 Task: Use the "Places" feature to view and organize photos by historical landmarks or monuments.
Action: Mouse moved to (697, 526)
Screenshot: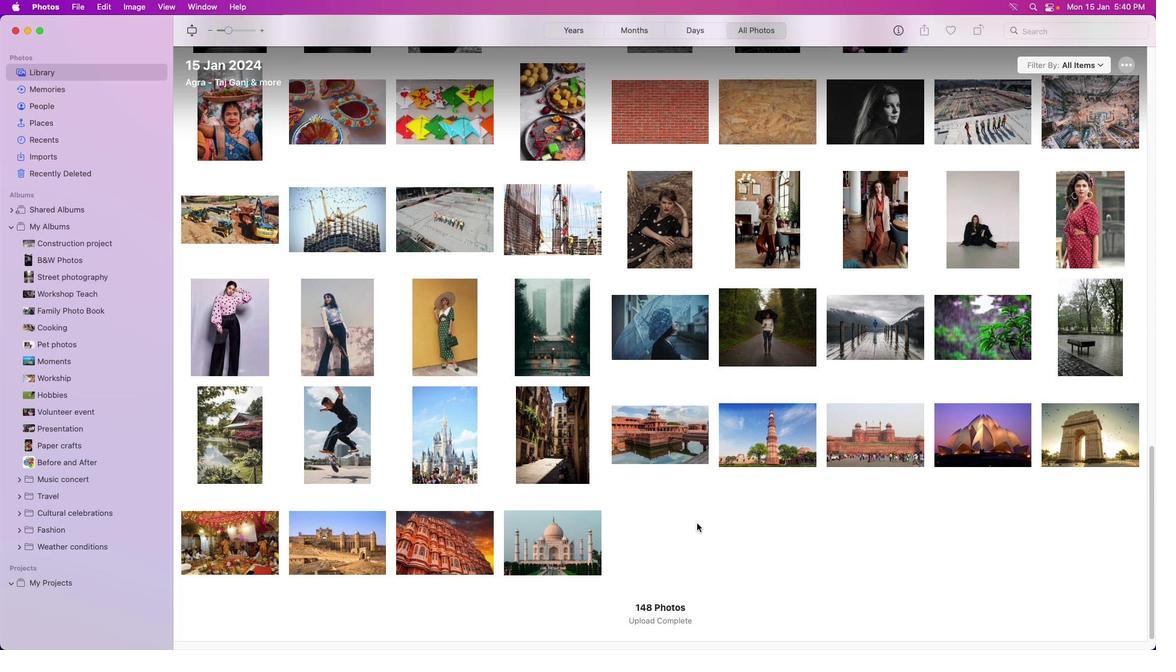 
Action: Mouse pressed left at (697, 526)
Screenshot: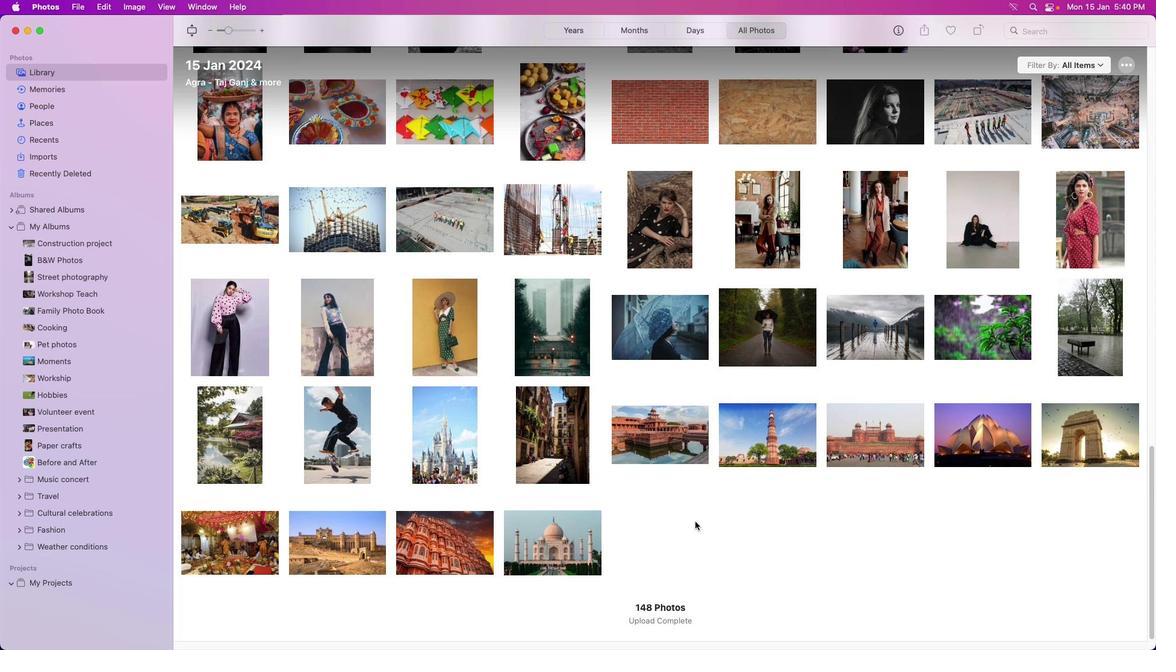 
Action: Mouse moved to (678, 442)
Screenshot: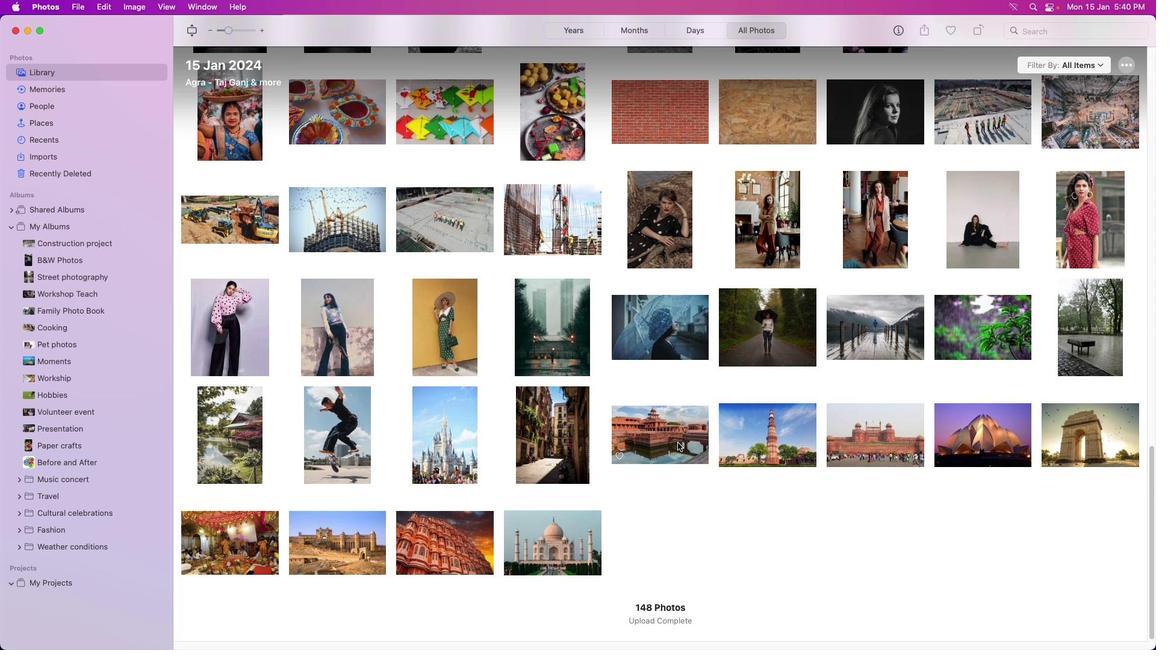 
Action: Mouse pressed left at (678, 442)
Screenshot: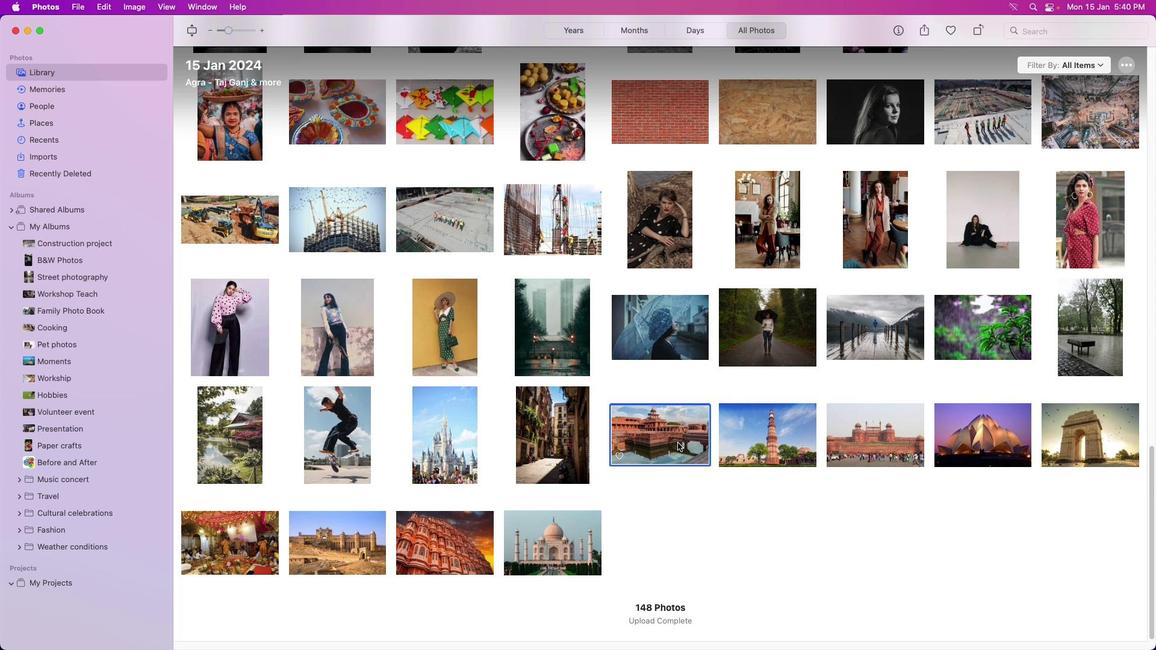 
Action: Mouse pressed left at (678, 442)
Screenshot: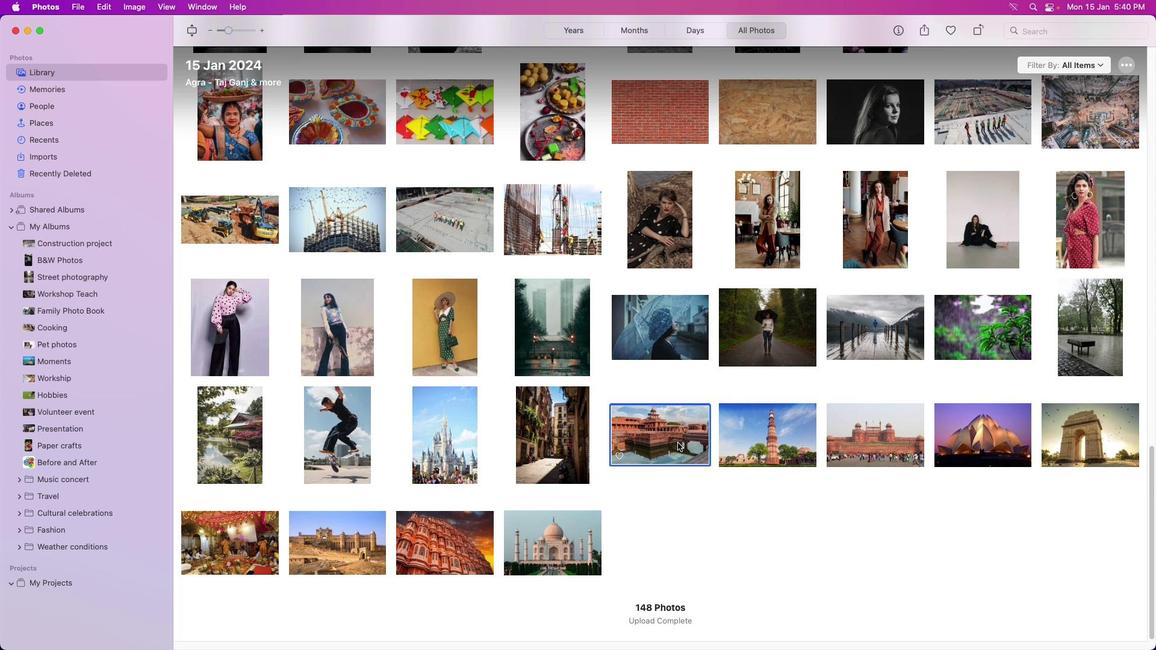 
Action: Key pressed Key.right
Screenshot: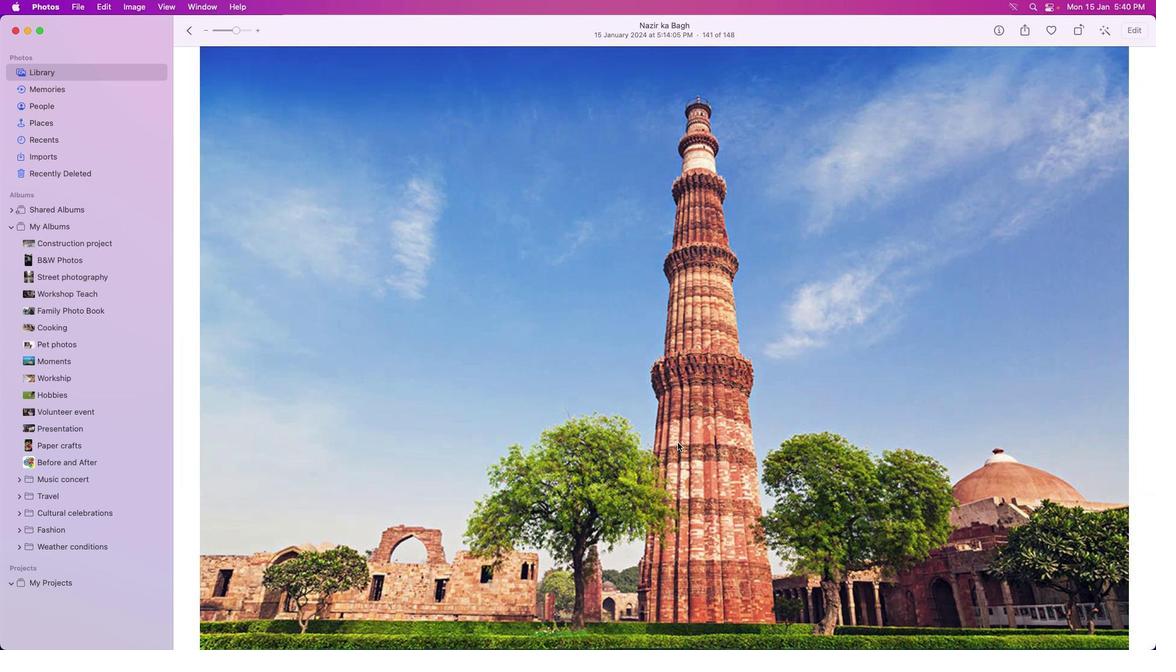 
Action: Mouse moved to (1111, 331)
Screenshot: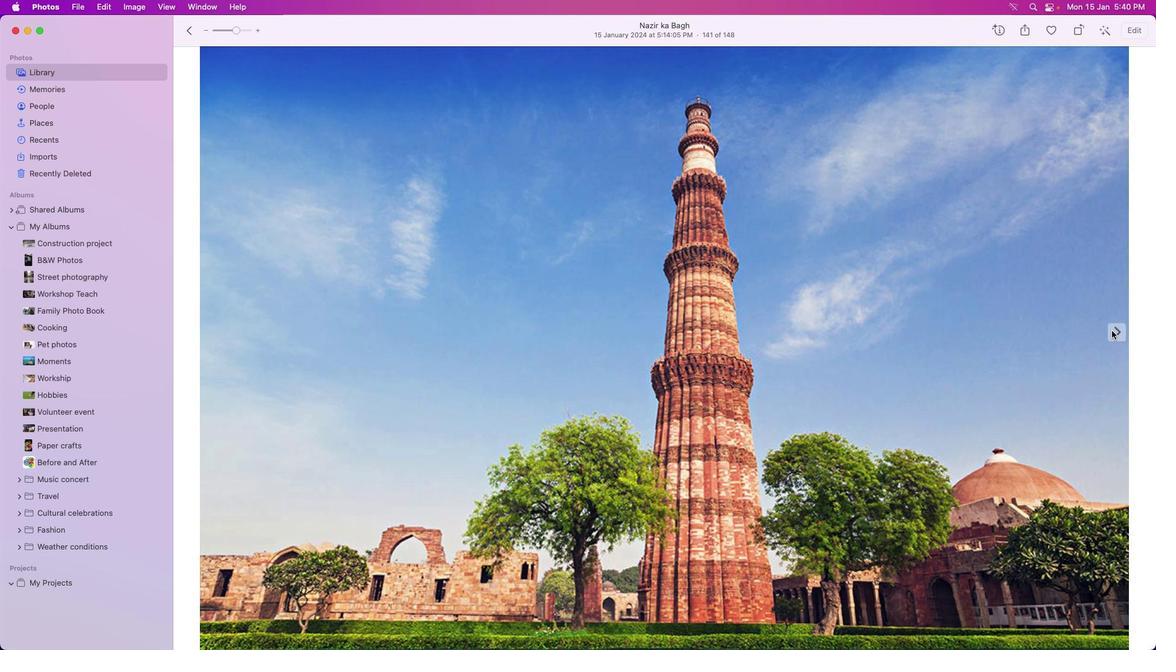 
Action: Mouse pressed left at (1111, 331)
Screenshot: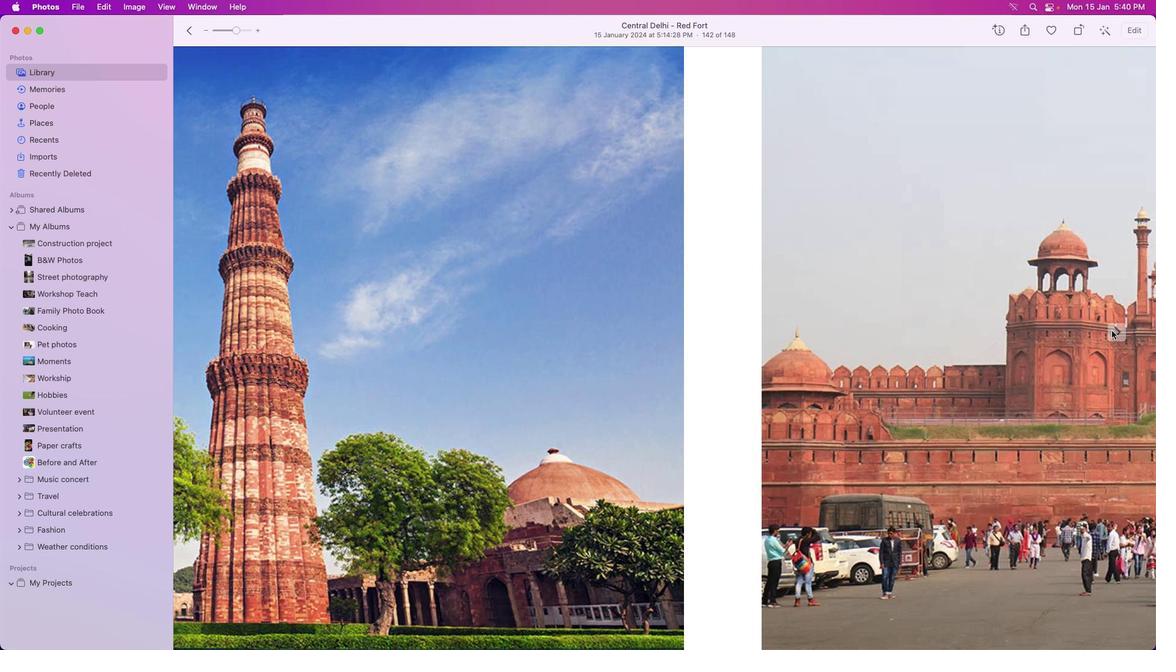 
Action: Mouse pressed left at (1111, 331)
Screenshot: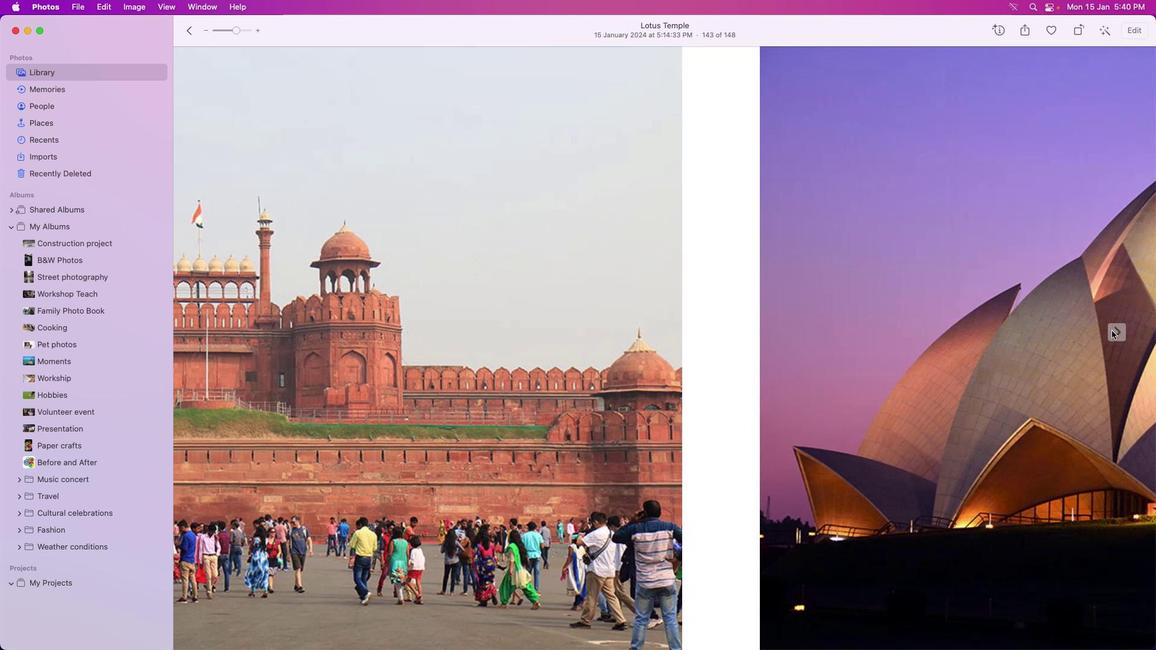 
Action: Mouse pressed left at (1111, 331)
Screenshot: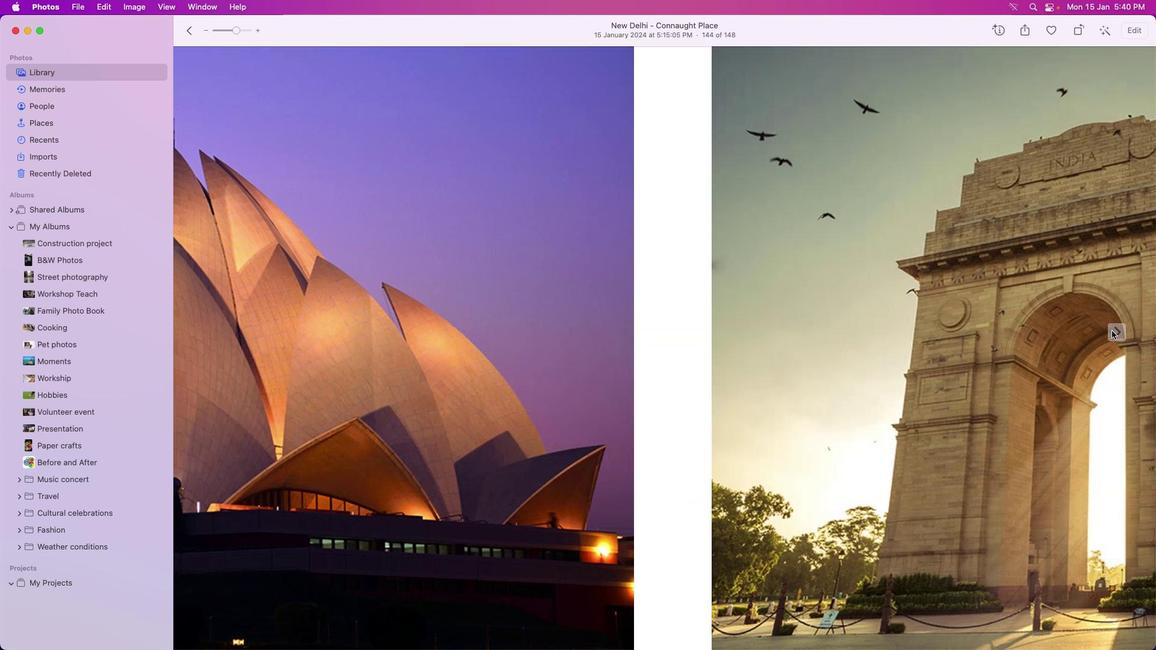 
Action: Mouse pressed left at (1111, 331)
Screenshot: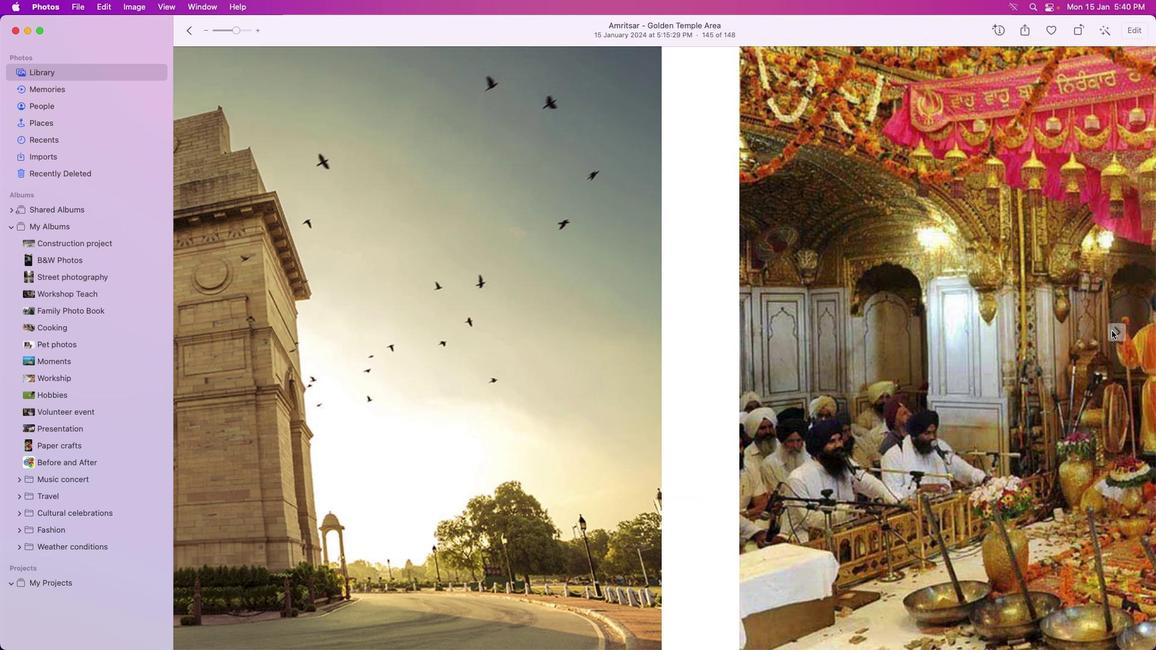 
Action: Mouse pressed left at (1111, 331)
Screenshot: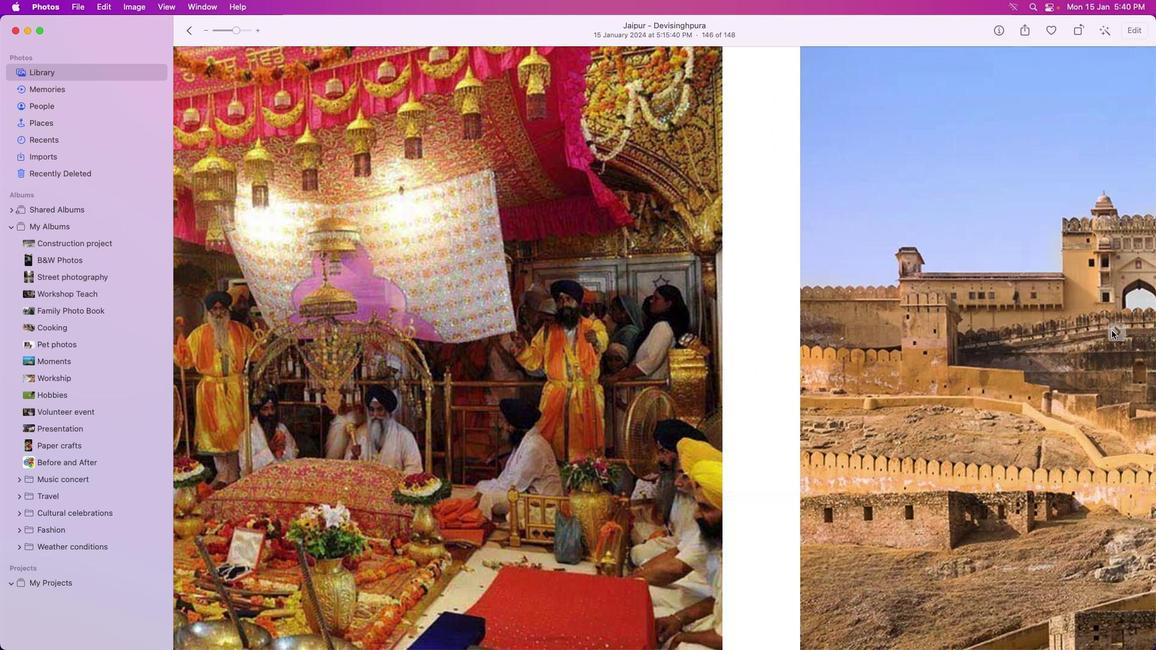 
Action: Mouse pressed left at (1111, 331)
Screenshot: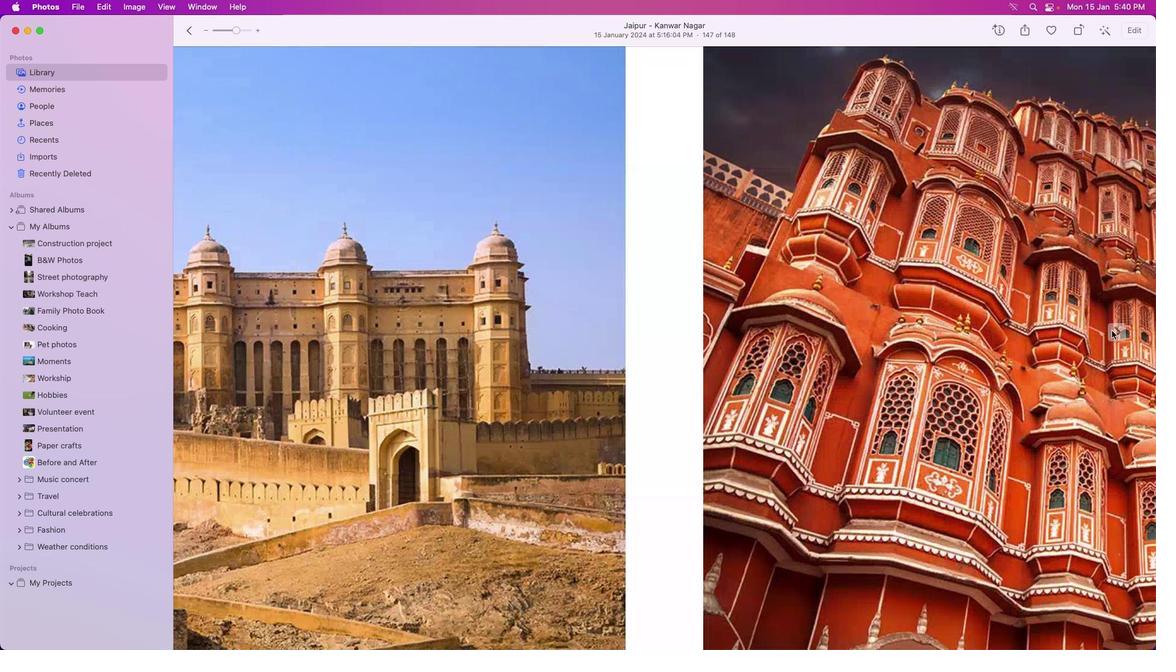 
Action: Mouse pressed left at (1111, 331)
Screenshot: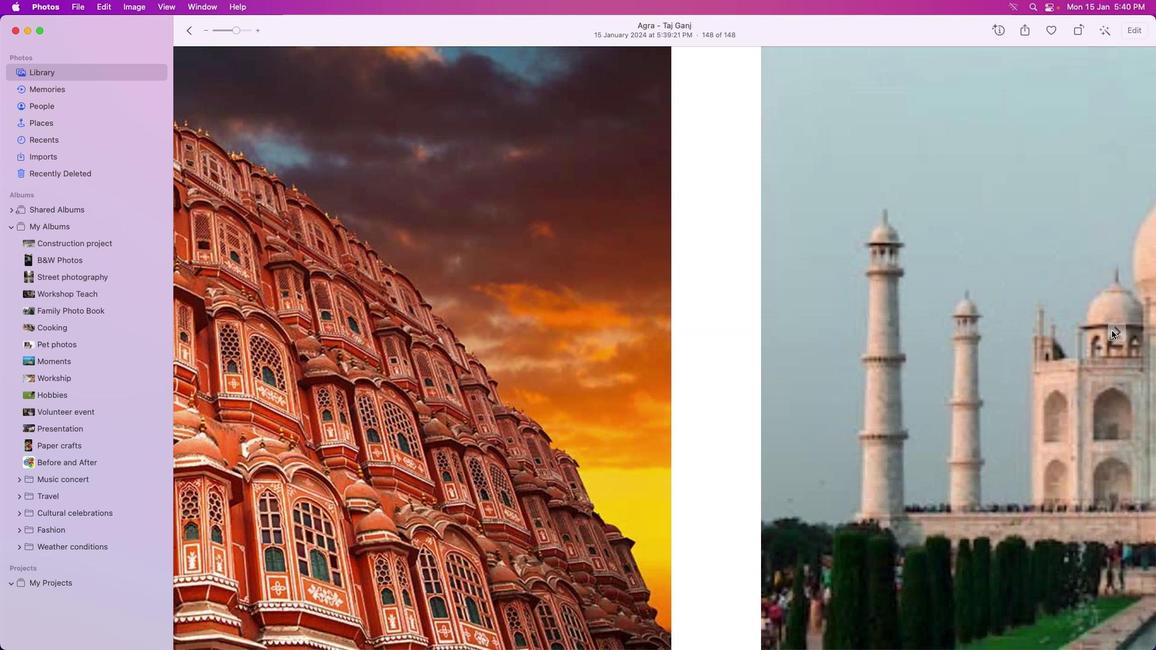 
Action: Mouse pressed left at (1111, 331)
Screenshot: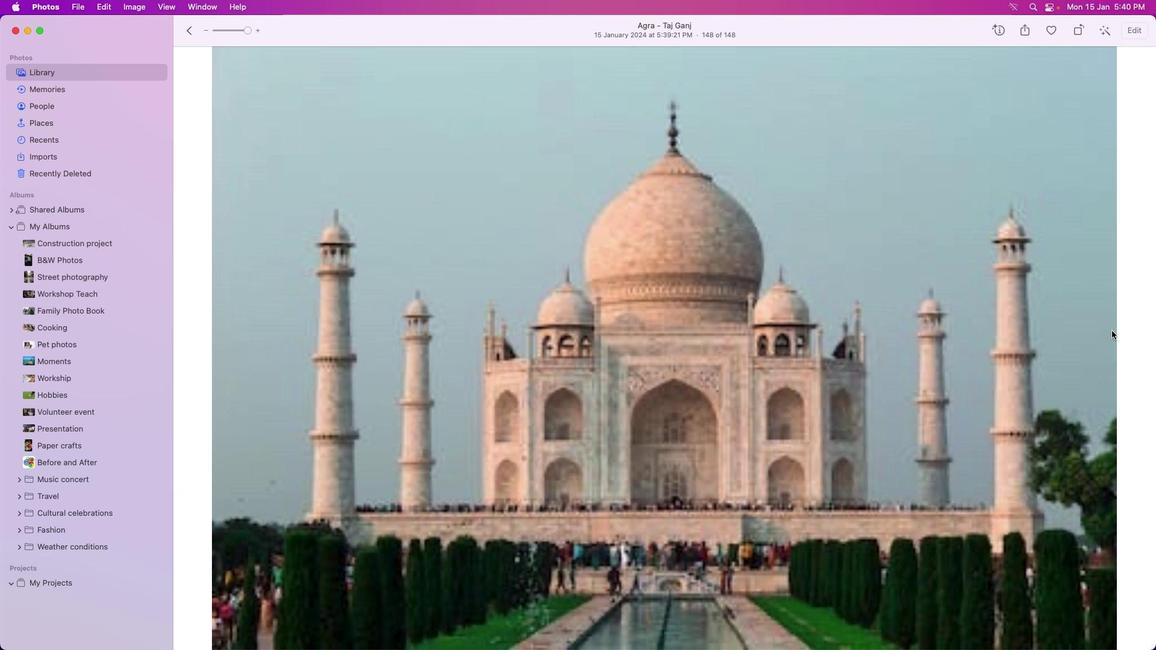 
Action: Mouse moved to (46, 122)
Screenshot: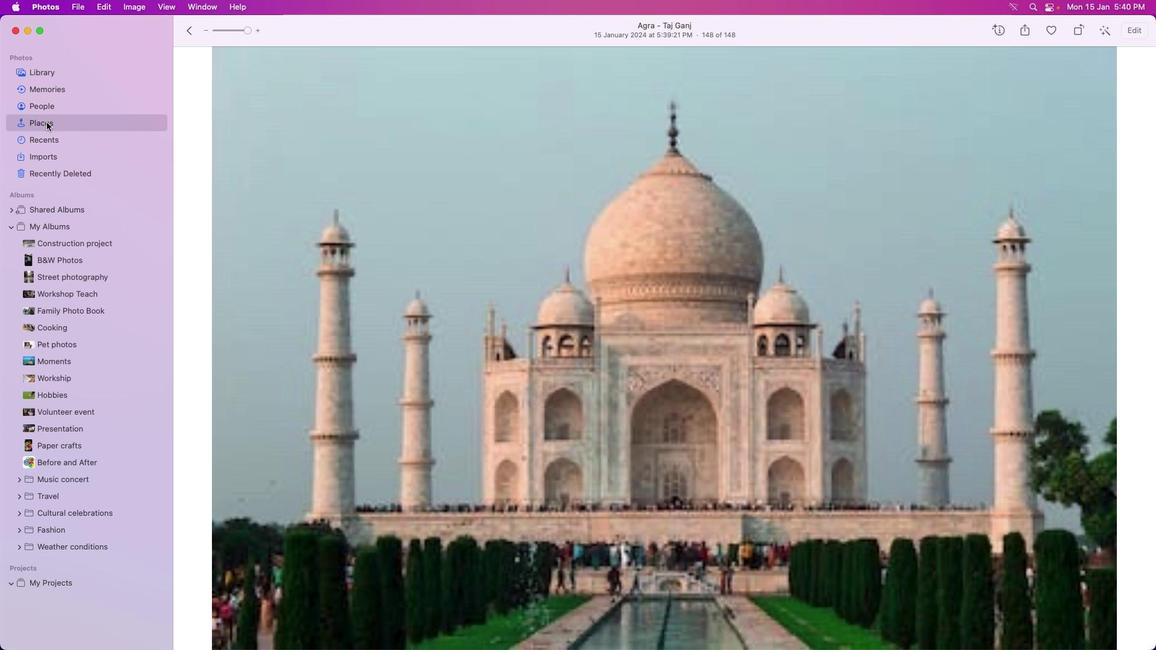 
Action: Mouse pressed left at (46, 122)
Screenshot: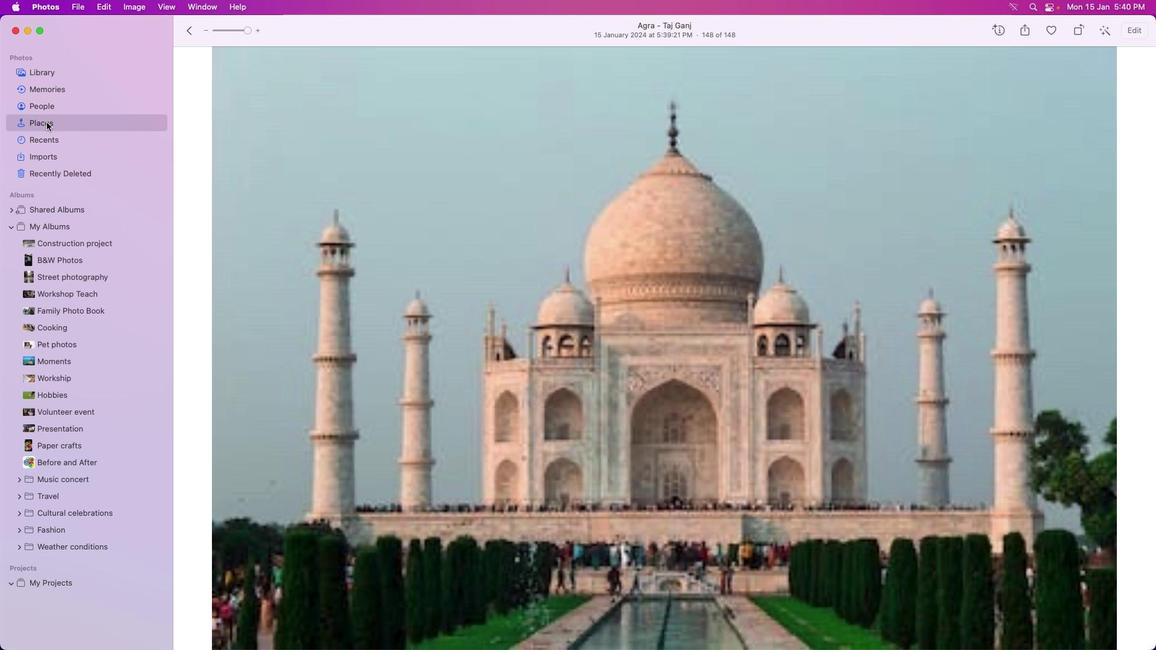 
Action: Mouse moved to (463, 190)
Screenshot: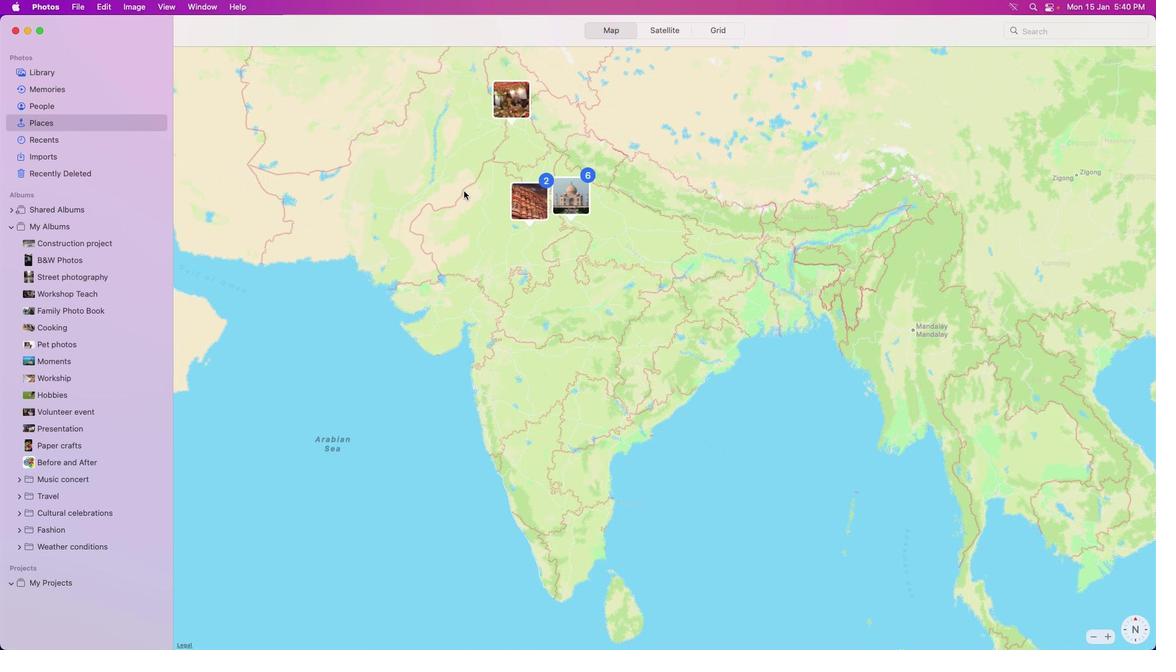 
Action: Mouse scrolled (463, 190) with delta (0, 0)
Screenshot: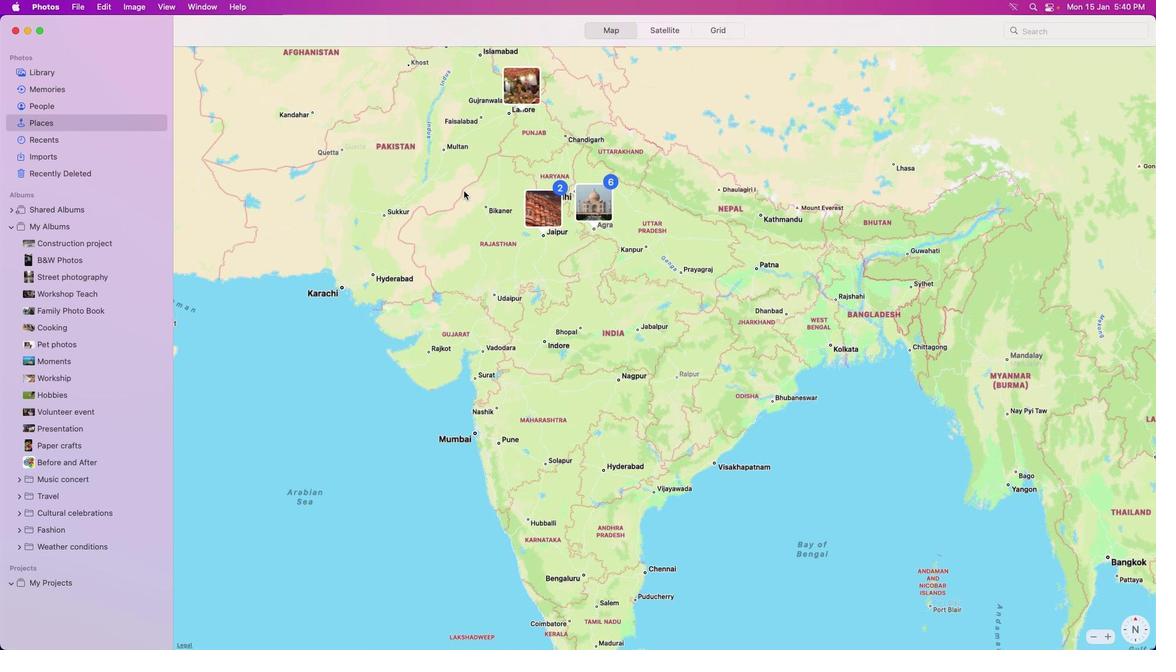 
Action: Mouse scrolled (463, 190) with delta (0, 0)
Screenshot: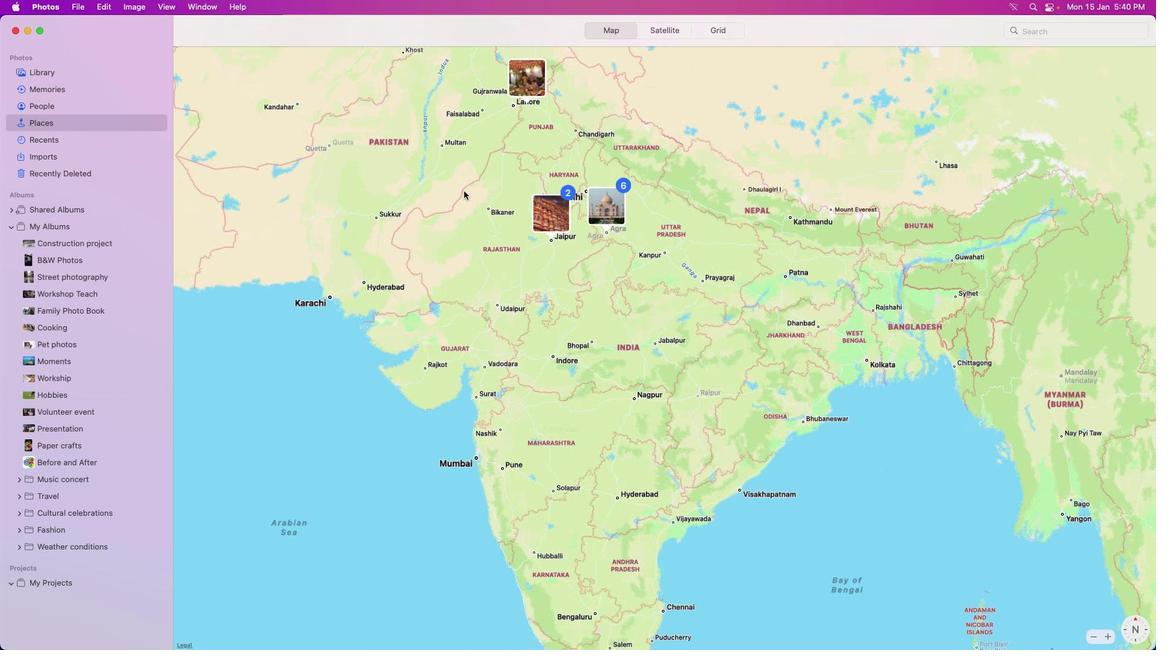 
Action: Mouse scrolled (463, 190) with delta (0, 0)
Screenshot: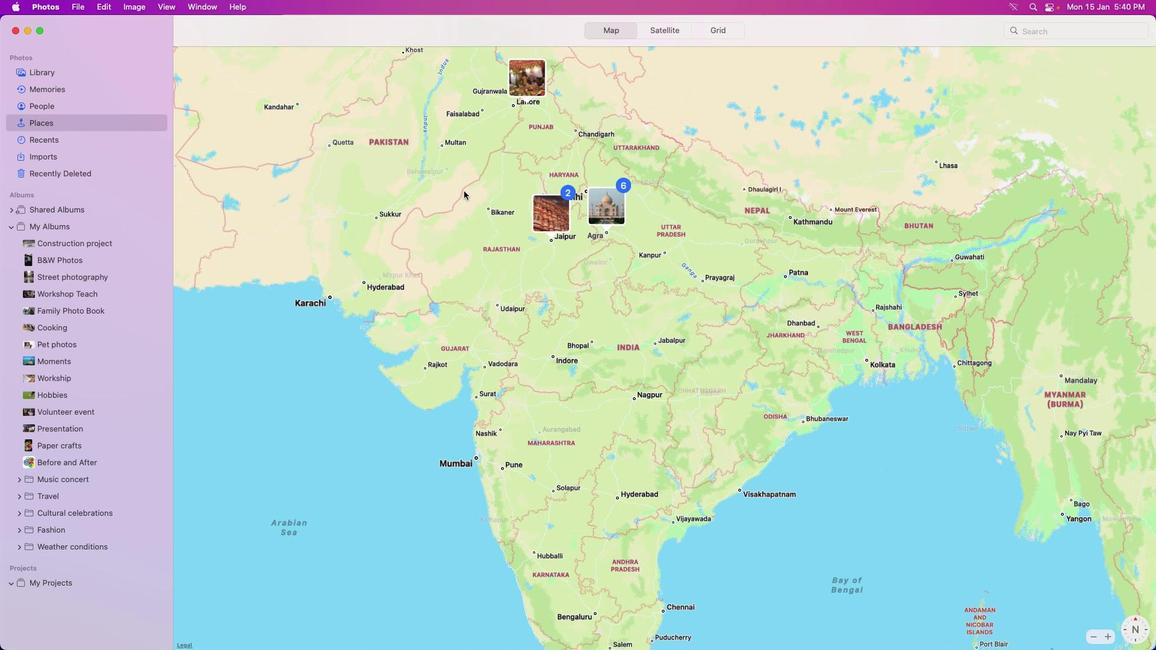 
Action: Mouse scrolled (463, 190) with delta (0, 0)
Screenshot: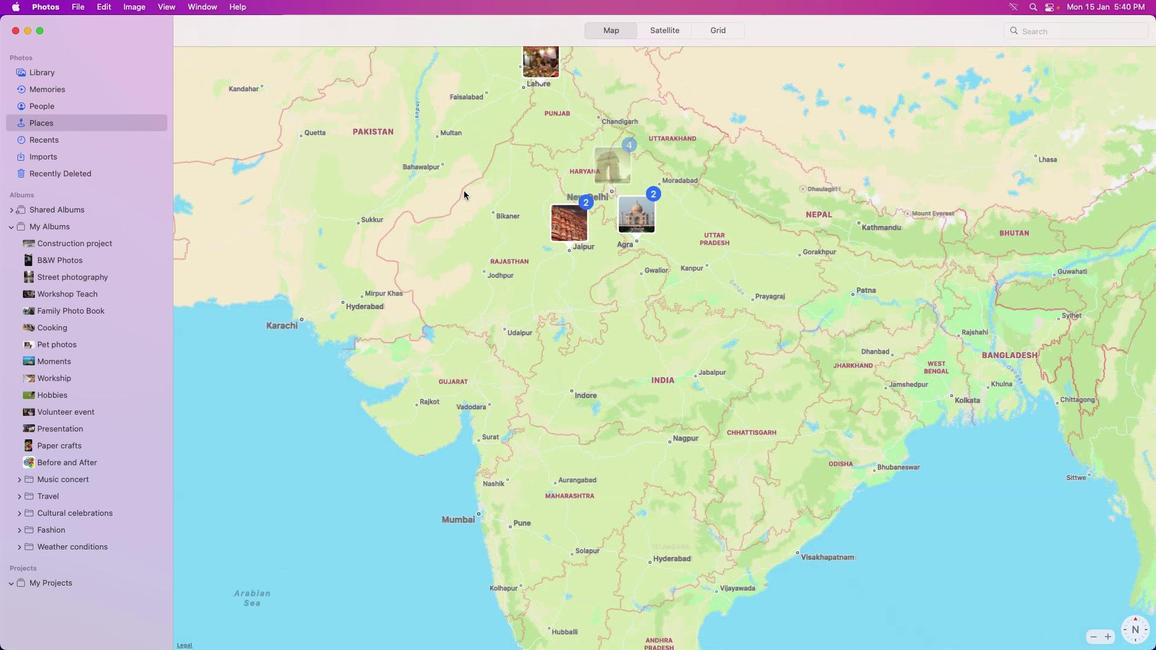 
Action: Mouse scrolled (463, 190) with delta (0, 0)
Screenshot: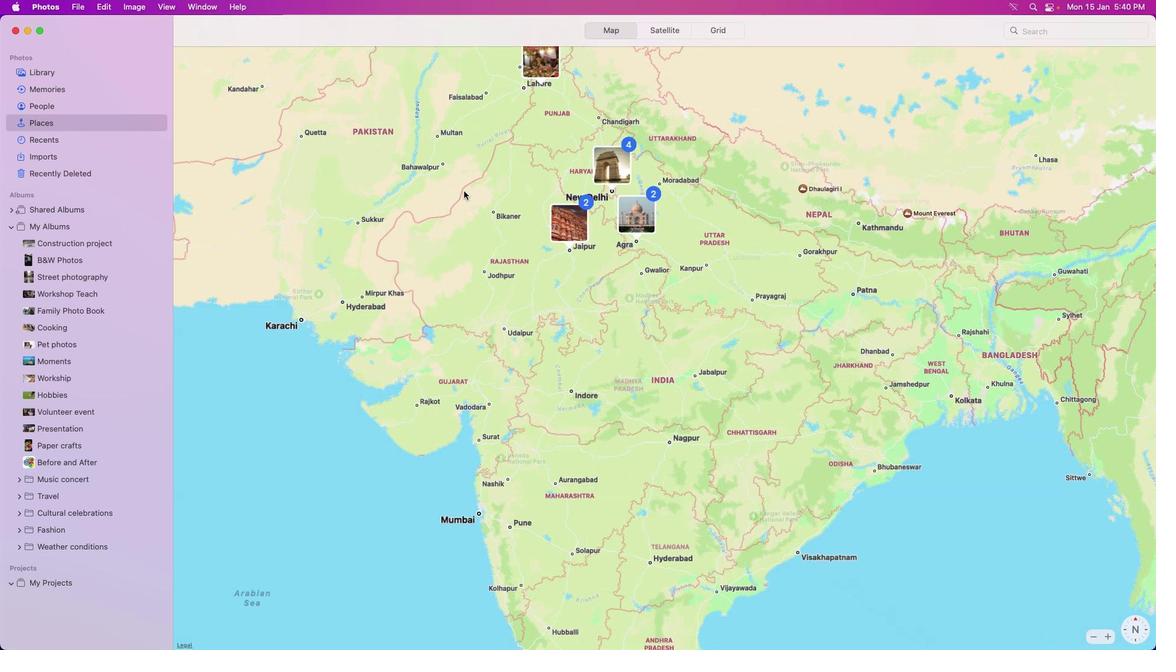 
Action: Mouse moved to (505, 177)
Screenshot: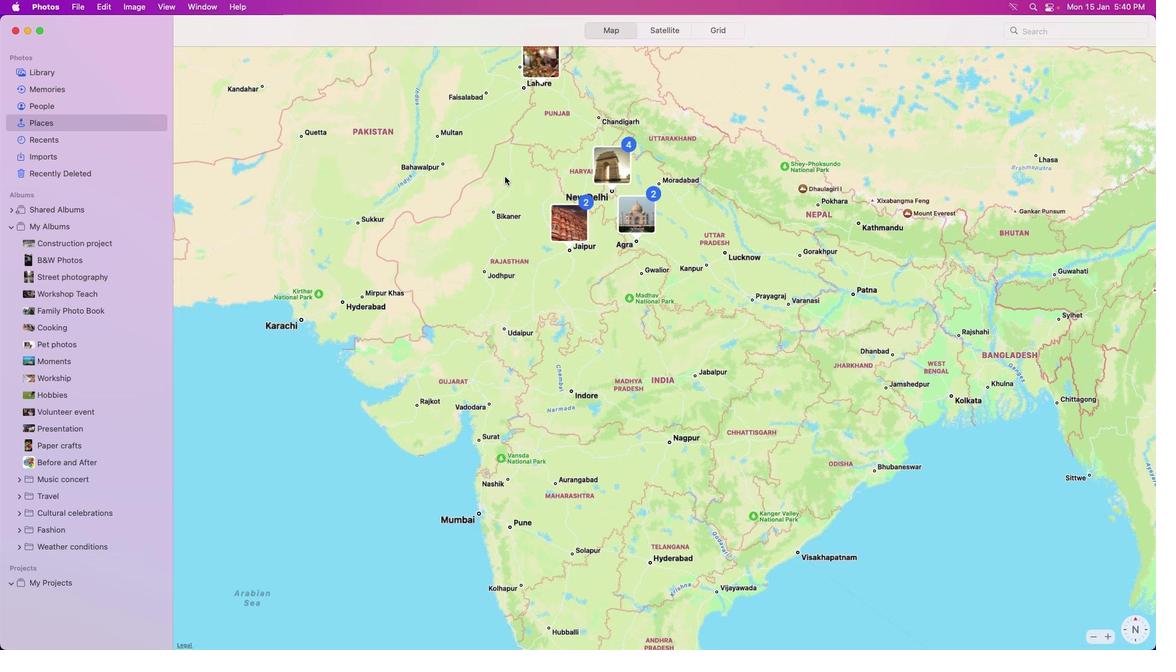 
Action: Mouse pressed left at (505, 177)
Screenshot: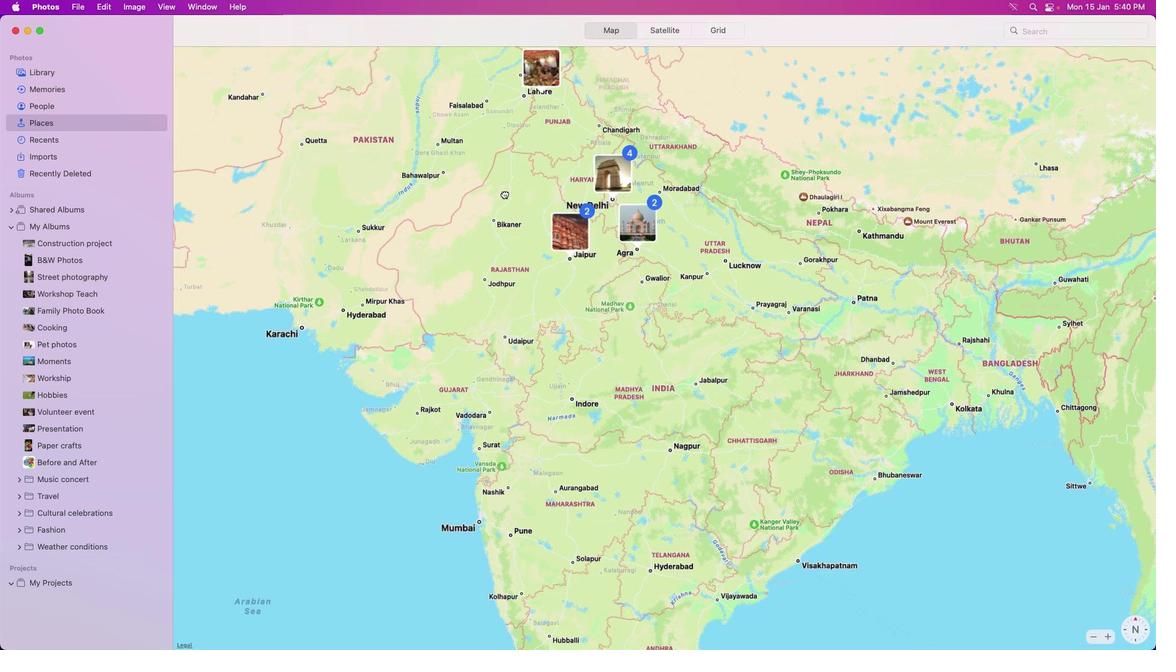 
Action: Mouse moved to (487, 276)
Screenshot: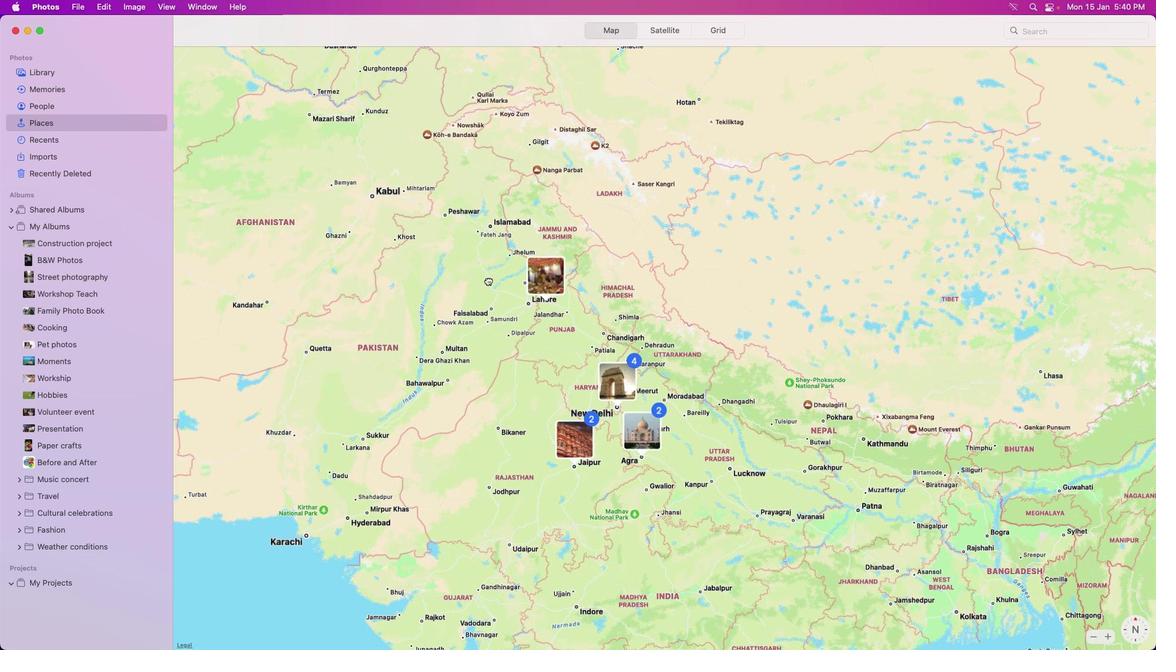 
Action: Mouse pressed left at (487, 276)
Screenshot: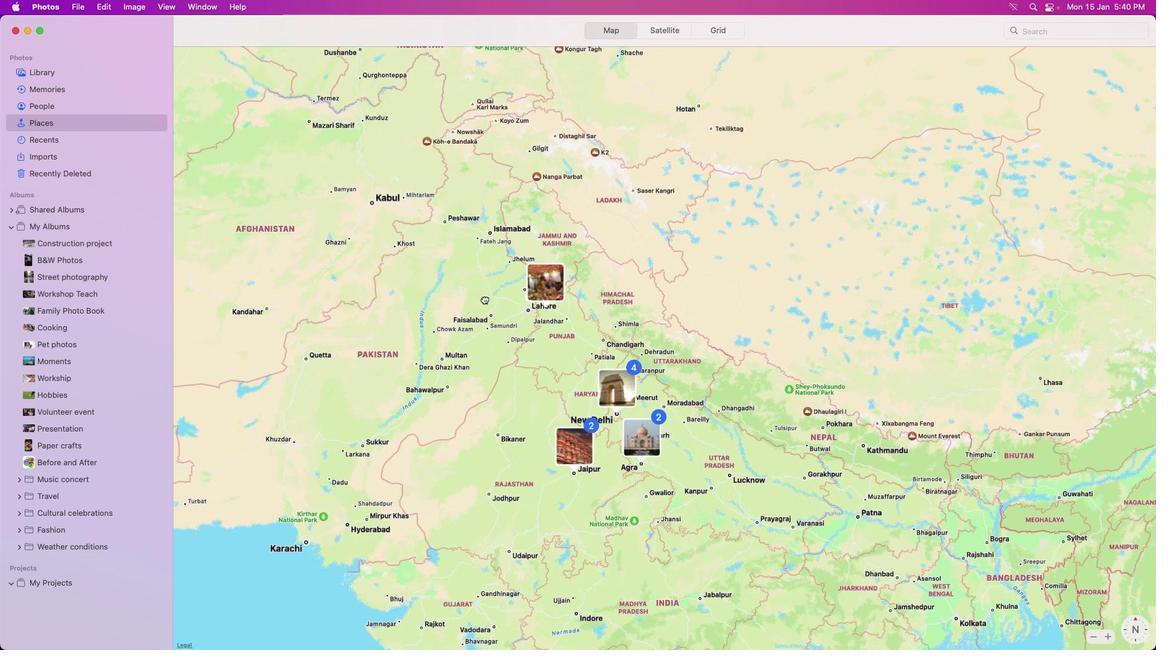 
Action: Mouse moved to (541, 317)
Screenshot: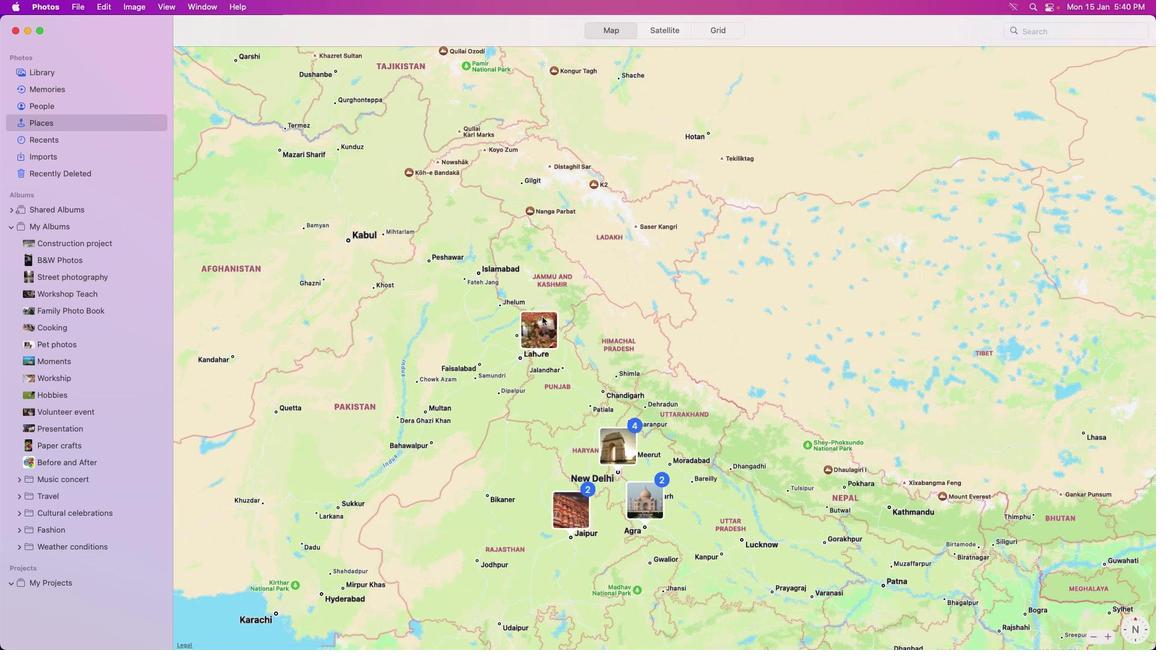 
Action: Mouse scrolled (541, 317) with delta (0, 0)
Screenshot: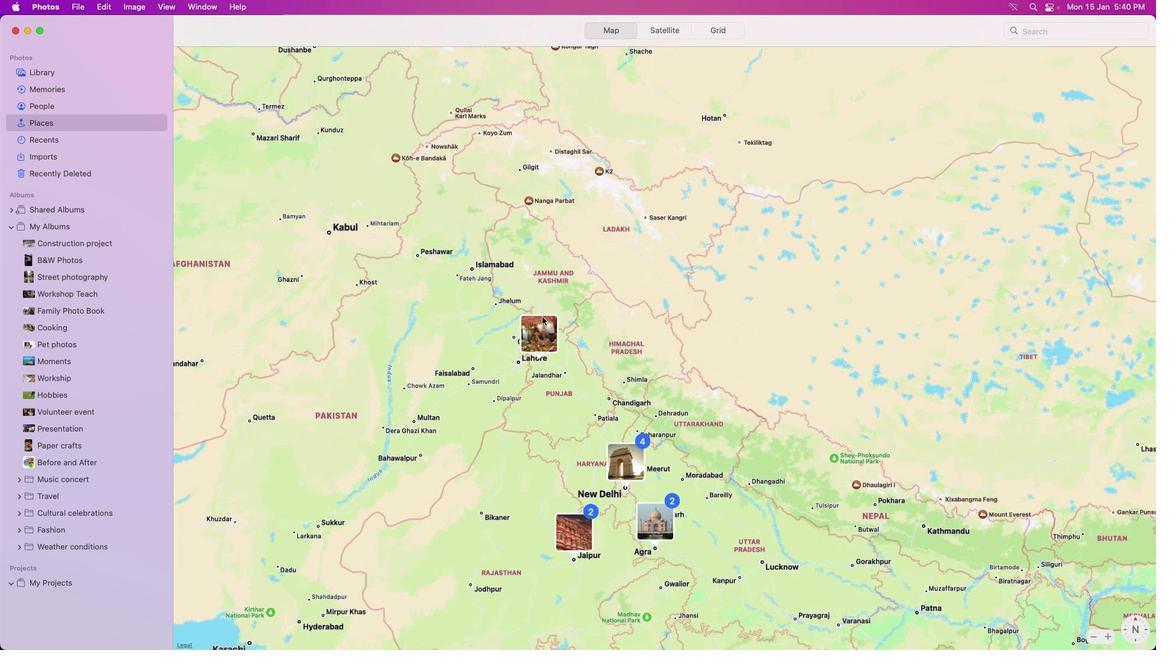 
Action: Mouse scrolled (541, 317) with delta (0, 0)
Screenshot: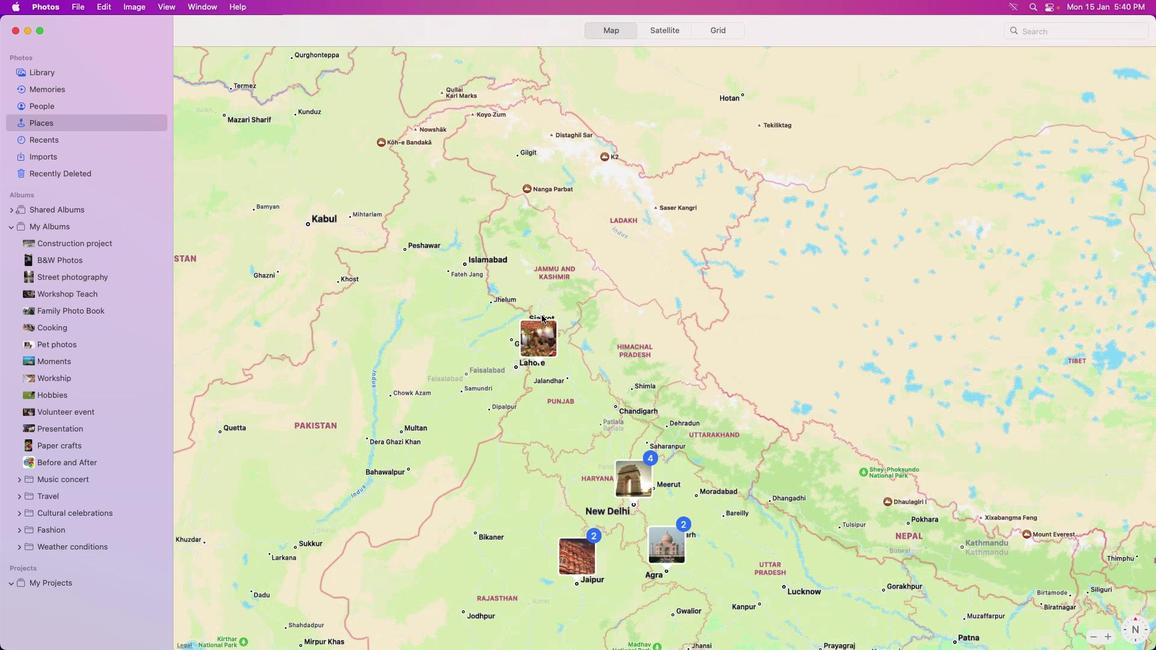 
Action: Mouse moved to (541, 316)
Screenshot: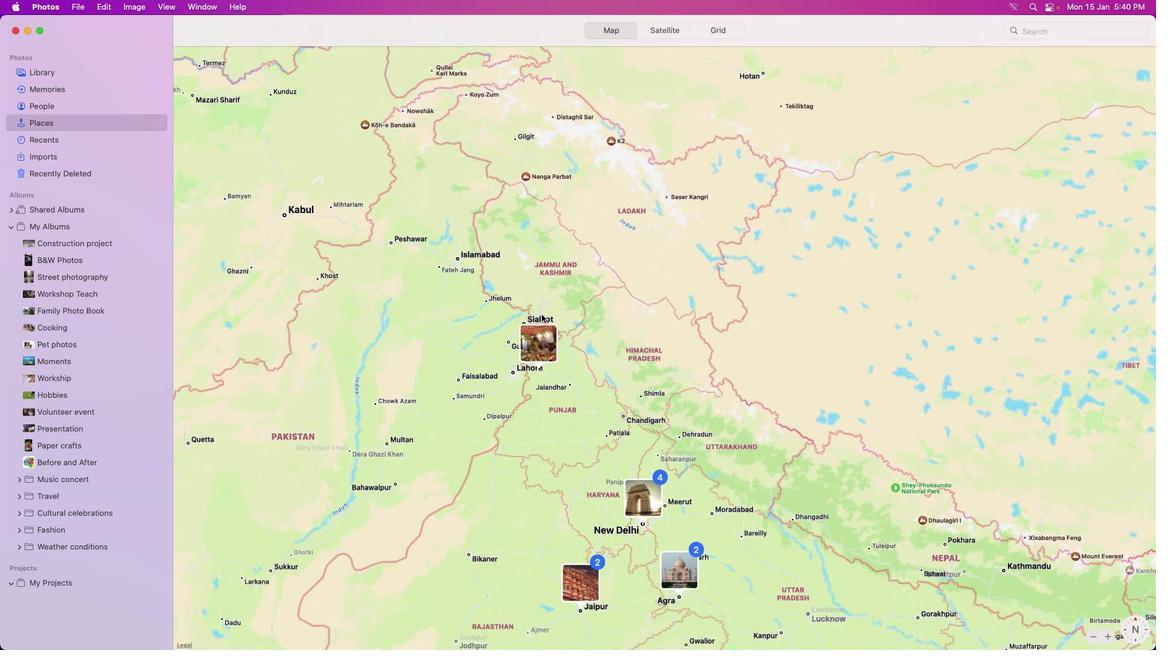 
Action: Mouse scrolled (541, 316) with delta (0, 0)
Screenshot: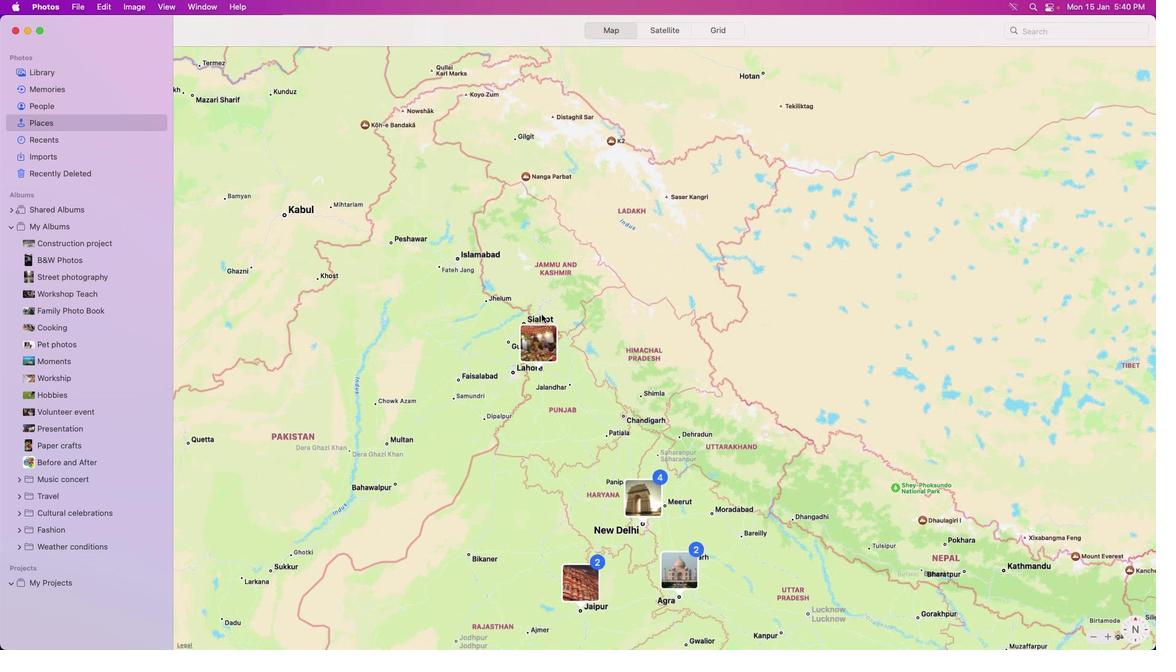 
Action: Mouse moved to (541, 314)
Screenshot: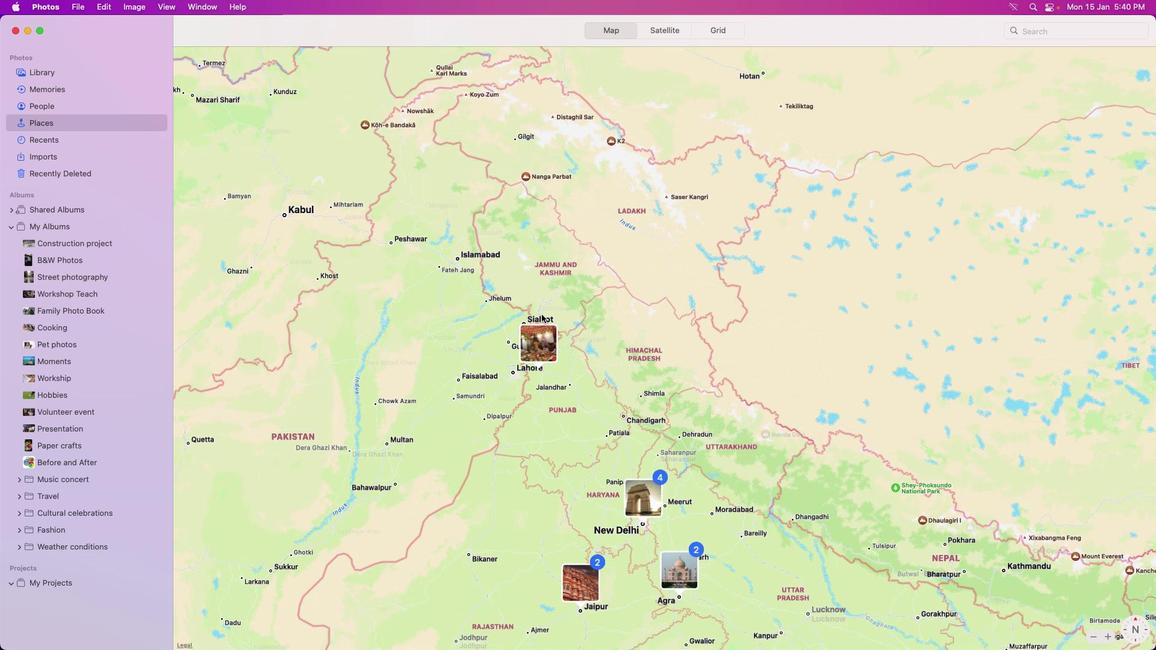 
Action: Mouse scrolled (541, 314) with delta (0, 0)
Screenshot: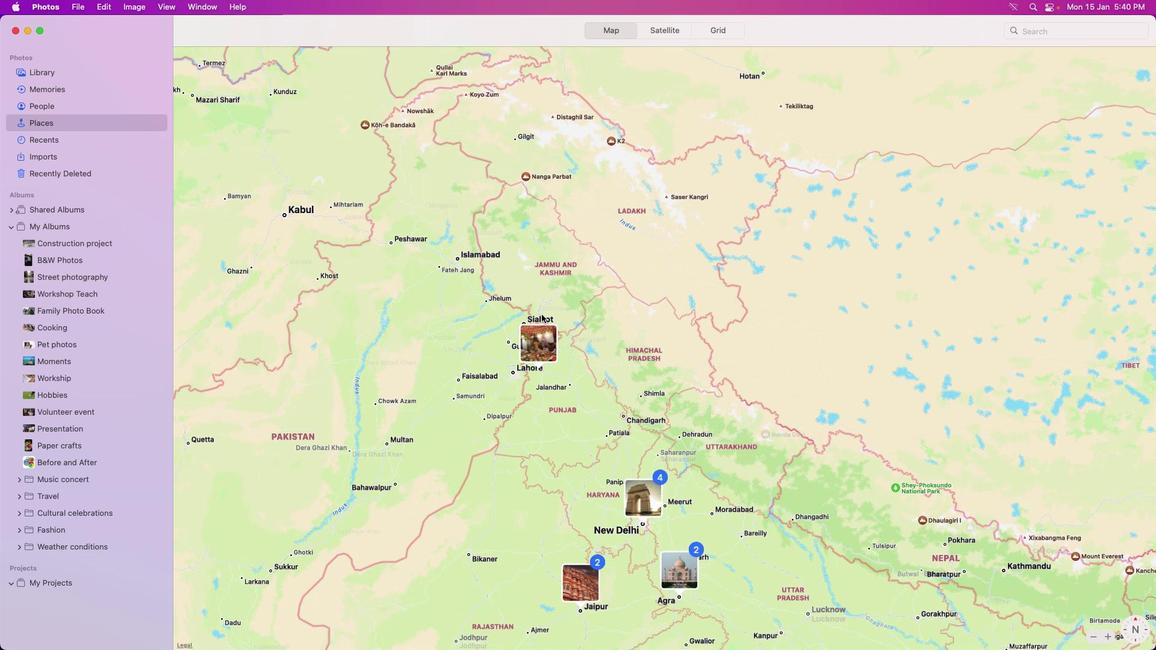 
Action: Mouse scrolled (541, 314) with delta (0, 0)
Screenshot: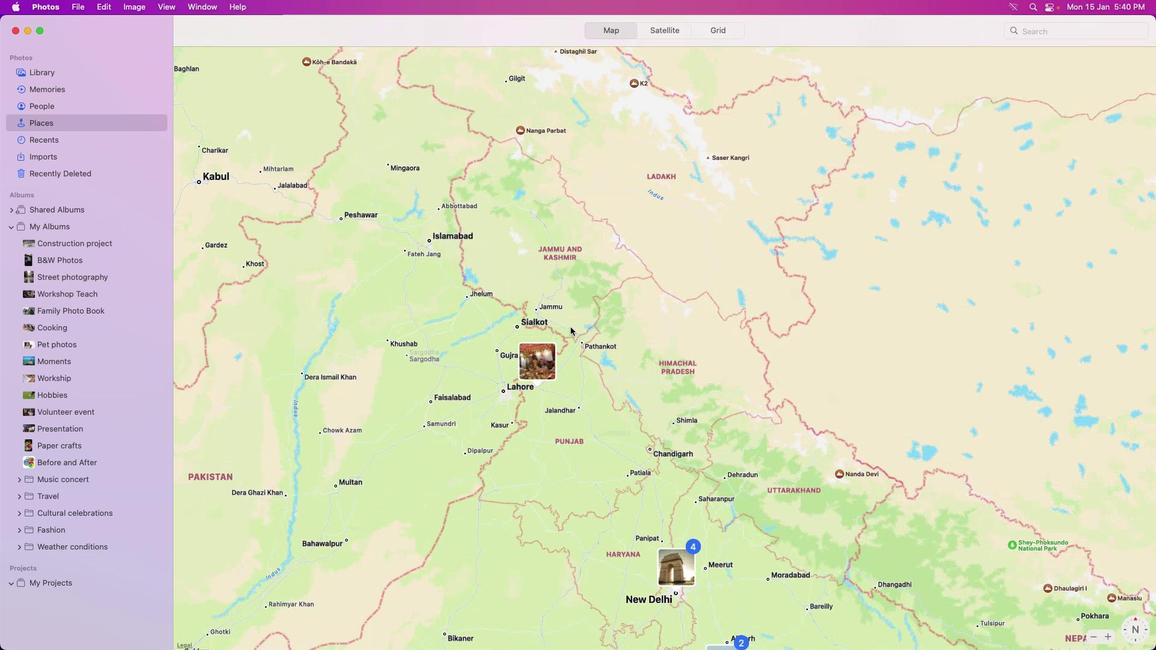 
Action: Mouse scrolled (541, 314) with delta (0, 0)
Screenshot: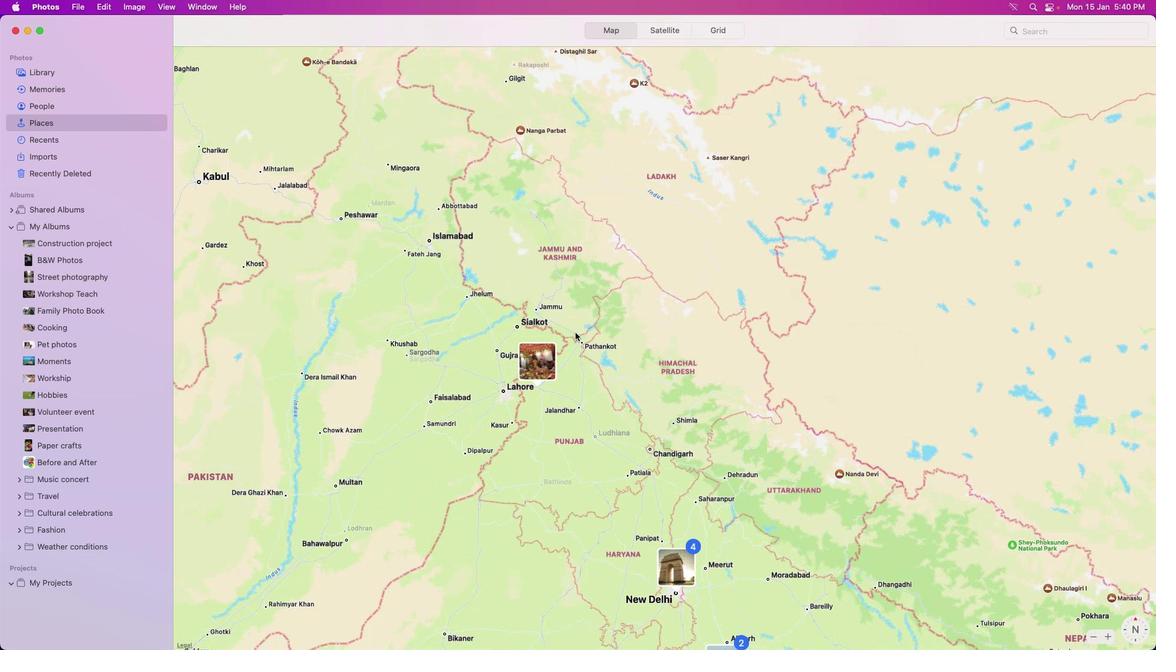 
Action: Mouse moved to (544, 315)
Screenshot: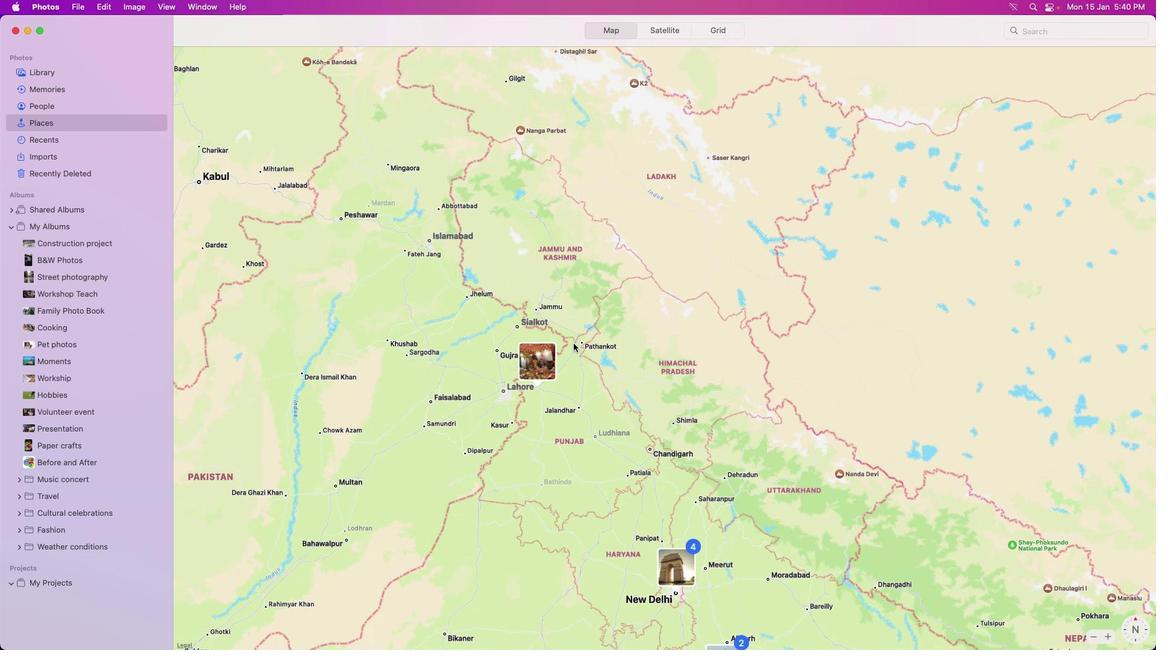 
Action: Mouse scrolled (544, 315) with delta (0, 0)
Screenshot: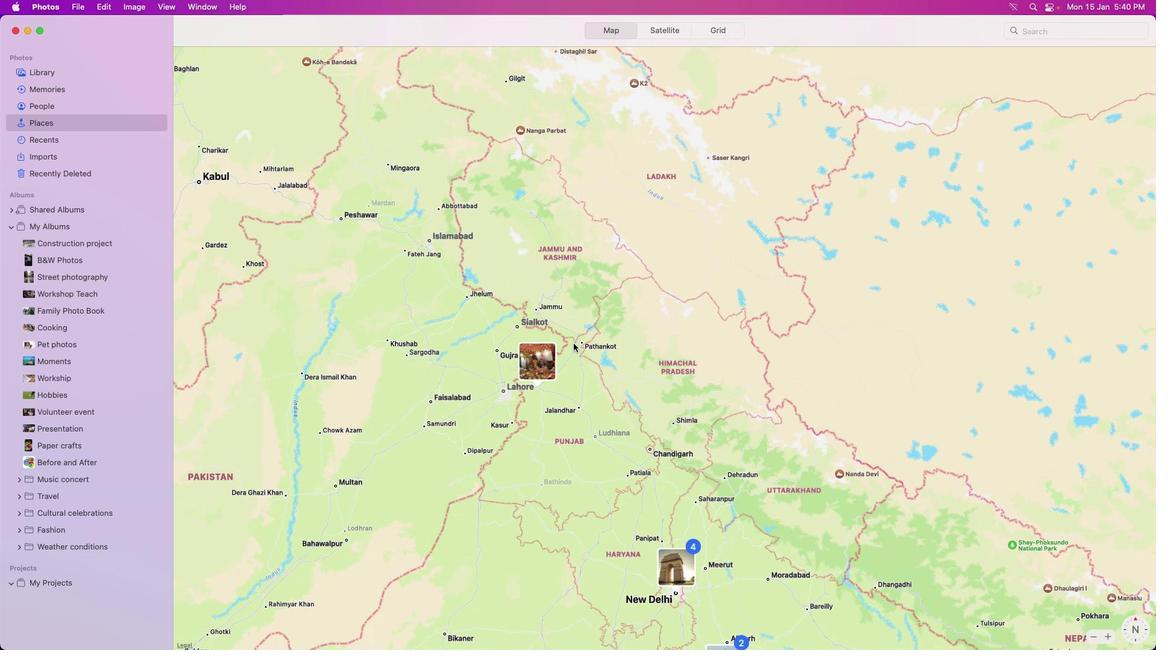 
Action: Mouse moved to (575, 335)
Screenshot: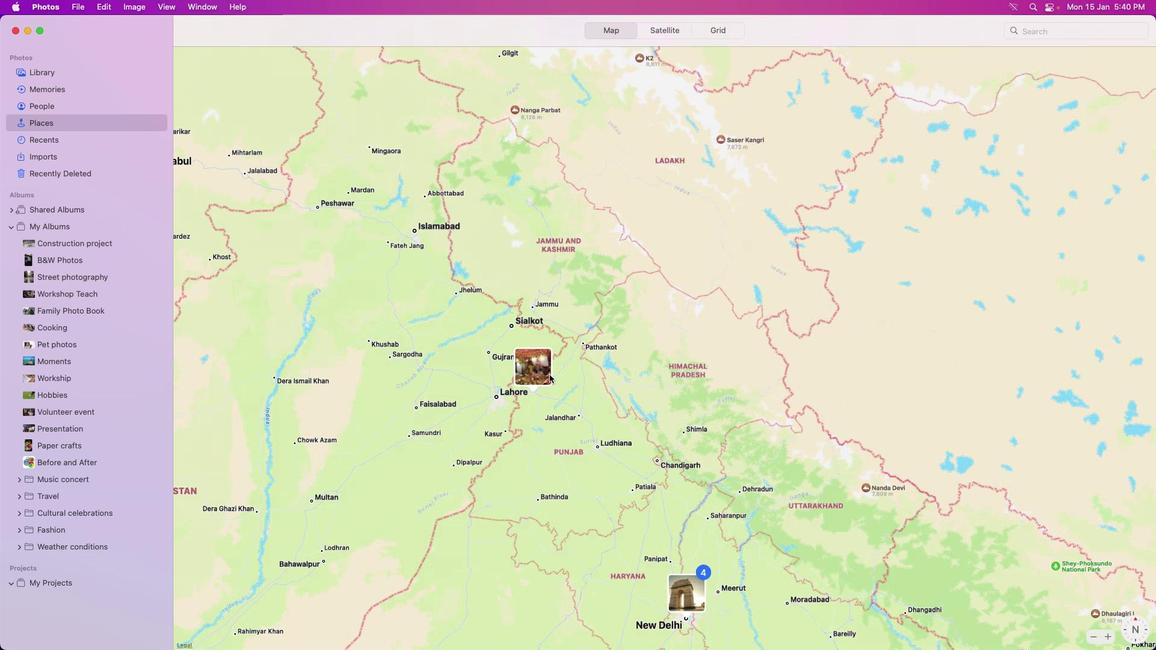 
Action: Mouse scrolled (575, 335) with delta (0, 0)
Screenshot: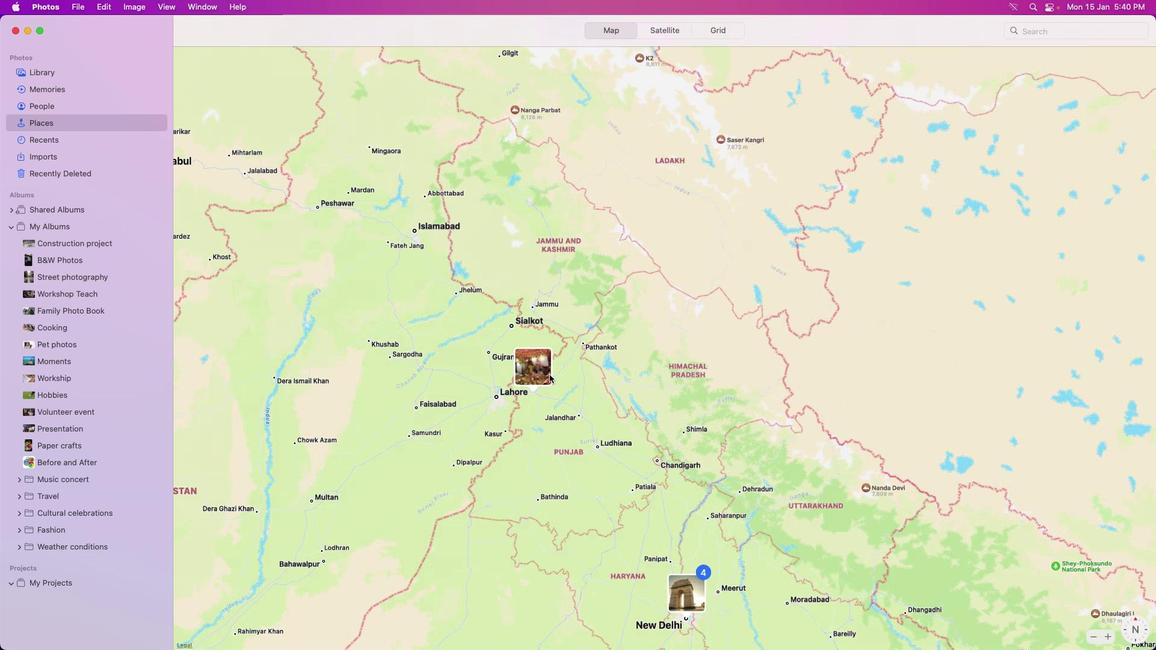 
Action: Mouse moved to (492, 385)
Screenshot: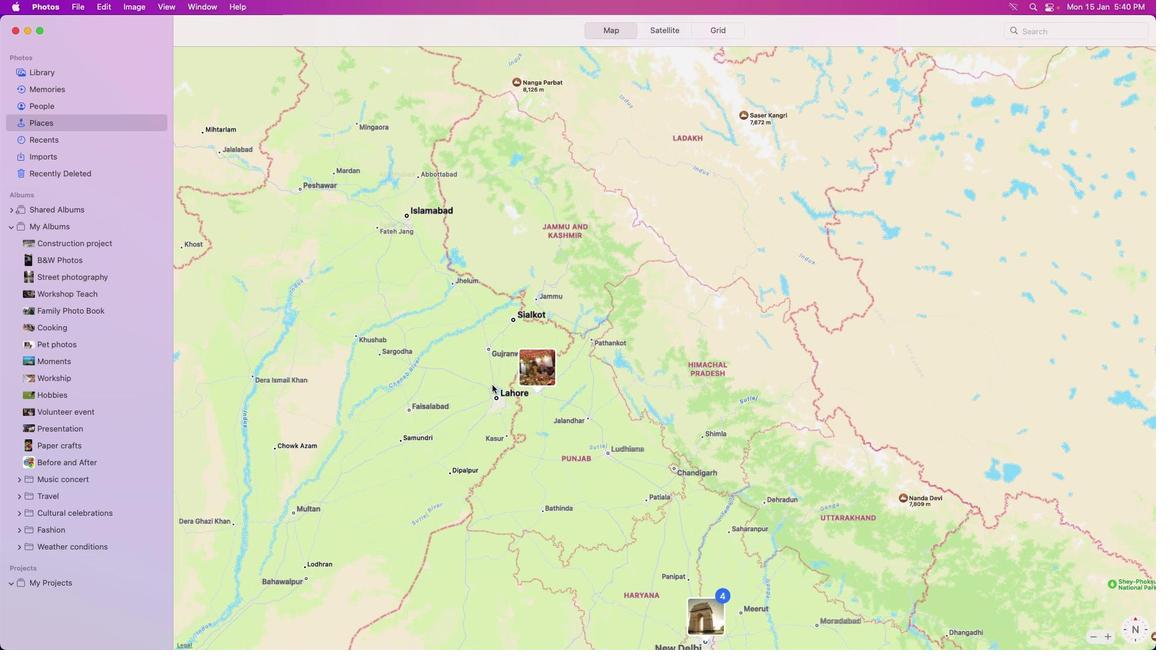 
Action: Mouse scrolled (492, 385) with delta (0, 0)
Screenshot: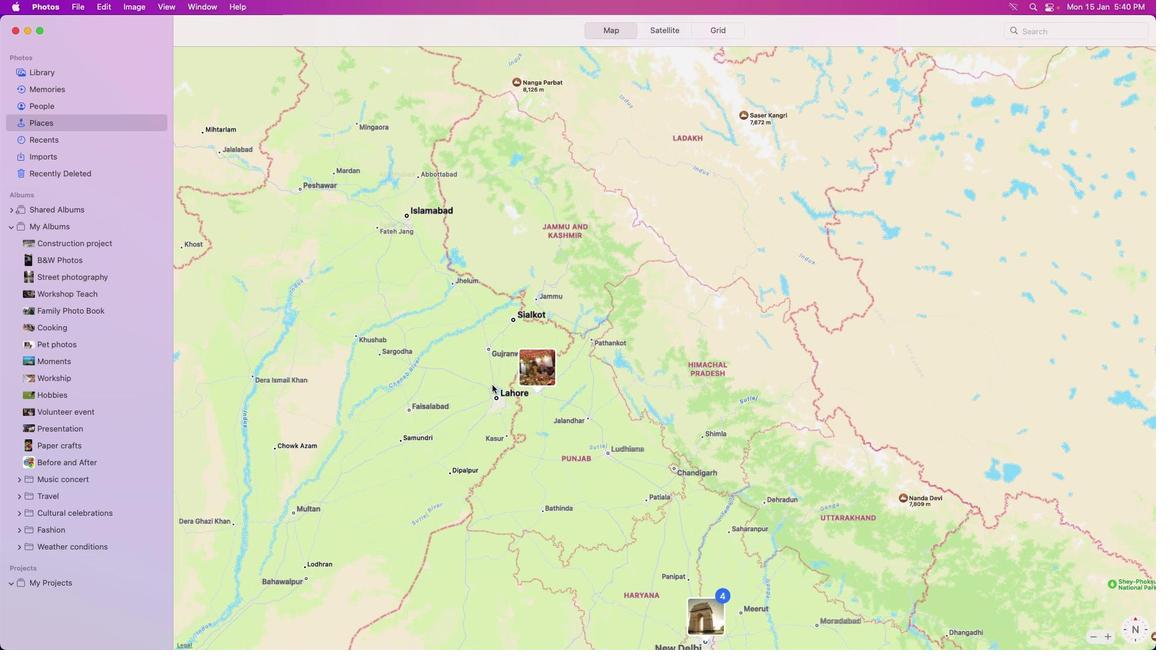 
Action: Mouse moved to (492, 385)
Screenshot: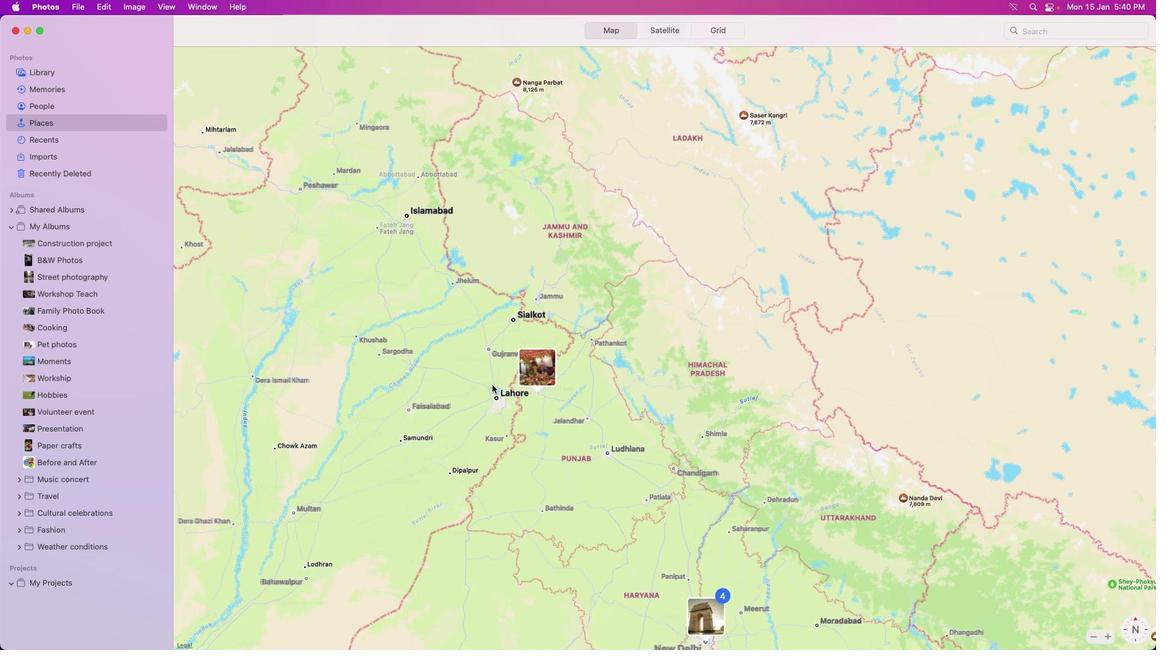 
Action: Mouse scrolled (492, 385) with delta (0, 0)
Screenshot: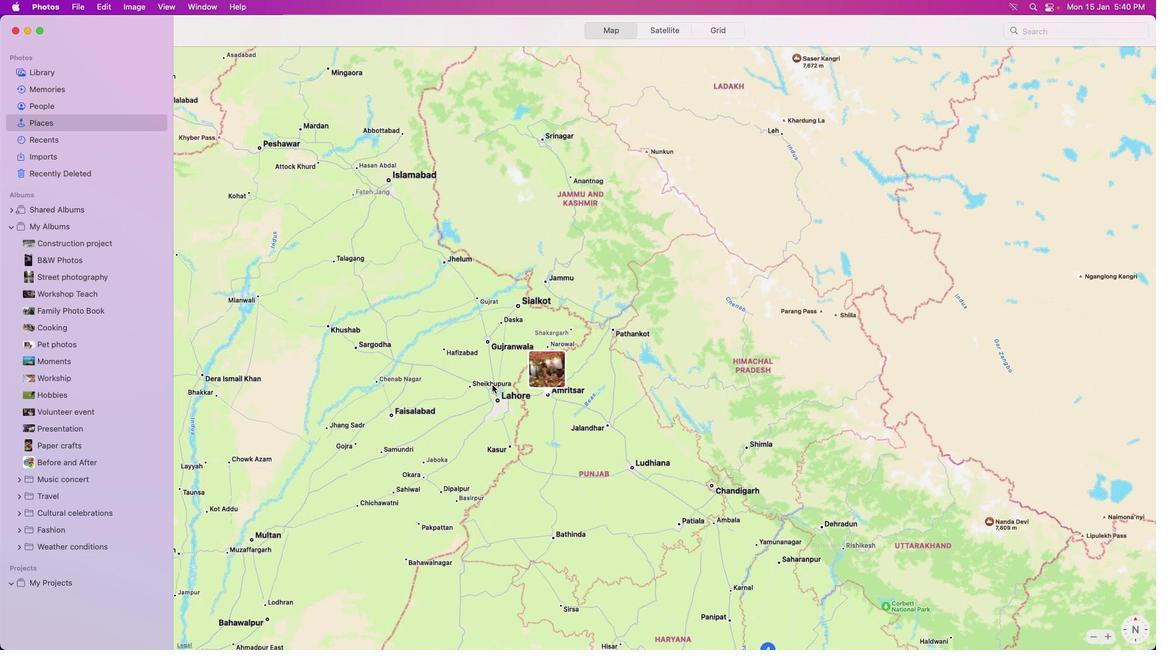 
Action: Mouse scrolled (492, 385) with delta (0, 0)
Screenshot: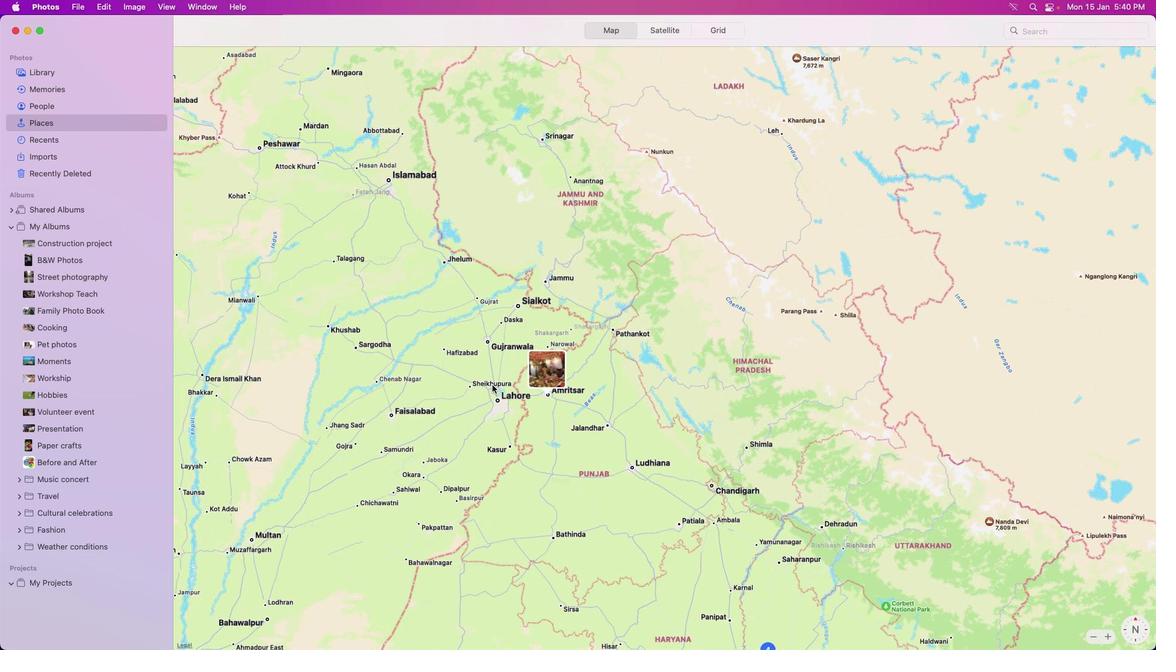 
Action: Mouse scrolled (492, 385) with delta (0, 0)
Screenshot: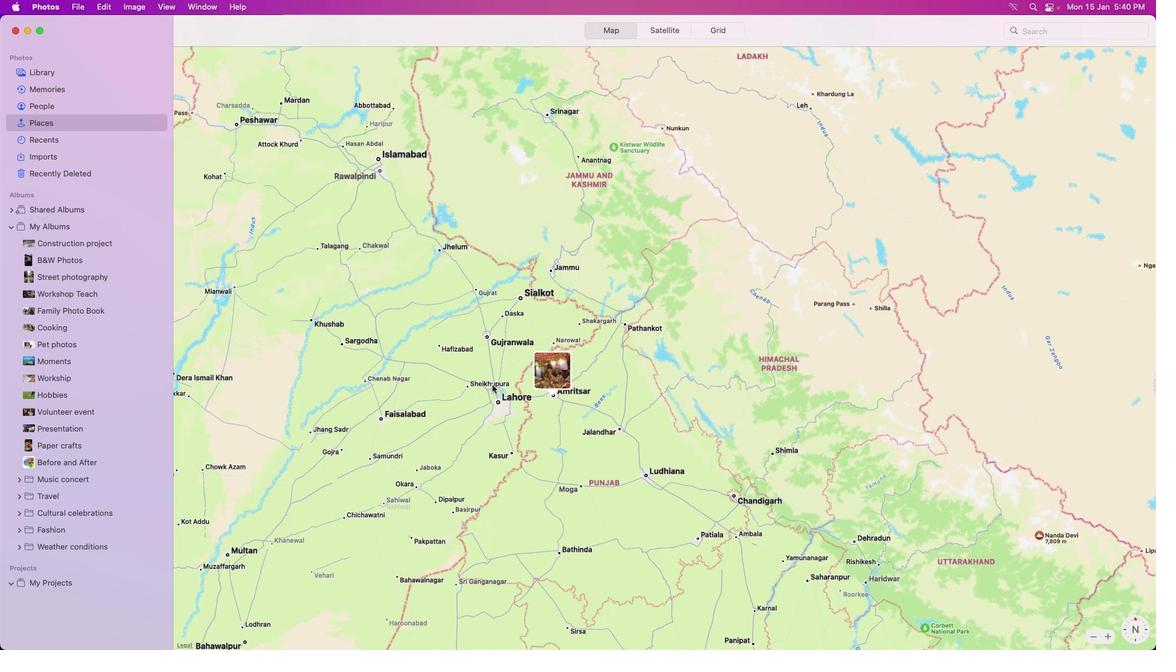 
Action: Mouse moved to (492, 384)
Screenshot: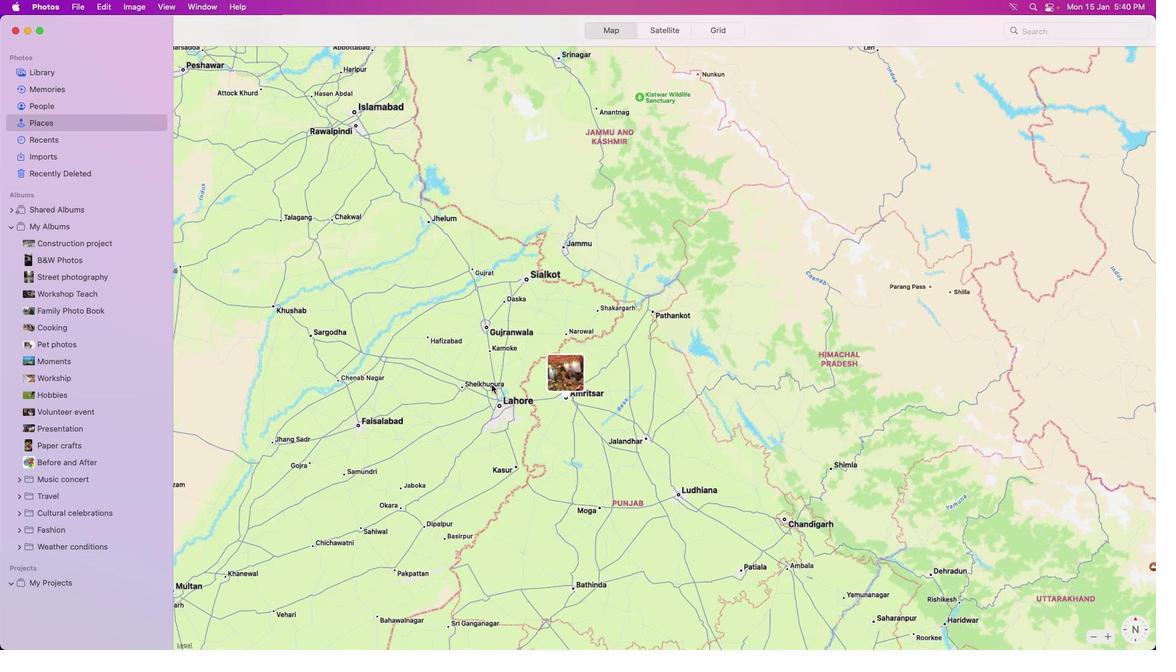 
Action: Mouse scrolled (492, 384) with delta (0, 0)
Screenshot: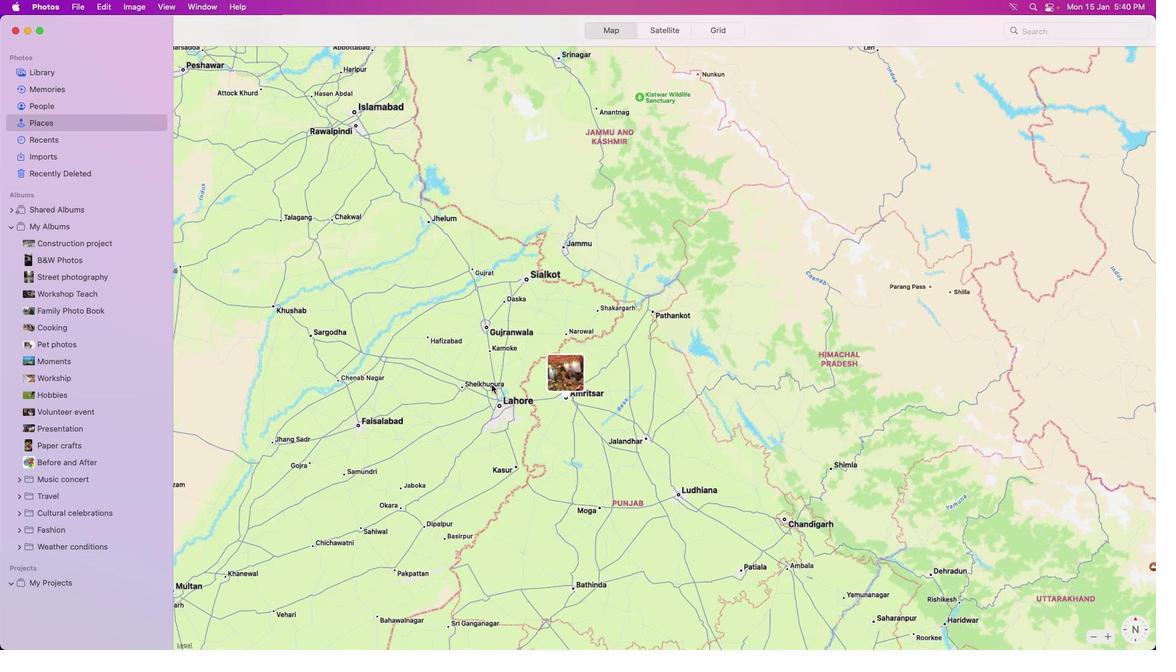 
Action: Mouse moved to (492, 384)
Screenshot: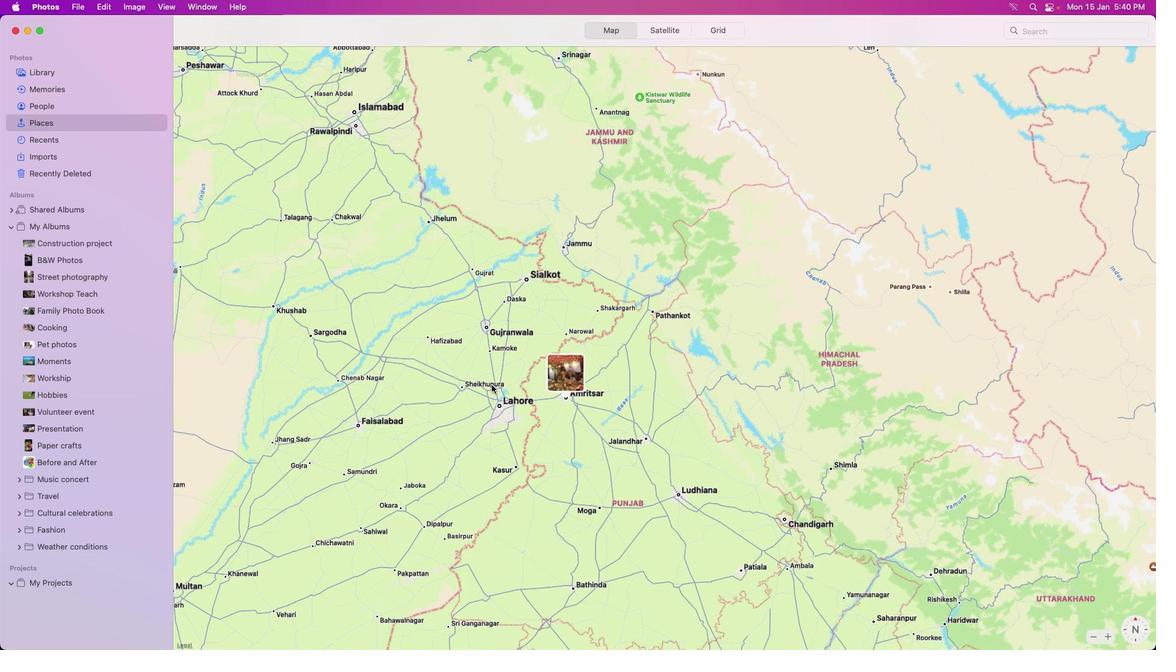 
Action: Mouse scrolled (492, 384) with delta (0, 0)
Screenshot: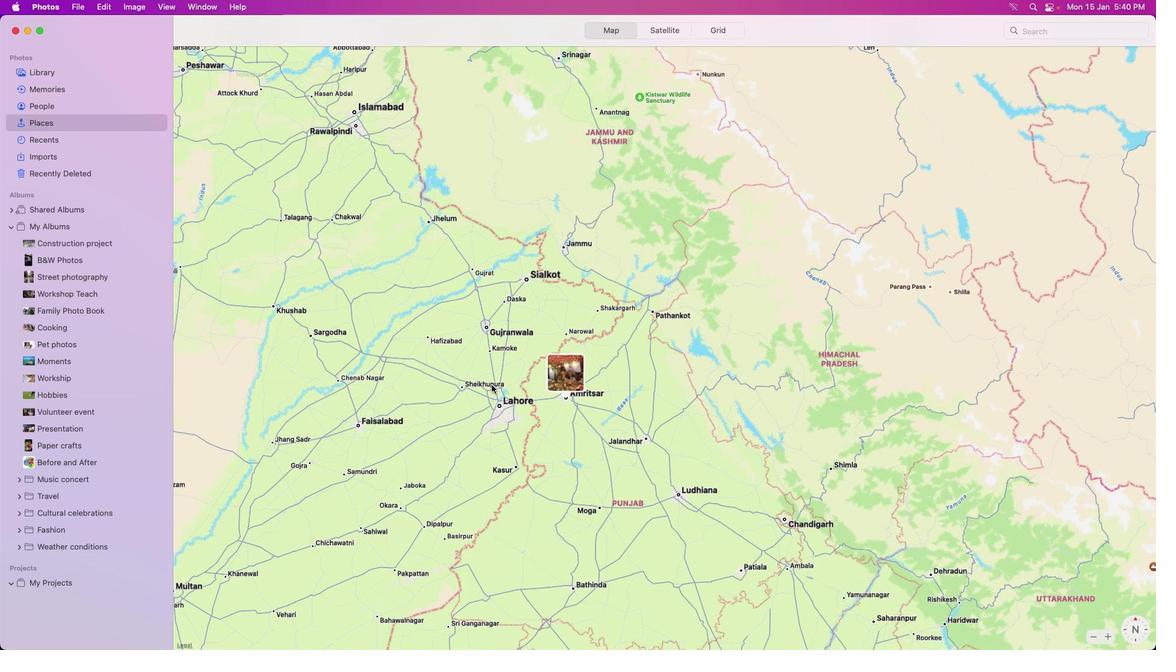 
Action: Mouse scrolled (492, 384) with delta (0, 0)
Screenshot: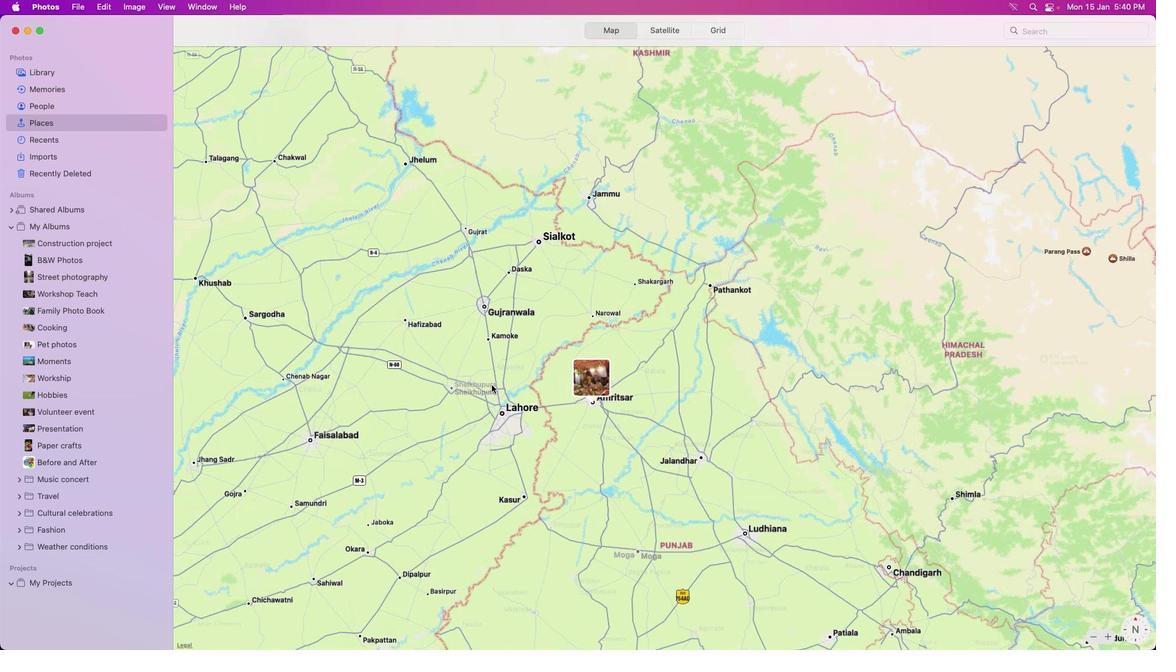 
Action: Mouse scrolled (492, 384) with delta (0, 0)
Screenshot: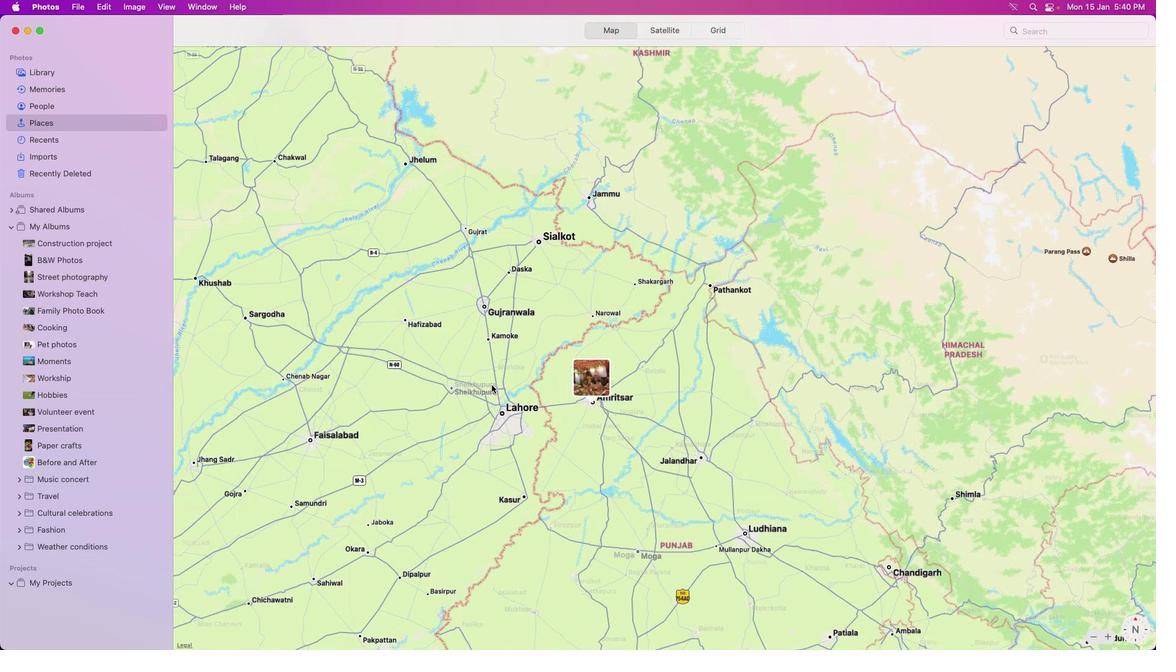 
Action: Mouse scrolled (492, 384) with delta (0, 1)
Screenshot: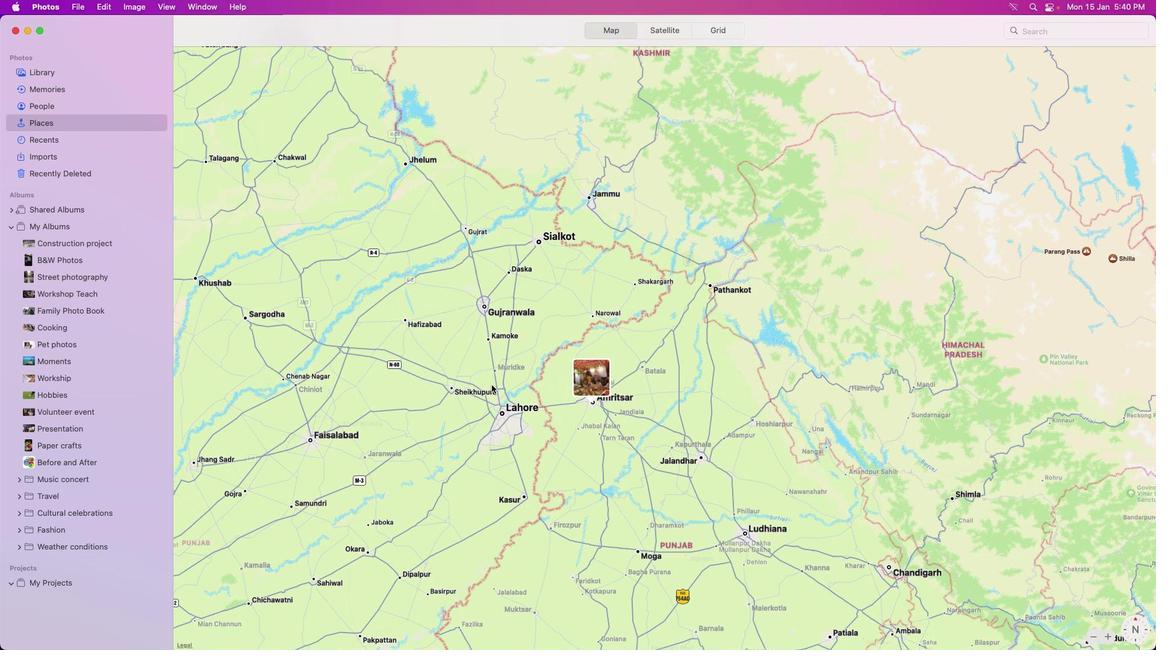 
Action: Mouse scrolled (492, 384) with delta (0, 0)
Screenshot: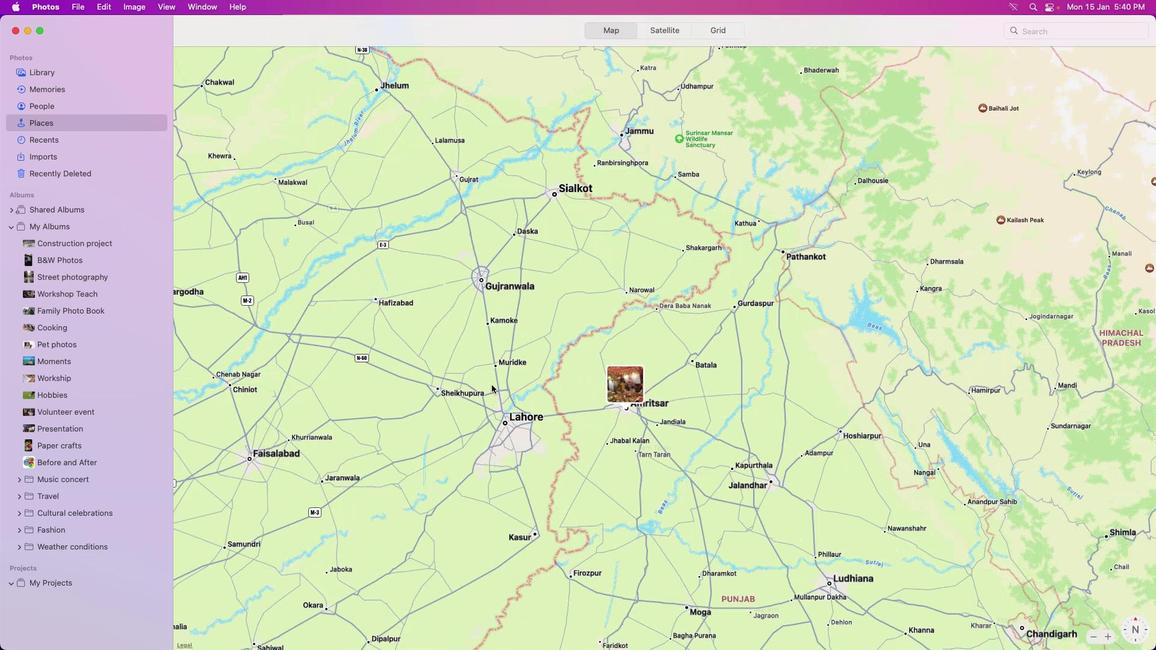 
Action: Mouse scrolled (492, 384) with delta (0, 0)
Screenshot: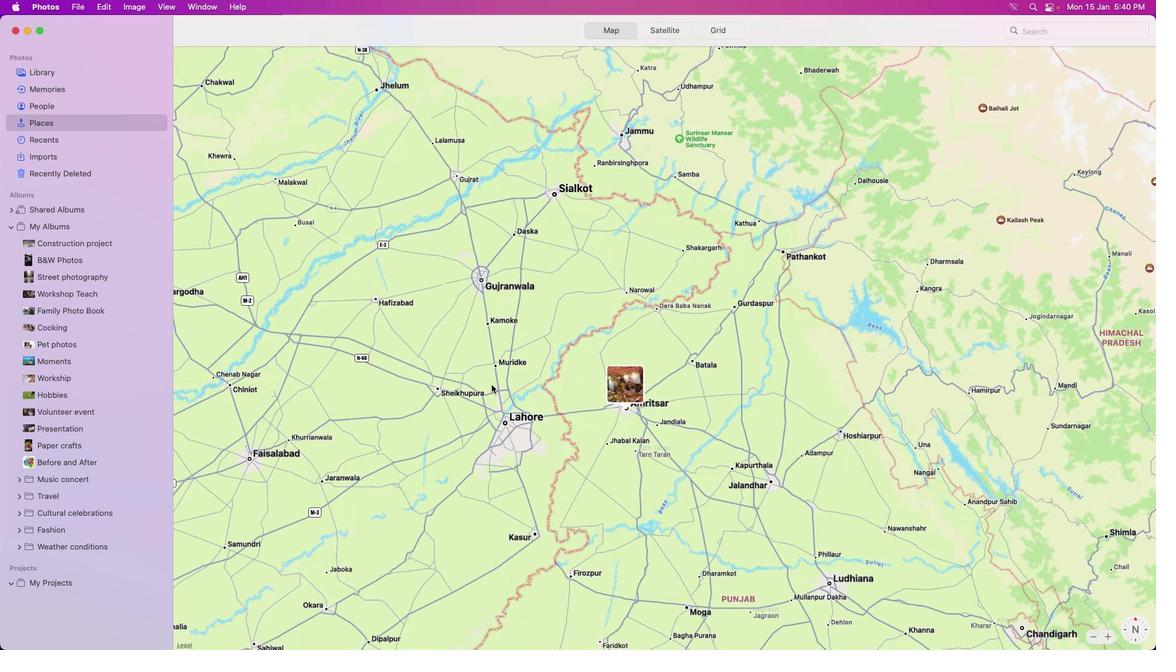 
Action: Mouse scrolled (492, 384) with delta (0, 1)
Screenshot: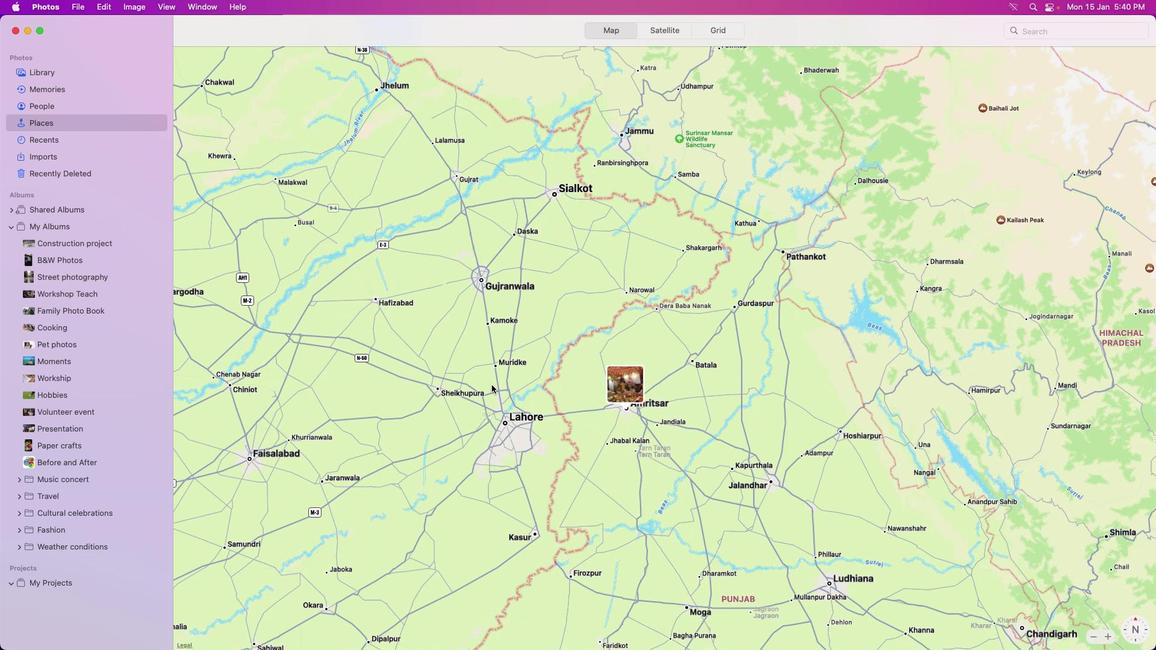 
Action: Mouse moved to (696, 378)
Screenshot: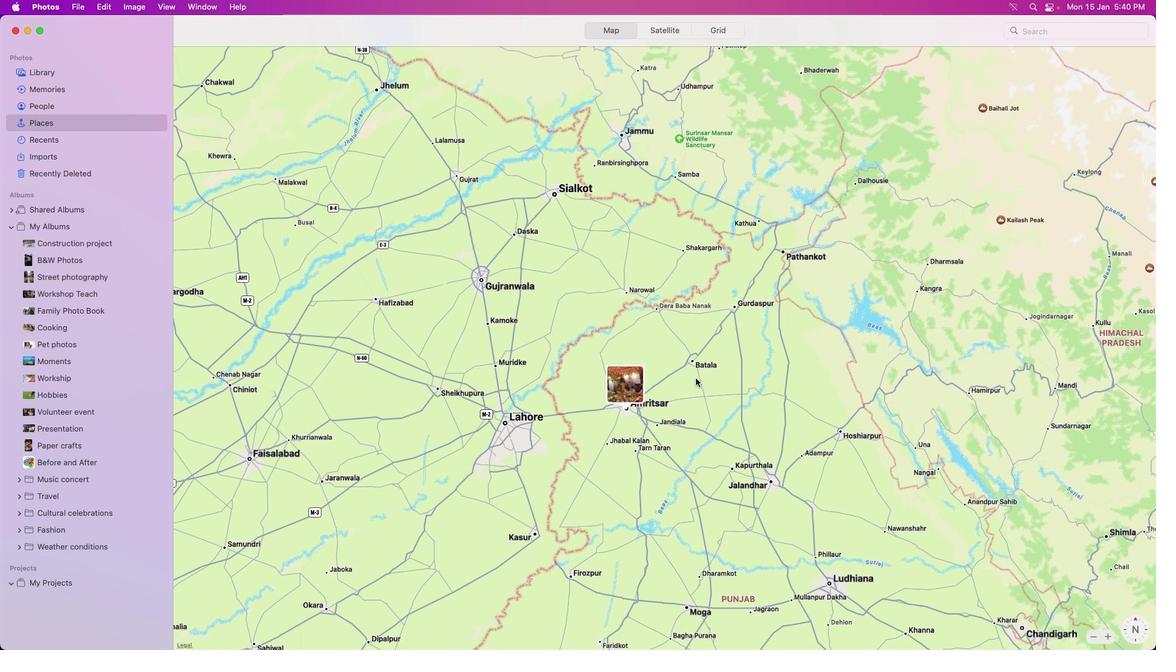 
Action: Mouse scrolled (696, 378) with delta (0, 0)
Screenshot: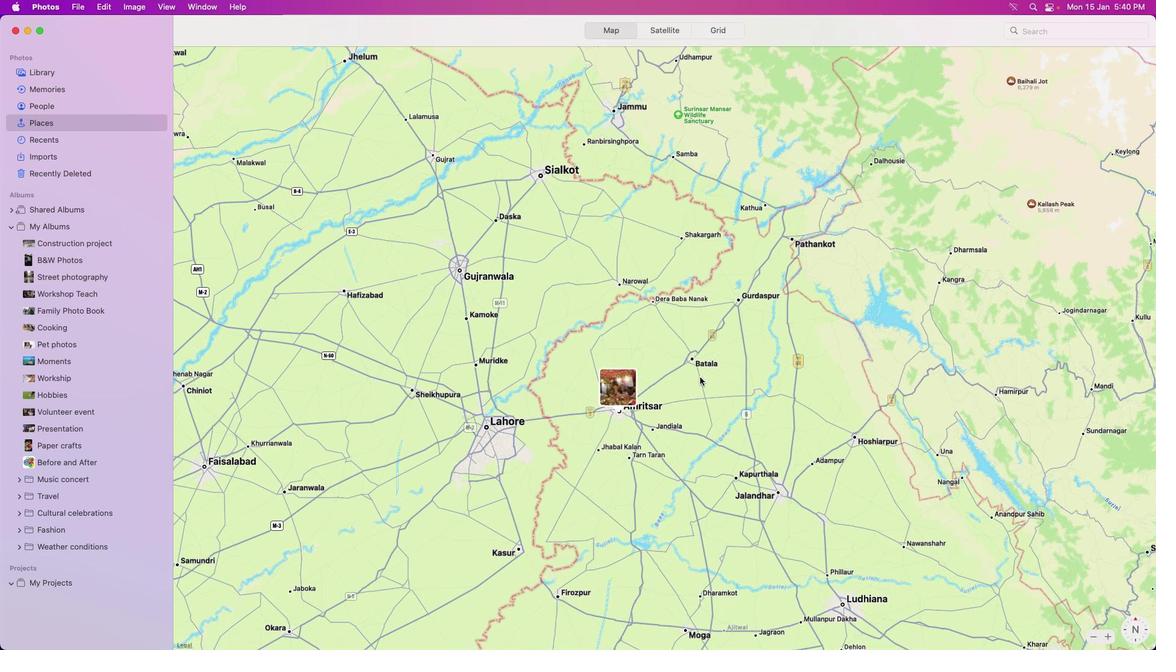 
Action: Mouse moved to (700, 376)
Screenshot: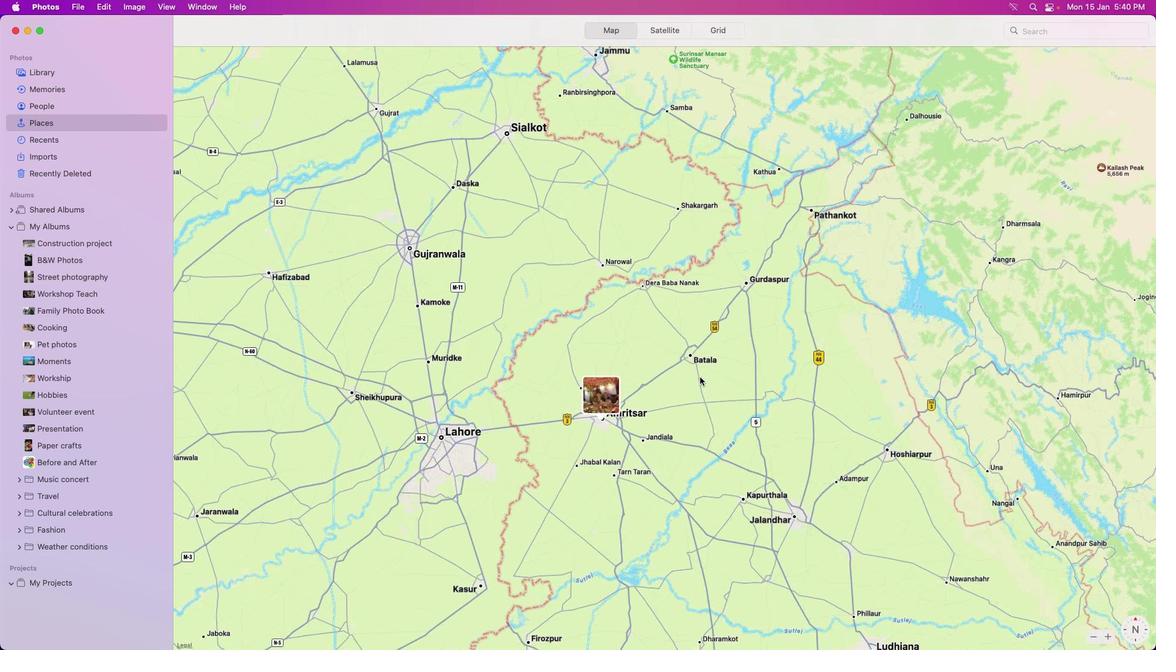 
Action: Mouse scrolled (700, 376) with delta (0, 0)
Screenshot: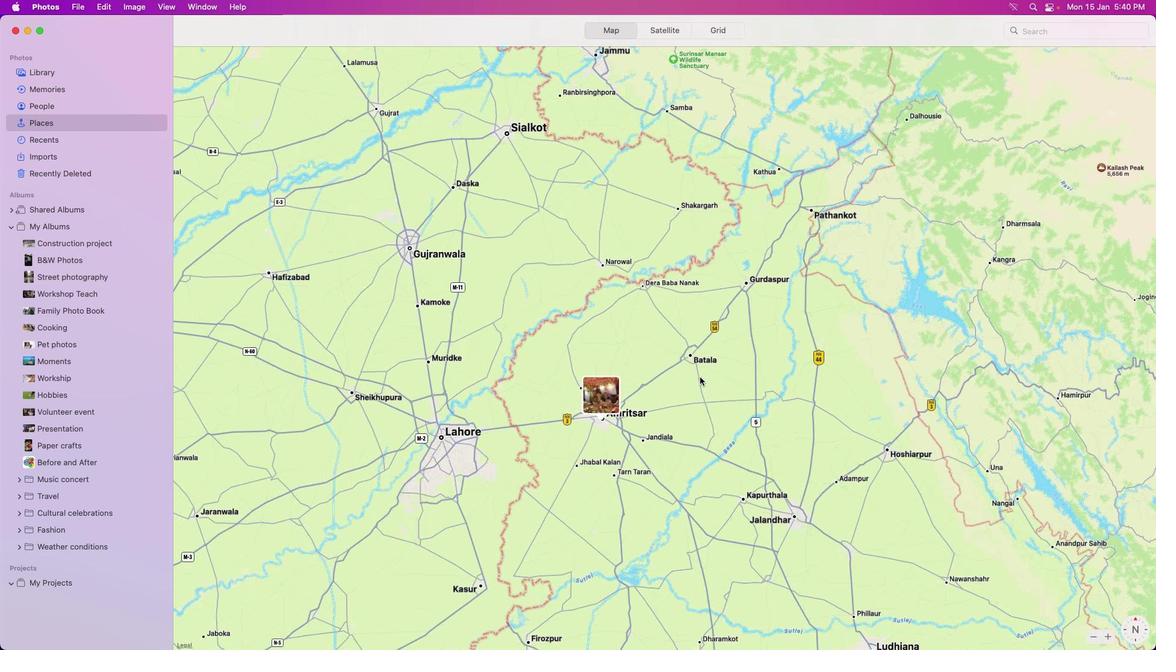 
Action: Mouse scrolled (700, 376) with delta (0, 0)
Screenshot: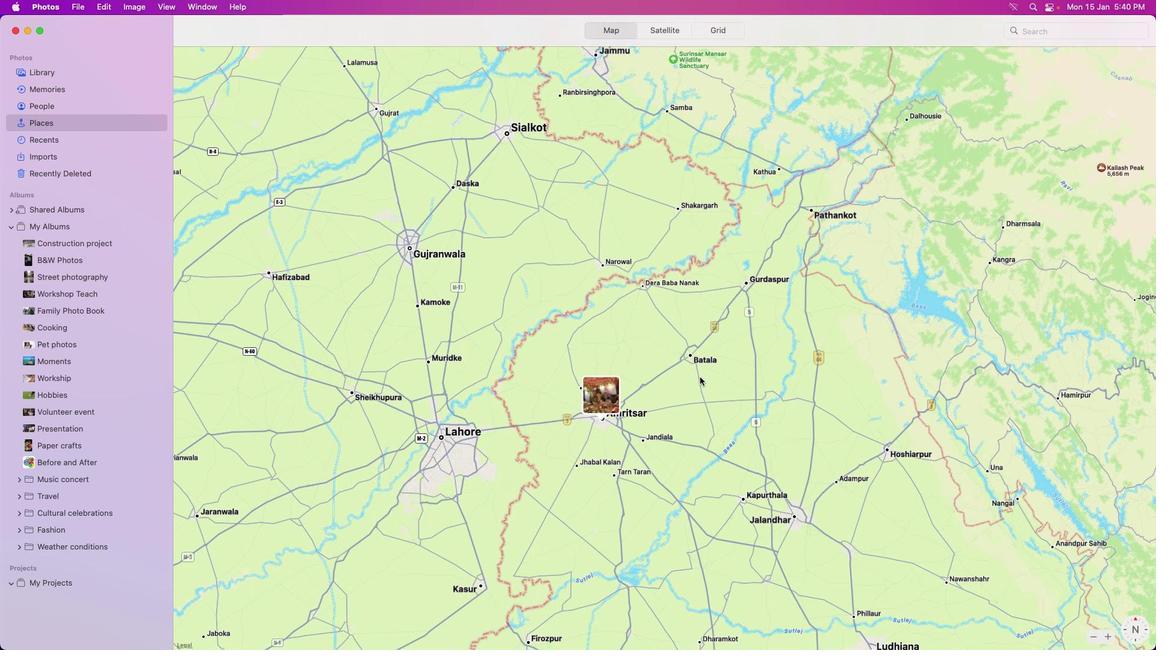 
Action: Mouse scrolled (700, 376) with delta (0, 0)
Screenshot: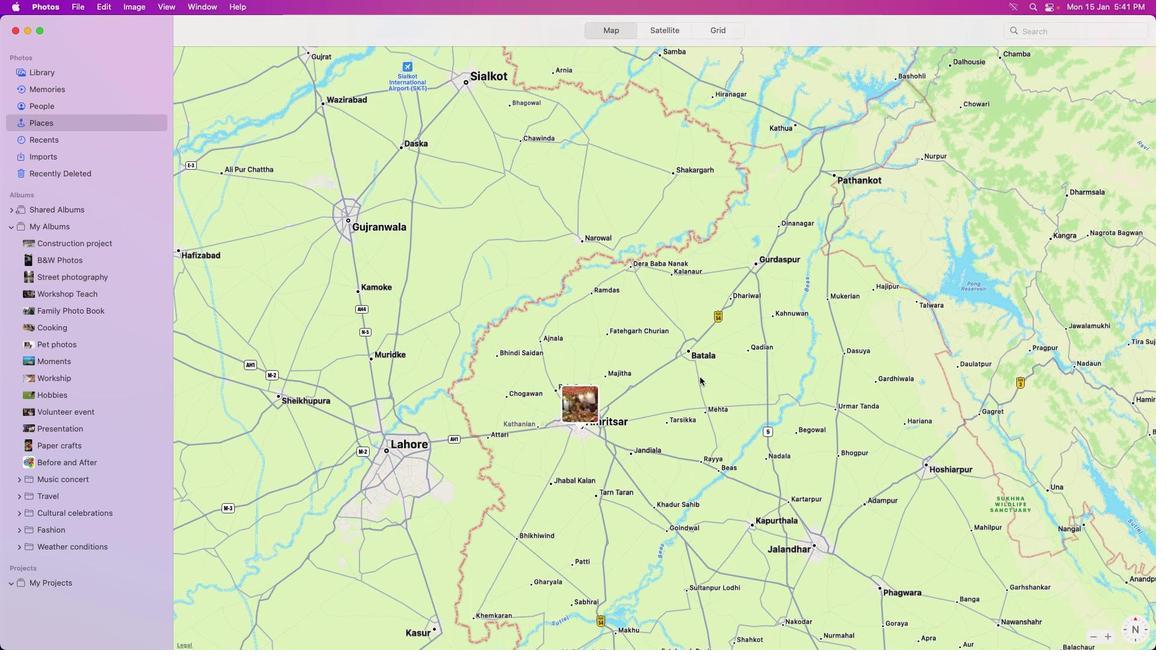 
Action: Mouse scrolled (700, 376) with delta (0, 0)
Screenshot: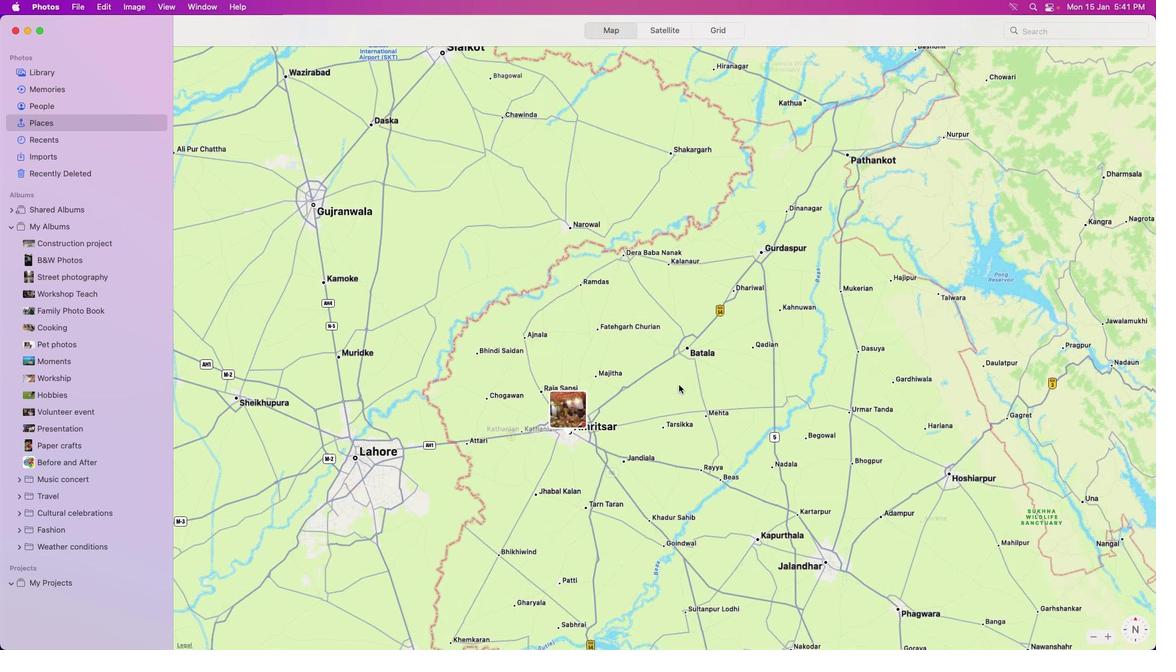 
Action: Mouse moved to (700, 376)
Screenshot: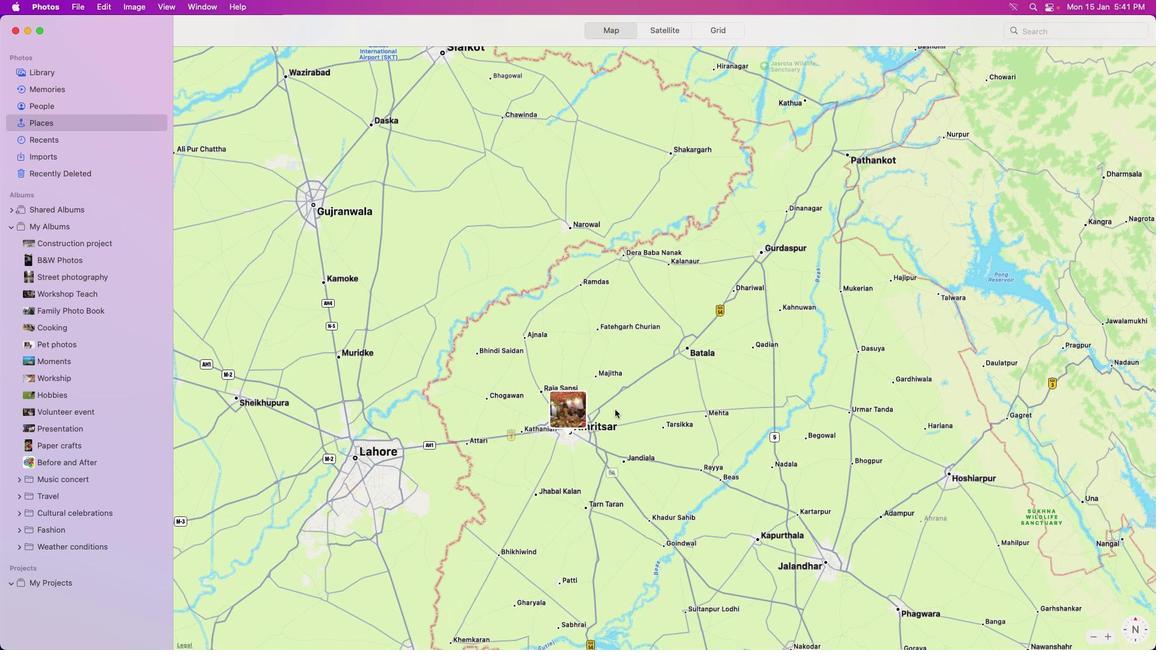 
Action: Mouse scrolled (700, 376) with delta (0, 0)
Screenshot: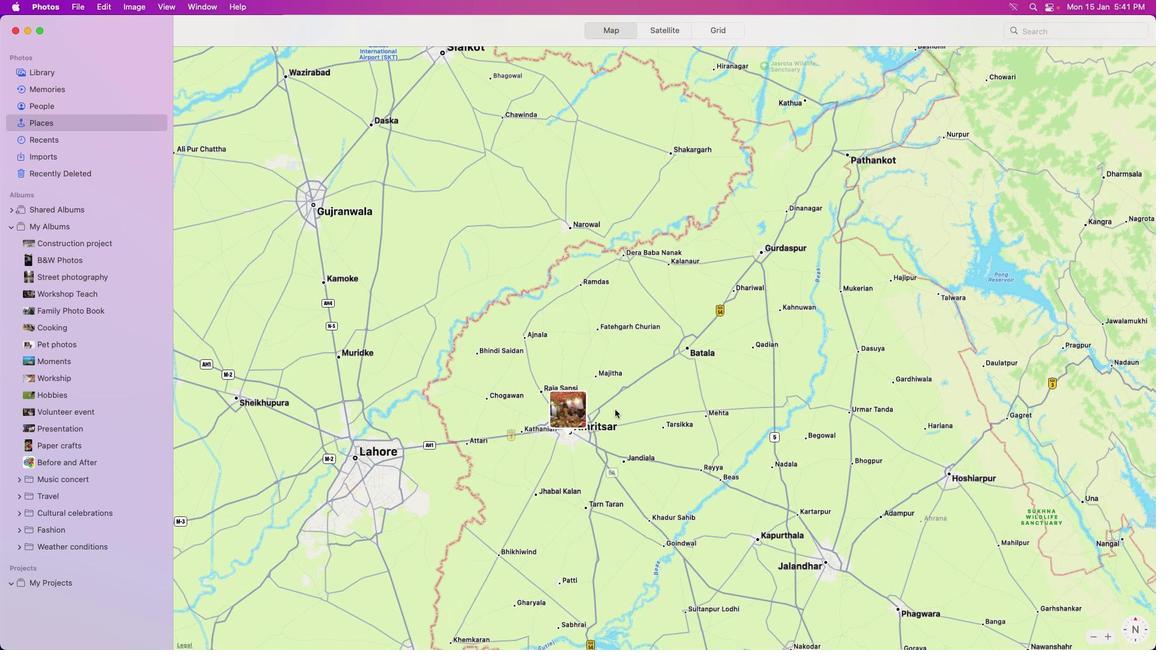 
Action: Mouse moved to (600, 416)
Screenshot: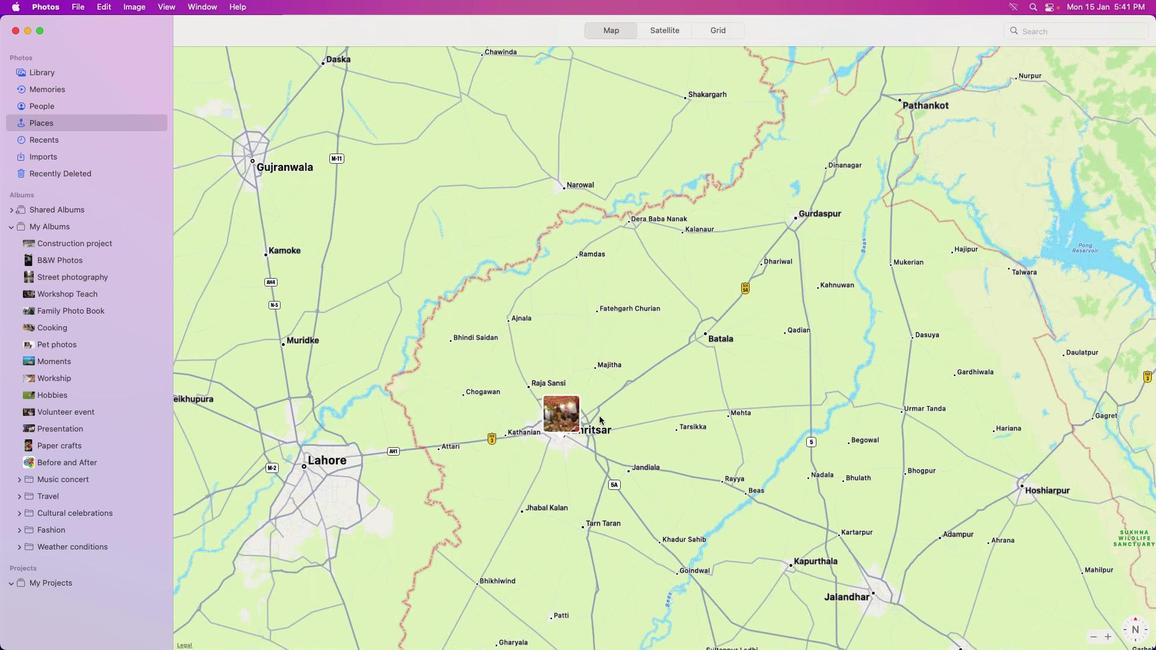 
Action: Mouse scrolled (600, 416) with delta (0, 0)
Screenshot: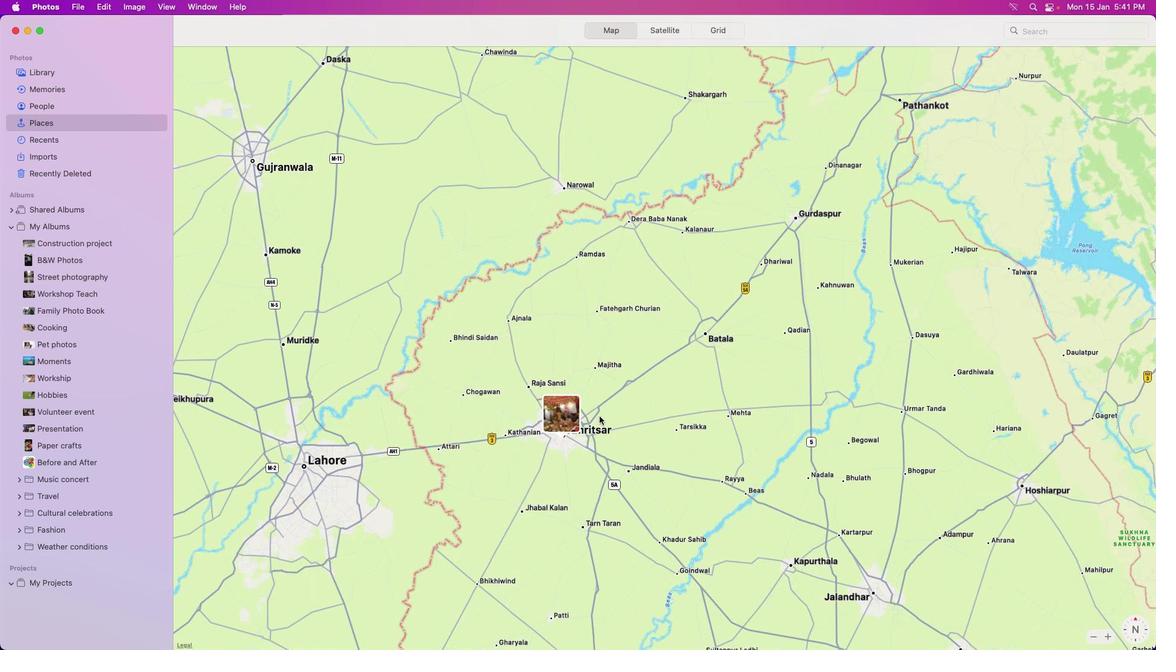 
Action: Mouse scrolled (600, 416) with delta (0, 0)
Screenshot: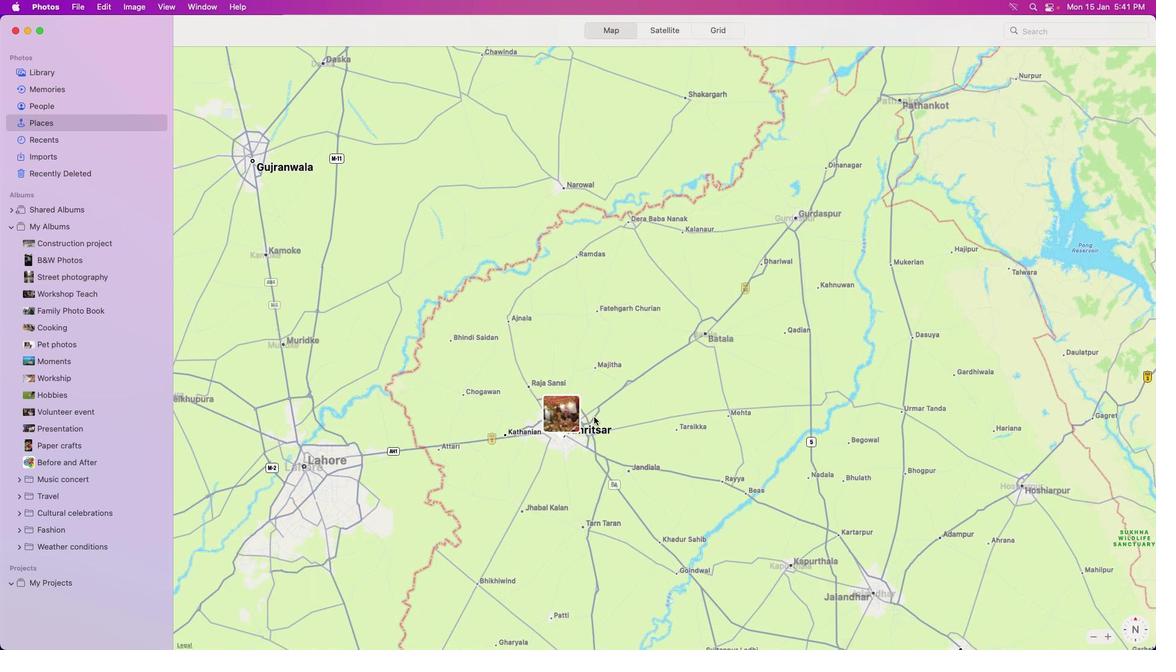 
Action: Mouse moved to (576, 419)
Screenshot: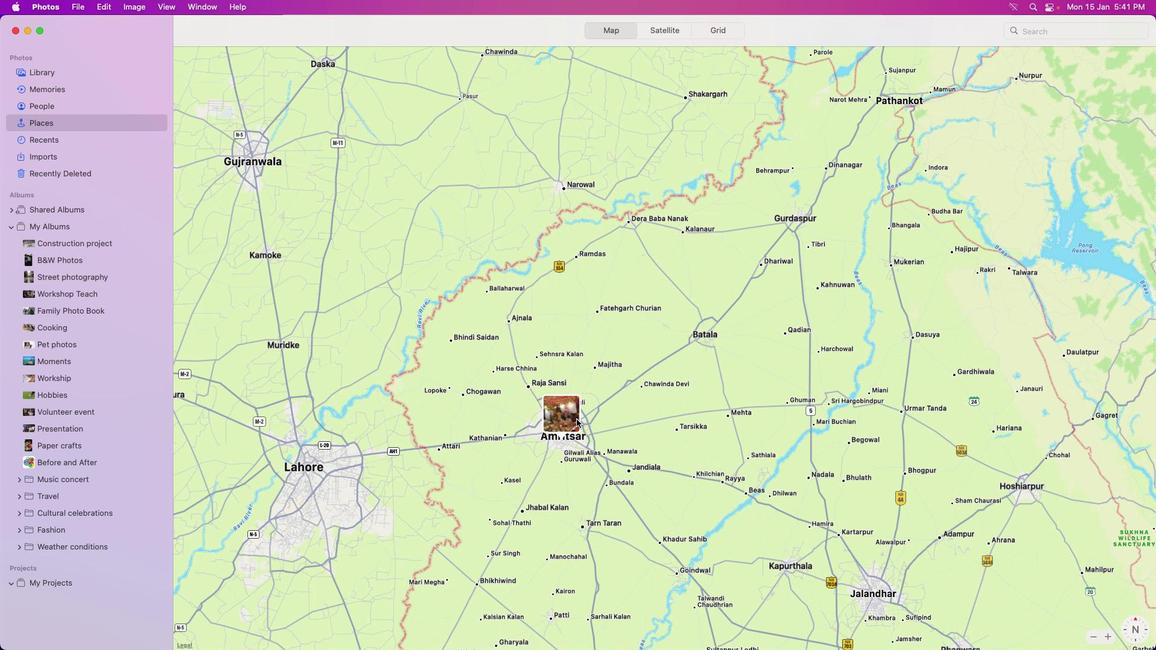 
Action: Mouse pressed left at (576, 419)
Screenshot: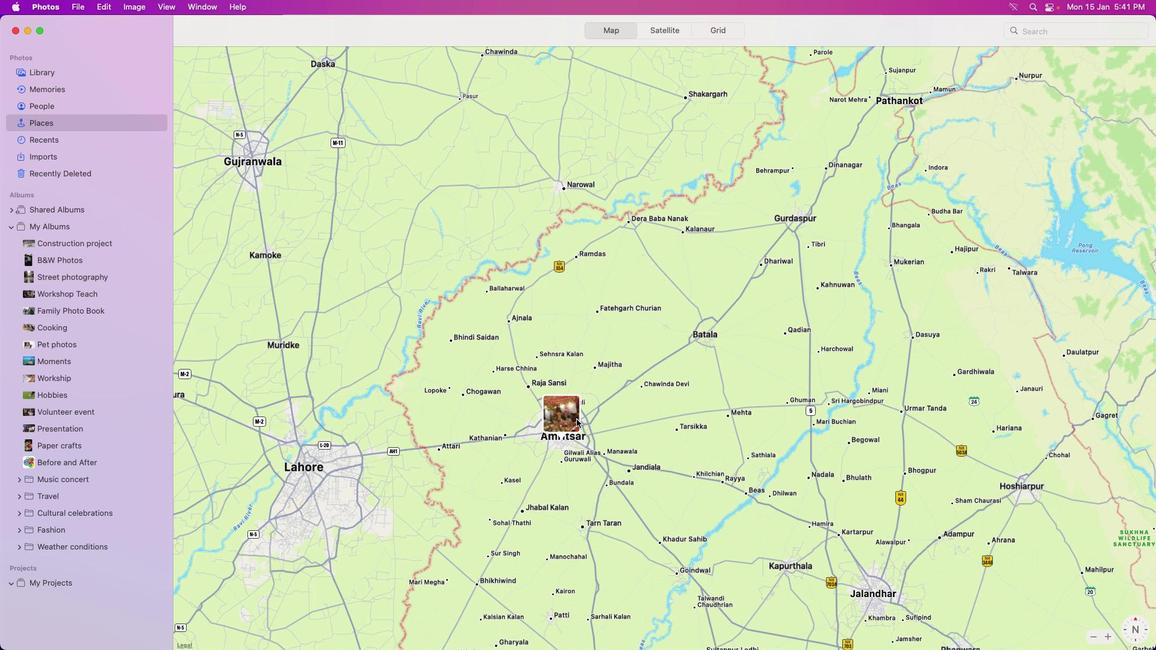 
Action: Mouse moved to (572, 431)
Screenshot: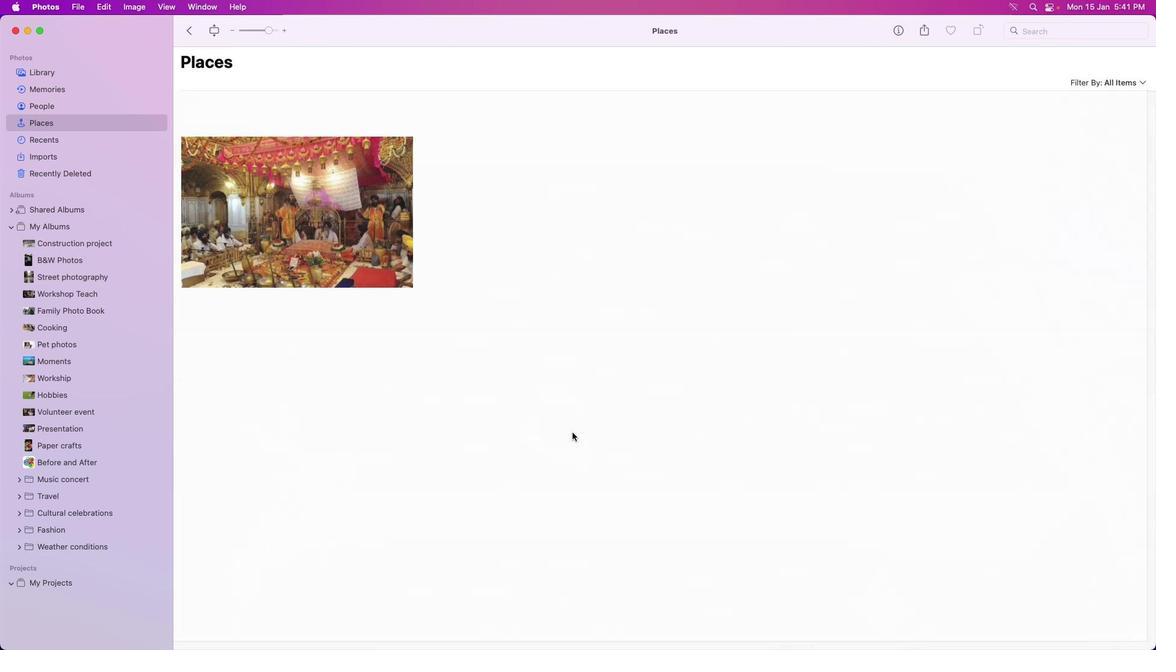 
Action: Mouse scrolled (572, 431) with delta (0, 0)
Screenshot: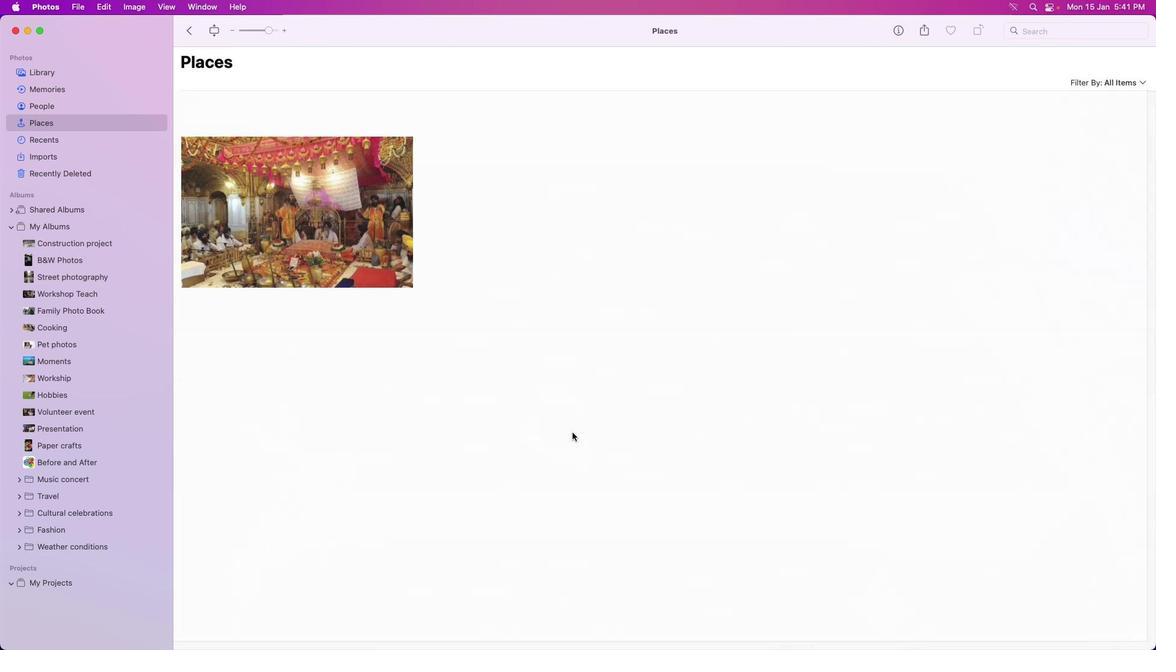 
Action: Mouse moved to (572, 432)
Screenshot: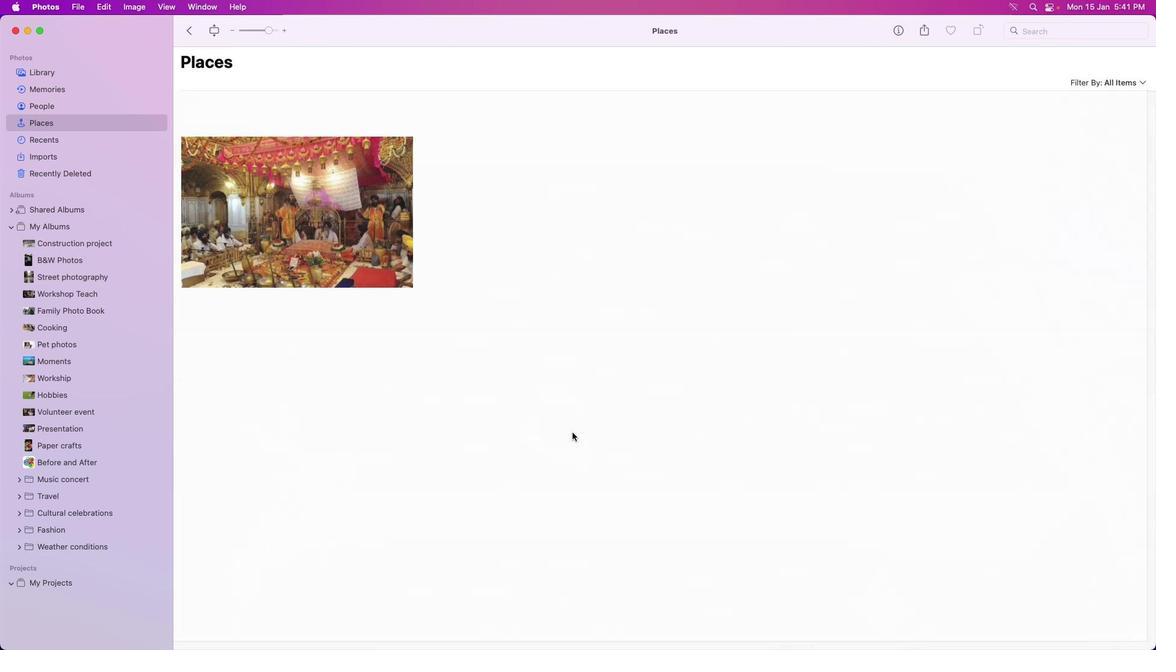 
Action: Mouse scrolled (572, 432) with delta (0, 0)
Screenshot: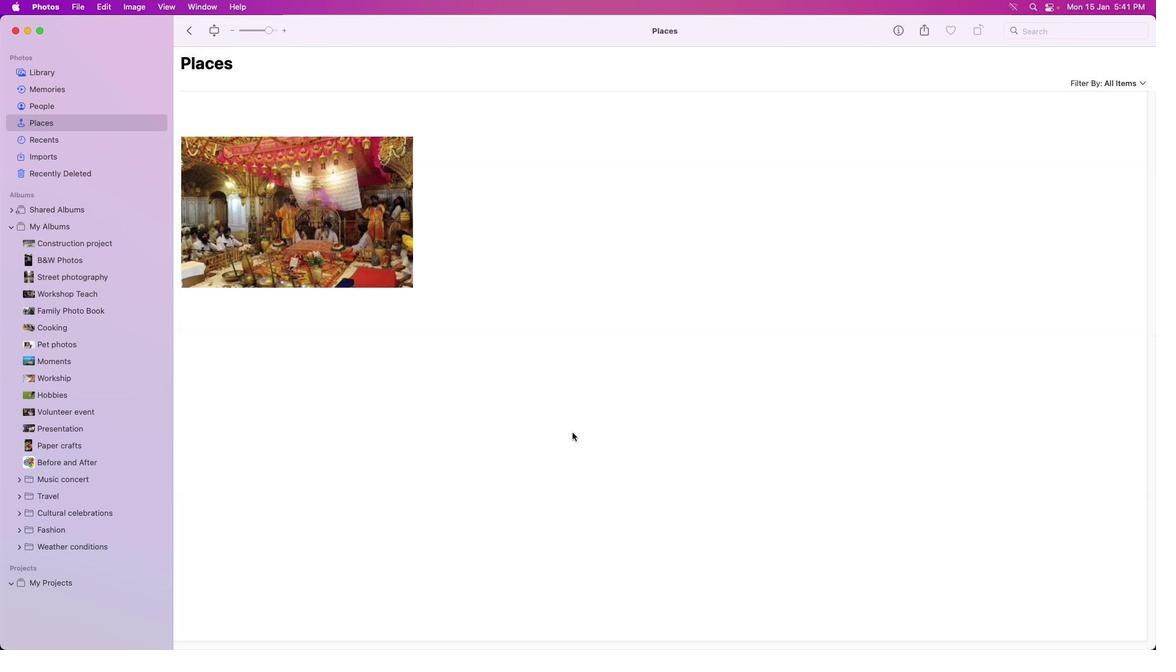 
Action: Mouse moved to (572, 432)
Screenshot: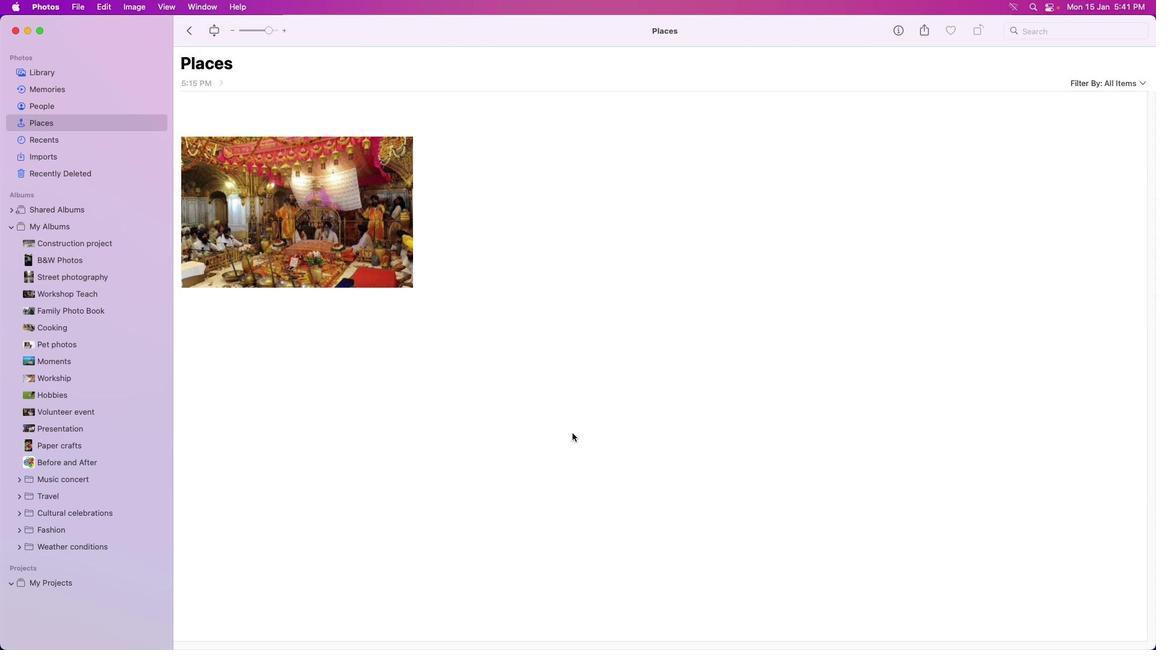 
Action: Mouse scrolled (572, 432) with delta (0, 0)
Screenshot: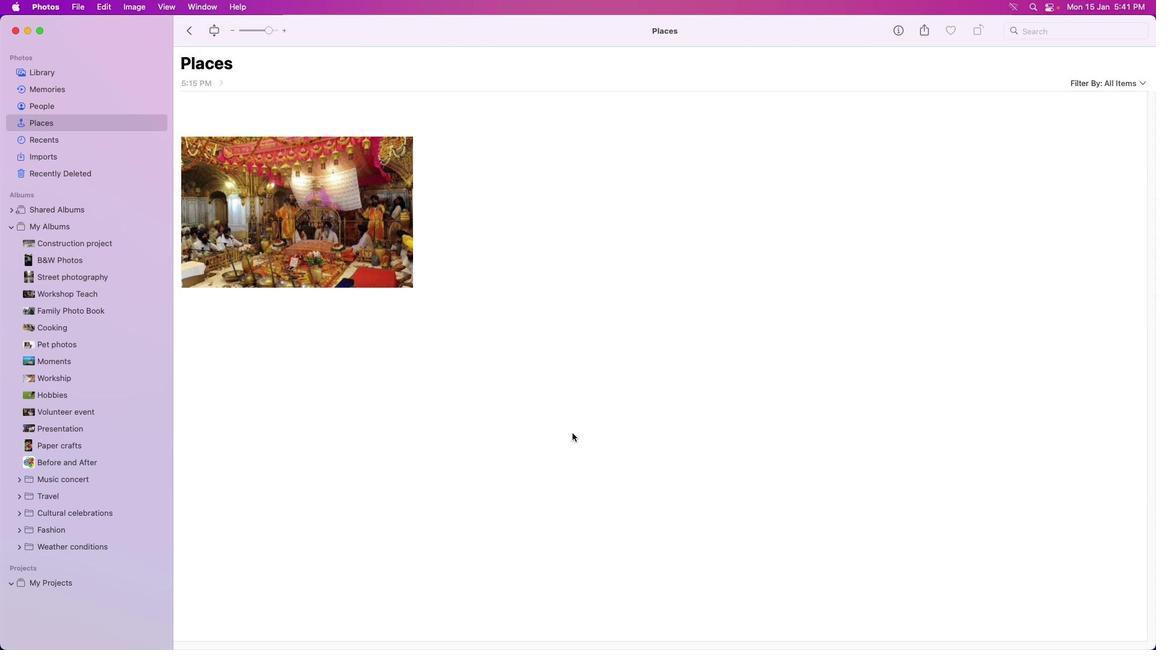 
Action: Mouse moved to (187, 33)
Screenshot: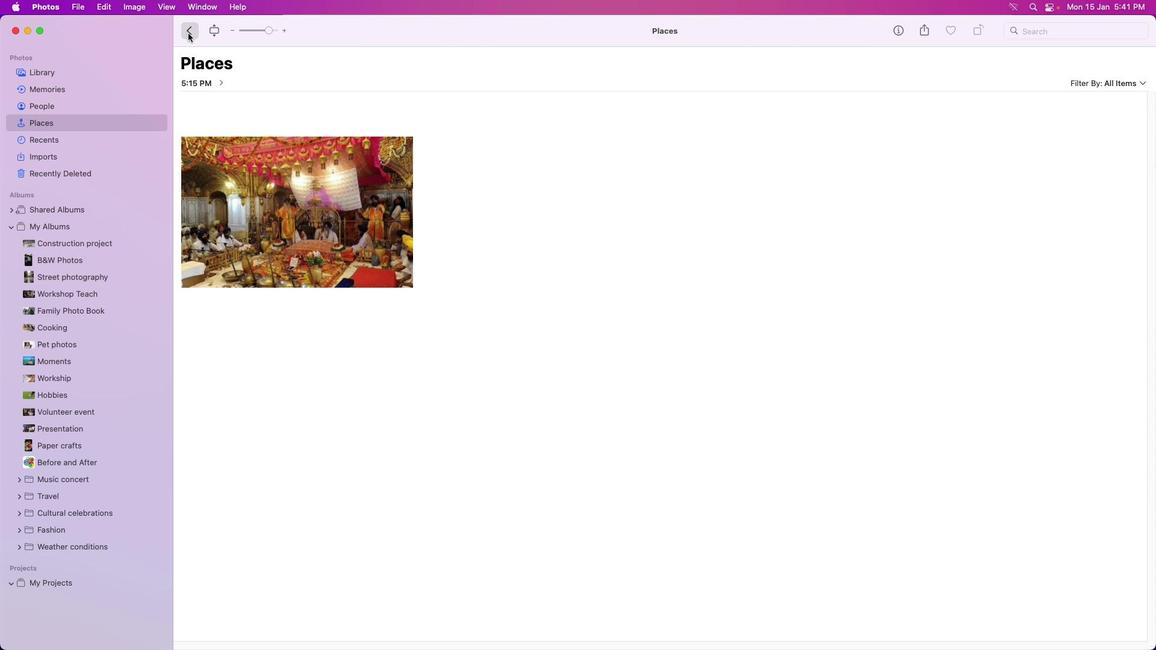 
Action: Mouse pressed left at (187, 33)
Screenshot: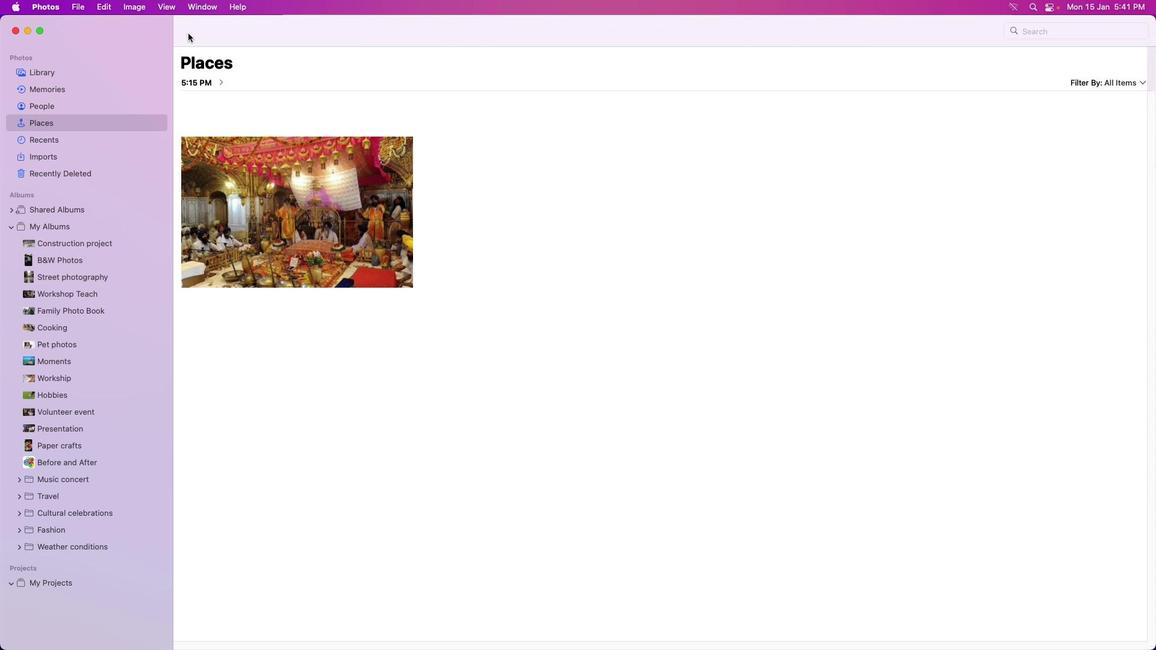 
Action: Mouse moved to (649, 440)
Screenshot: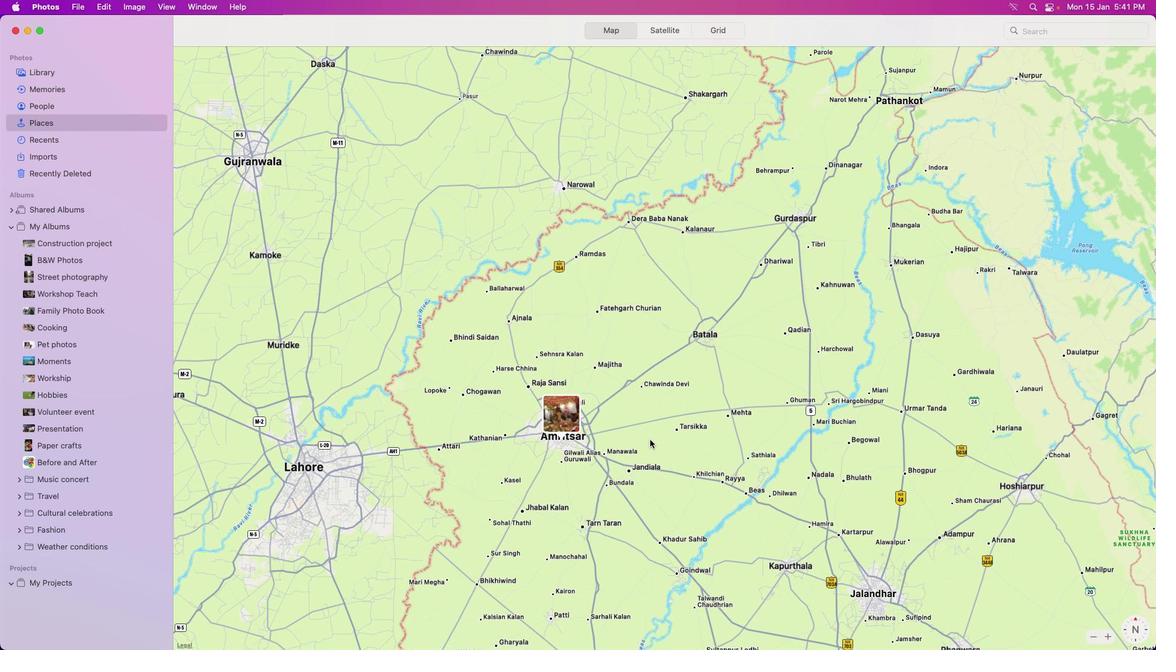 
Action: Mouse pressed left at (649, 440)
Screenshot: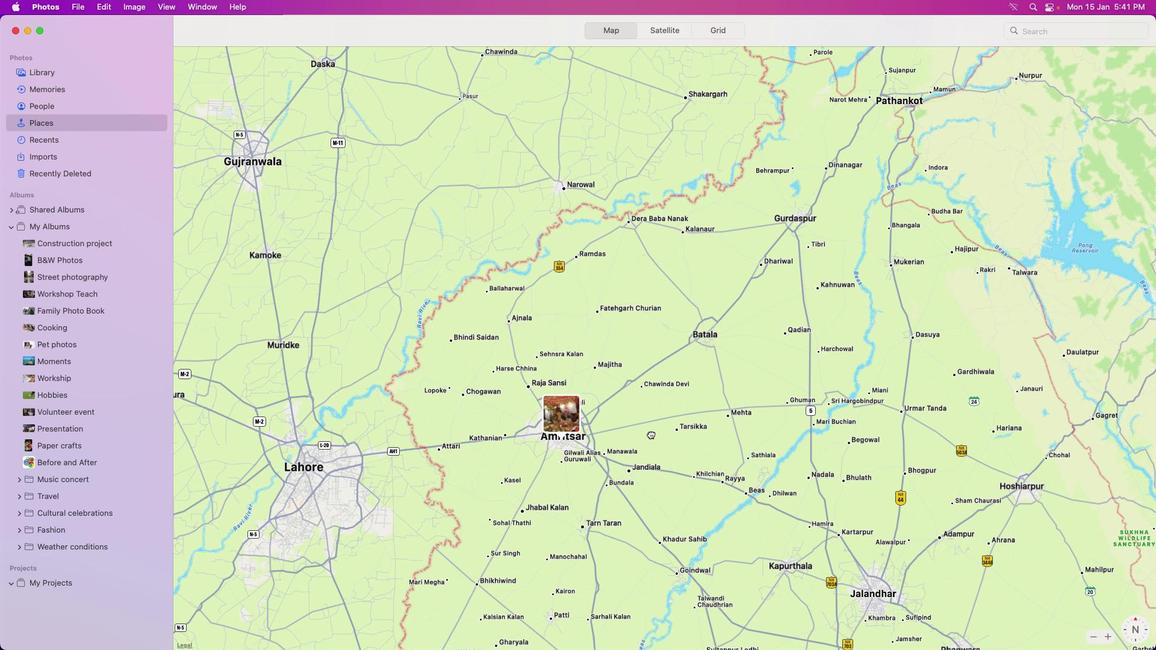 
Action: Mouse moved to (570, 271)
Screenshot: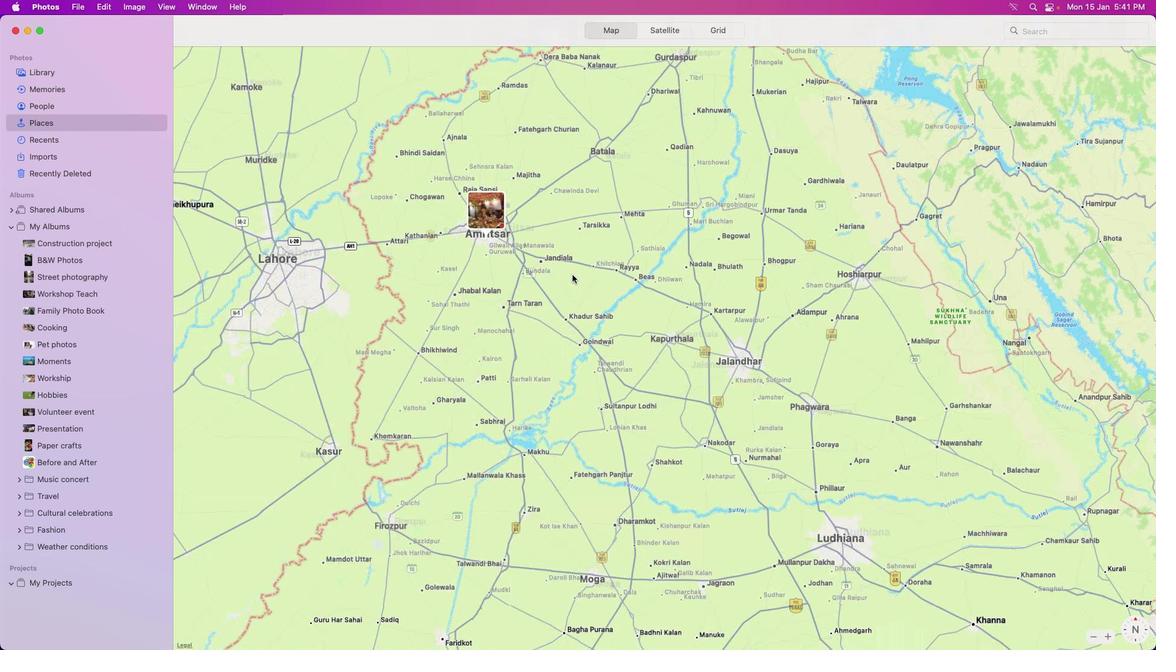 
Action: Mouse scrolled (570, 271) with delta (0, 0)
Screenshot: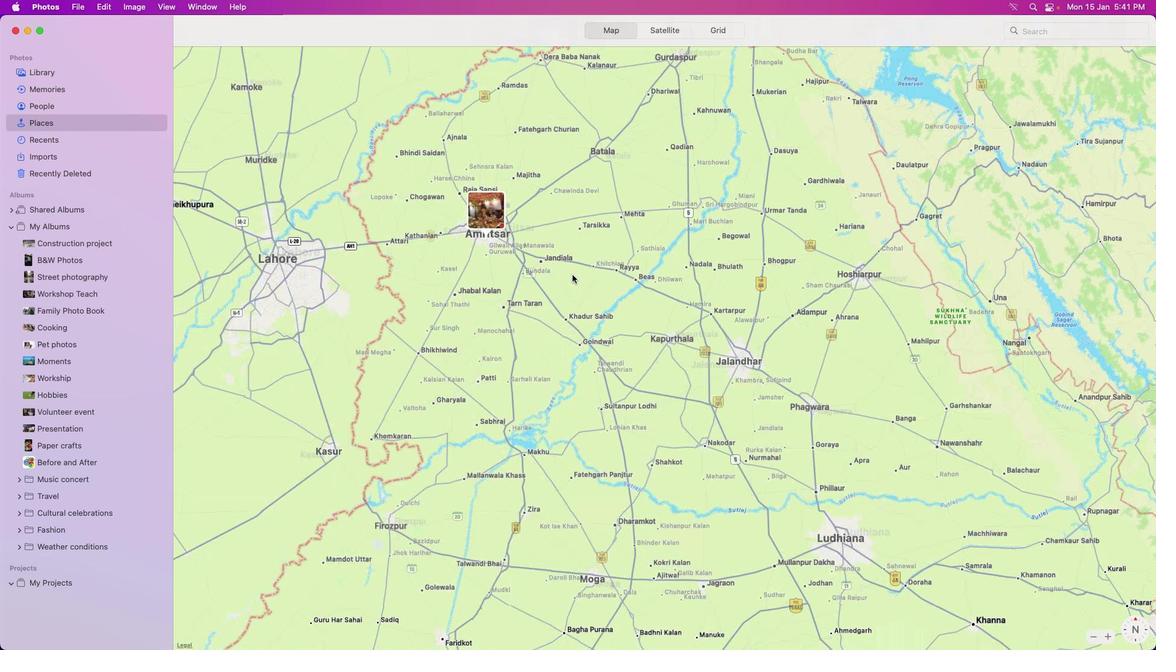 
Action: Mouse moved to (571, 273)
Screenshot: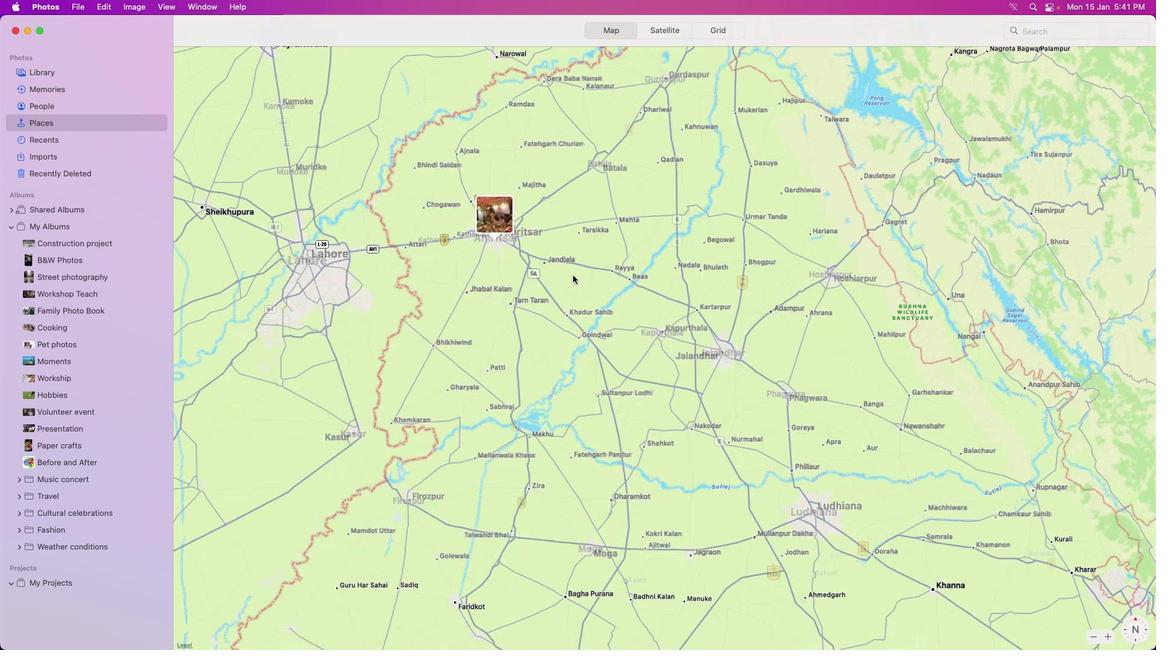 
Action: Mouse scrolled (571, 273) with delta (0, 0)
Screenshot: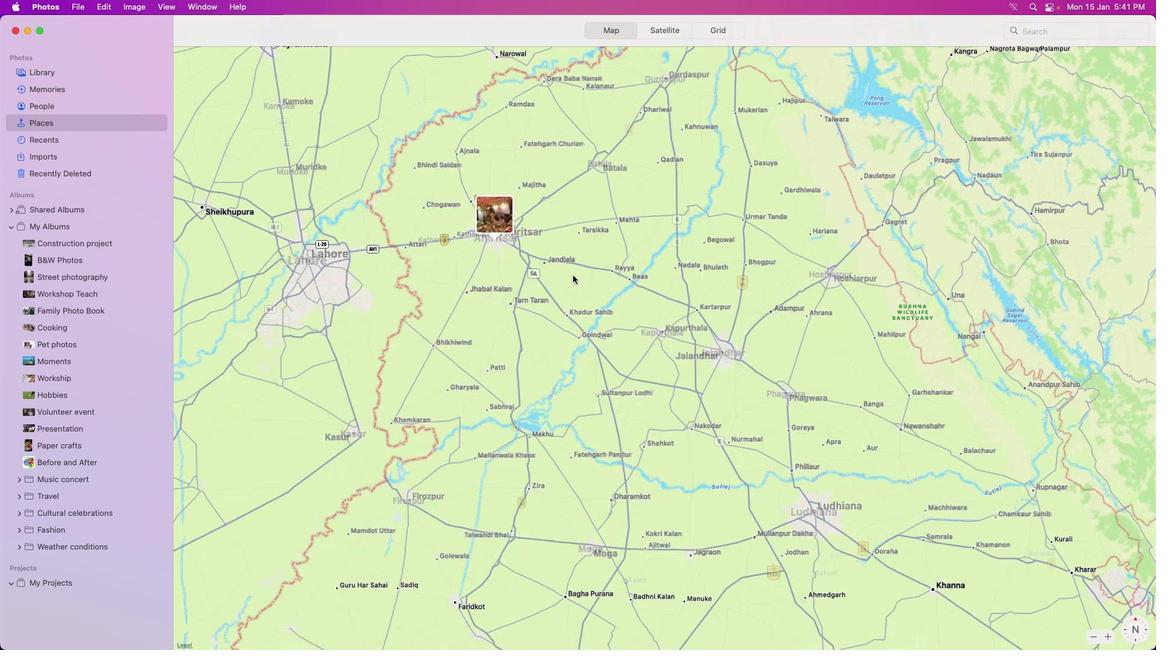 
Action: Mouse moved to (572, 275)
Screenshot: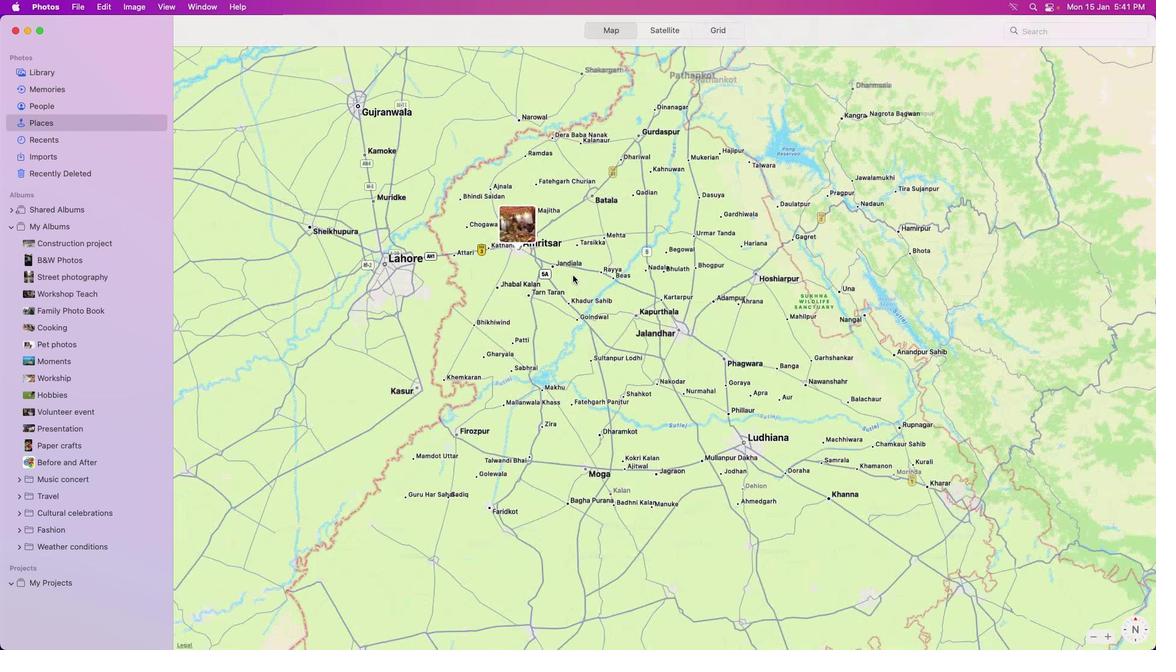 
Action: Mouse scrolled (572, 275) with delta (0, 0)
Screenshot: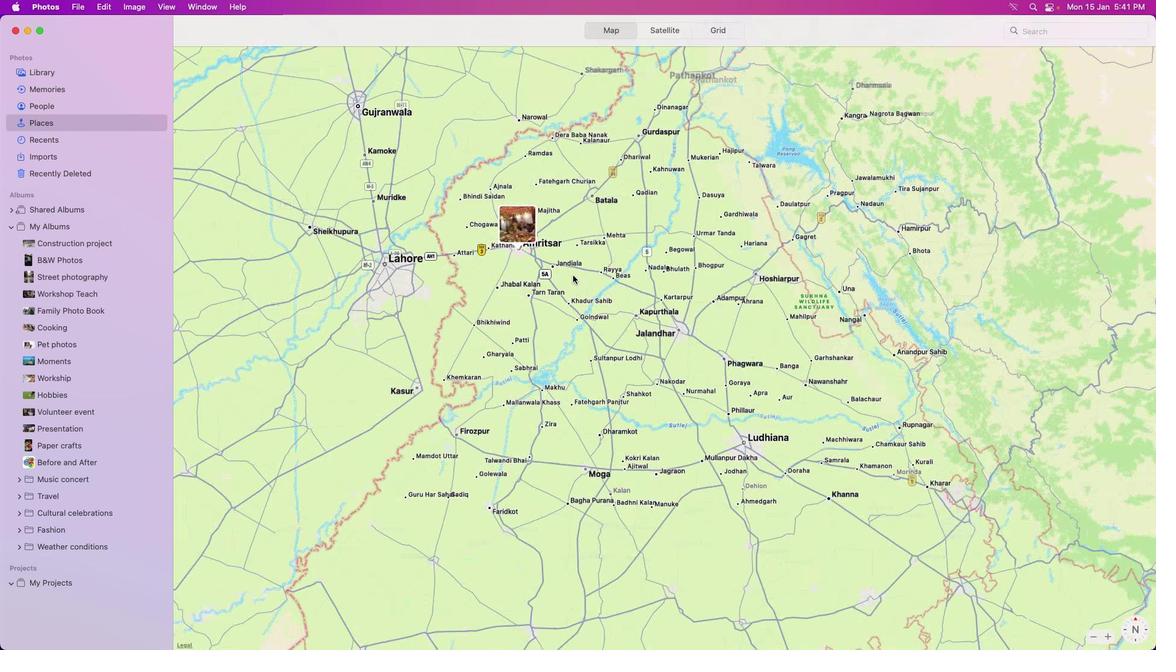 
Action: Mouse moved to (572, 275)
Screenshot: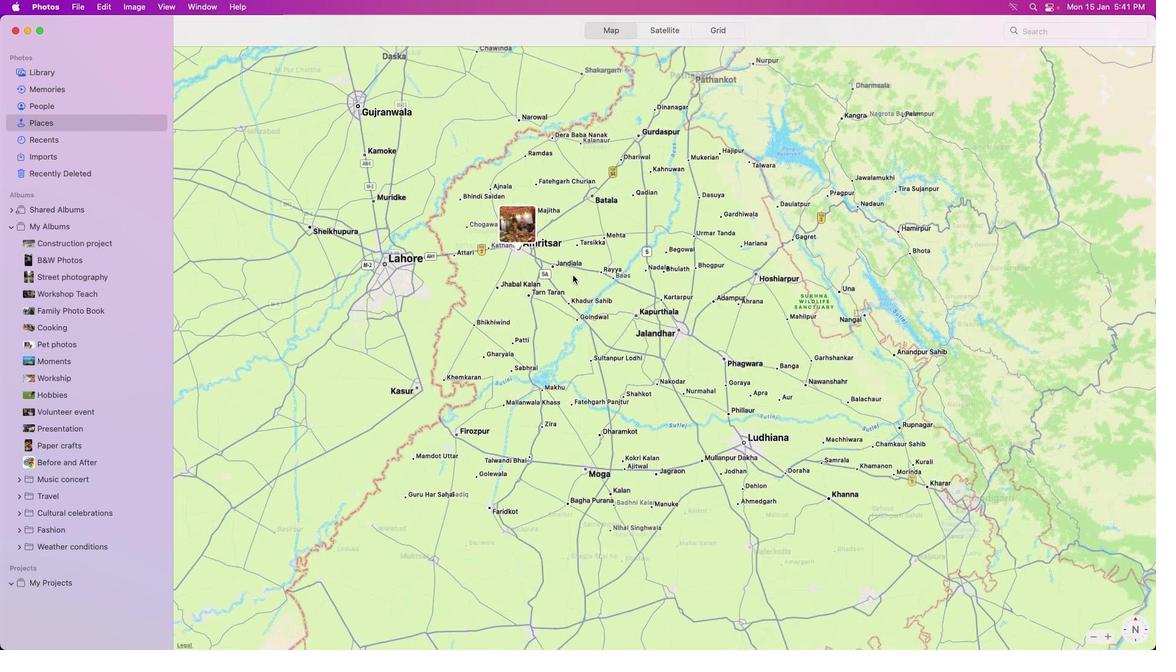 
Action: Mouse scrolled (572, 275) with delta (0, -1)
Screenshot: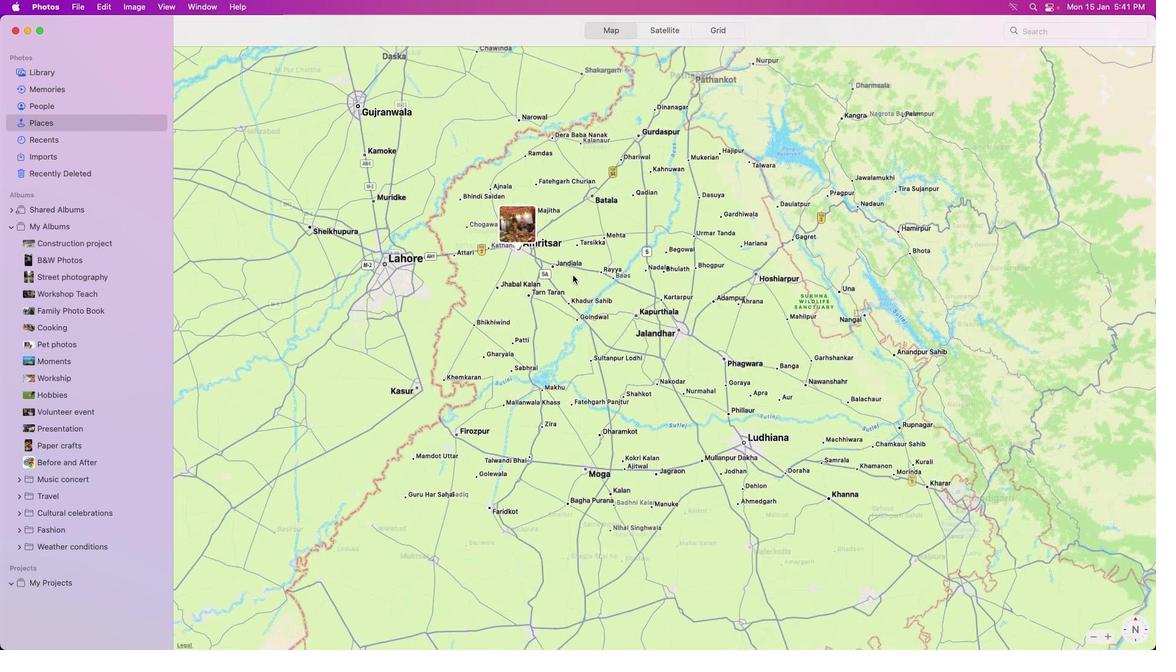 
Action: Mouse scrolled (572, 275) with delta (0, -1)
Screenshot: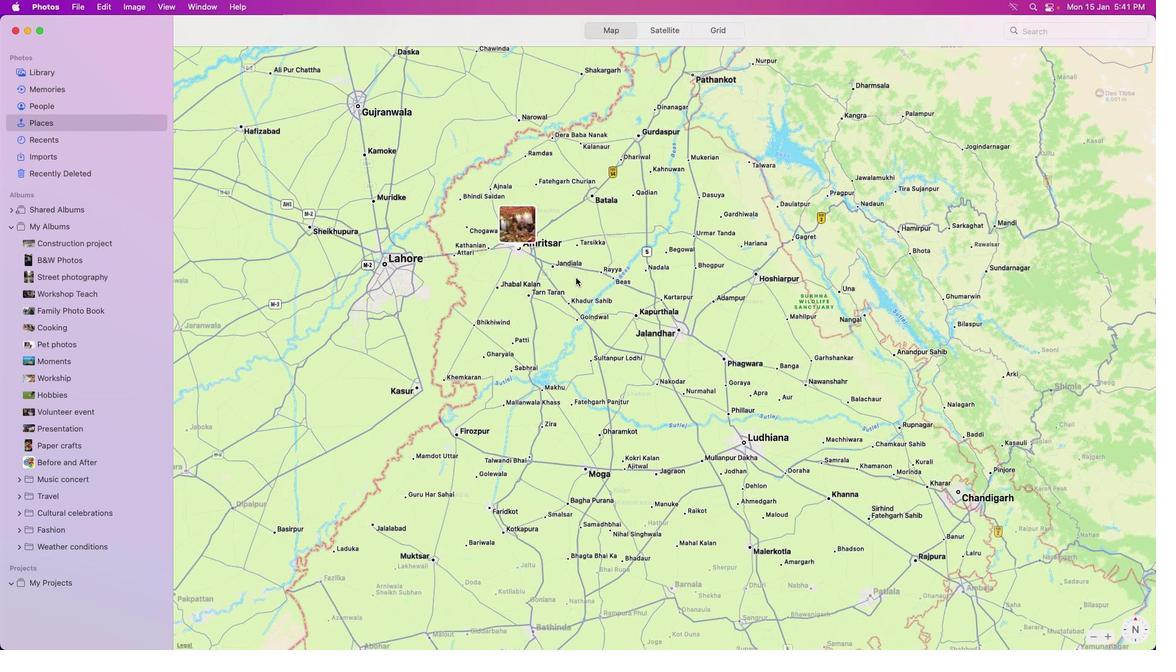 
Action: Mouse moved to (658, 354)
Screenshot: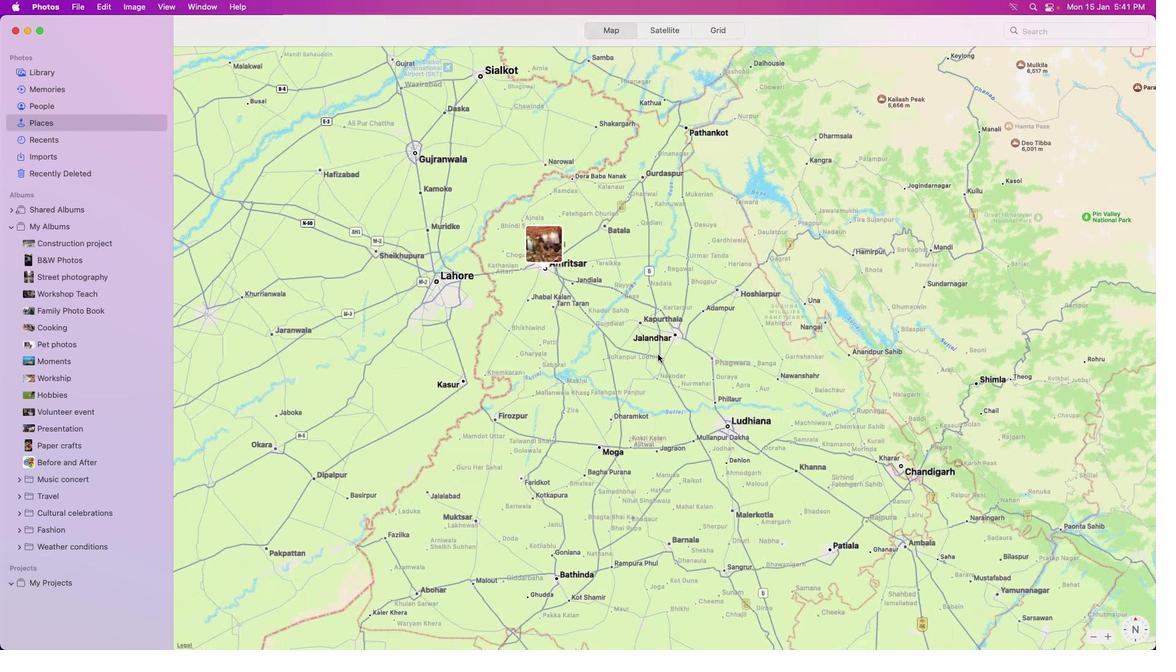 
Action: Mouse scrolled (658, 354) with delta (0, 0)
Screenshot: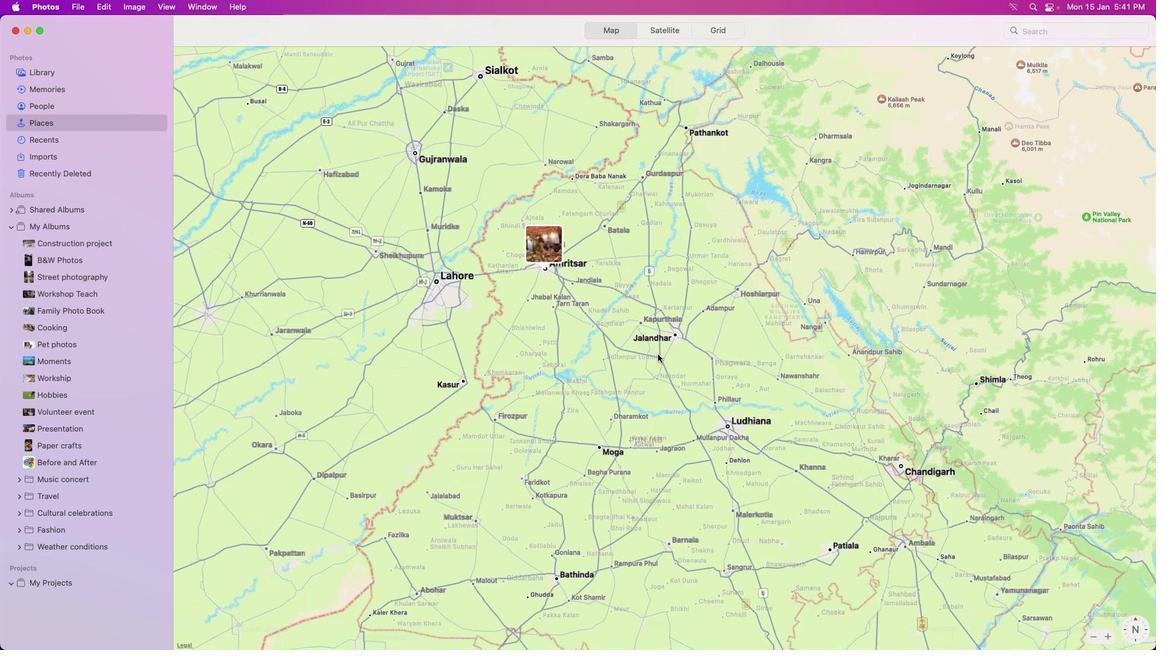 
Action: Mouse moved to (658, 354)
Screenshot: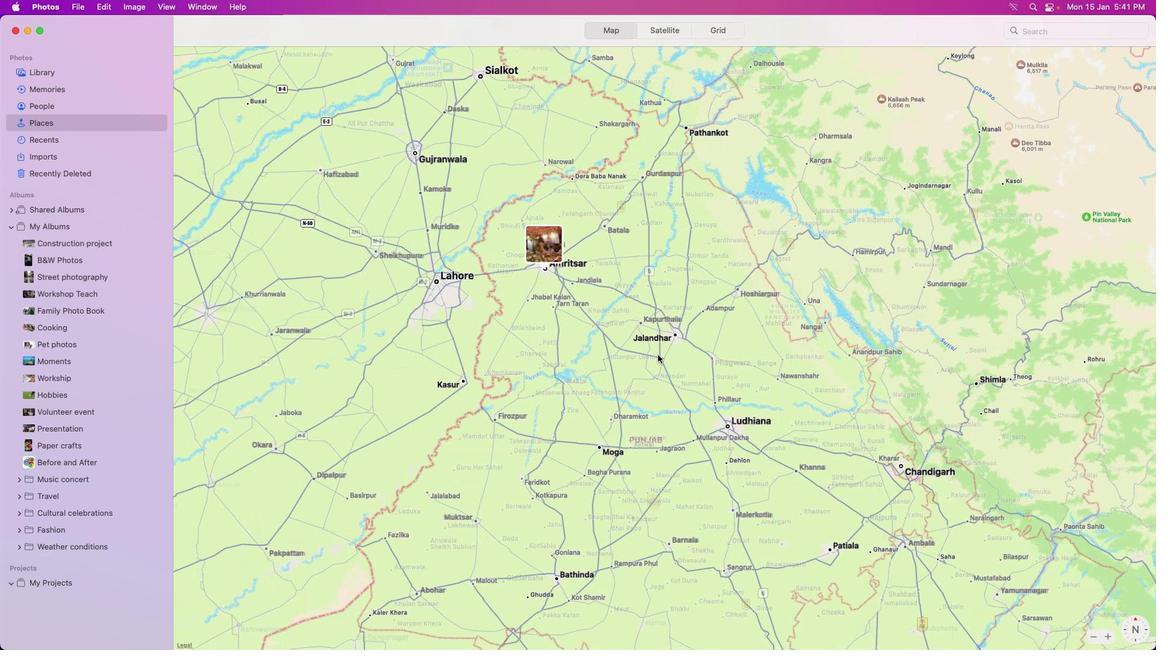 
Action: Mouse scrolled (658, 354) with delta (0, 0)
Screenshot: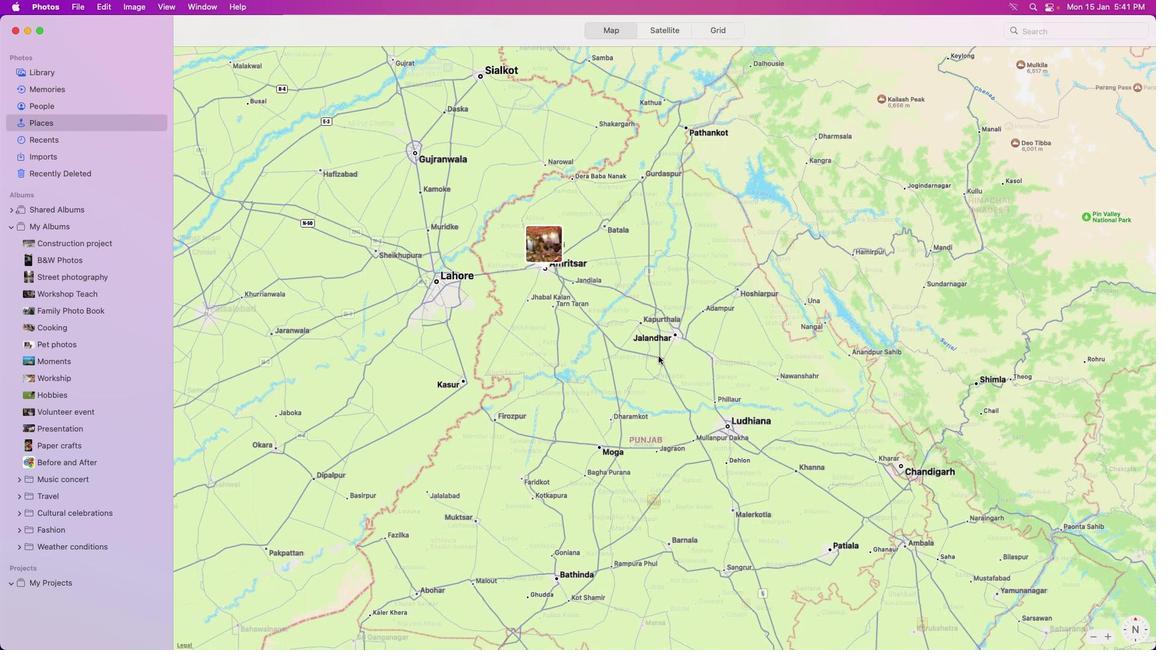 
Action: Mouse moved to (698, 451)
Screenshot: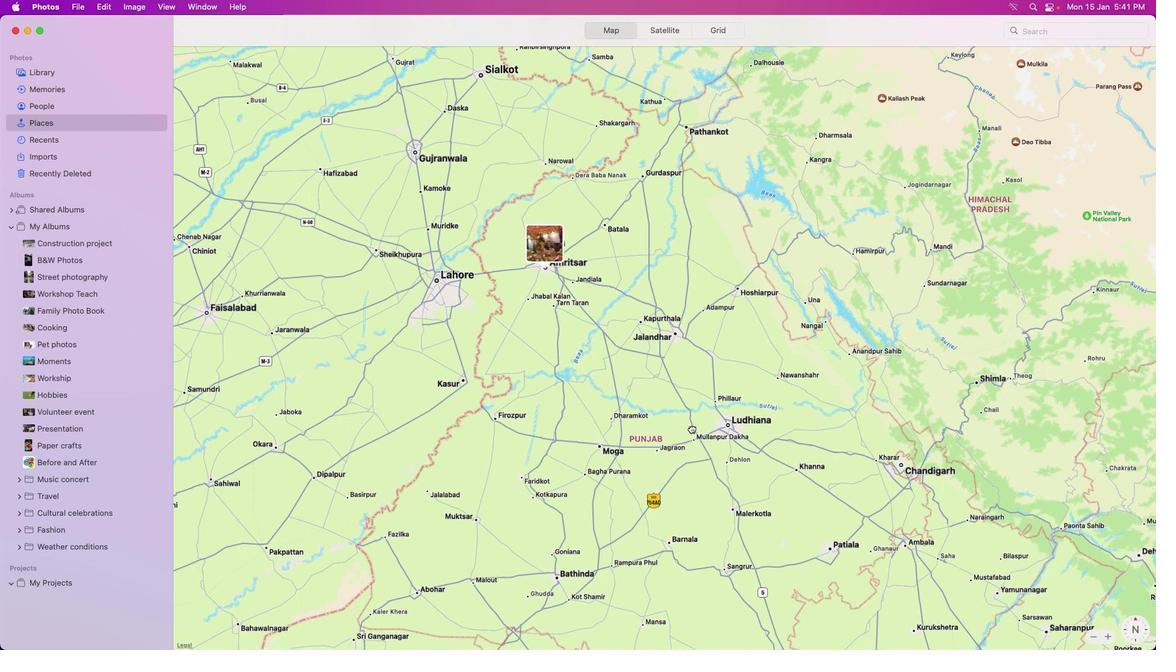
Action: Mouse pressed left at (698, 451)
Screenshot: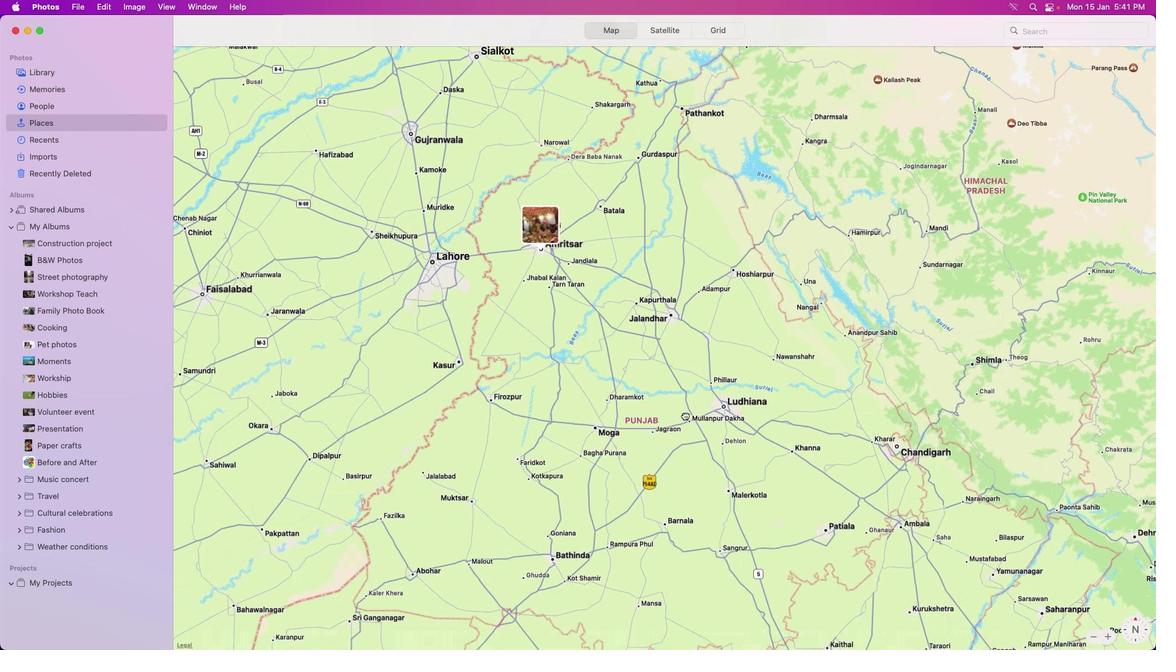 
Action: Mouse moved to (586, 280)
Screenshot: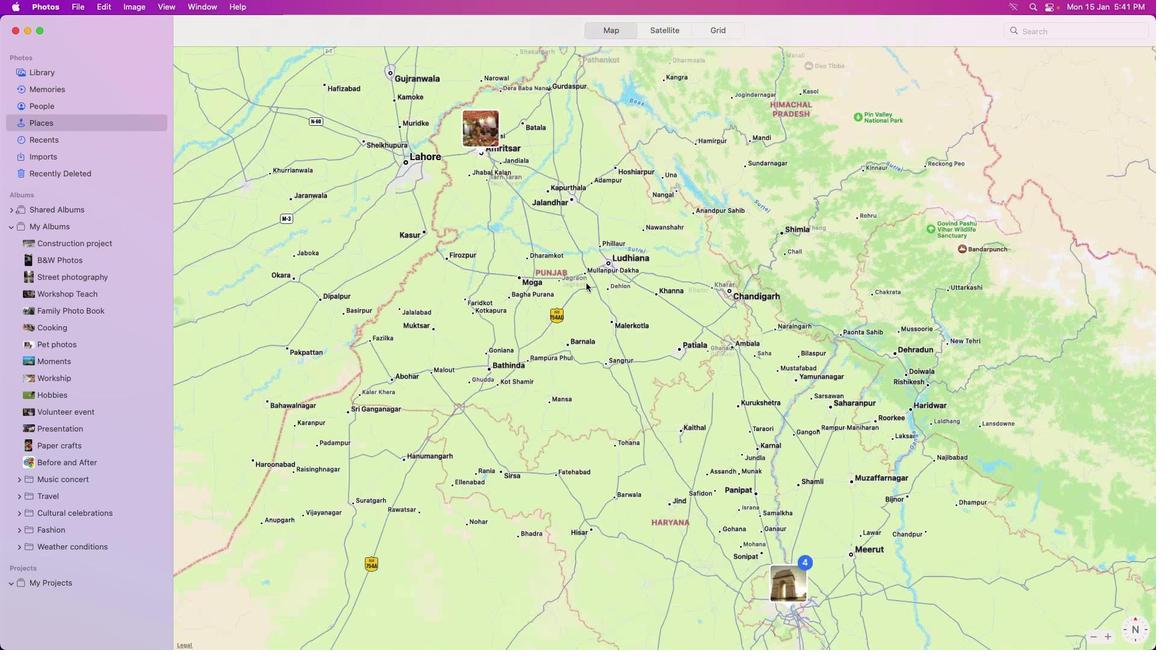 
Action: Mouse scrolled (586, 280) with delta (0, 0)
Screenshot: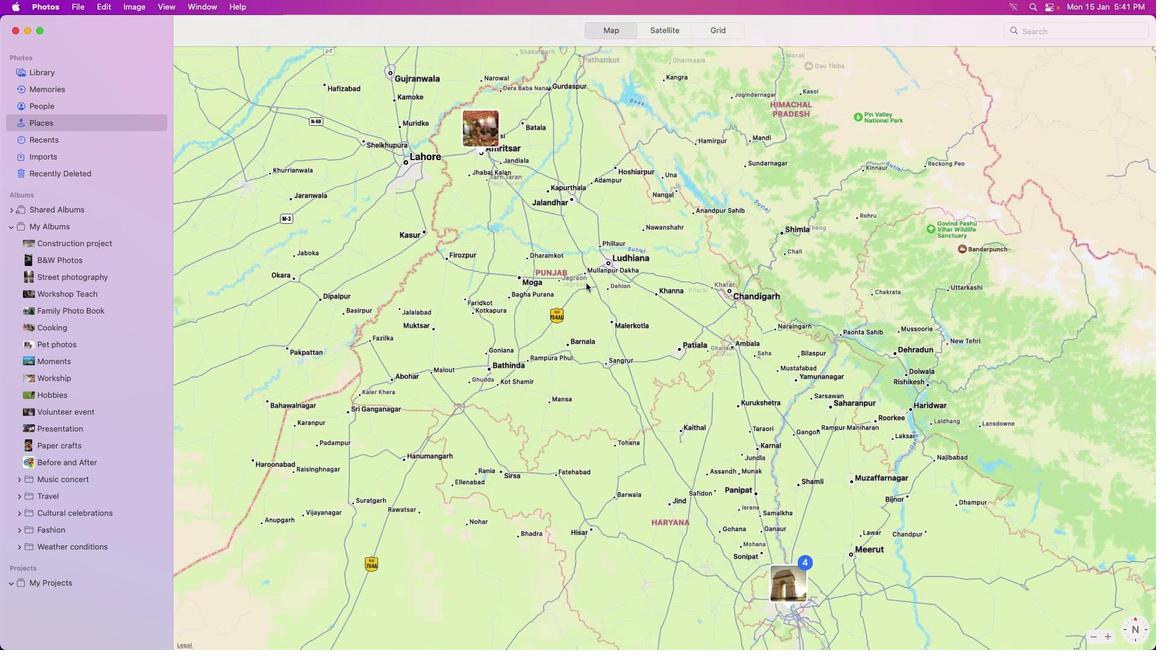 
Action: Mouse moved to (586, 282)
Screenshot: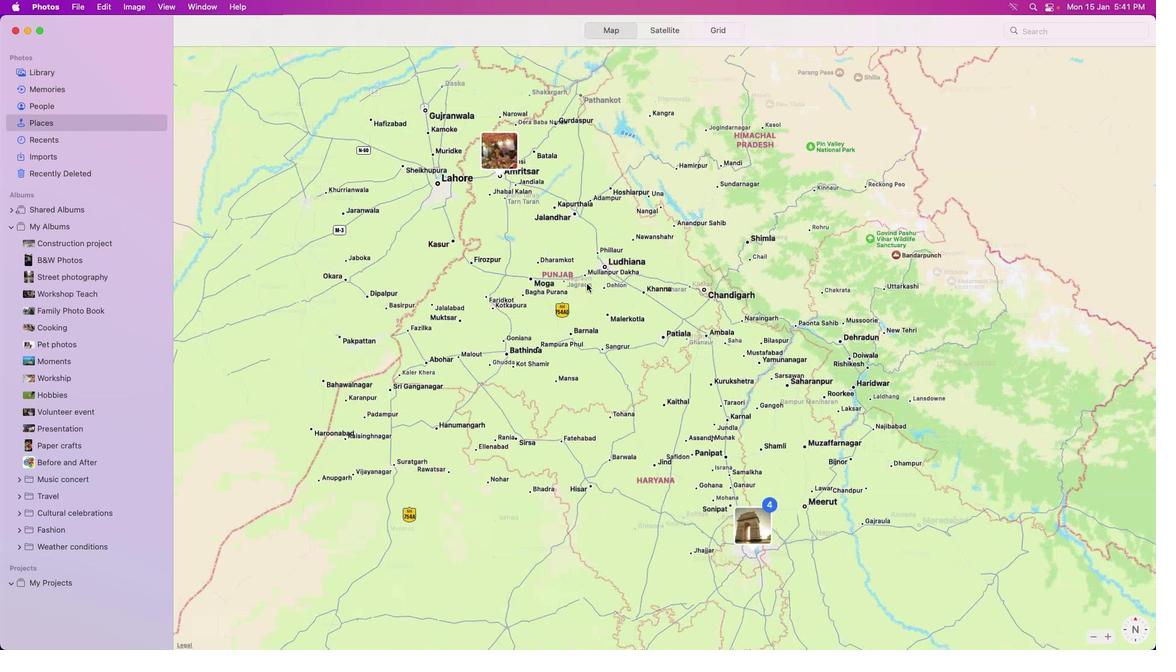 
Action: Mouse scrolled (586, 282) with delta (0, 0)
Screenshot: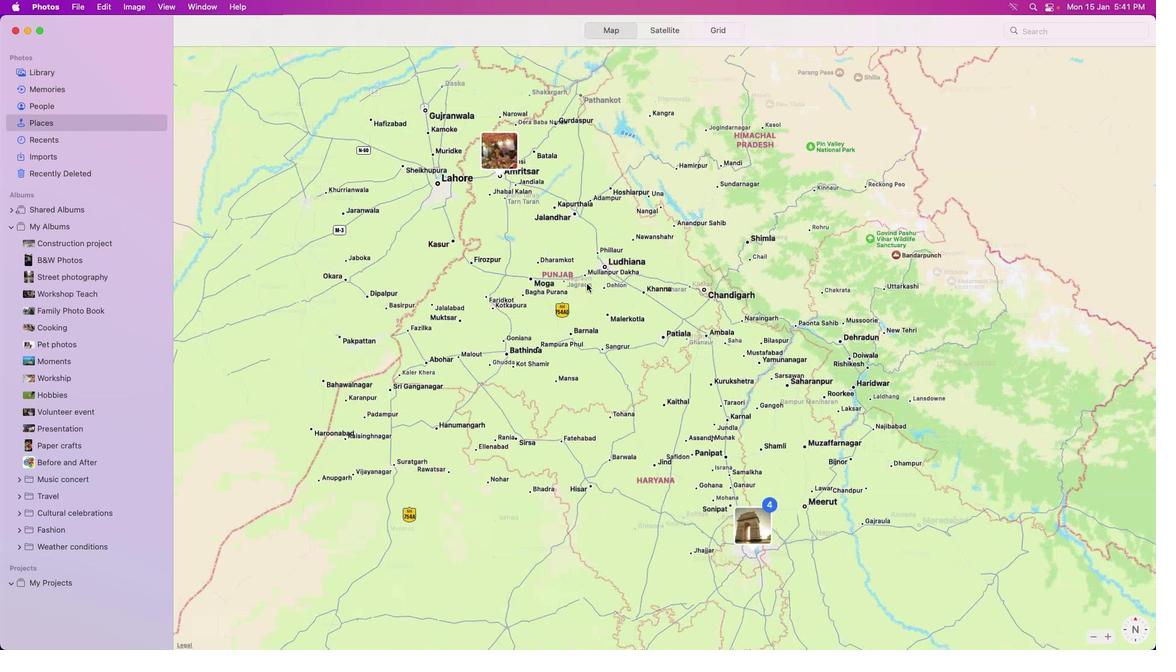 
Action: Mouse moved to (586, 283)
Screenshot: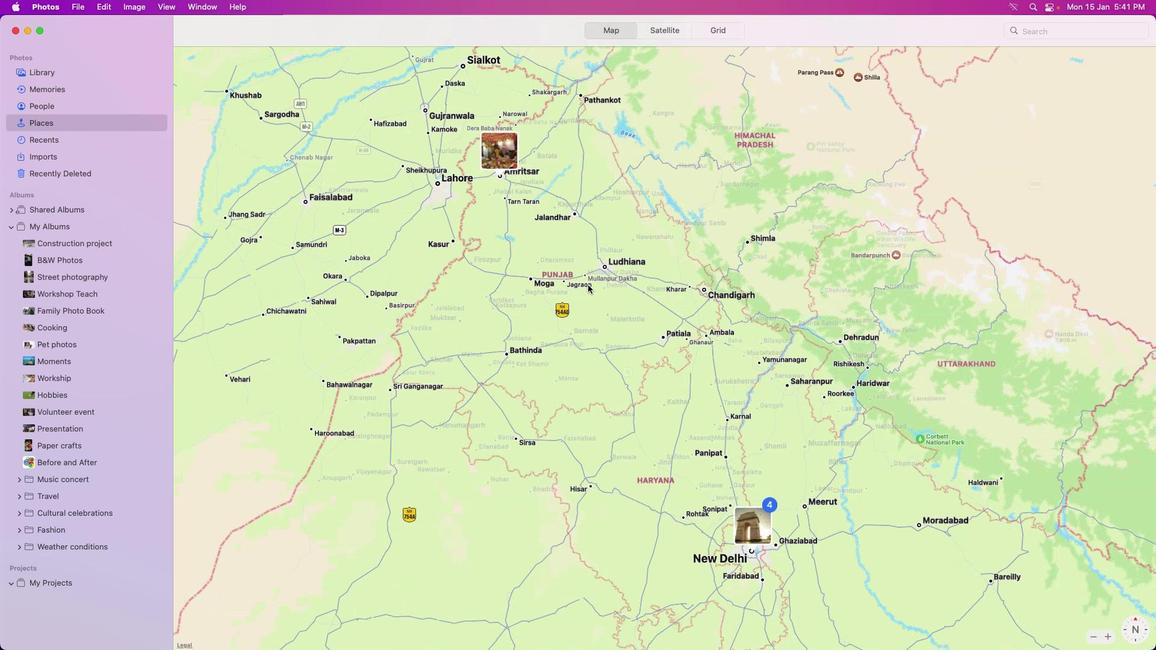 
Action: Mouse scrolled (586, 283) with delta (0, -1)
Screenshot: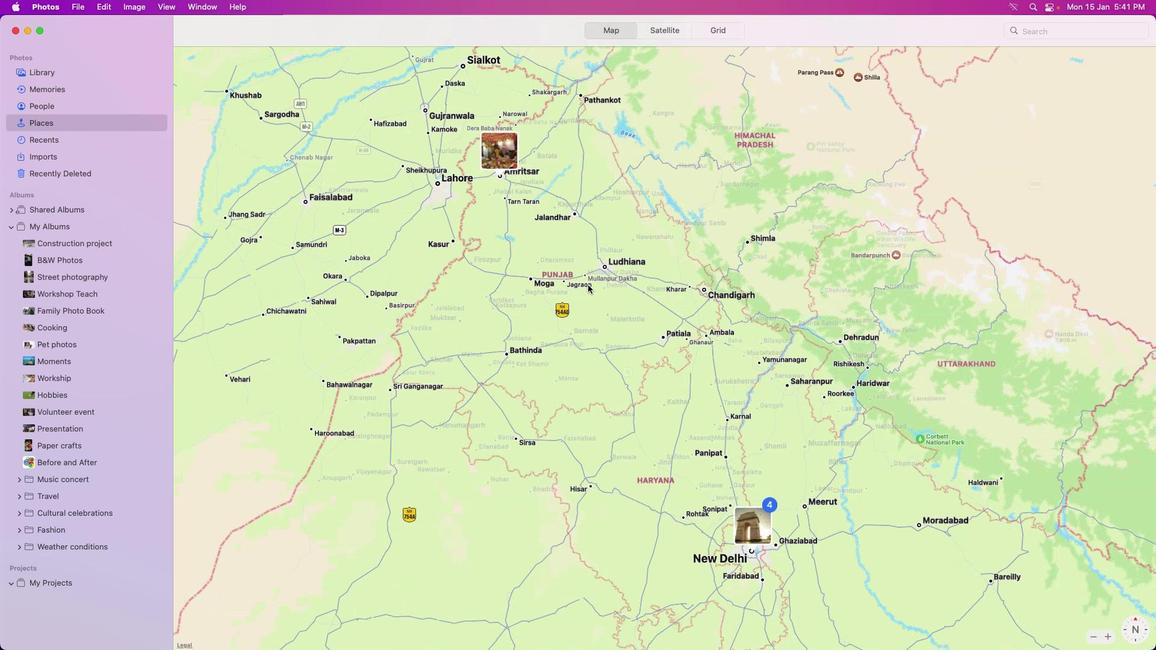 
Action: Mouse moved to (586, 283)
Screenshot: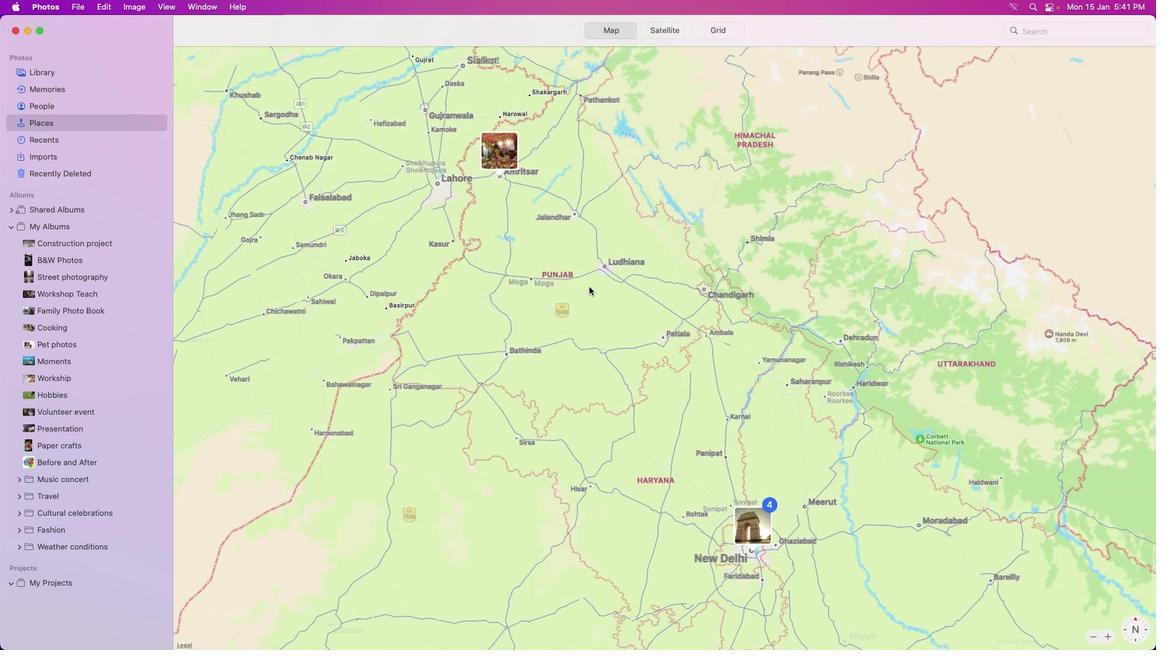 
Action: Mouse scrolled (586, 283) with delta (0, -1)
Screenshot: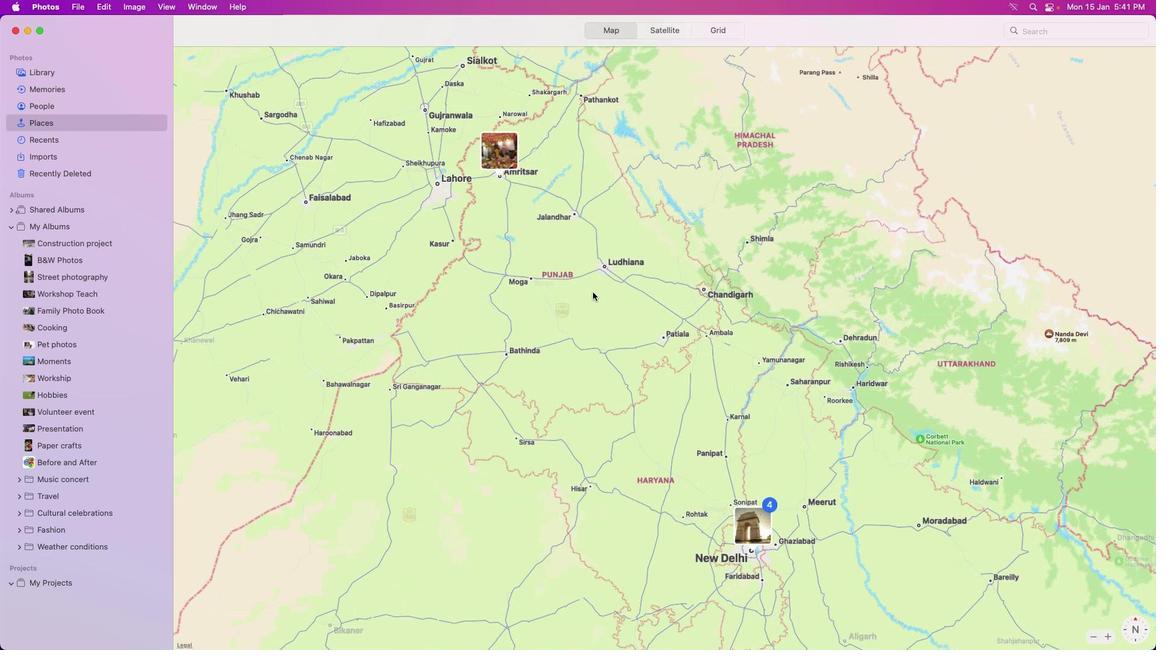 
Action: Mouse moved to (713, 468)
Screenshot: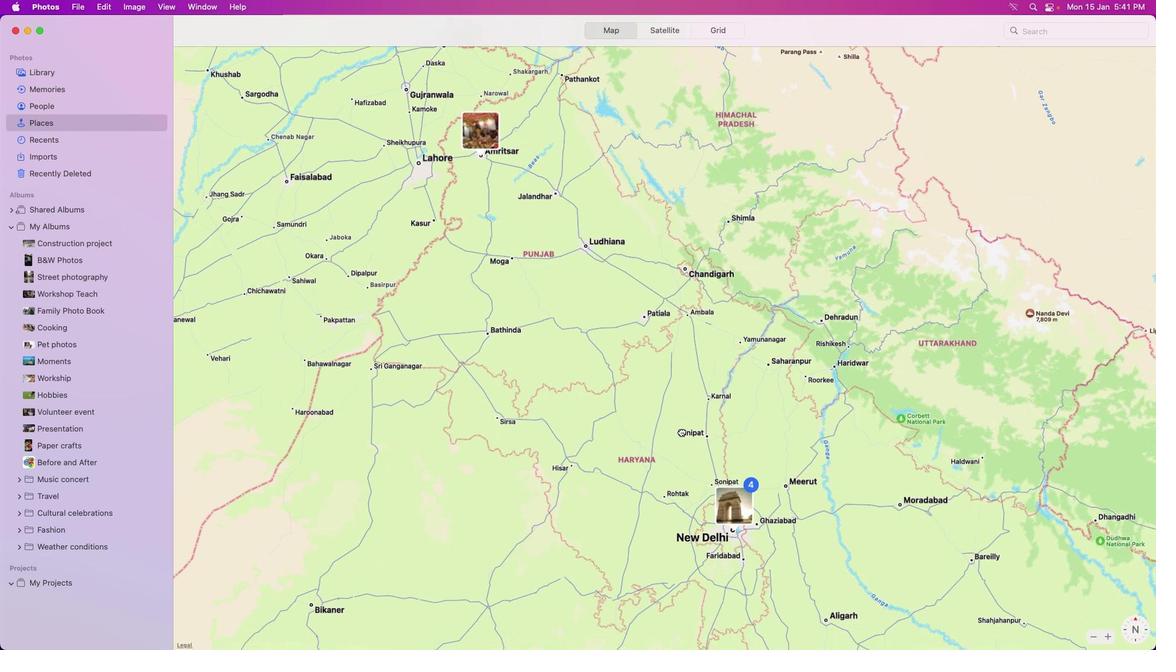 
Action: Mouse pressed left at (713, 468)
Screenshot: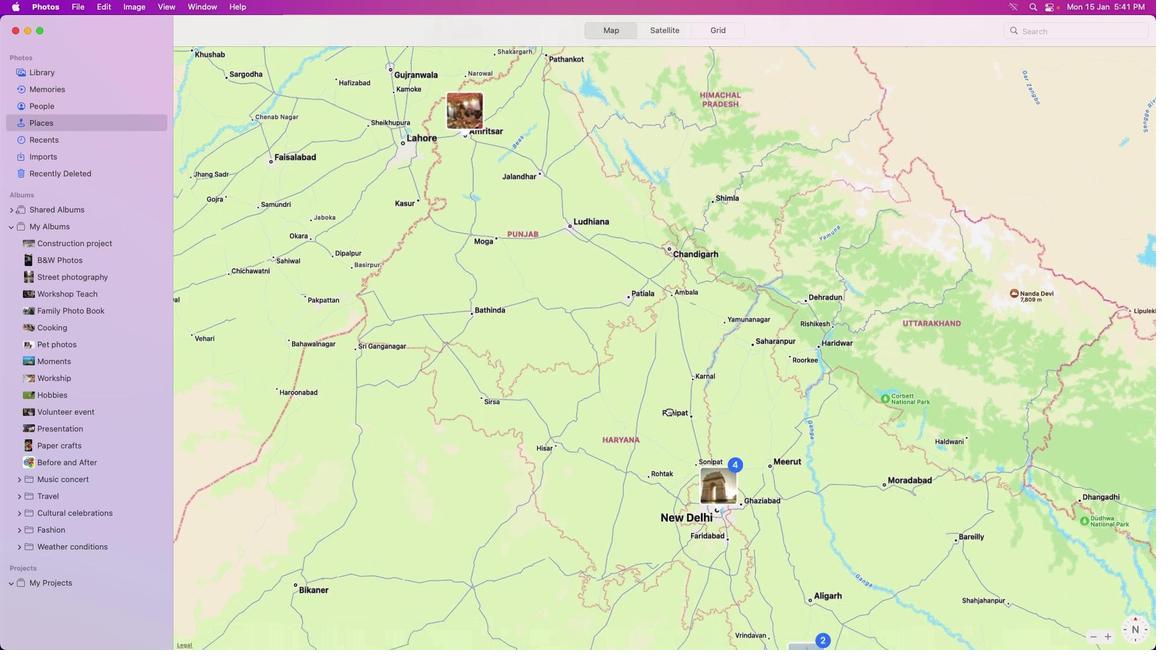 
Action: Mouse moved to (620, 383)
Screenshot: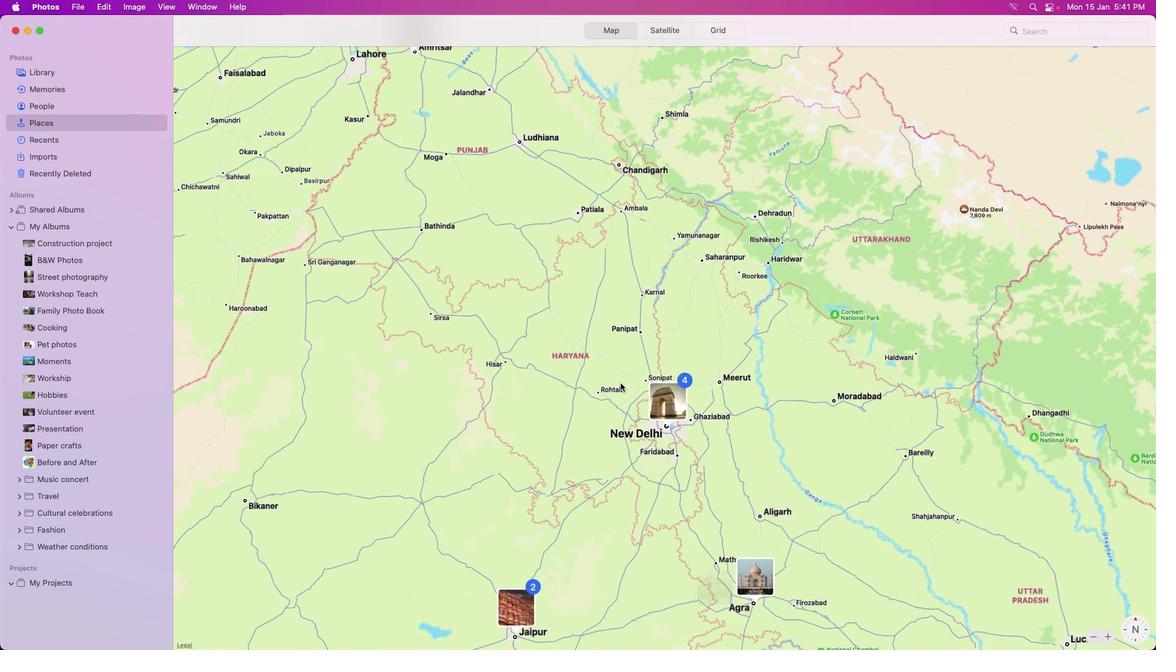 
Action: Mouse scrolled (620, 383) with delta (0, 0)
Screenshot: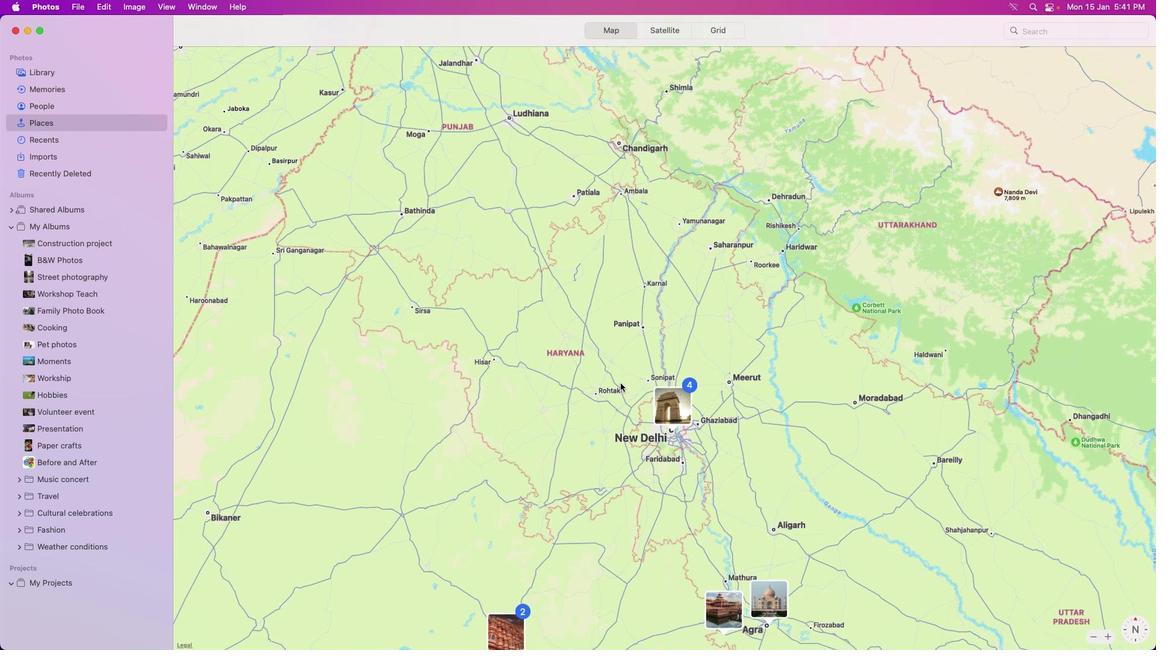 
Action: Mouse scrolled (620, 383) with delta (0, 0)
Screenshot: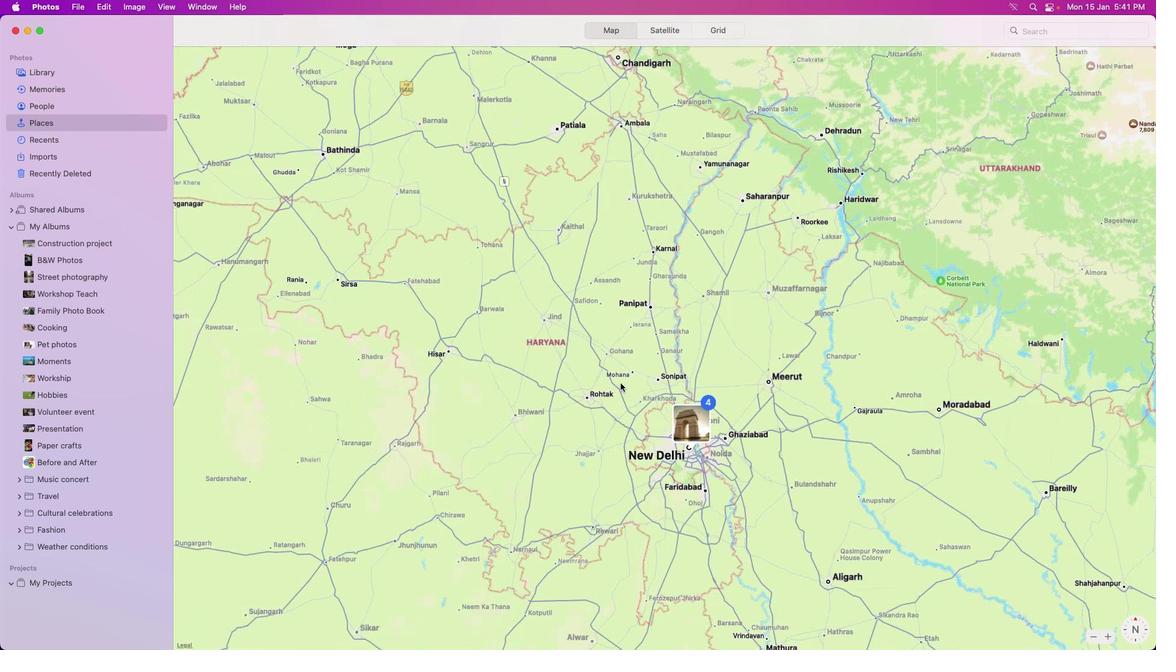 
Action: Mouse scrolled (620, 383) with delta (0, 0)
Screenshot: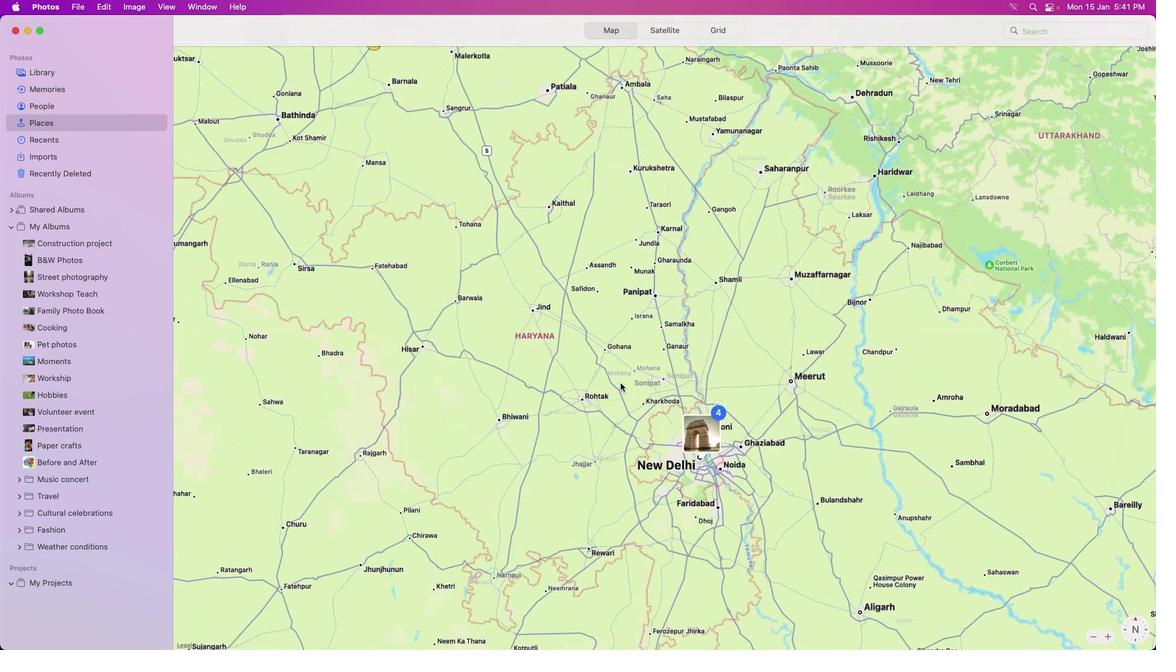 
Action: Mouse scrolled (620, 383) with delta (0, 1)
Screenshot: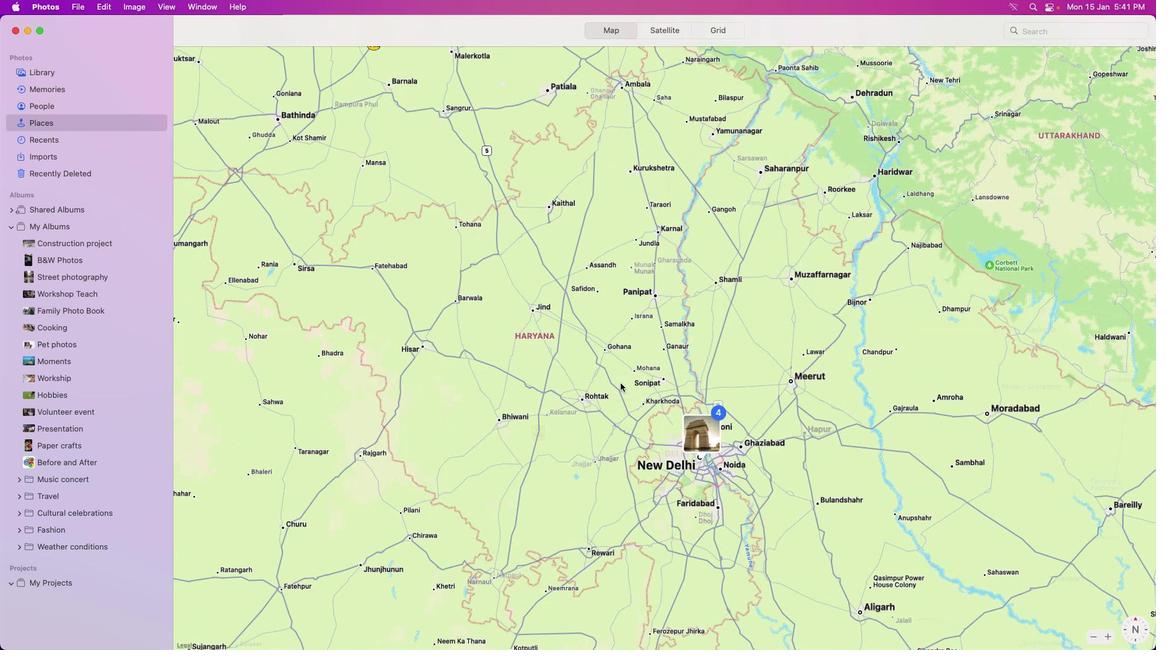 
Action: Mouse scrolled (620, 383) with delta (0, 1)
Screenshot: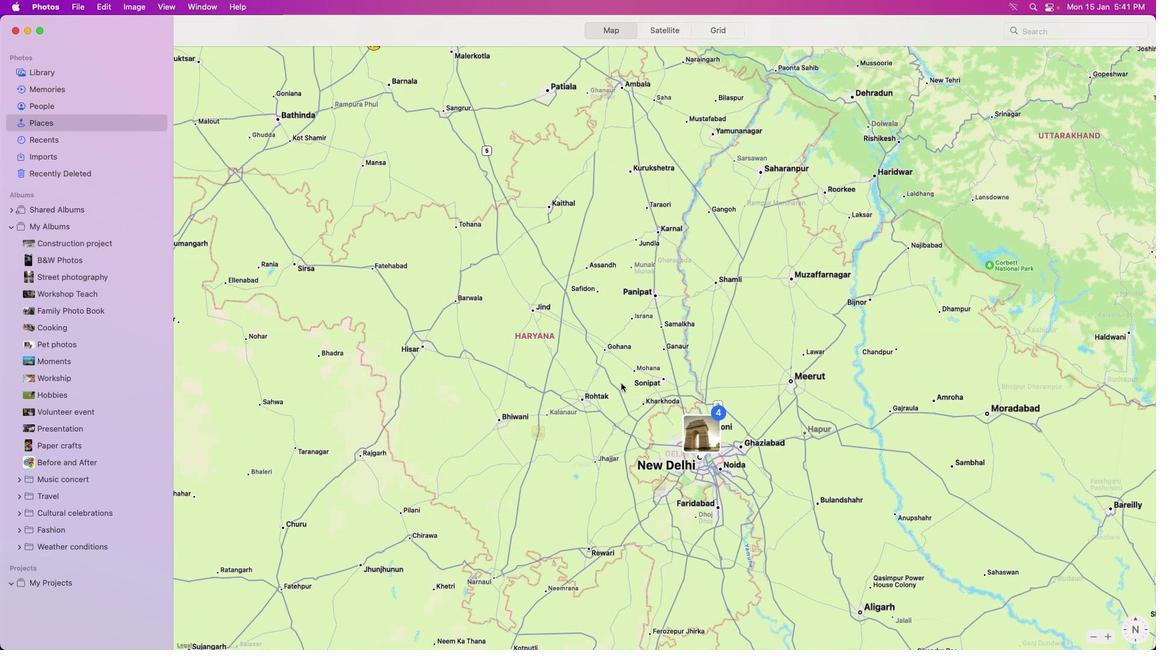 
Action: Mouse moved to (784, 525)
Screenshot: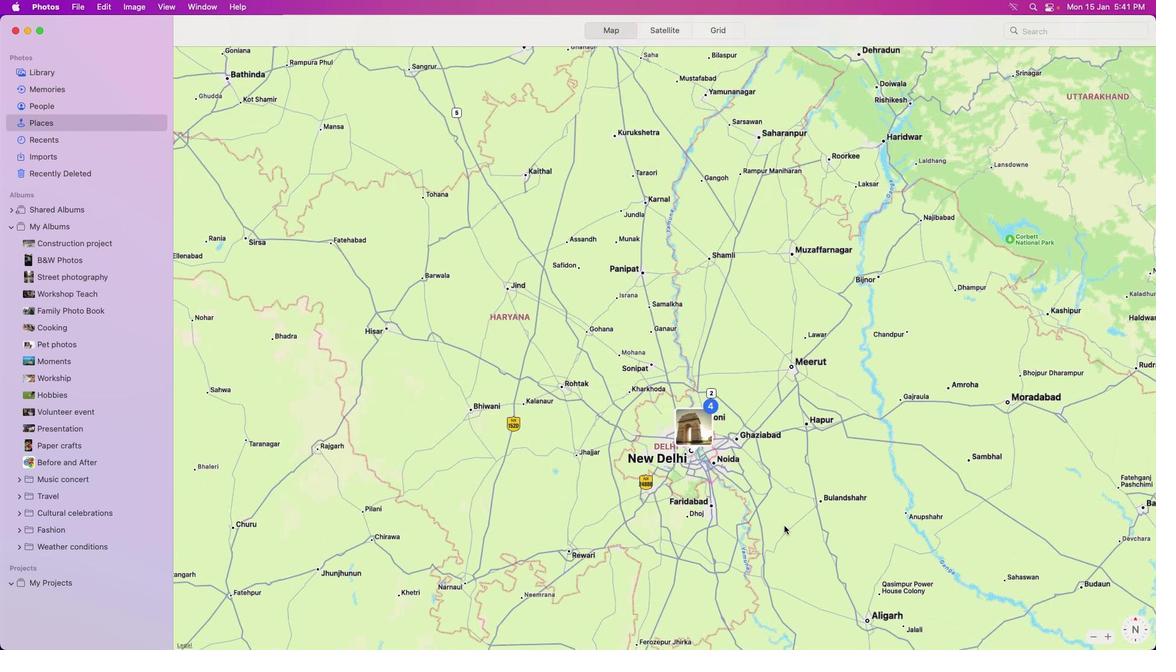 
Action: Mouse scrolled (784, 525) with delta (0, 0)
Screenshot: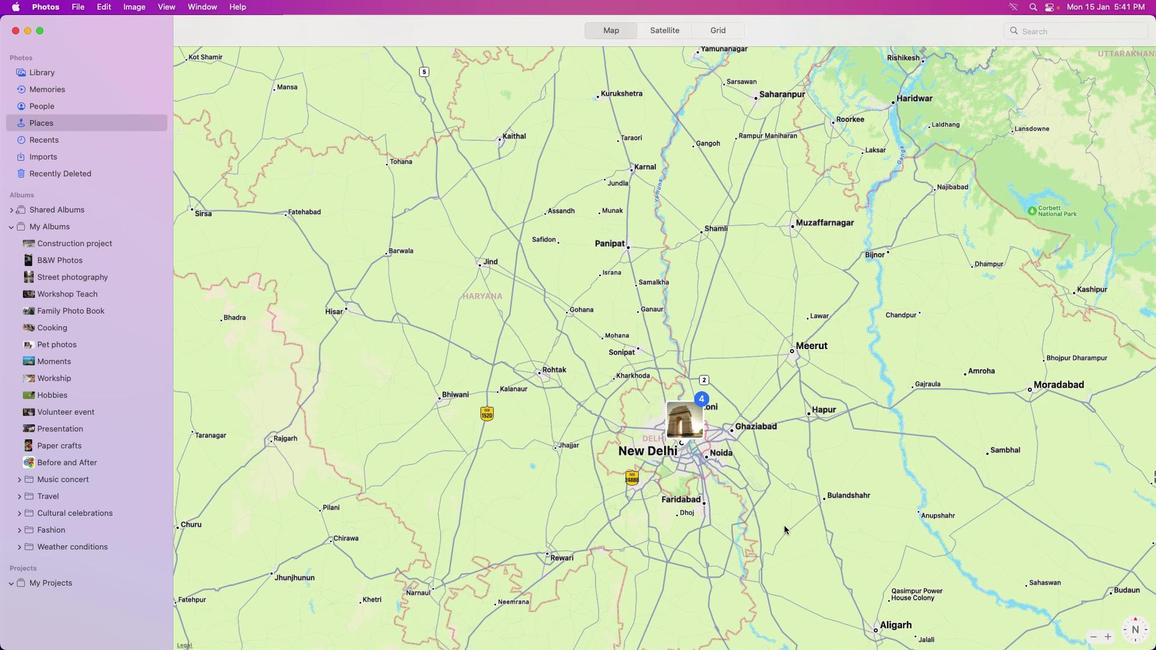 
Action: Mouse scrolled (784, 525) with delta (0, 0)
Screenshot: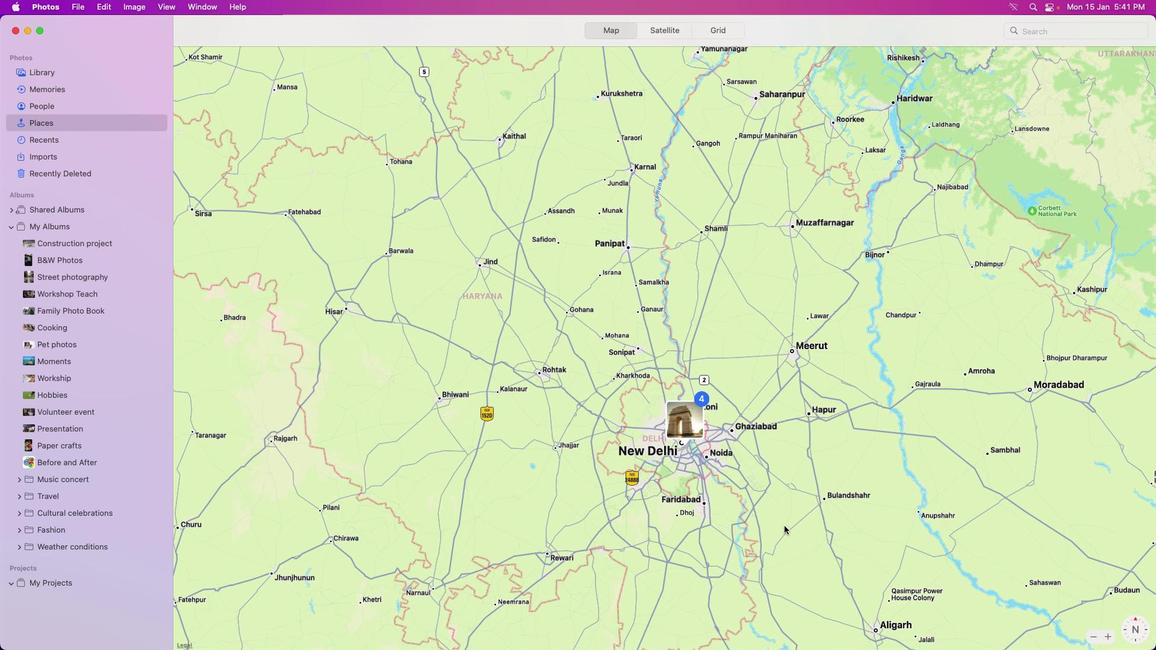 
Action: Mouse scrolled (784, 525) with delta (0, 0)
Screenshot: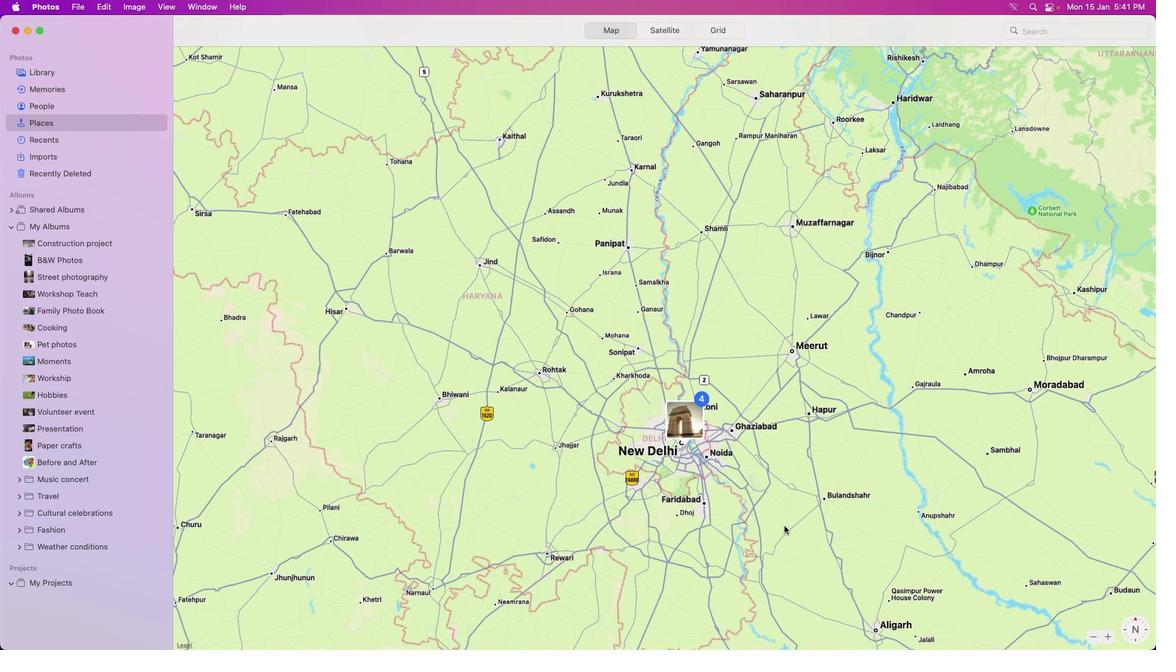 
Action: Mouse moved to (708, 473)
Screenshot: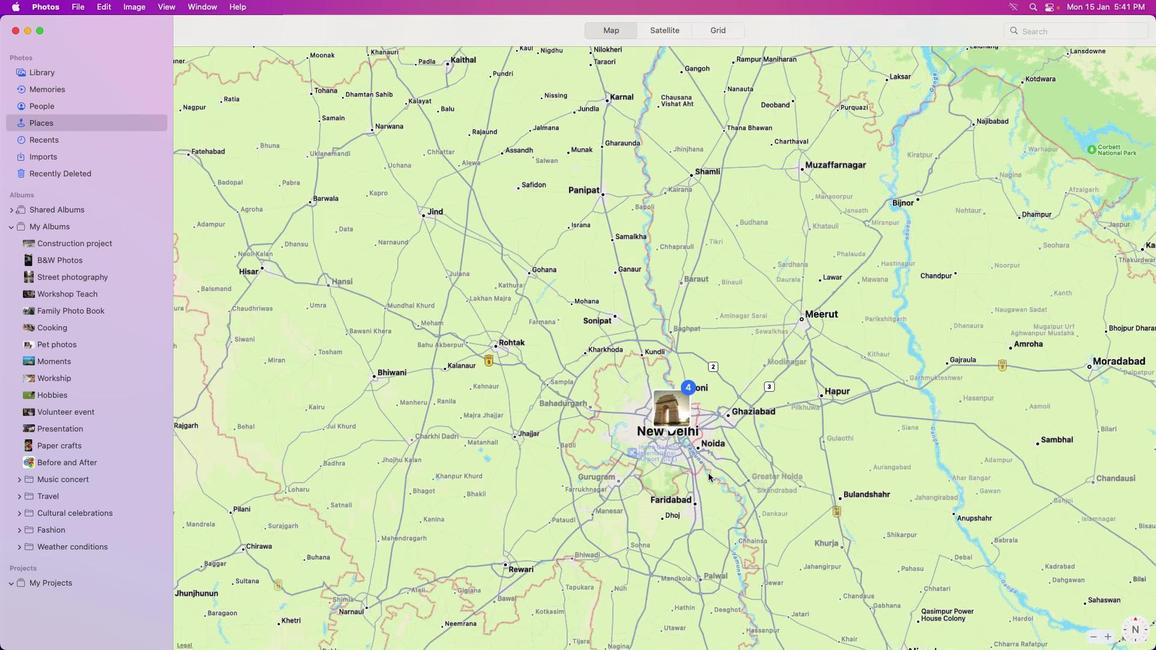 
Action: Mouse scrolled (708, 473) with delta (0, 0)
Screenshot: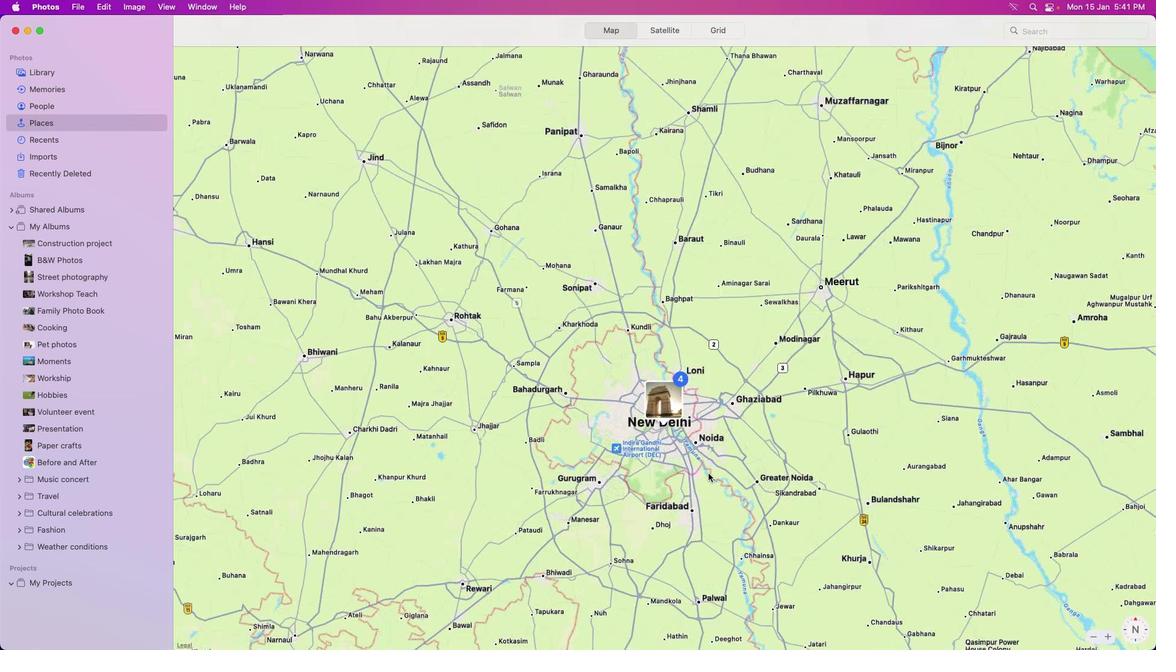 
Action: Mouse scrolled (708, 473) with delta (0, 0)
Screenshot: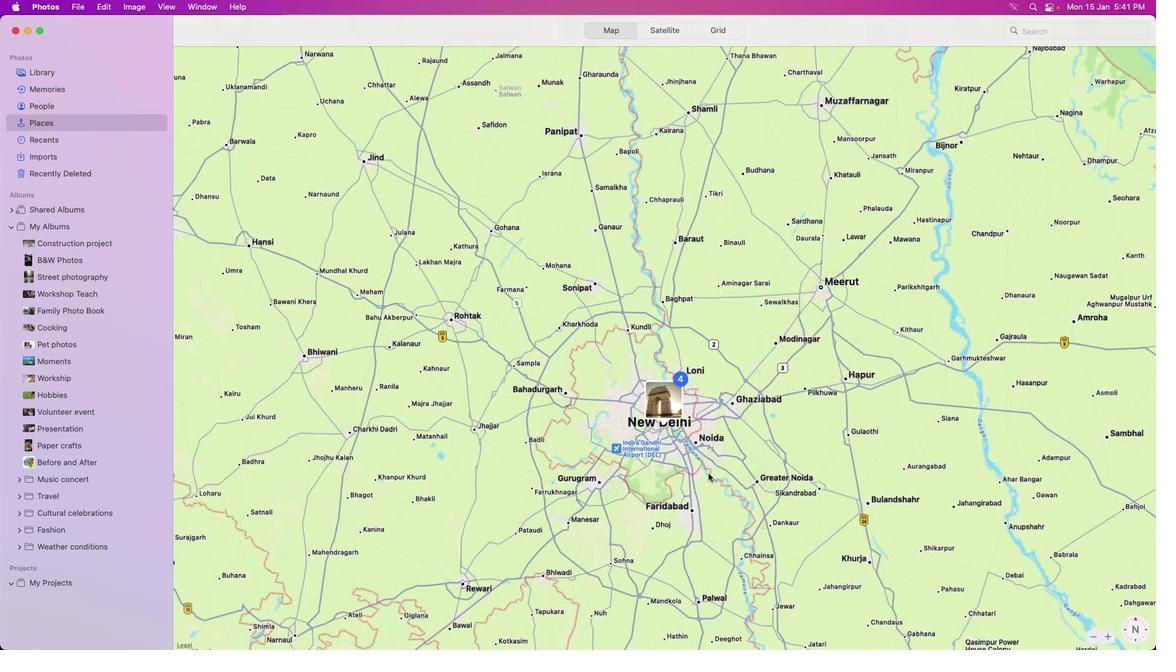 
Action: Mouse scrolled (708, 473) with delta (0, 0)
Screenshot: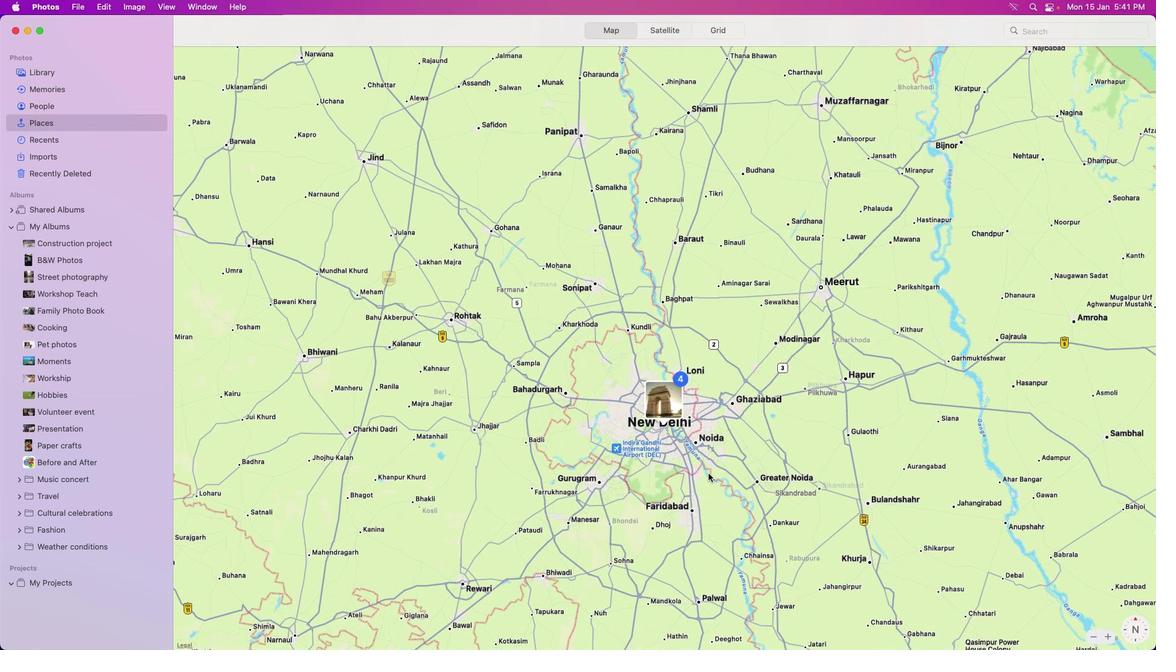 
Action: Mouse scrolled (708, 473) with delta (0, 0)
Screenshot: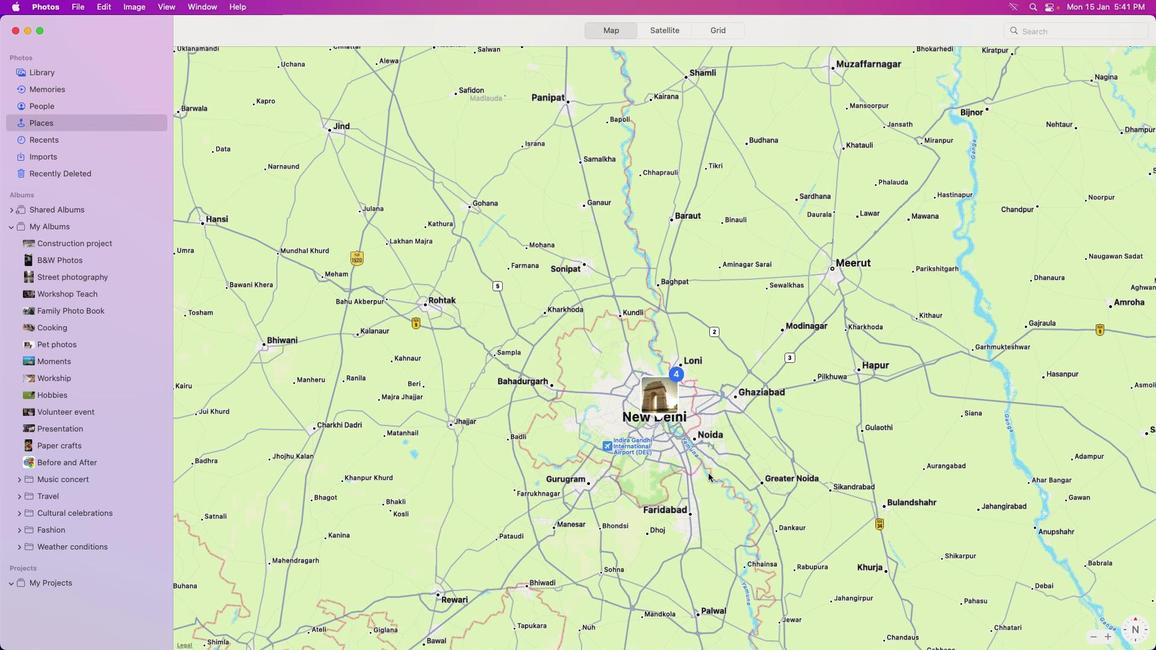 
Action: Mouse moved to (588, 405)
Screenshot: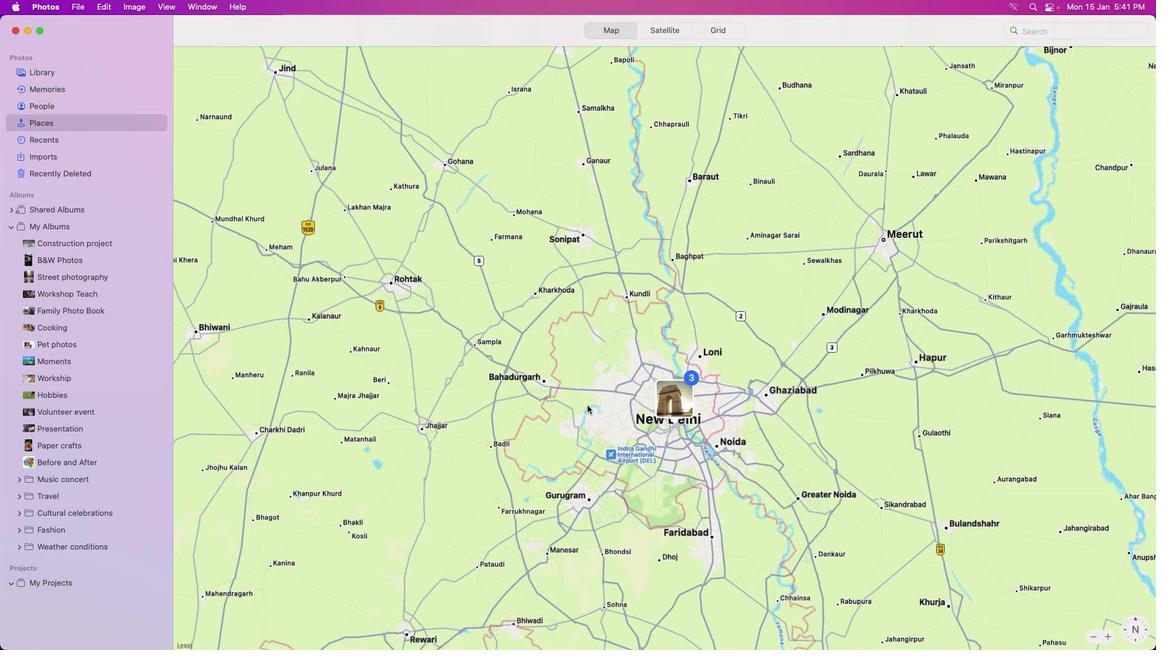 
Action: Mouse scrolled (588, 405) with delta (0, 0)
Screenshot: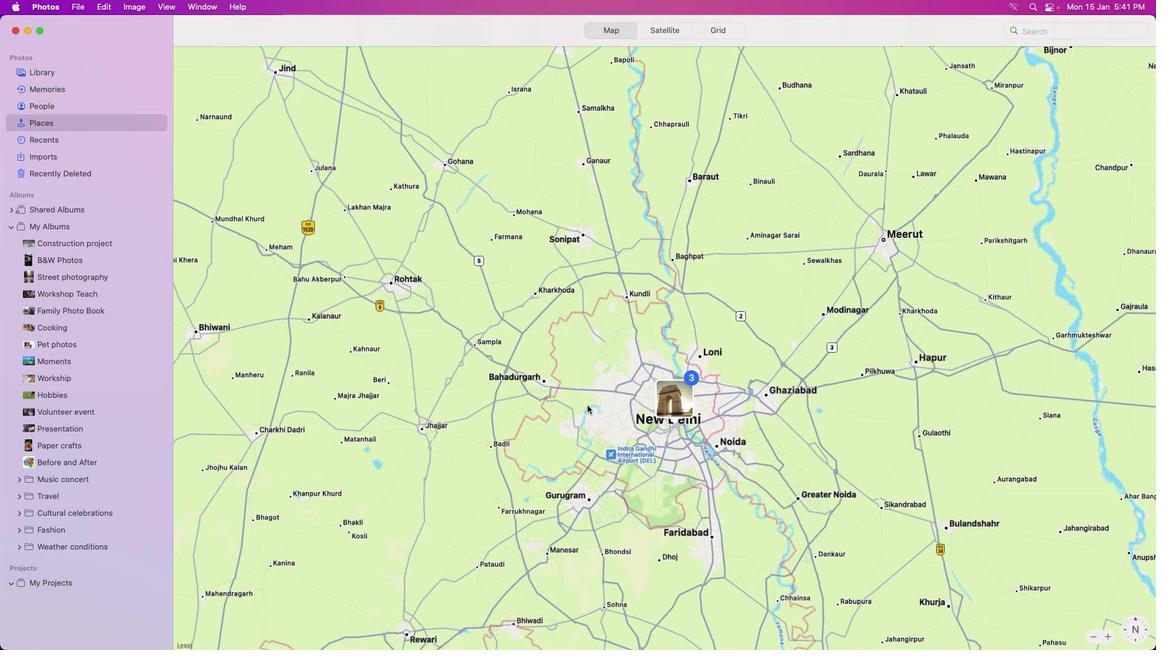 
Action: Mouse moved to (587, 405)
Screenshot: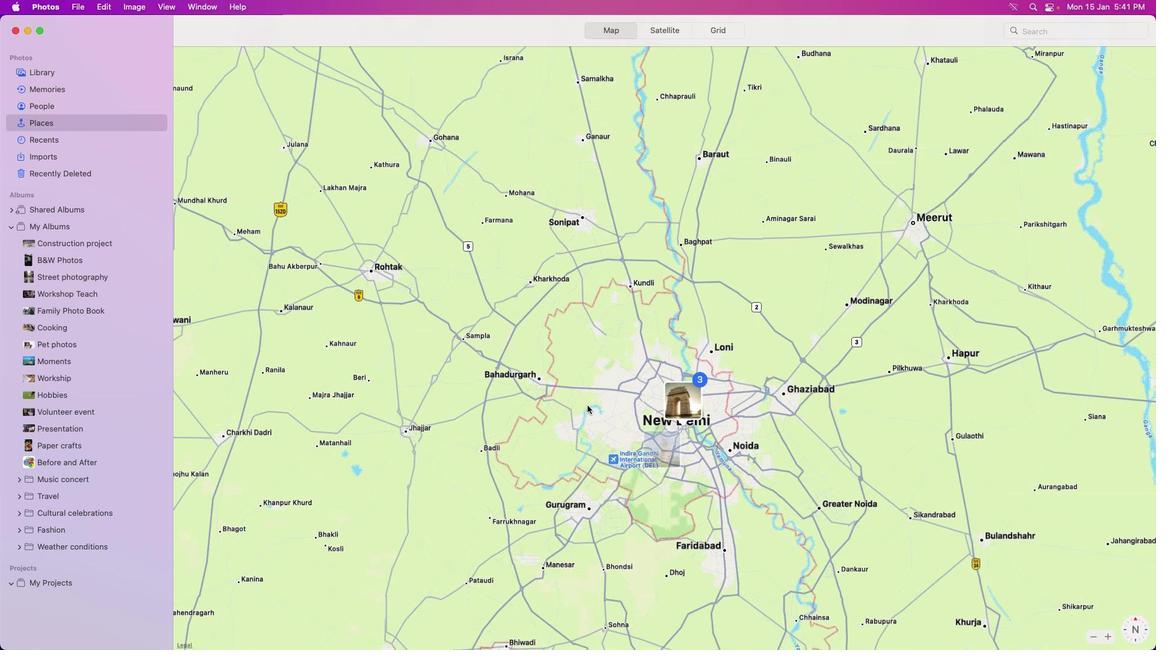 
Action: Mouse scrolled (587, 405) with delta (0, 0)
Screenshot: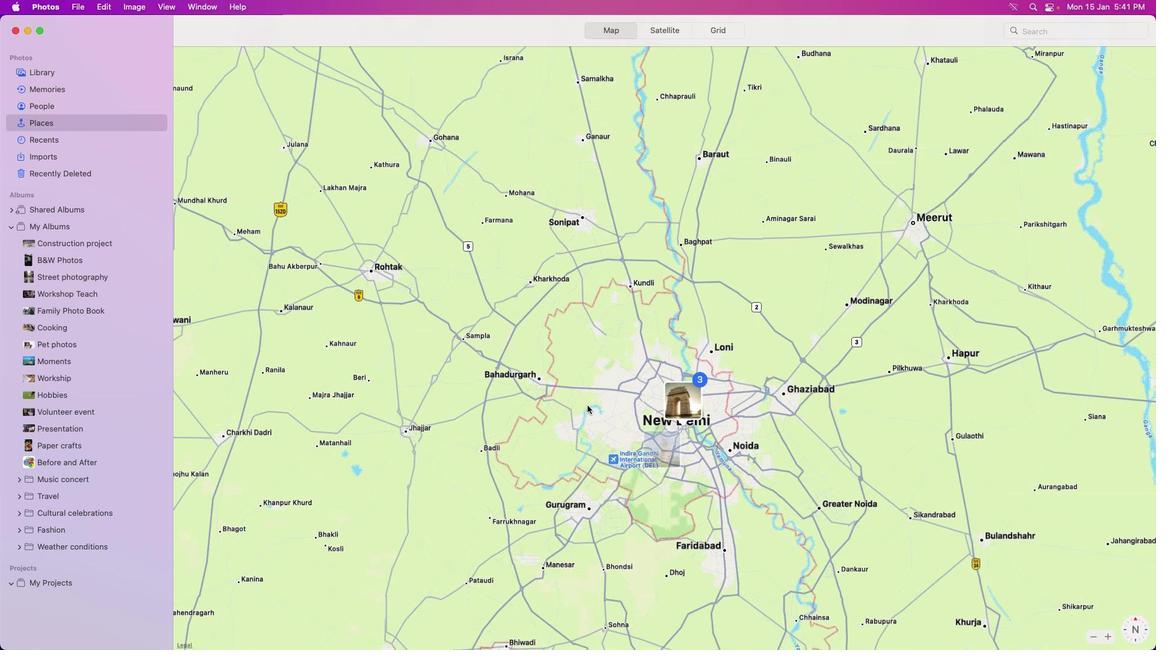 
Action: Mouse moved to (587, 405)
Screenshot: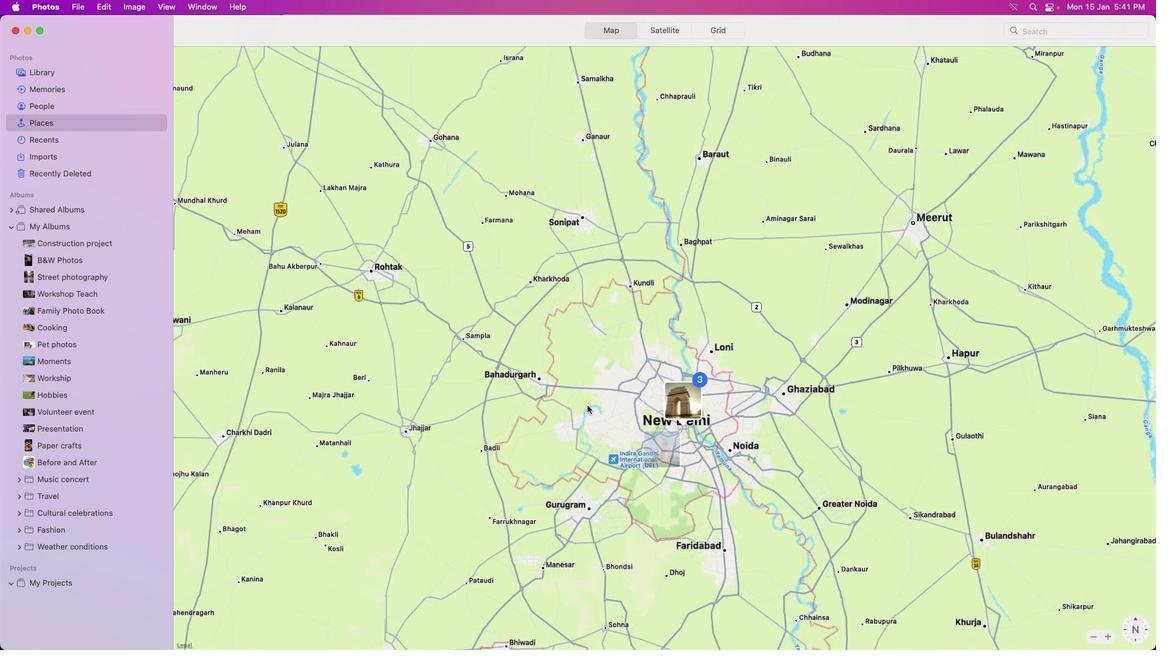 
Action: Mouse scrolled (587, 405) with delta (0, 0)
Screenshot: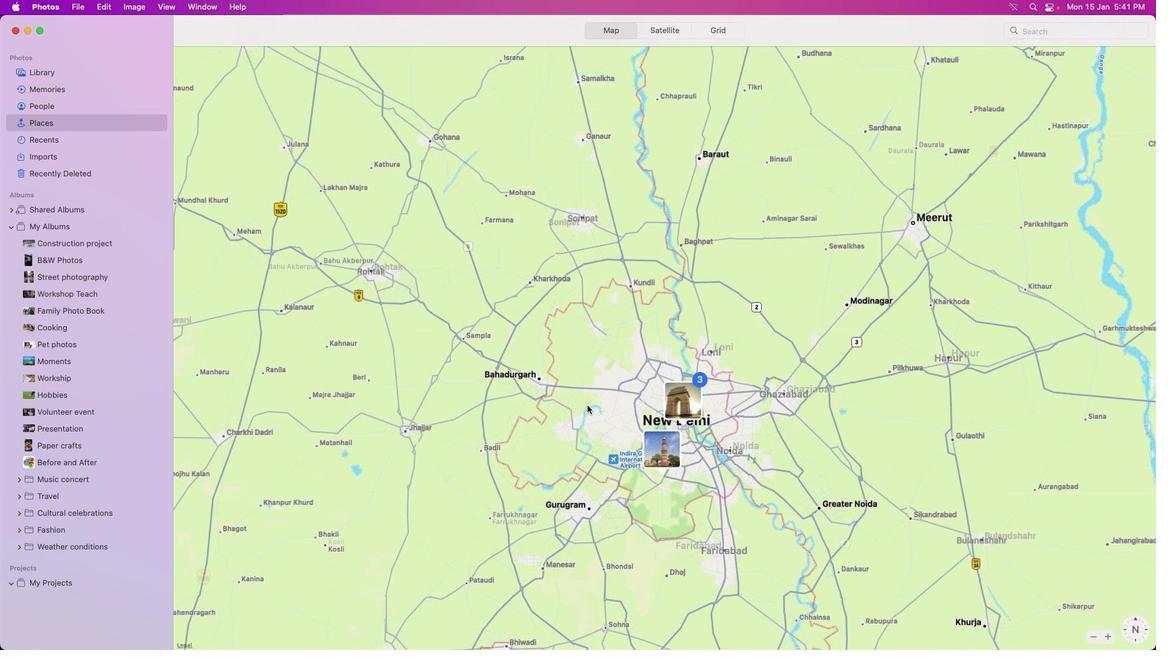 
Action: Mouse moved to (600, 407)
Screenshot: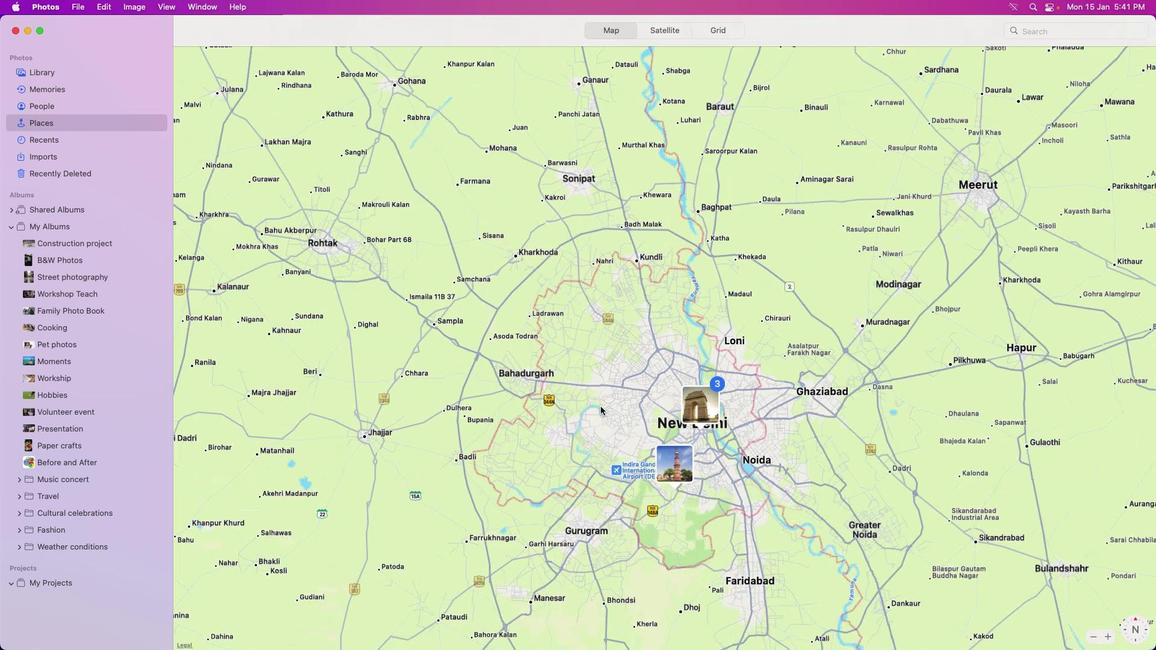 
Action: Mouse scrolled (600, 407) with delta (0, 0)
Screenshot: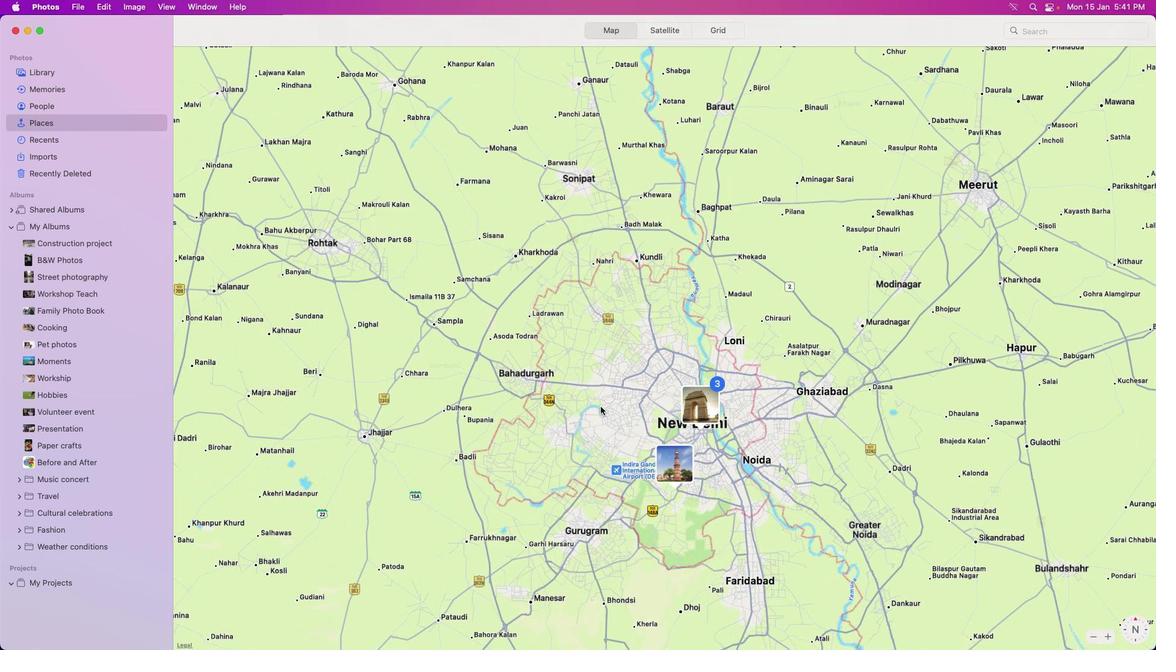 
Action: Mouse moved to (600, 407)
Screenshot: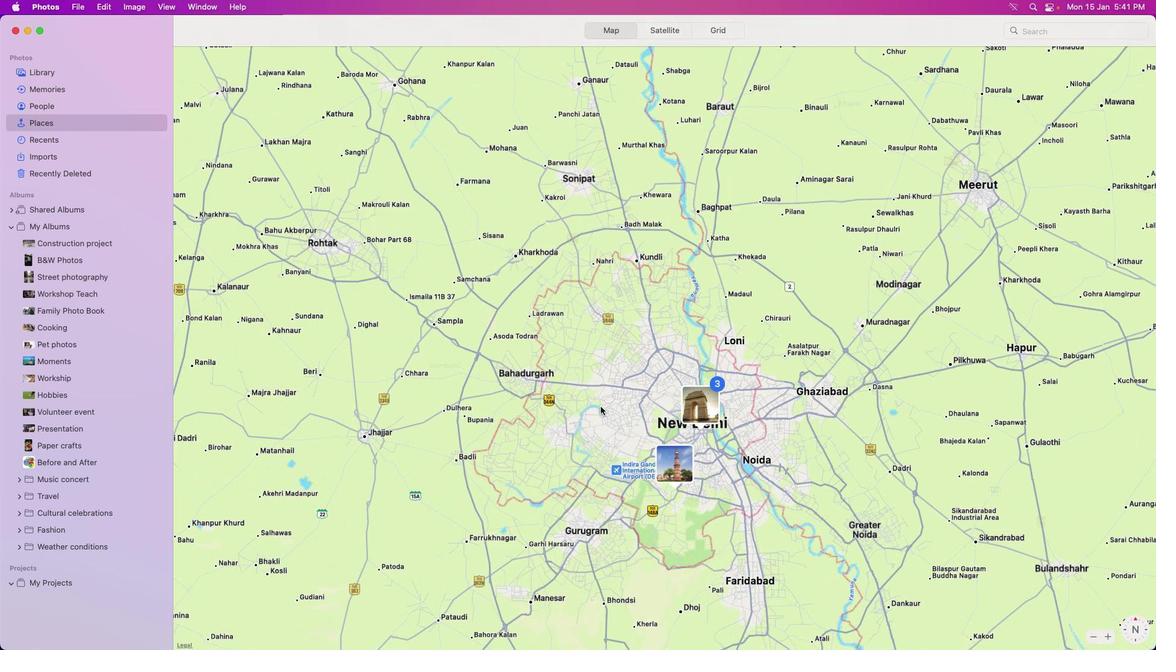 
Action: Mouse scrolled (600, 407) with delta (0, 0)
Screenshot: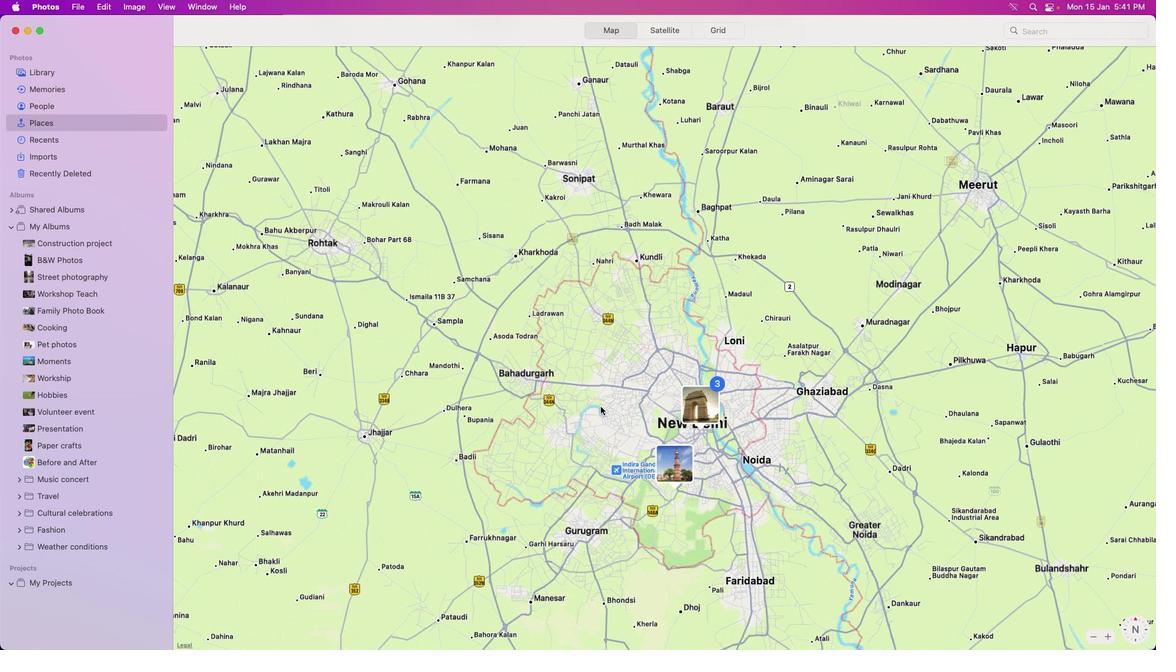 
Action: Mouse scrolled (600, 407) with delta (0, 0)
Screenshot: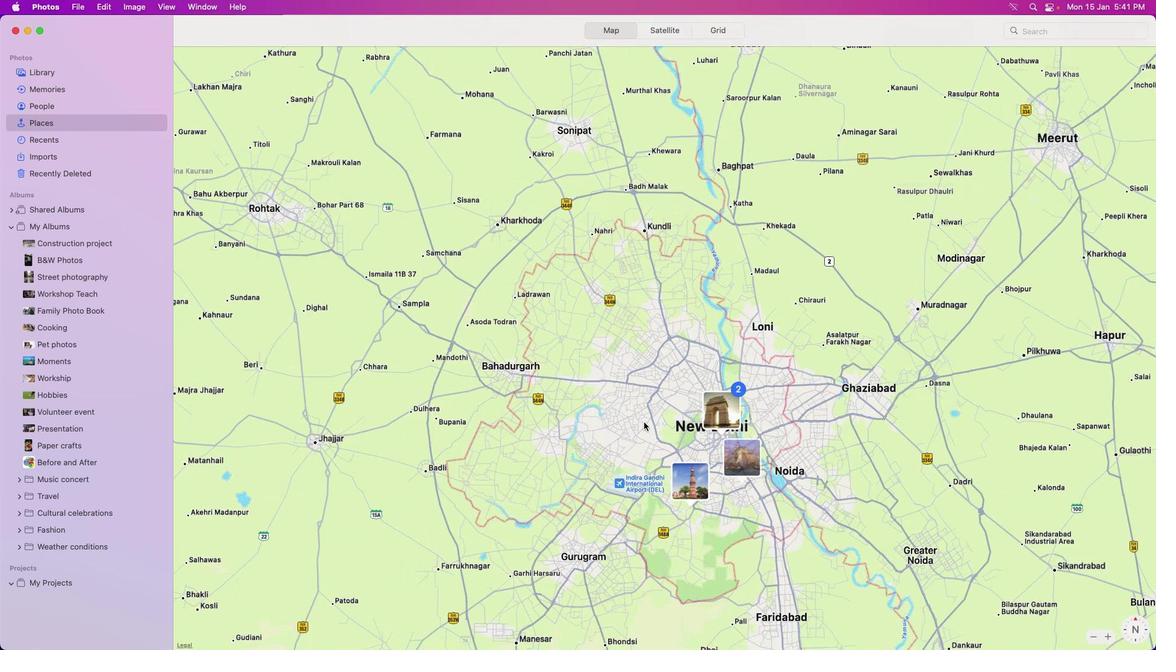 
Action: Mouse scrolled (600, 407) with delta (0, 0)
Screenshot: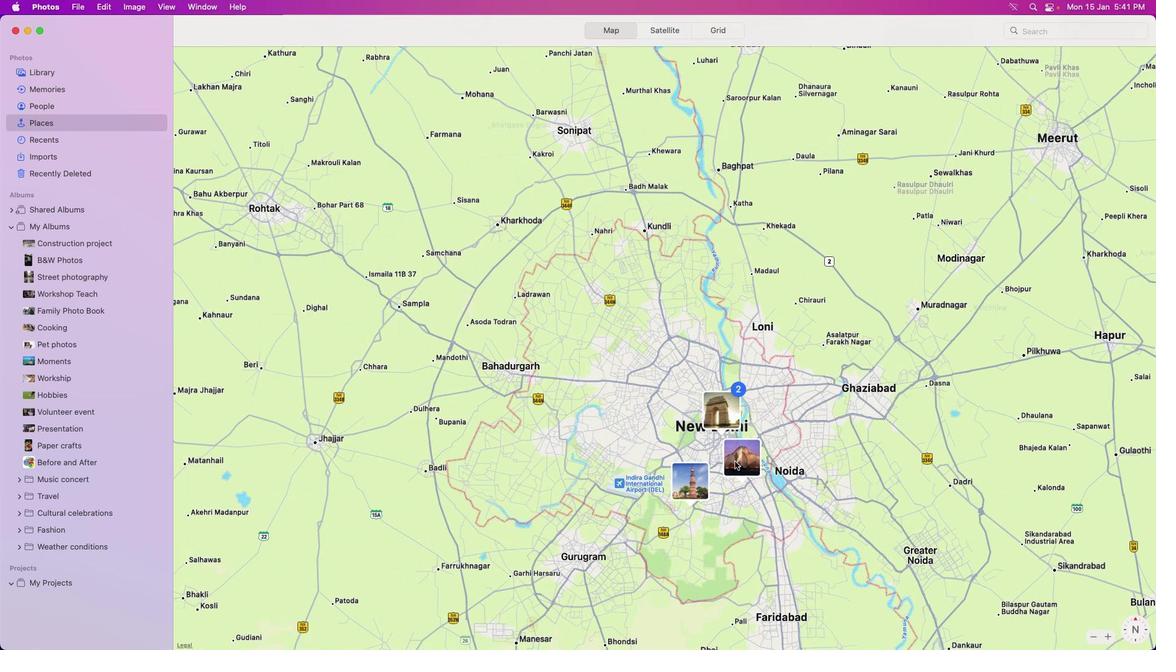 
Action: Mouse moved to (848, 490)
Screenshot: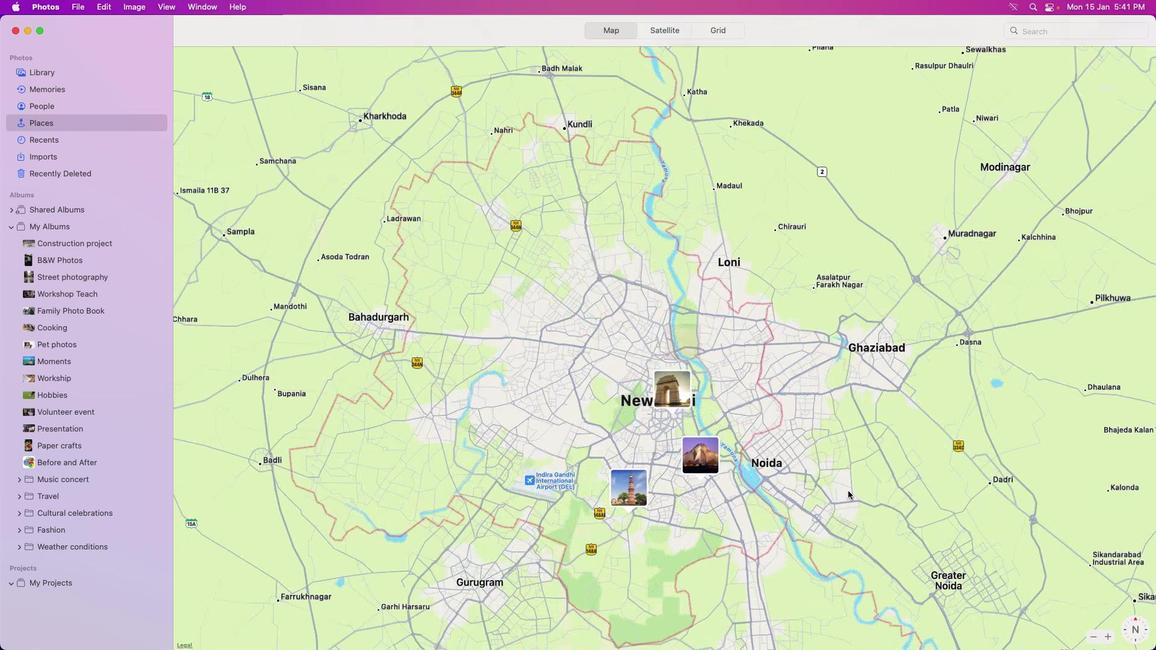 
Action: Mouse scrolled (848, 490) with delta (0, 0)
Screenshot: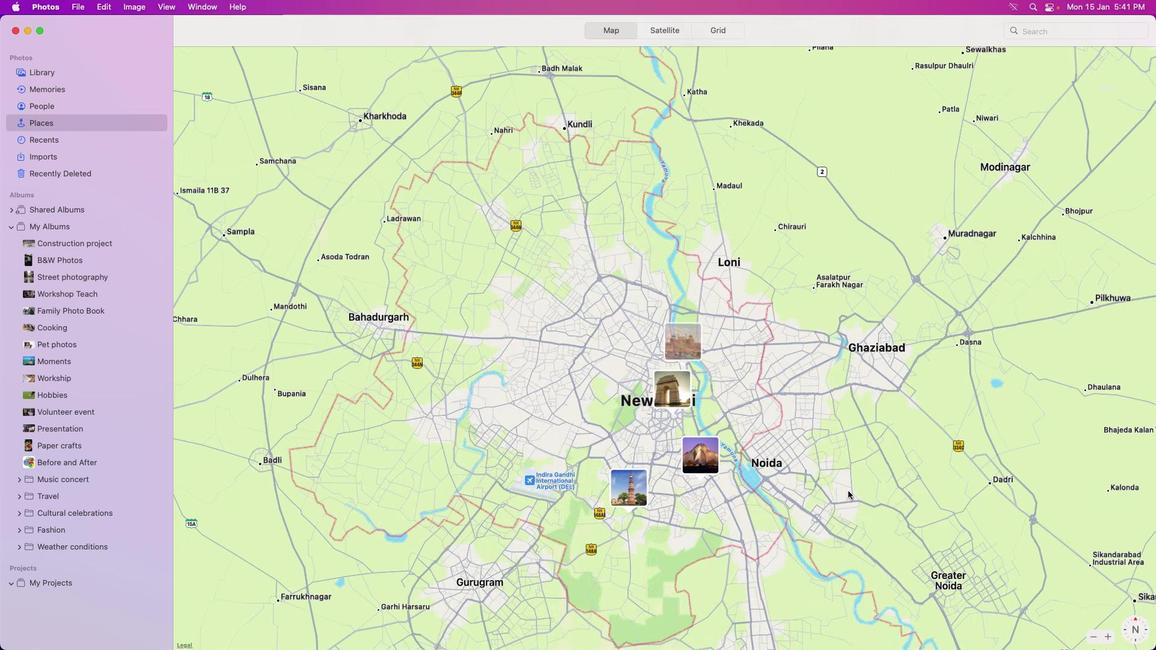 
Action: Mouse scrolled (848, 490) with delta (0, 0)
Screenshot: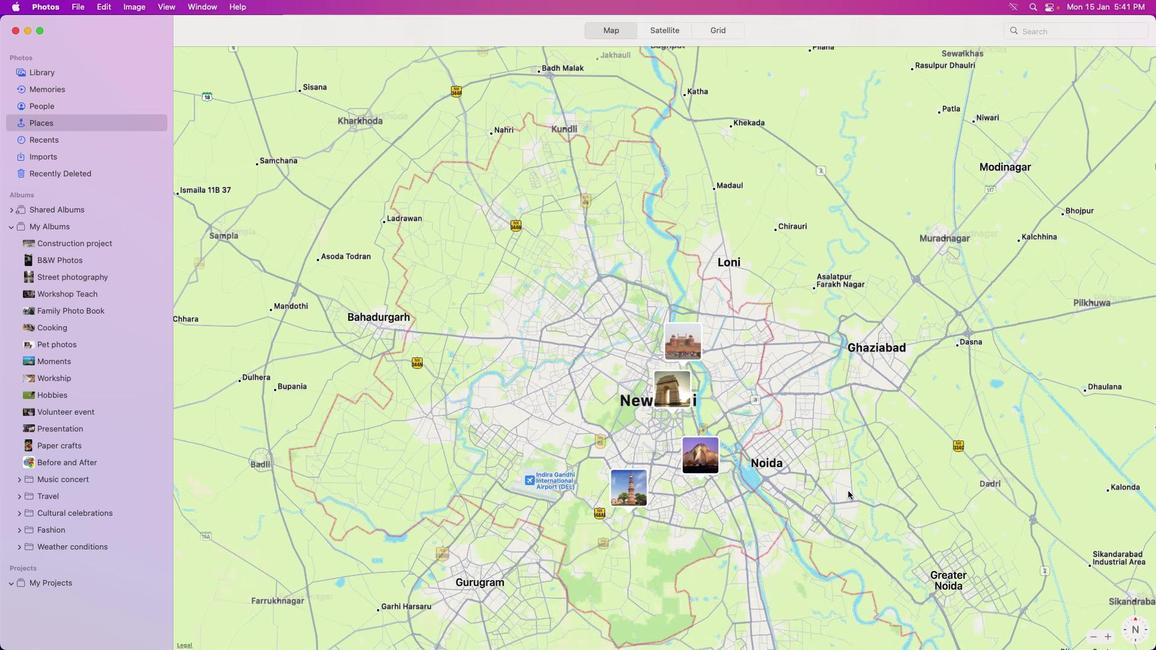 
Action: Mouse scrolled (848, 490) with delta (0, 1)
Screenshot: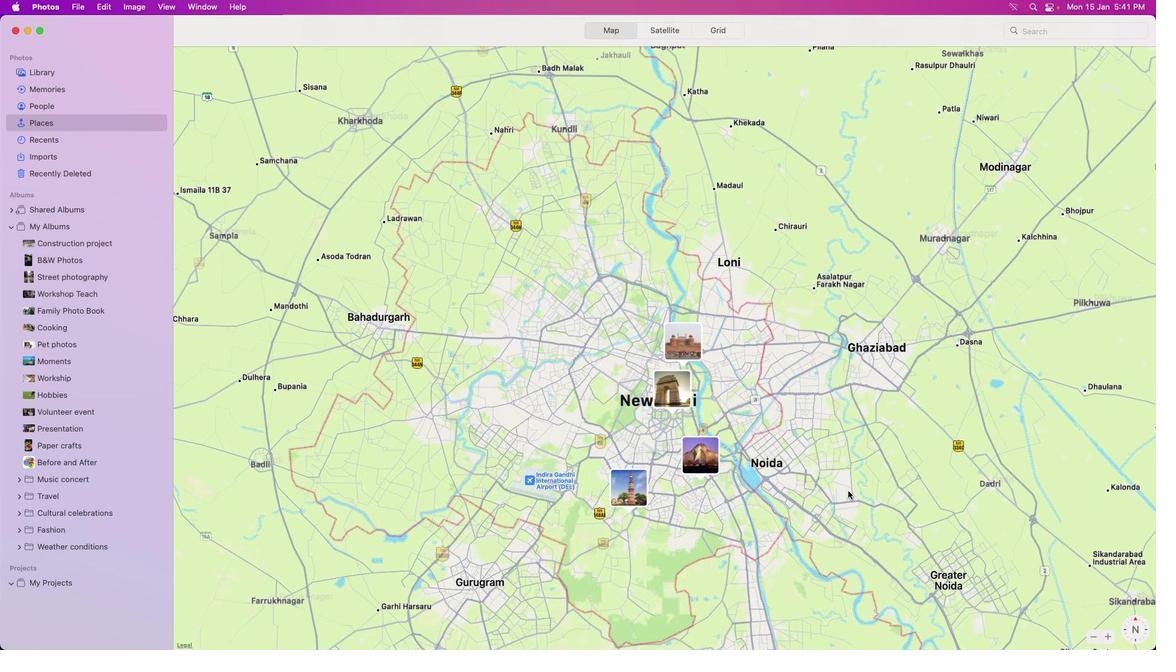 
Action: Mouse moved to (848, 490)
Screenshot: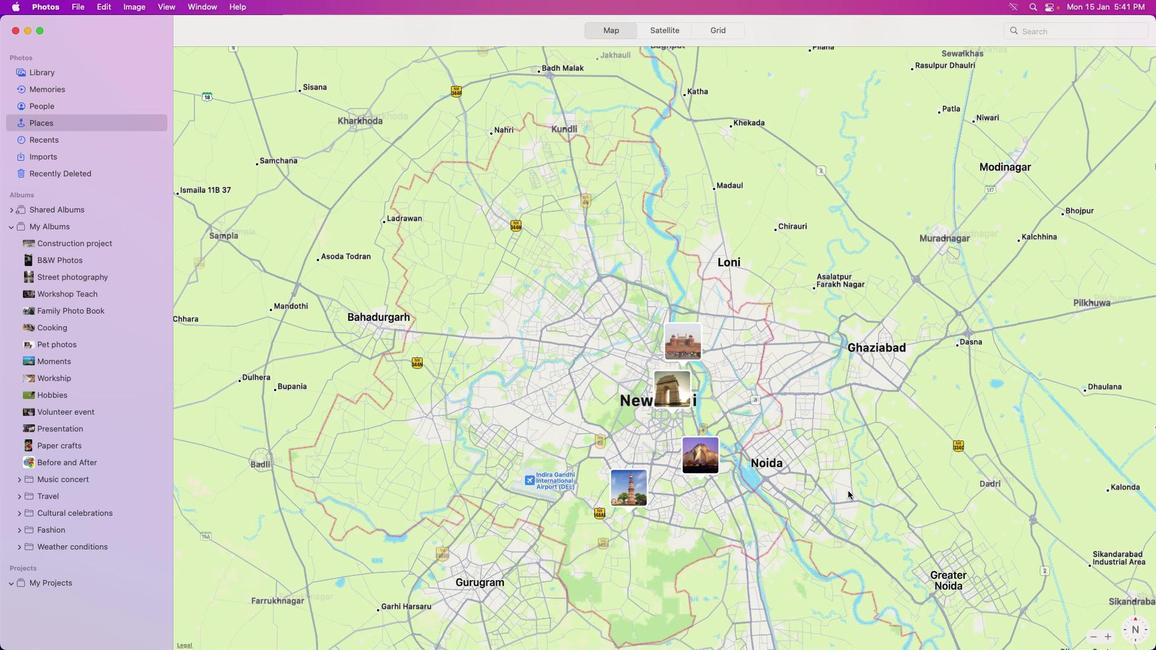 
Action: Mouse scrolled (848, 490) with delta (0, 0)
Screenshot: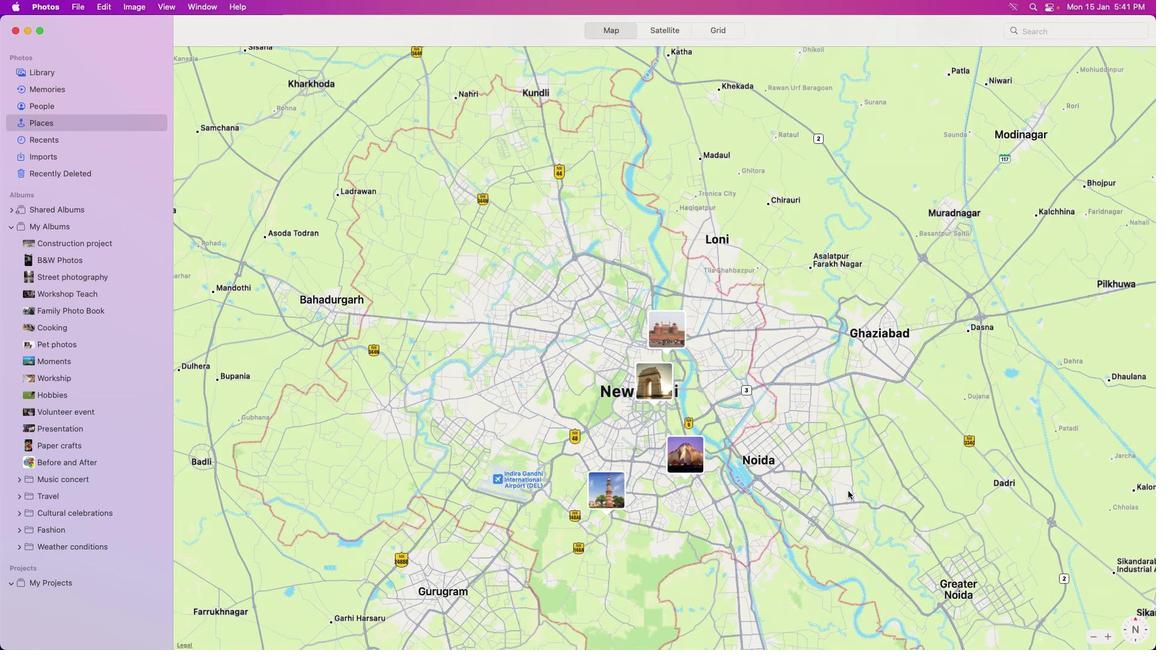 
Action: Mouse scrolled (848, 490) with delta (0, 0)
Screenshot: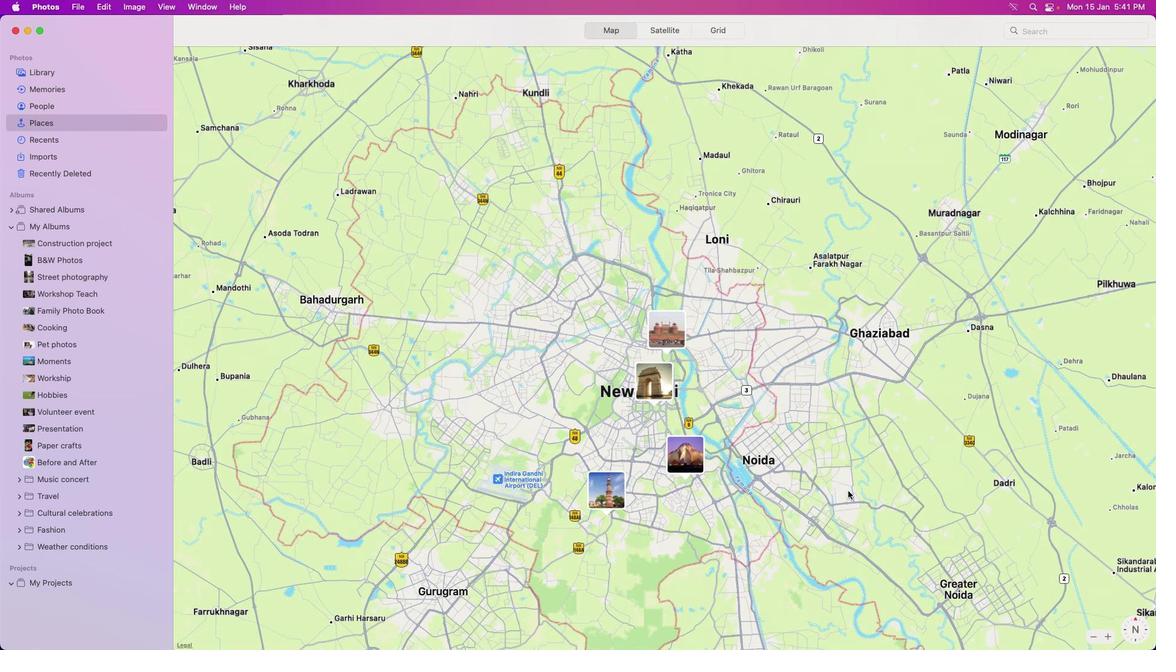 
Action: Mouse scrolled (848, 490) with delta (0, 0)
Screenshot: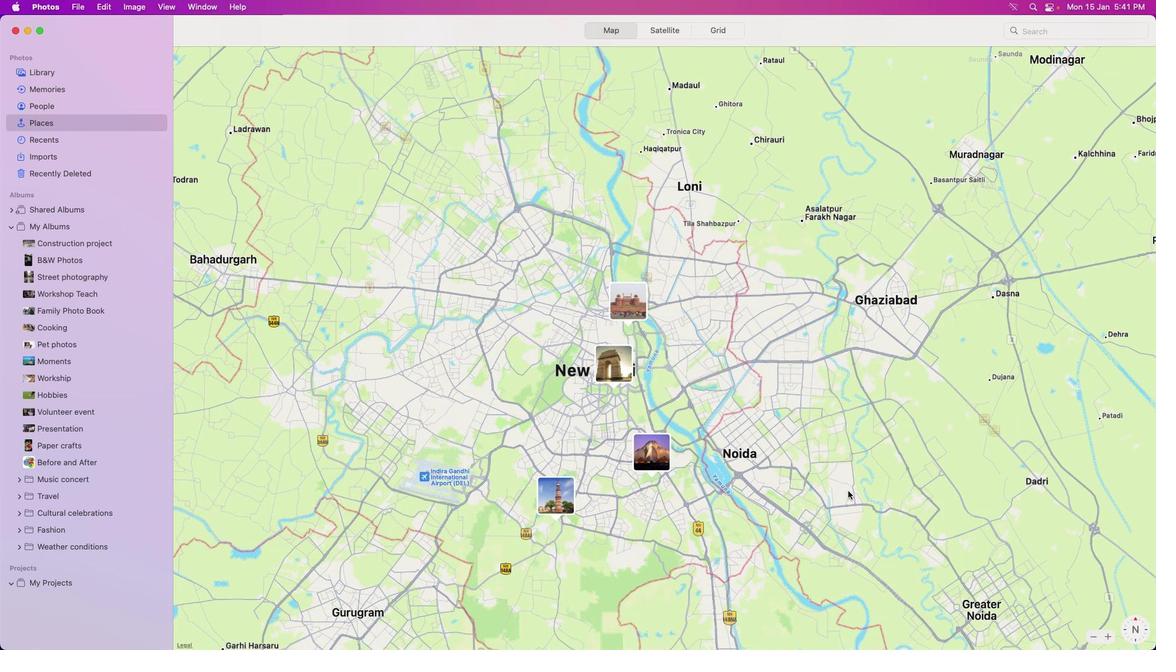
Action: Mouse scrolled (848, 490) with delta (0, 0)
Screenshot: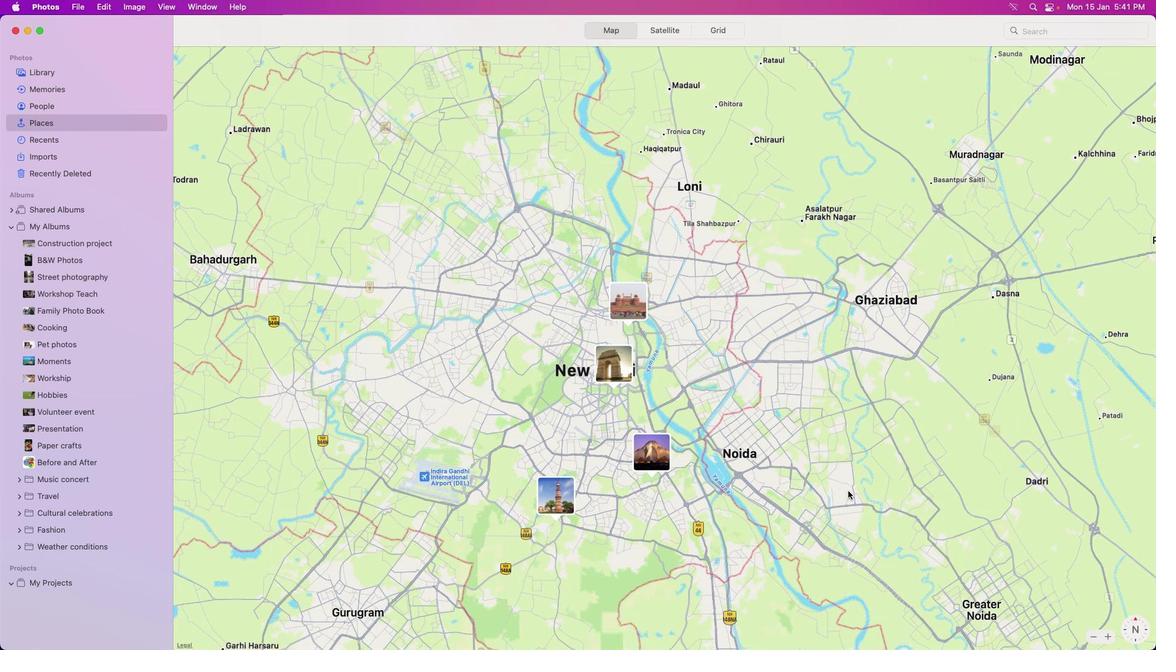 
Action: Mouse scrolled (848, 490) with delta (0, 0)
Screenshot: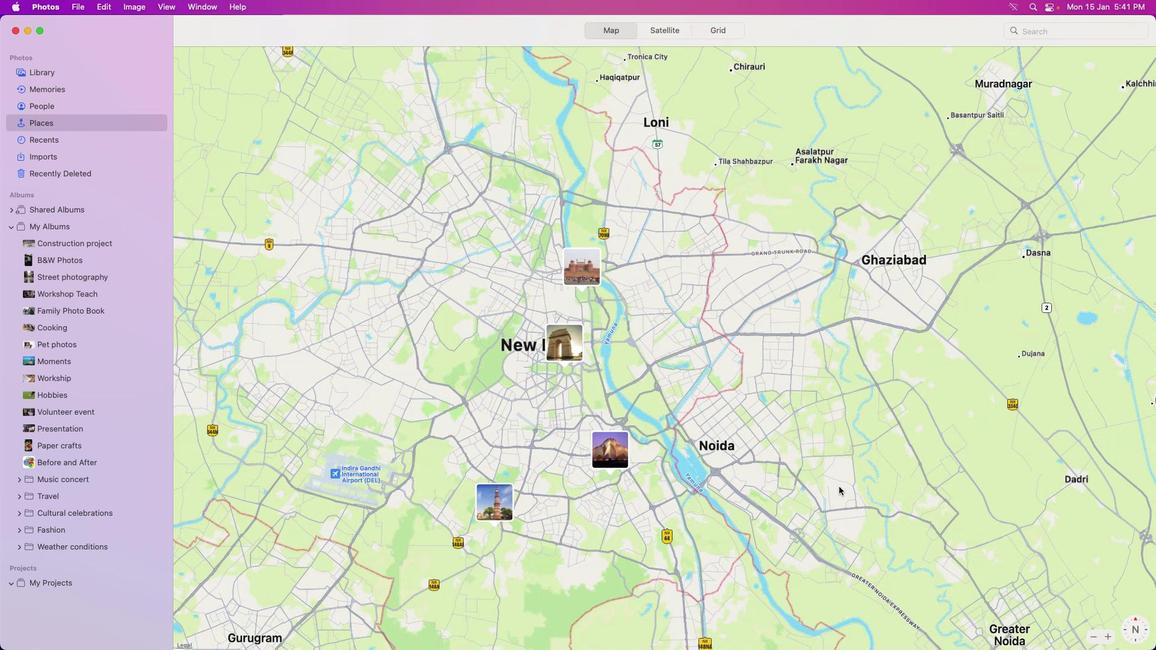 
Action: Mouse scrolled (848, 490) with delta (0, 0)
Screenshot: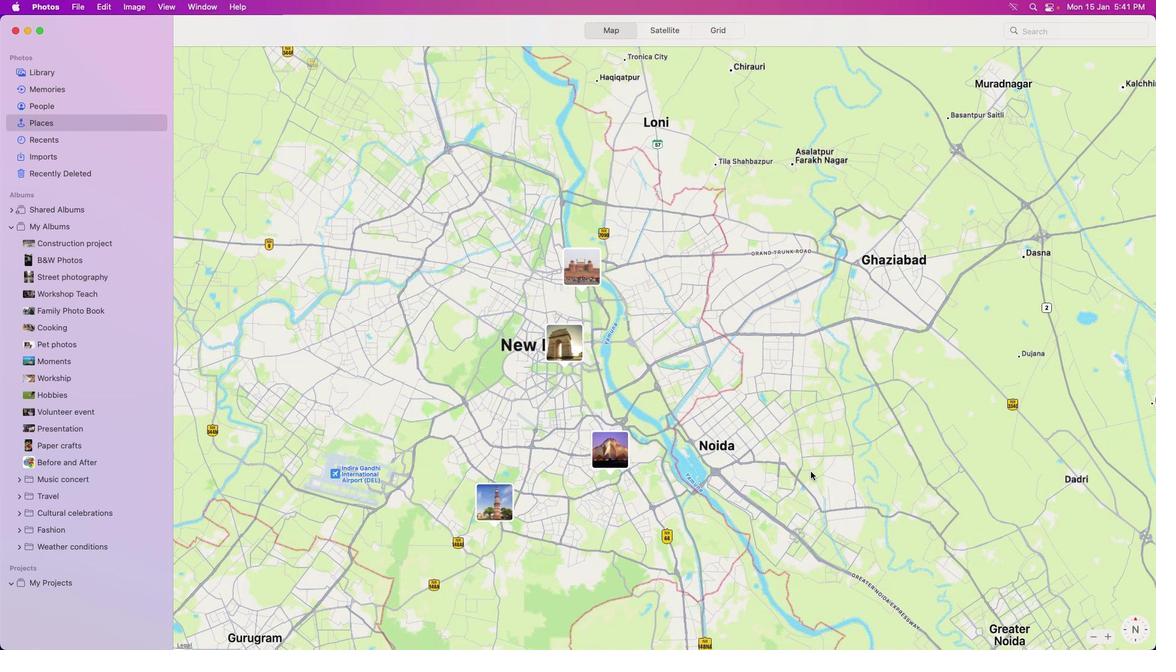 
Action: Mouse moved to (584, 393)
Screenshot: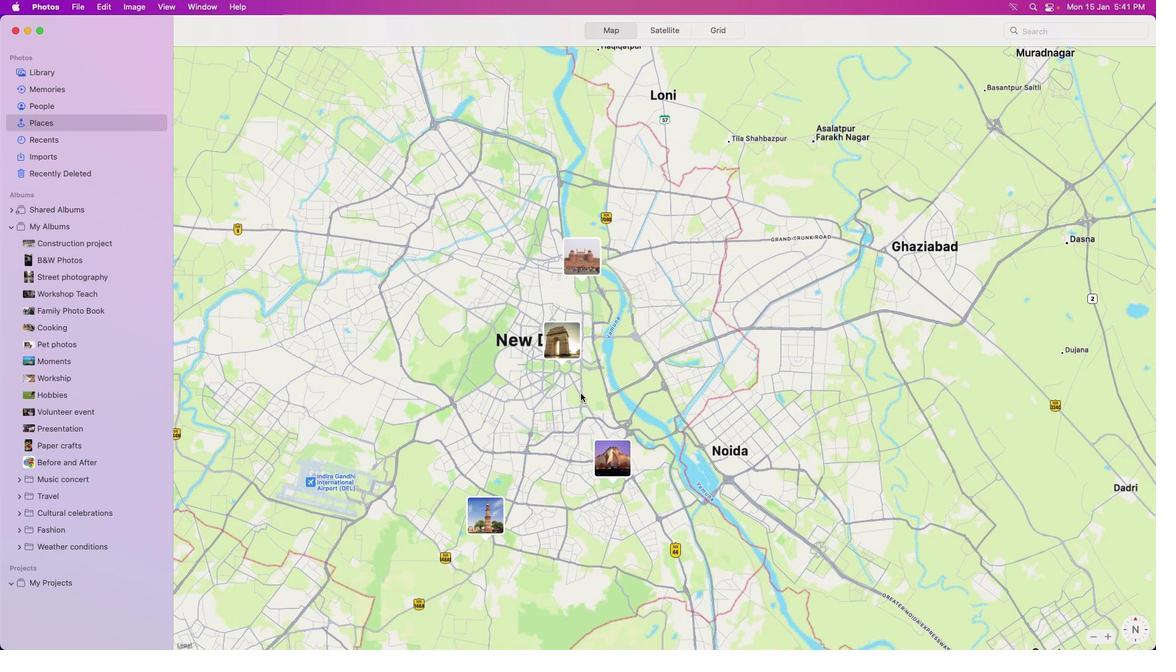 
Action: Mouse scrolled (584, 393) with delta (0, 0)
Screenshot: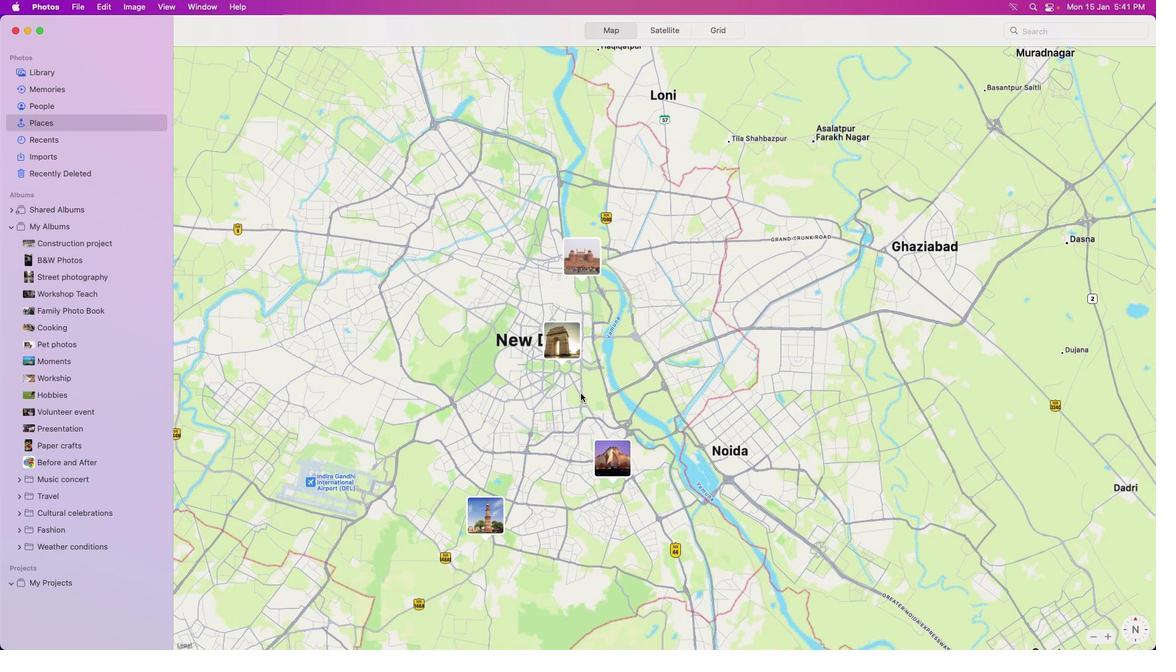 
Action: Mouse moved to (580, 393)
Screenshot: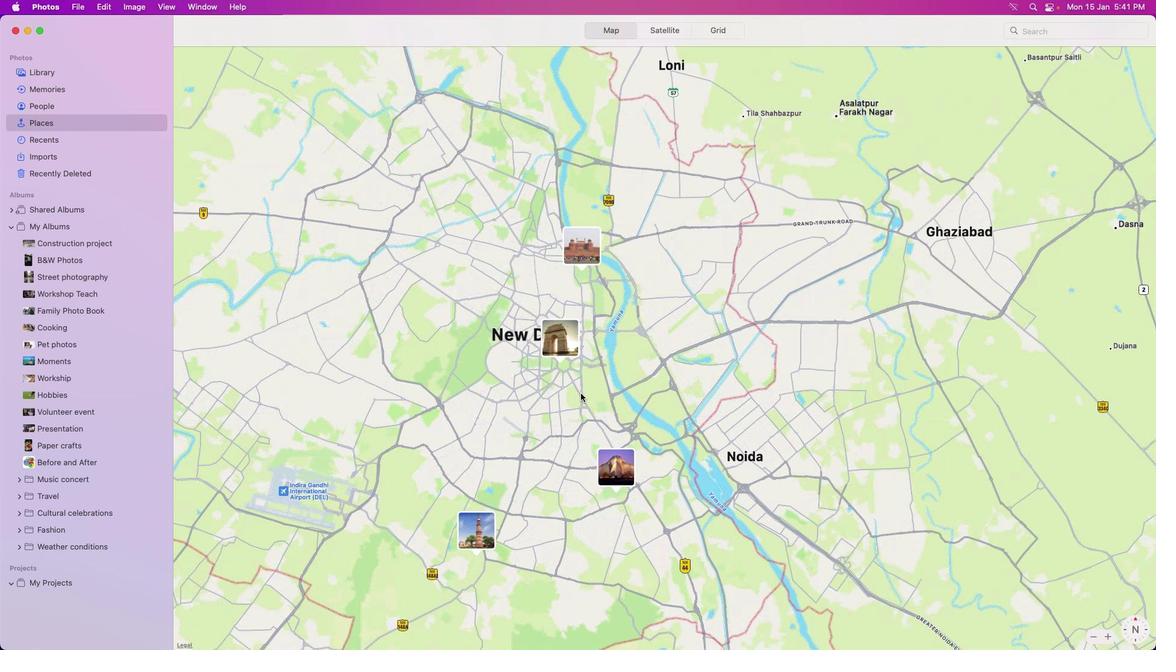 
Action: Mouse scrolled (580, 393) with delta (0, 0)
Screenshot: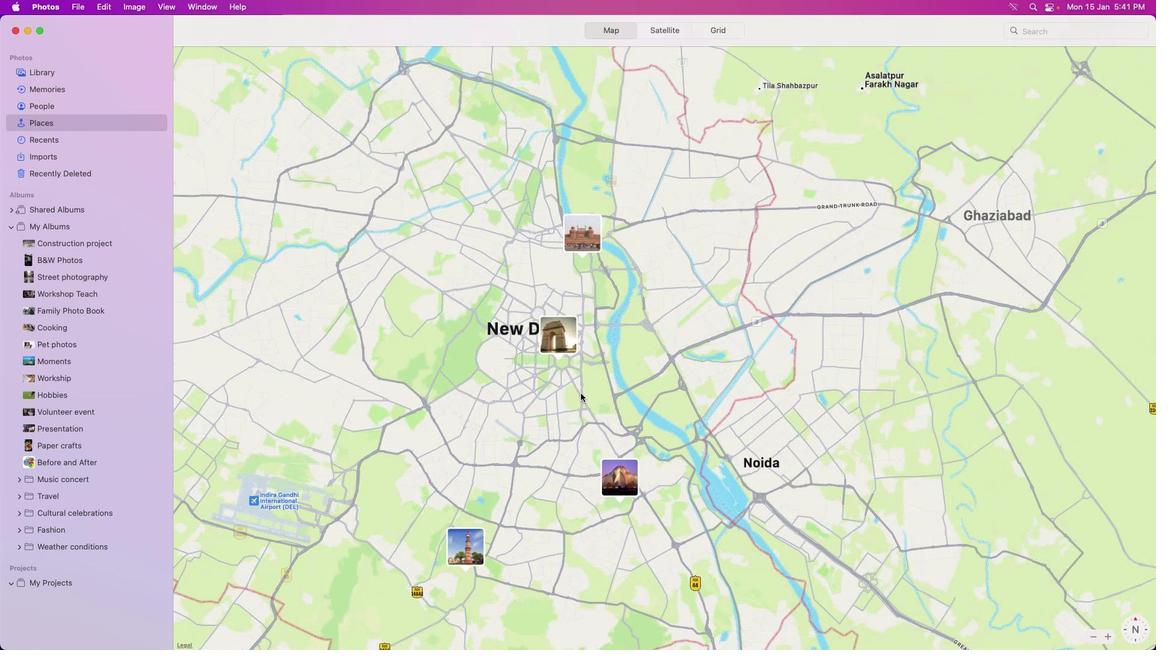 
Action: Mouse scrolled (580, 393) with delta (0, 0)
Screenshot: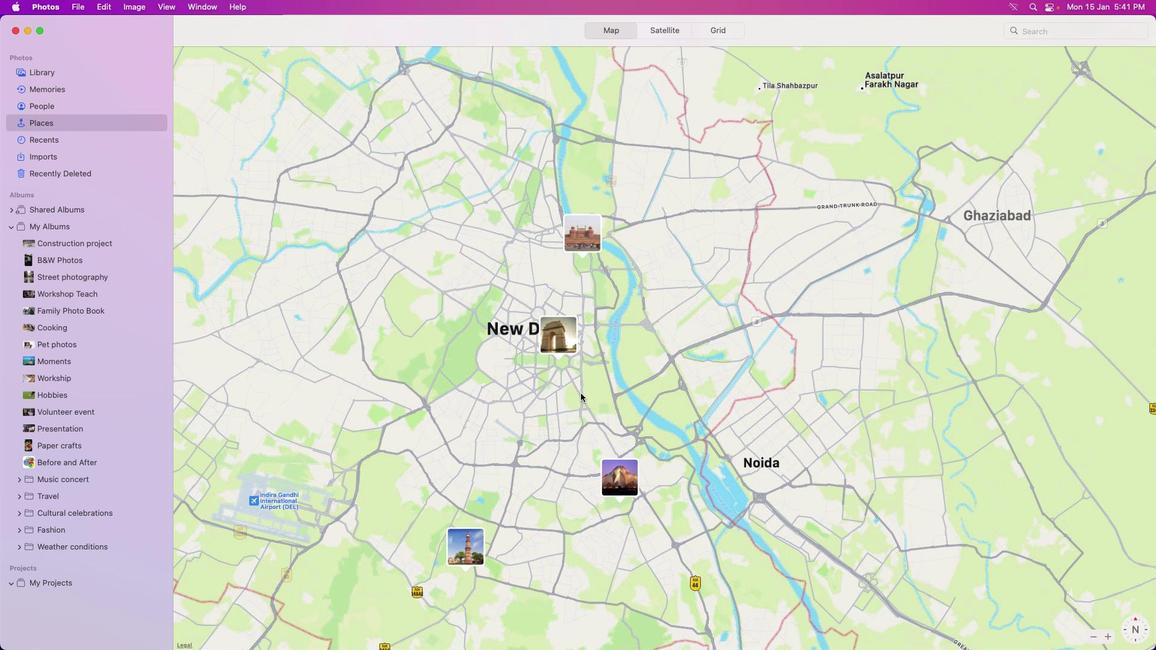 
Action: Mouse scrolled (580, 393) with delta (0, 0)
Screenshot: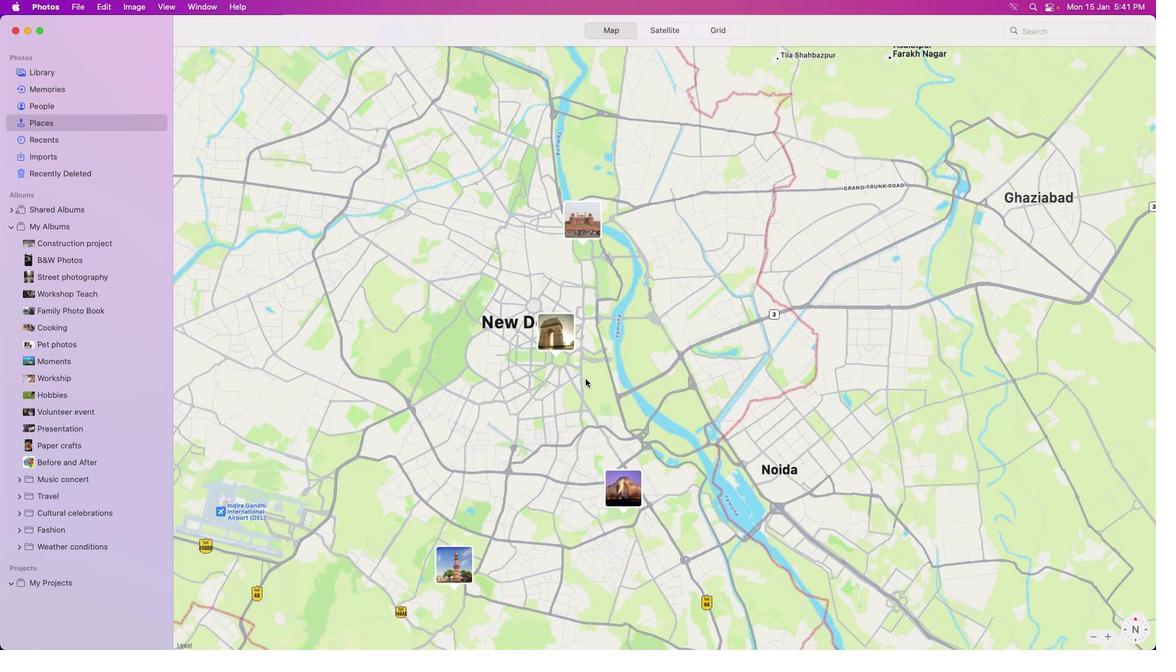 
Action: Mouse moved to (591, 246)
Screenshot: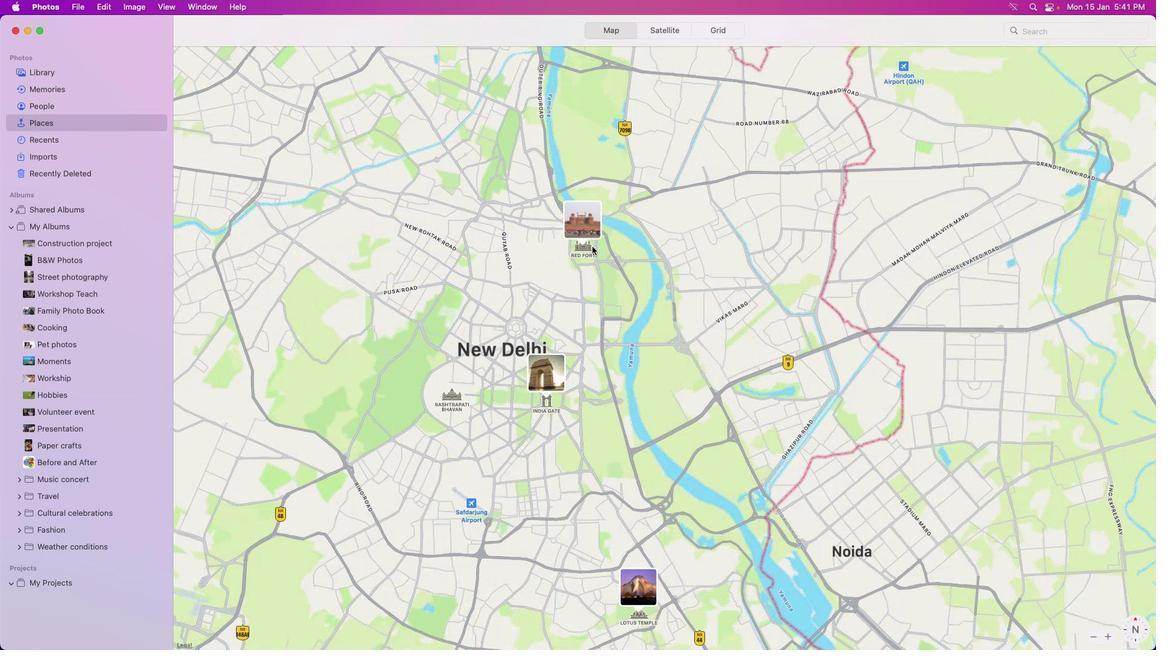 
Action: Mouse scrolled (591, 246) with delta (0, 0)
Screenshot: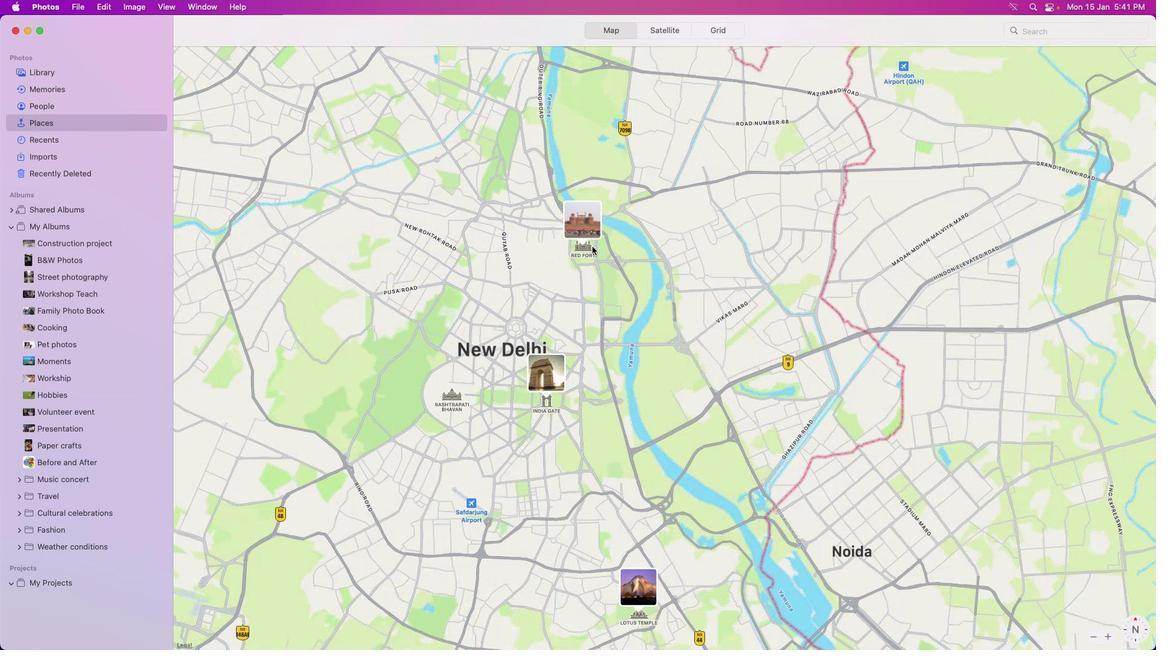 
Action: Mouse scrolled (591, 246) with delta (0, 0)
Screenshot: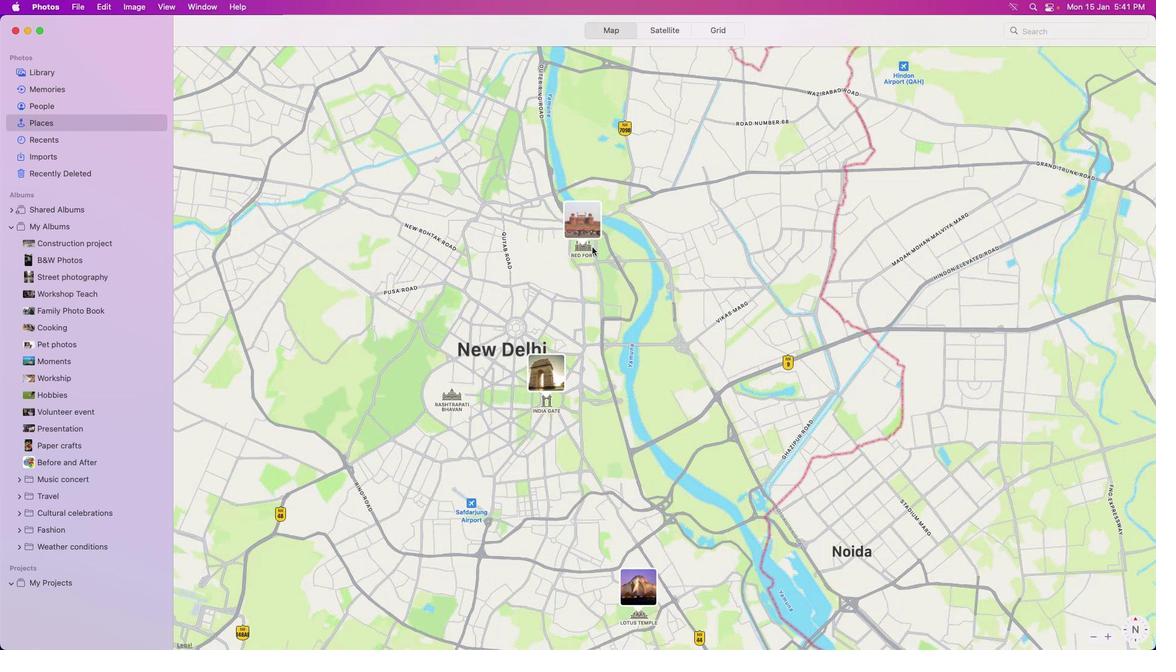 
Action: Mouse scrolled (591, 246) with delta (0, 1)
Screenshot: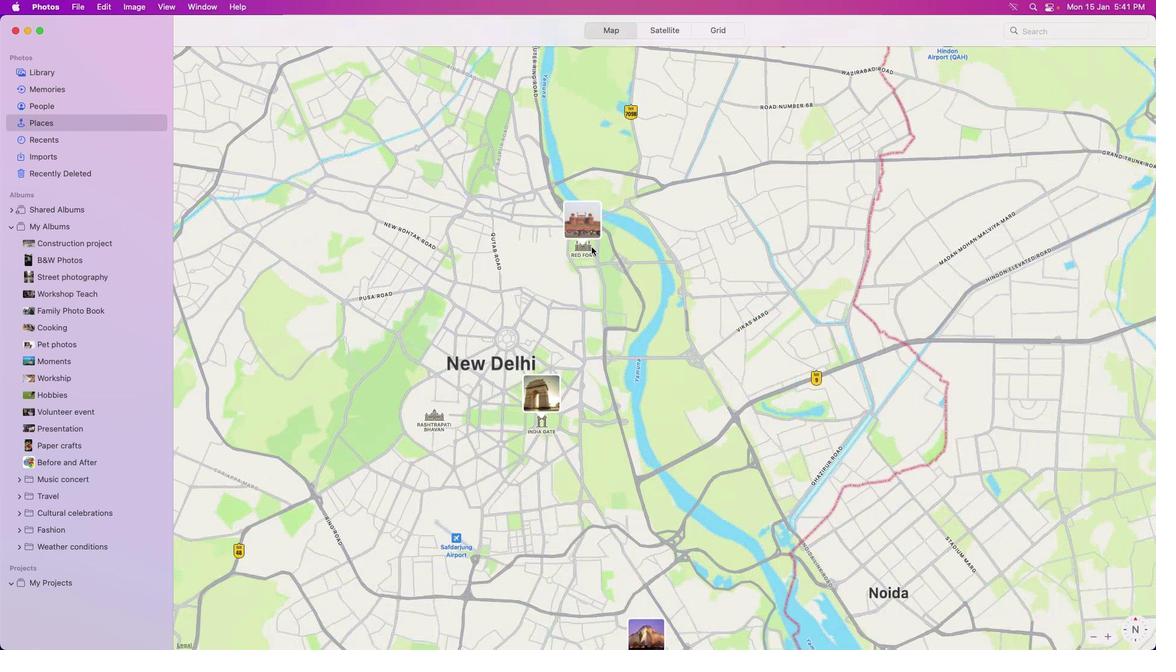 
Action: Mouse scrolled (591, 246) with delta (0, 1)
Screenshot: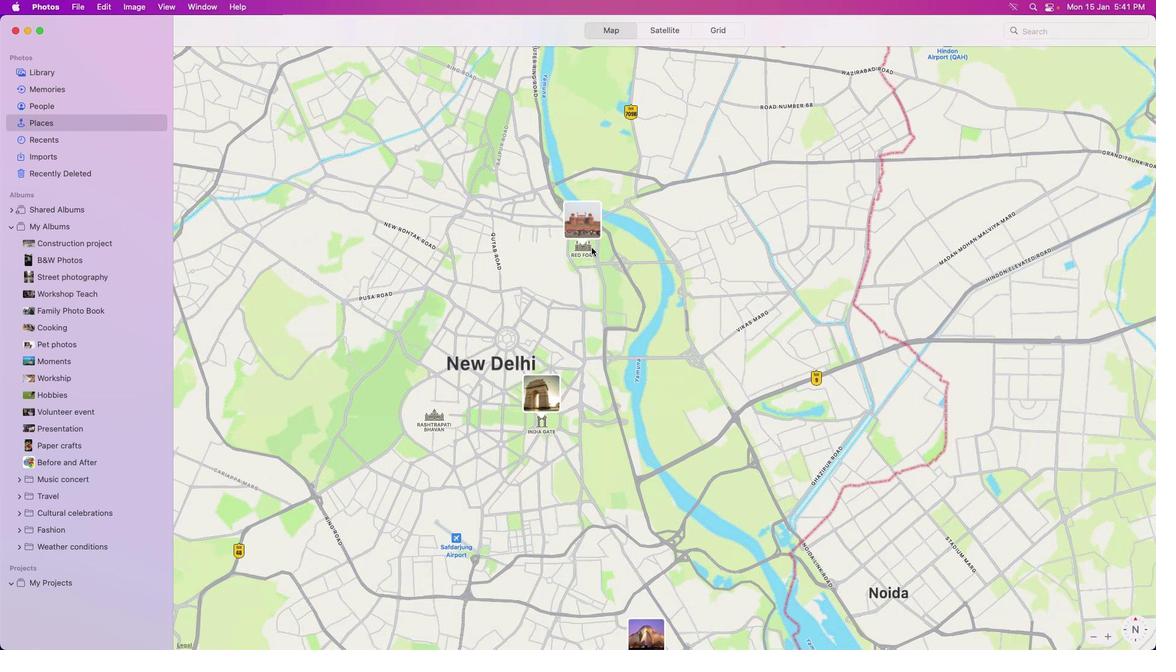 
Action: Mouse moved to (591, 247)
Screenshot: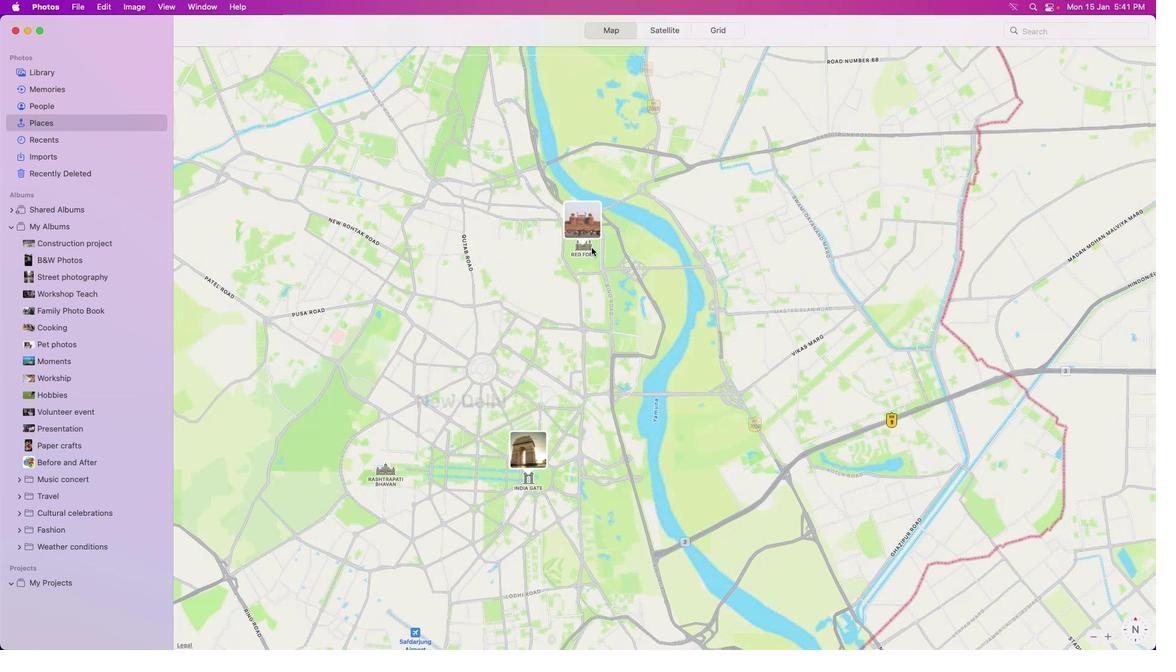 
Action: Mouse scrolled (591, 247) with delta (0, 1)
Screenshot: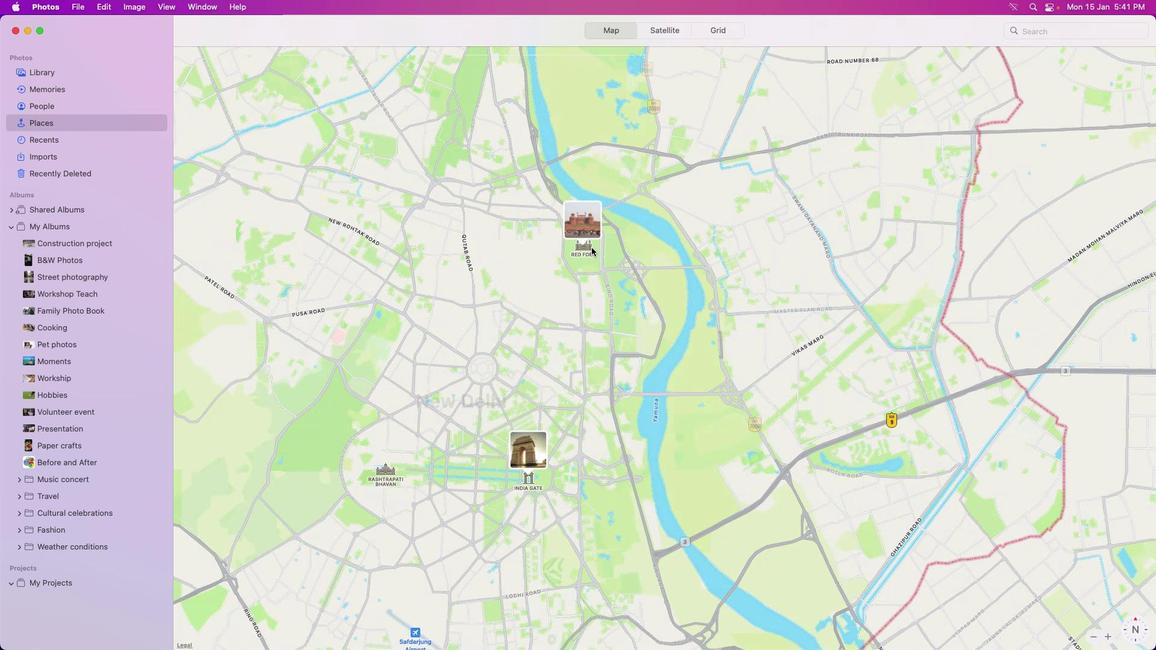 
Action: Mouse moved to (591, 248)
Screenshot: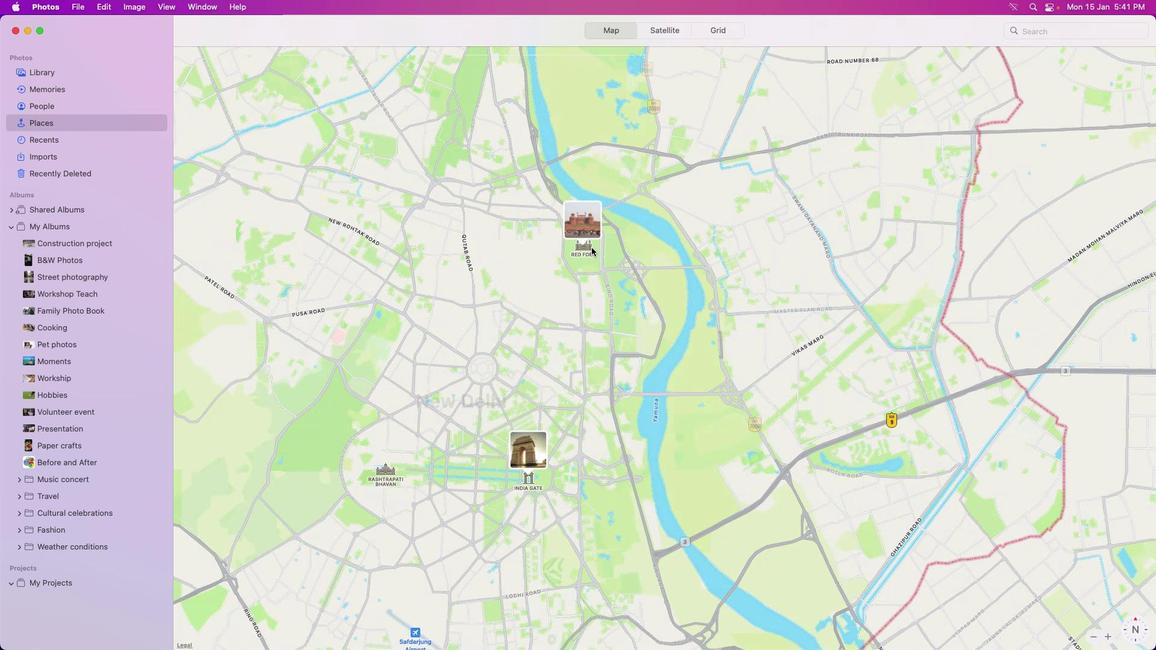
Action: Mouse scrolled (591, 248) with delta (0, 1)
Screenshot: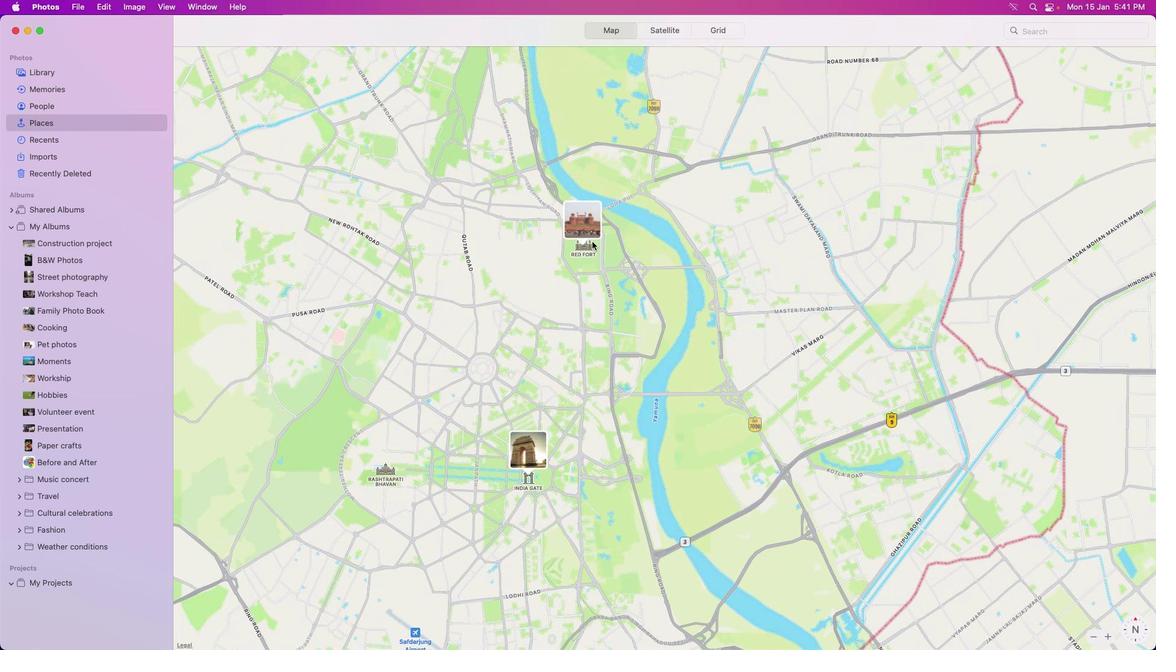 
Action: Mouse moved to (587, 228)
Screenshot: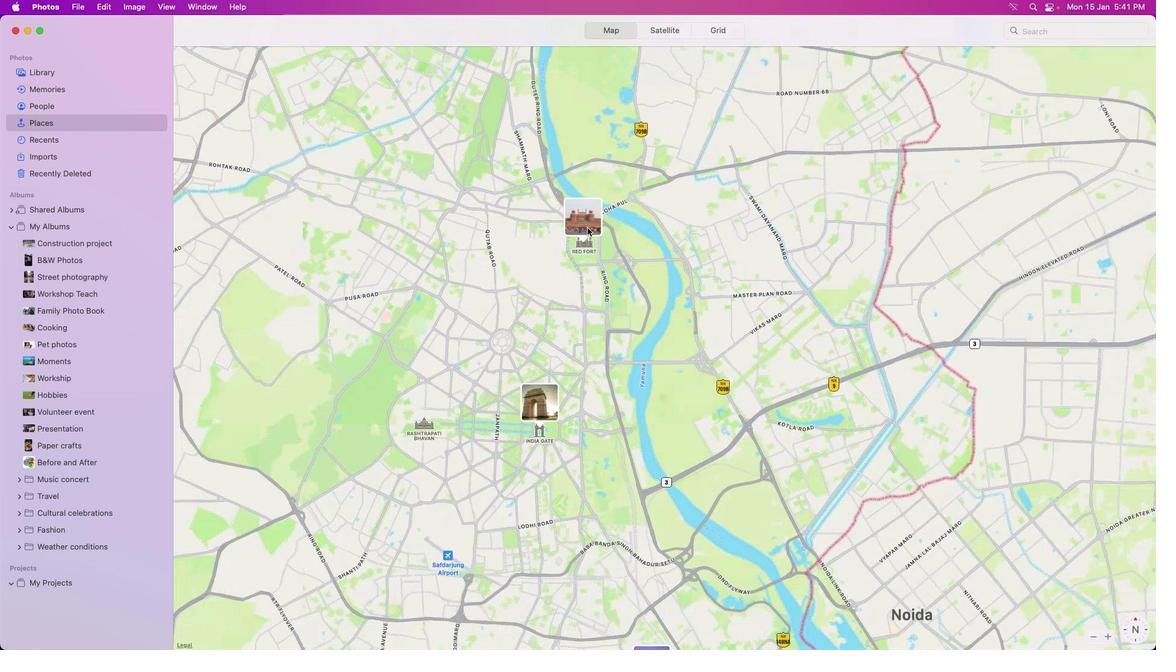 
Action: Mouse scrolled (587, 228) with delta (0, 0)
Screenshot: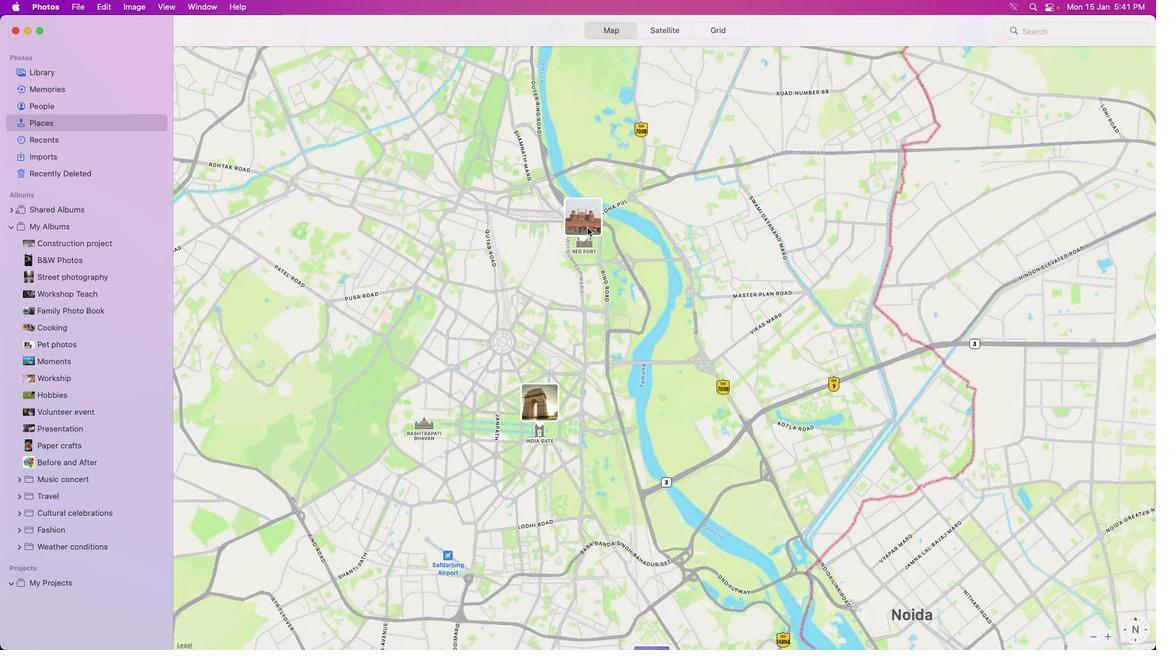 
Action: Mouse scrolled (587, 228) with delta (0, 0)
Screenshot: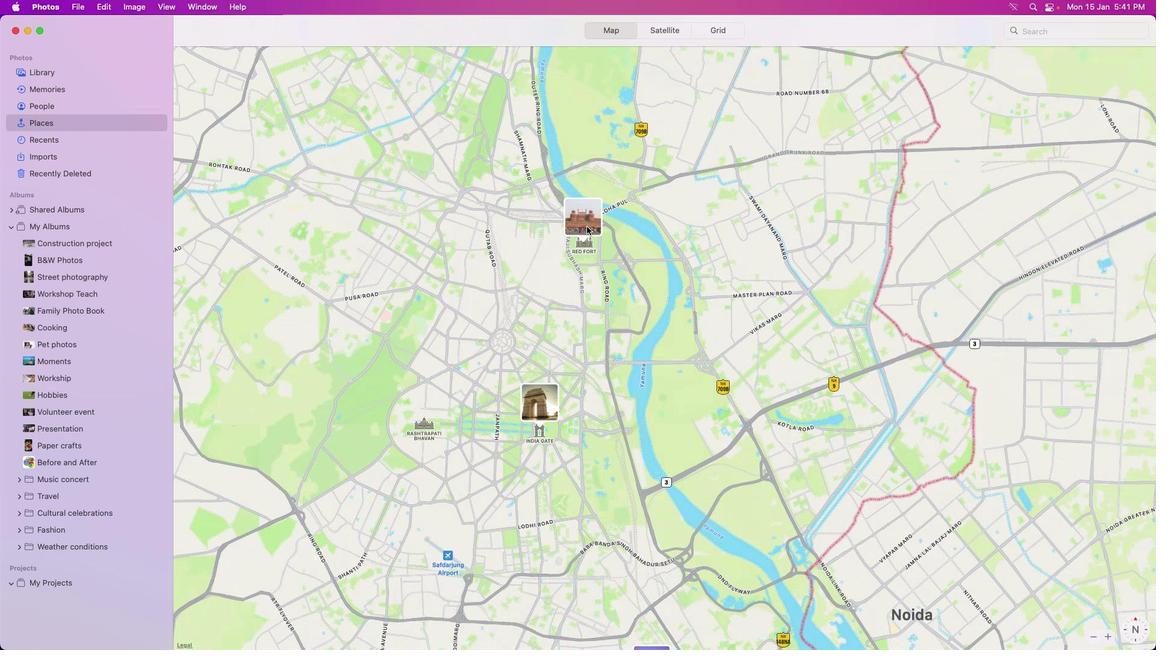 
Action: Mouse moved to (585, 222)
Screenshot: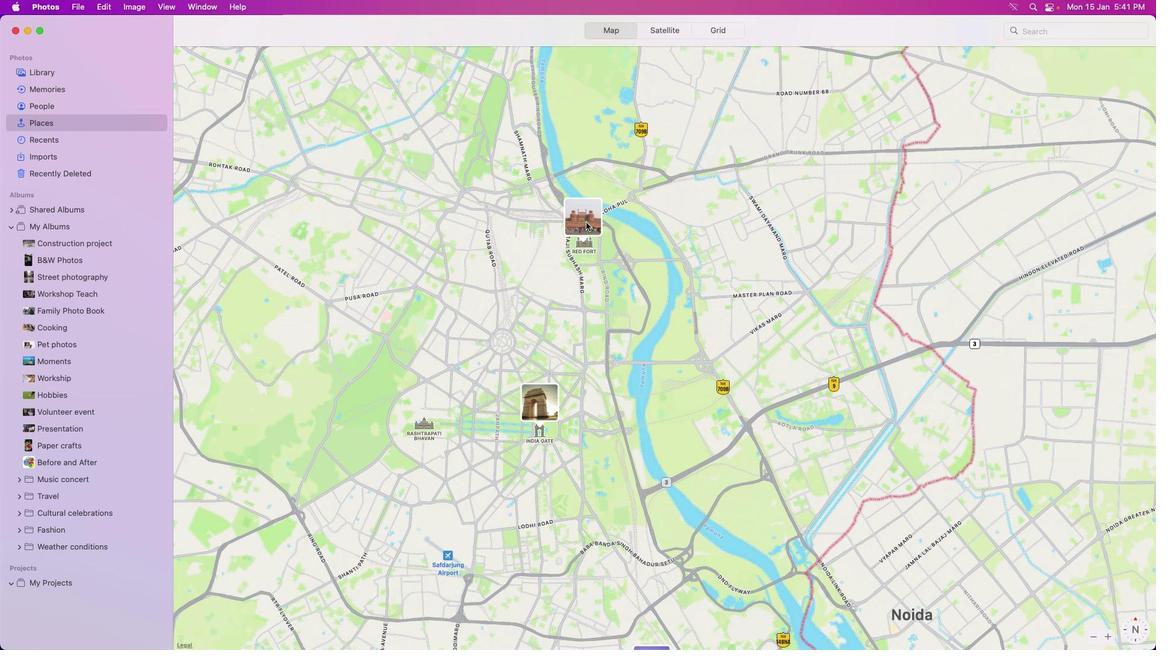 
Action: Mouse pressed left at (585, 222)
Screenshot: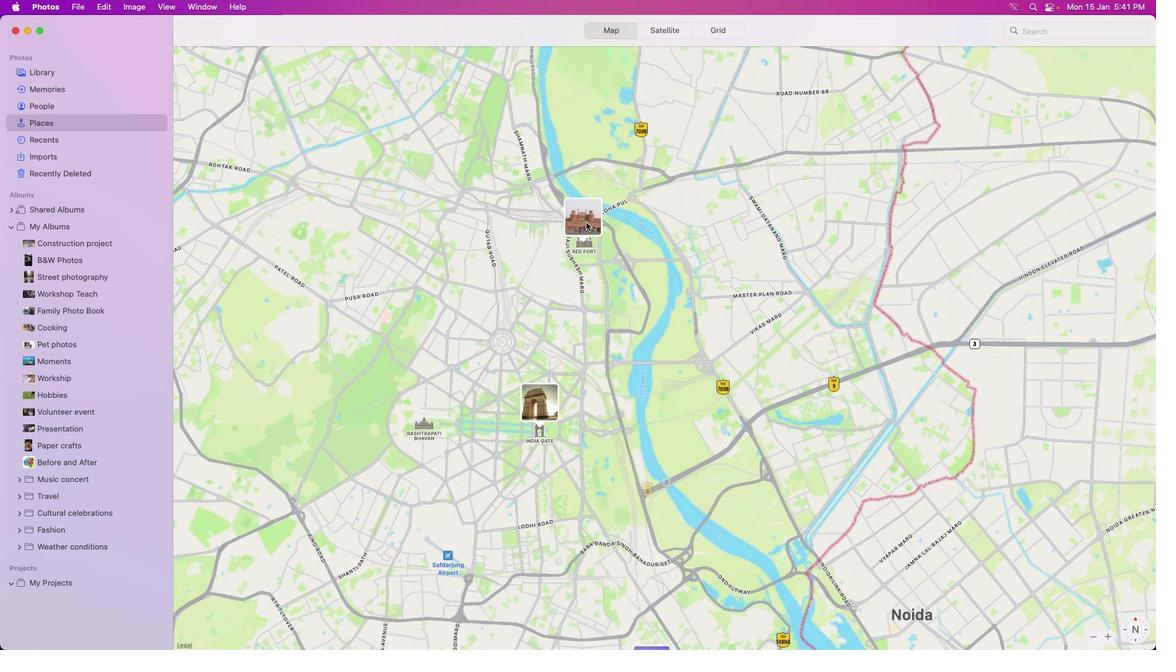 
Action: Mouse moved to (189, 31)
Screenshot: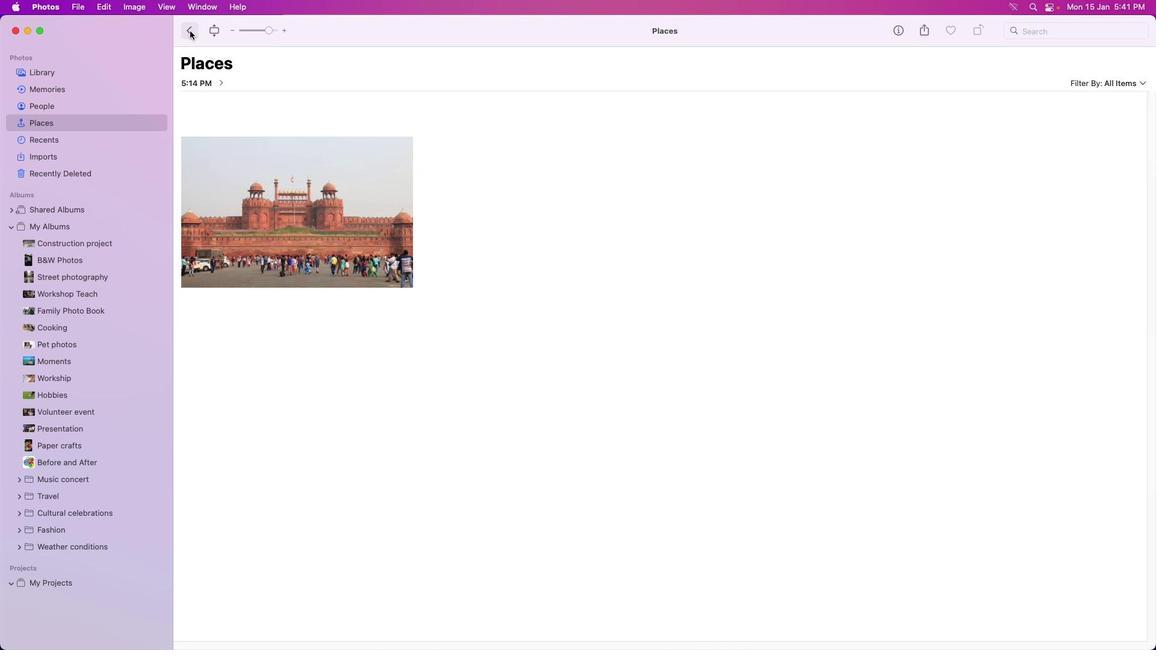 
Action: Mouse pressed left at (189, 31)
Screenshot: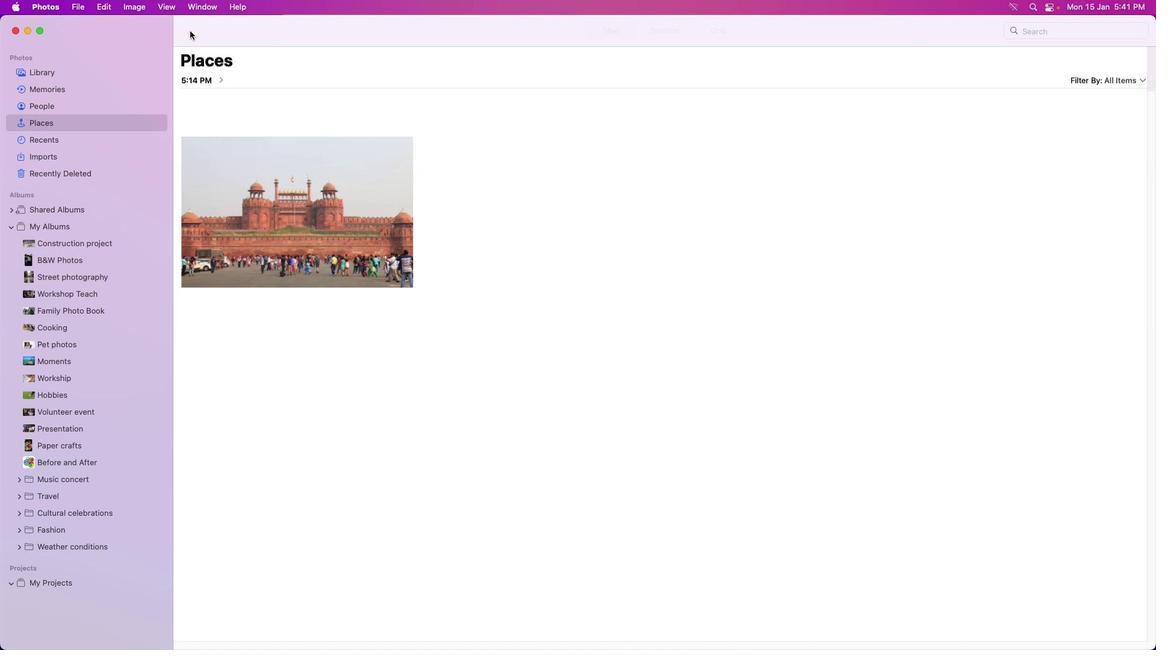 
Action: Mouse moved to (463, 269)
Screenshot: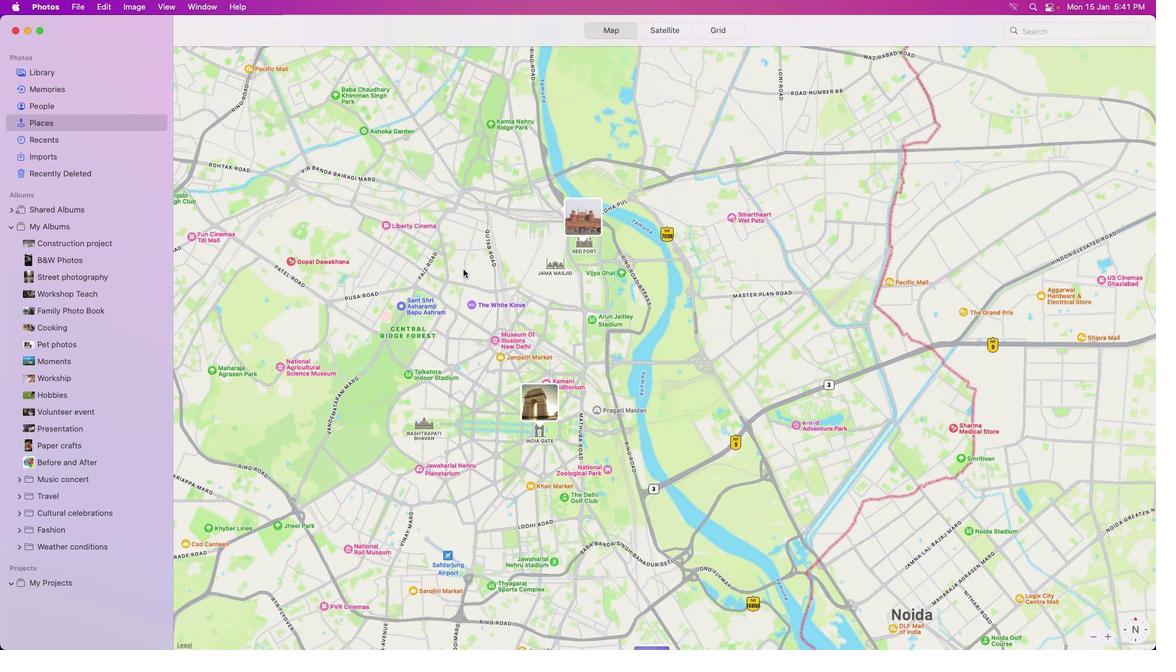 
Action: Mouse scrolled (463, 269) with delta (0, 0)
Screenshot: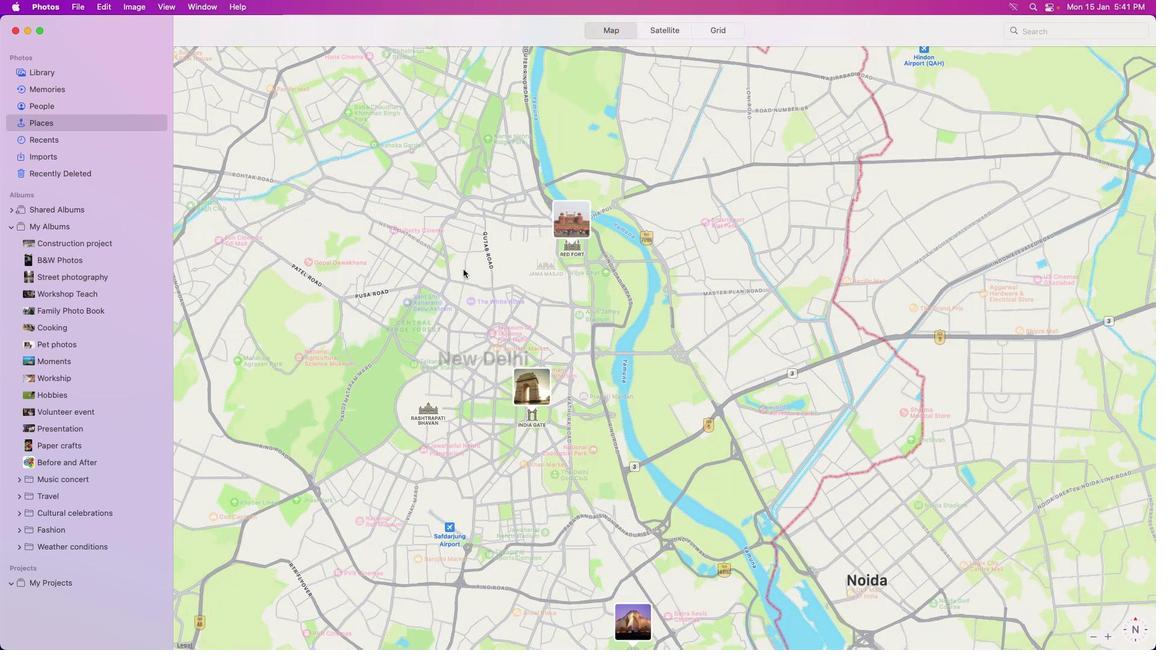 
Action: Mouse moved to (467, 283)
Screenshot: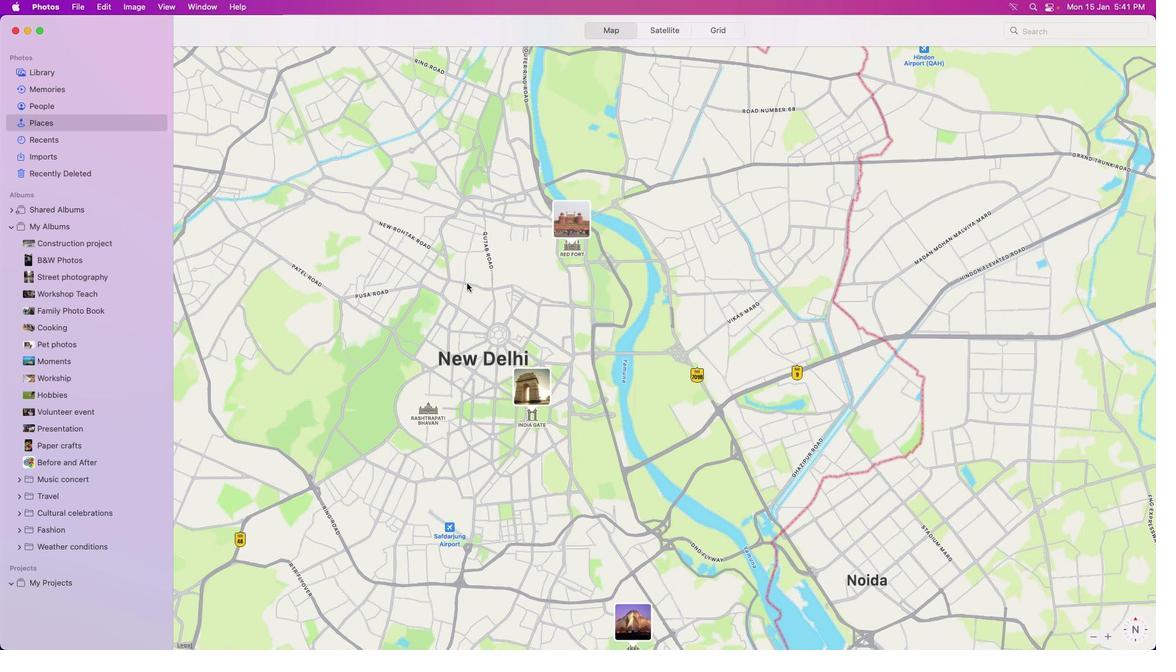 
Action: Mouse pressed left at (467, 283)
Screenshot: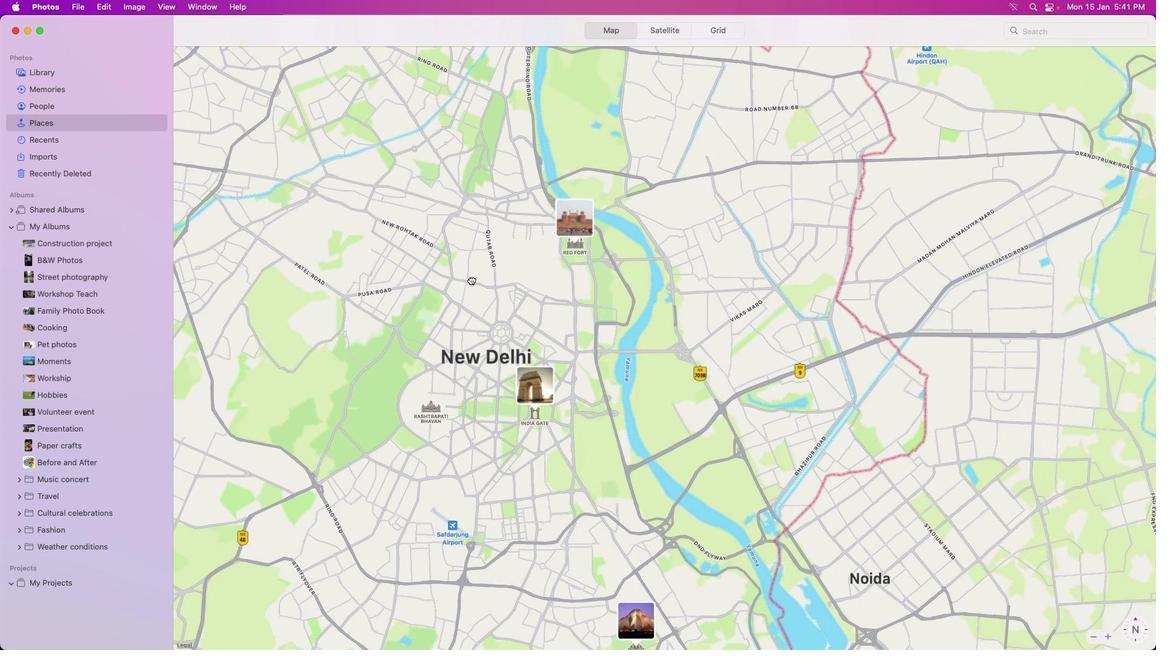 
Action: Mouse moved to (555, 351)
Screenshot: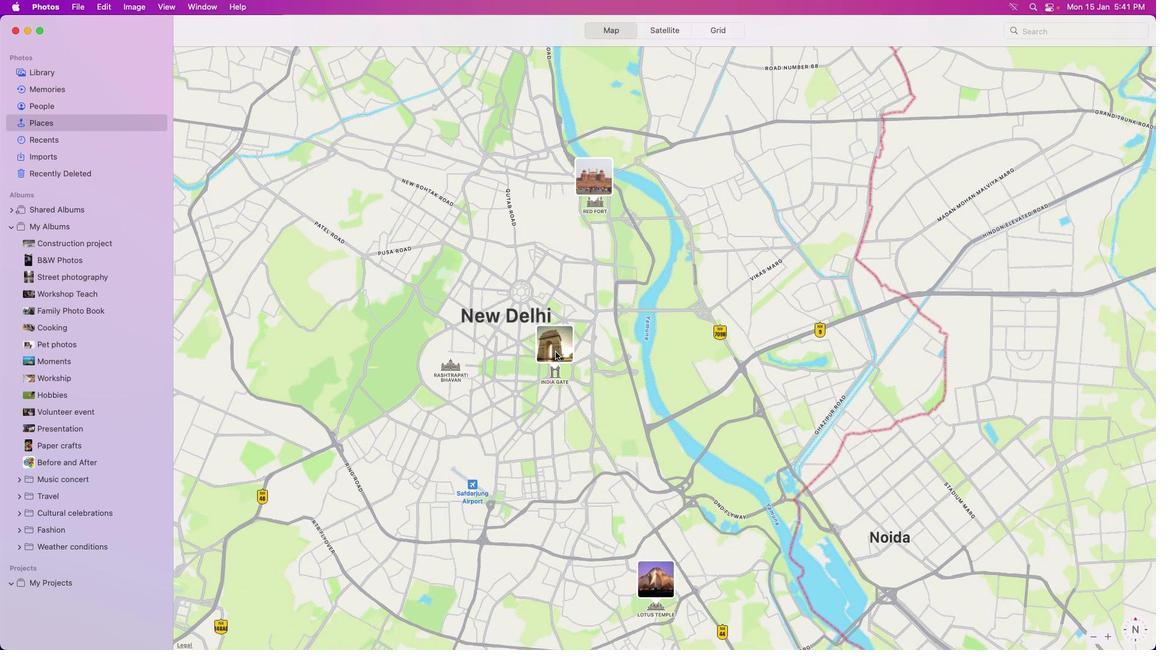 
Action: Mouse pressed left at (555, 351)
Screenshot: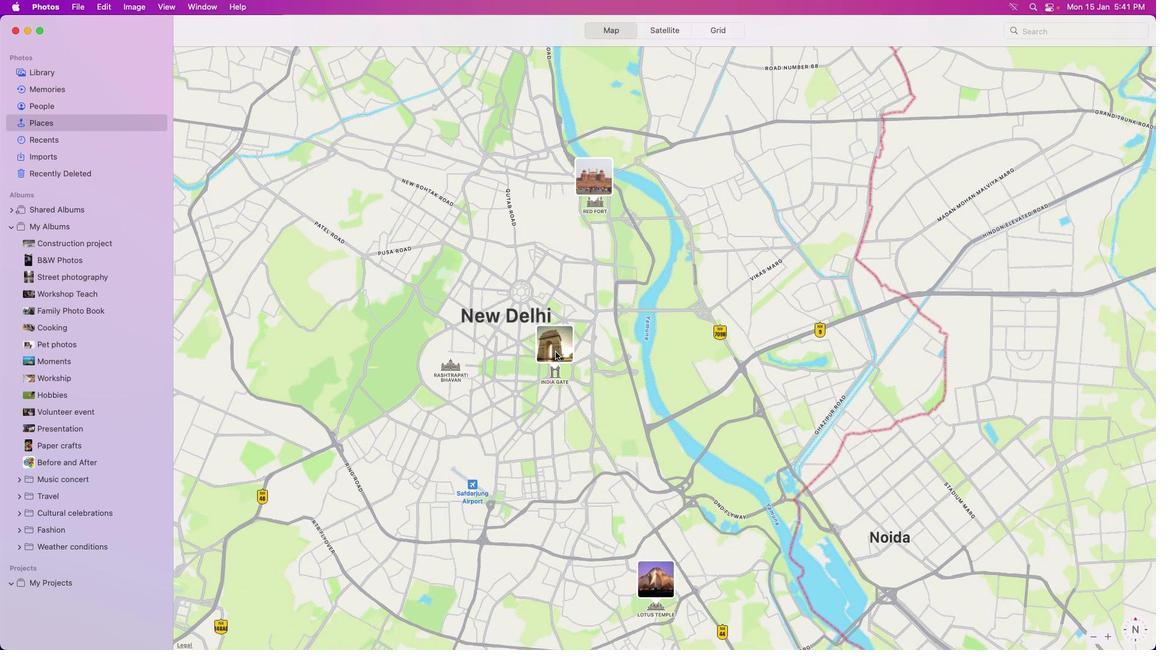 
Action: Mouse moved to (185, 28)
Screenshot: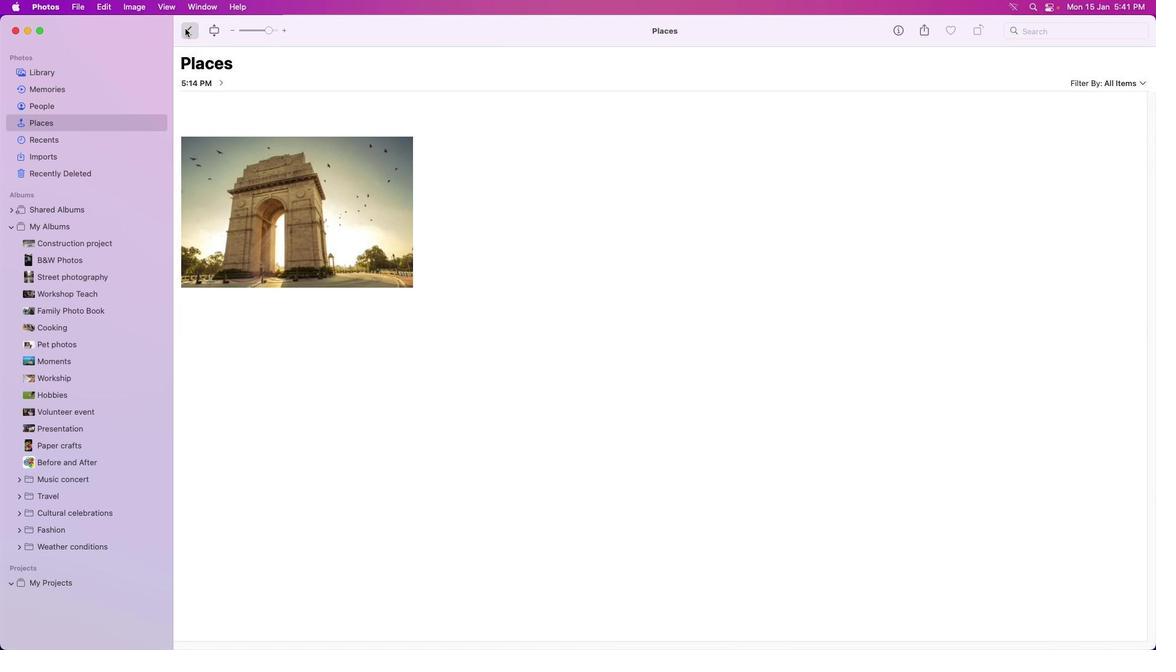 
Action: Mouse pressed left at (185, 28)
Screenshot: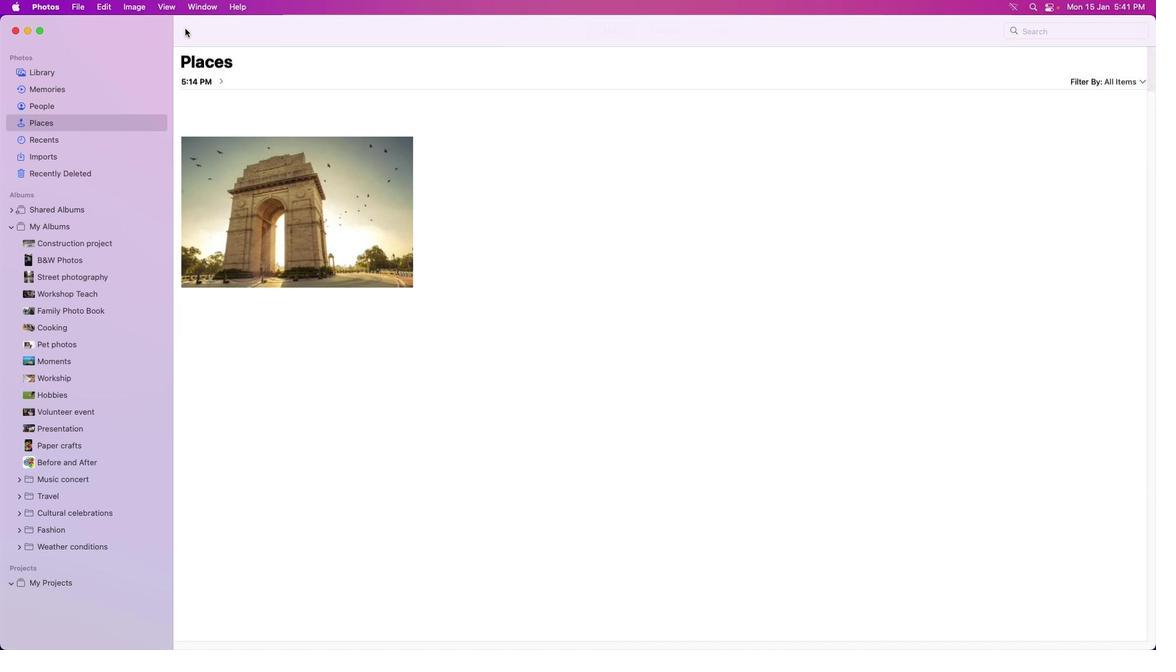 
Action: Mouse moved to (374, 260)
Screenshot: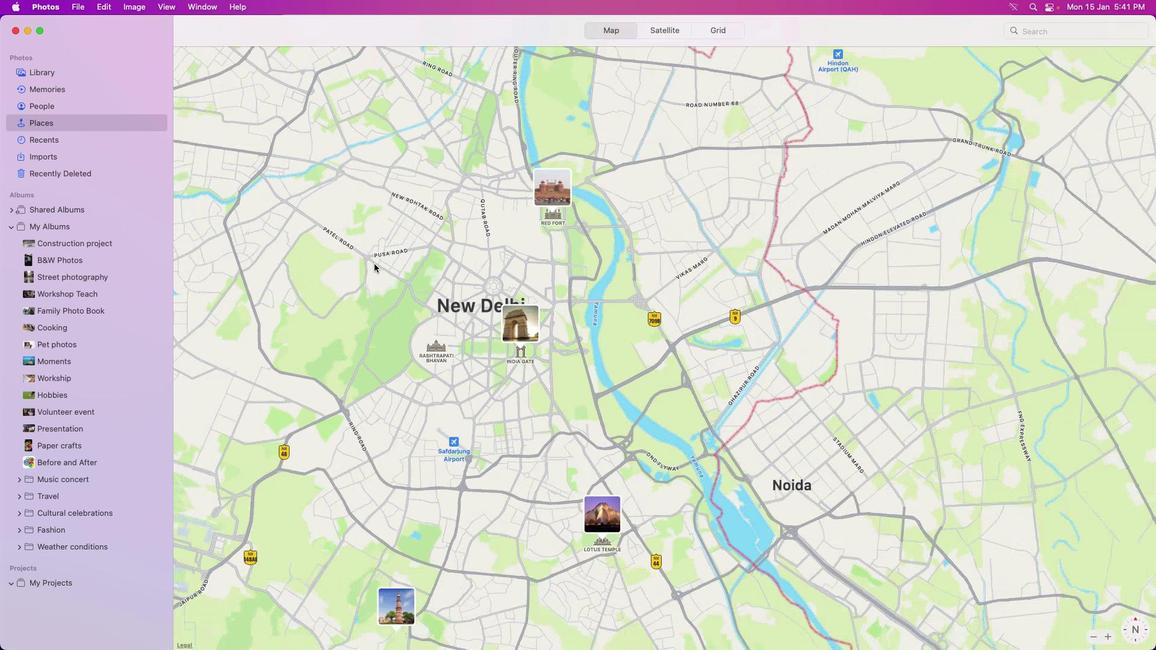 
Action: Mouse scrolled (374, 260) with delta (0, 0)
Screenshot: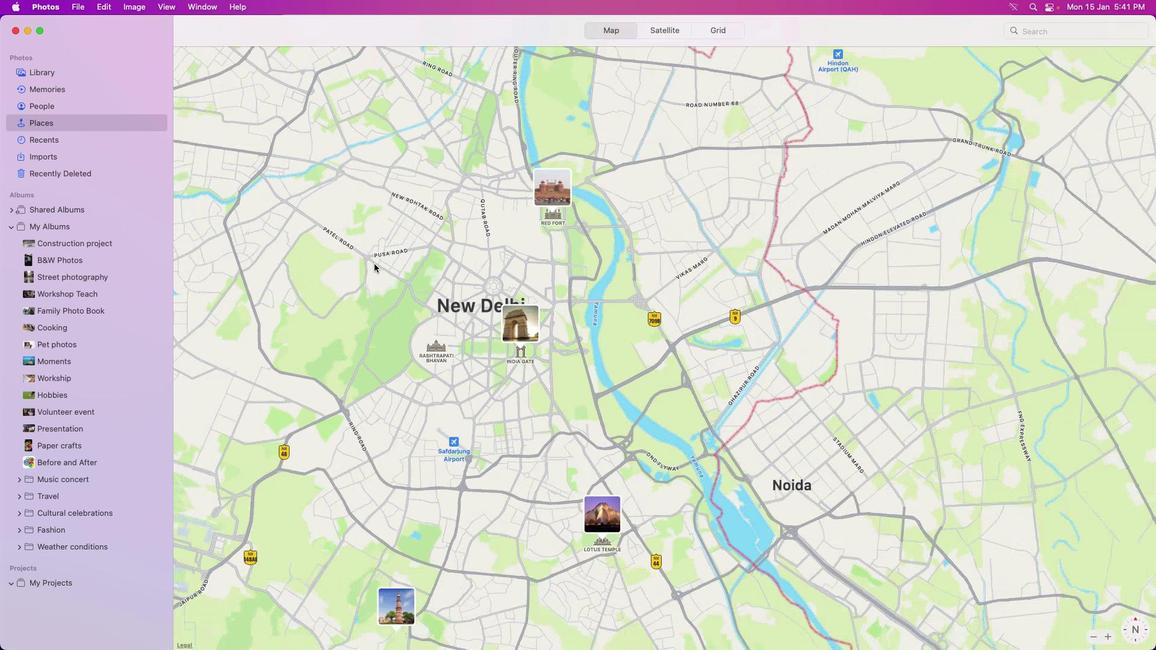 
Action: Mouse moved to (374, 263)
Screenshot: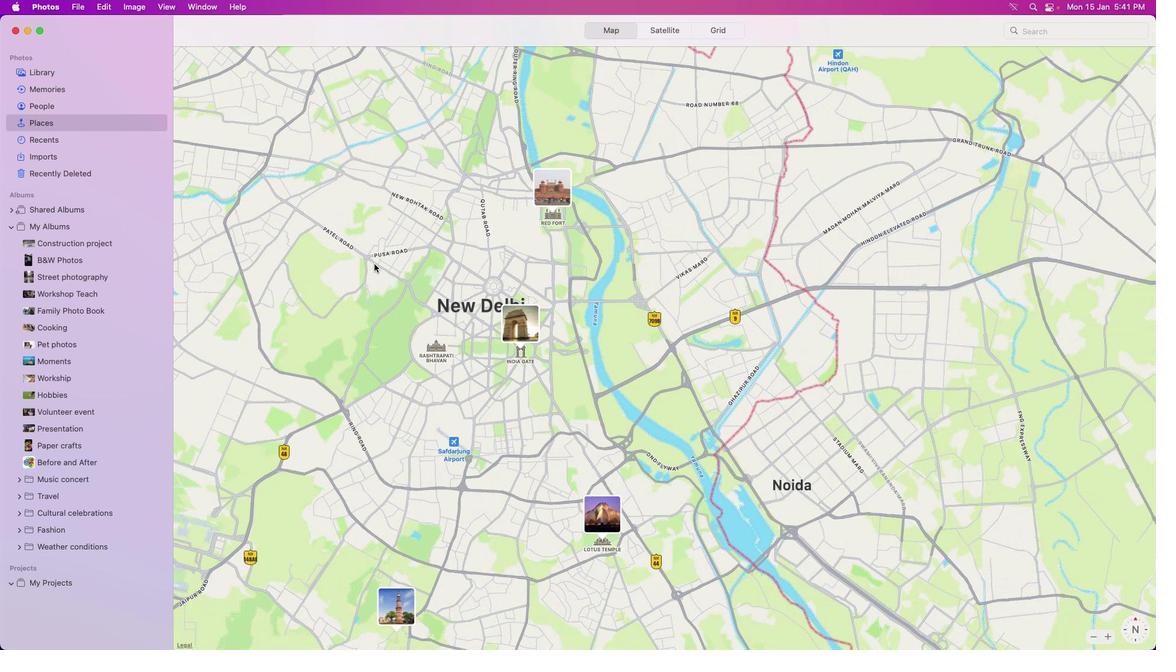 
Action: Mouse scrolled (374, 263) with delta (0, 0)
Screenshot: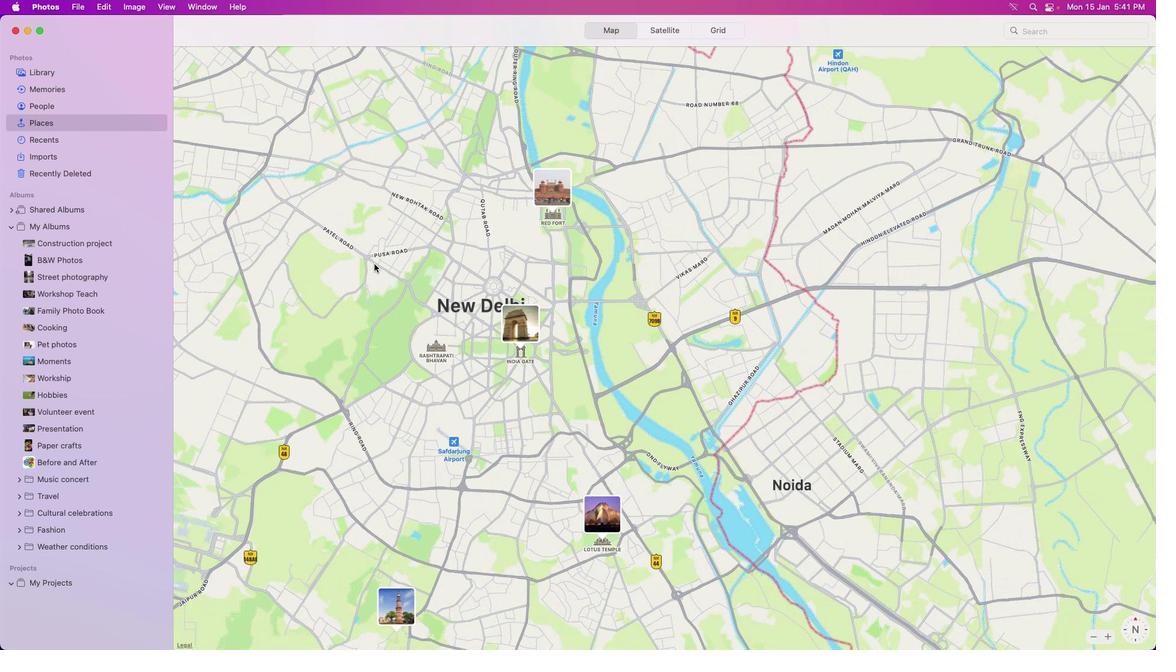 
Action: Mouse moved to (369, 278)
Screenshot: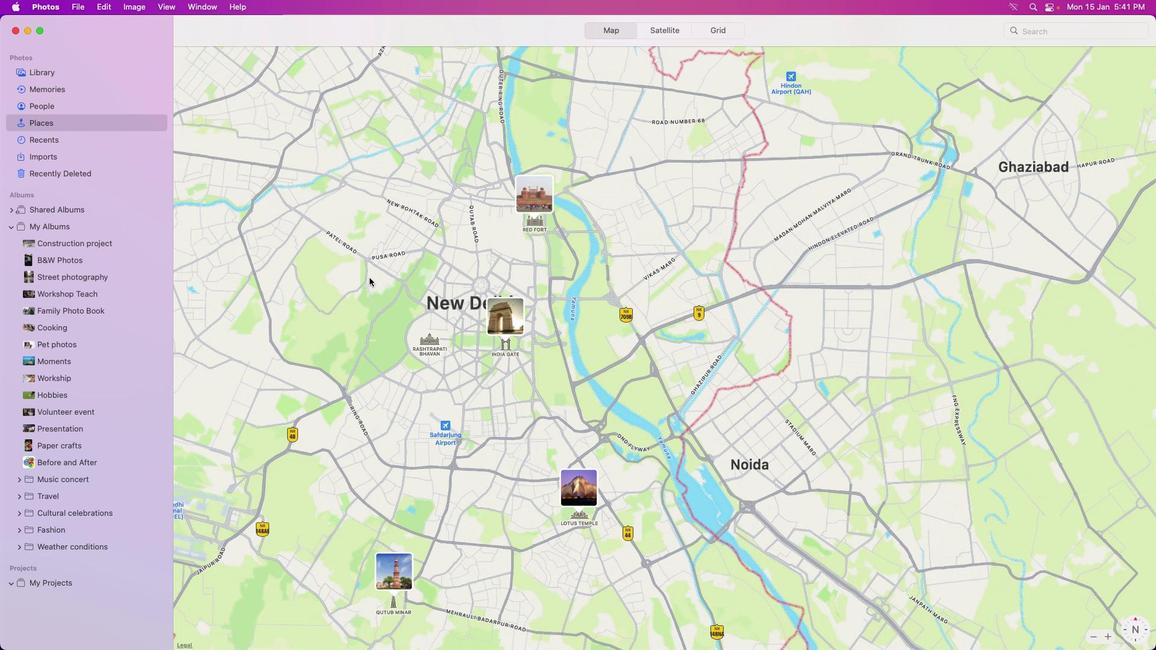 
Action: Mouse scrolled (369, 278) with delta (0, 0)
Screenshot: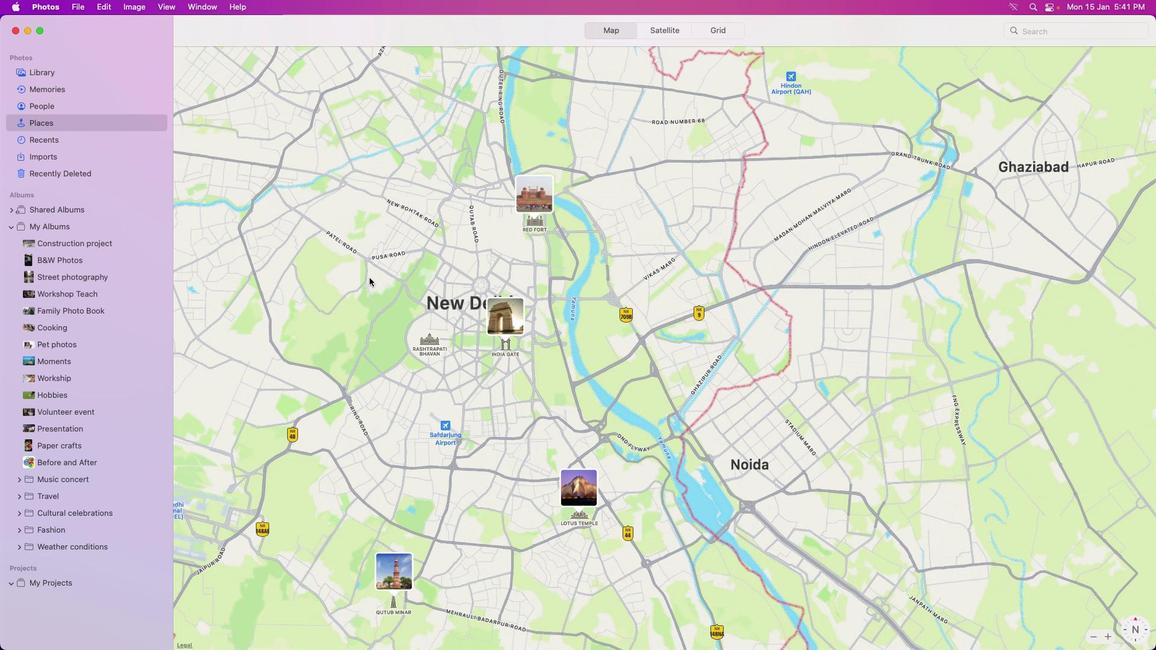 
Action: Mouse moved to (380, 299)
Screenshot: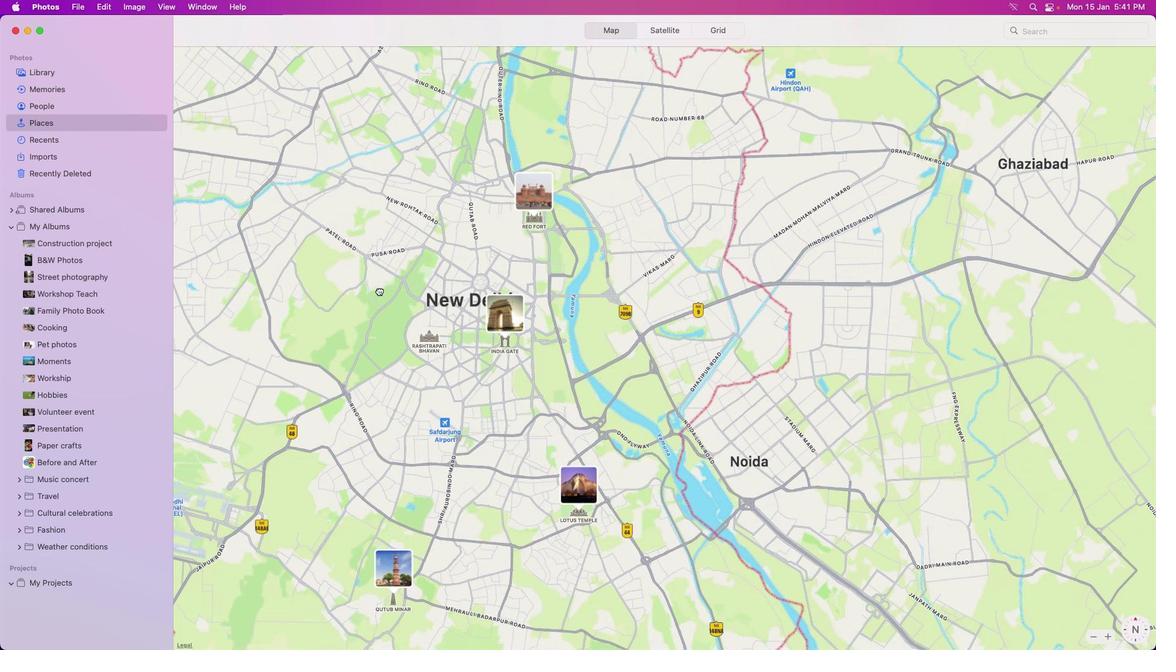 
Action: Mouse pressed left at (380, 299)
Screenshot: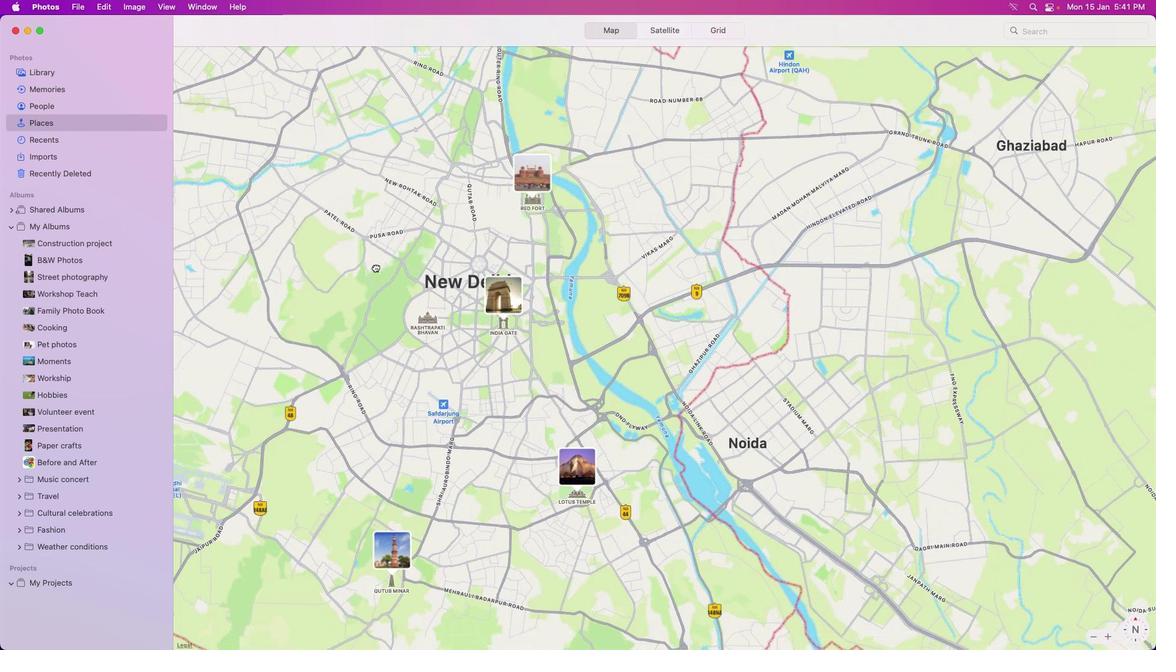 
Action: Mouse moved to (639, 414)
Screenshot: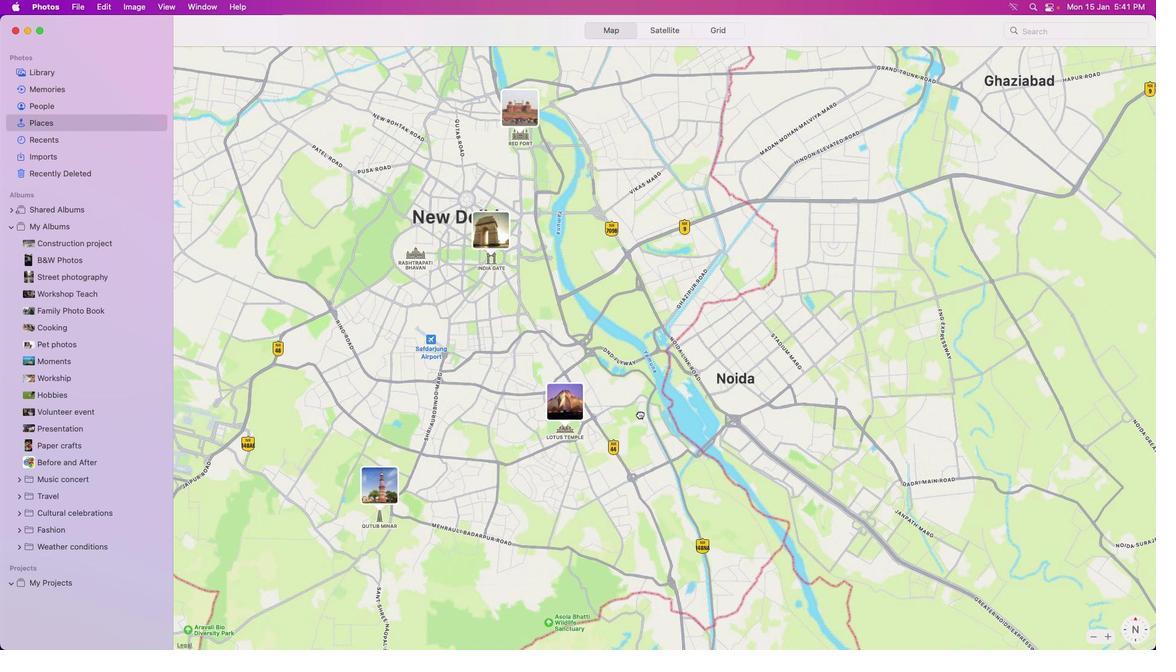 
Action: Mouse pressed left at (639, 414)
Screenshot: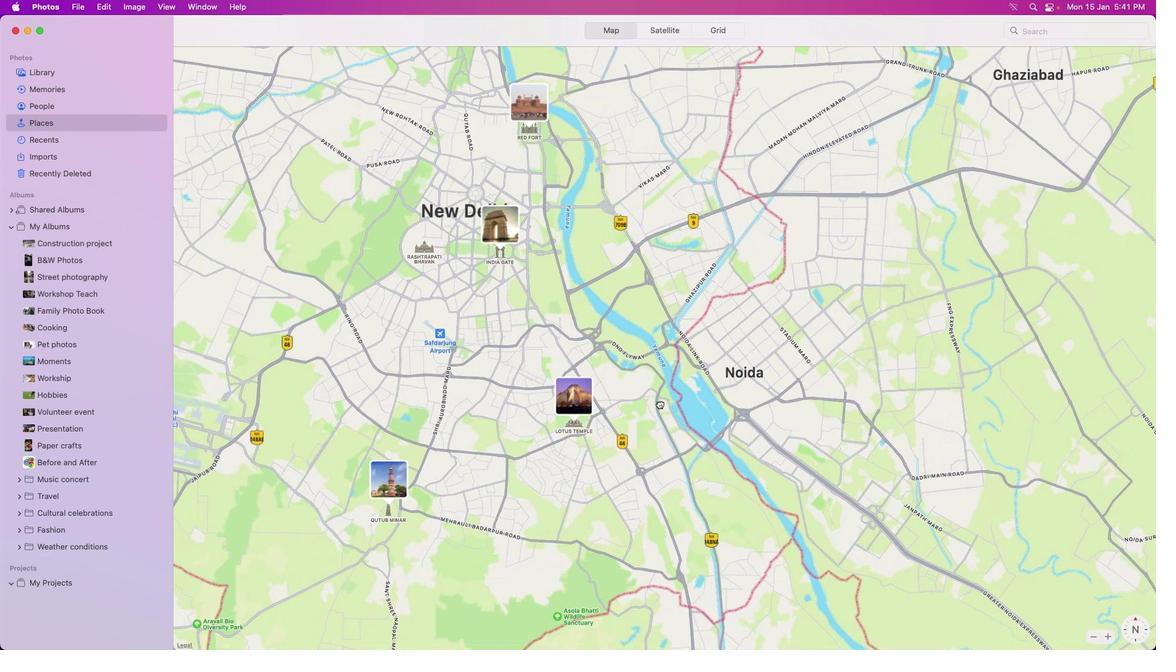 
Action: Mouse moved to (588, 410)
Screenshot: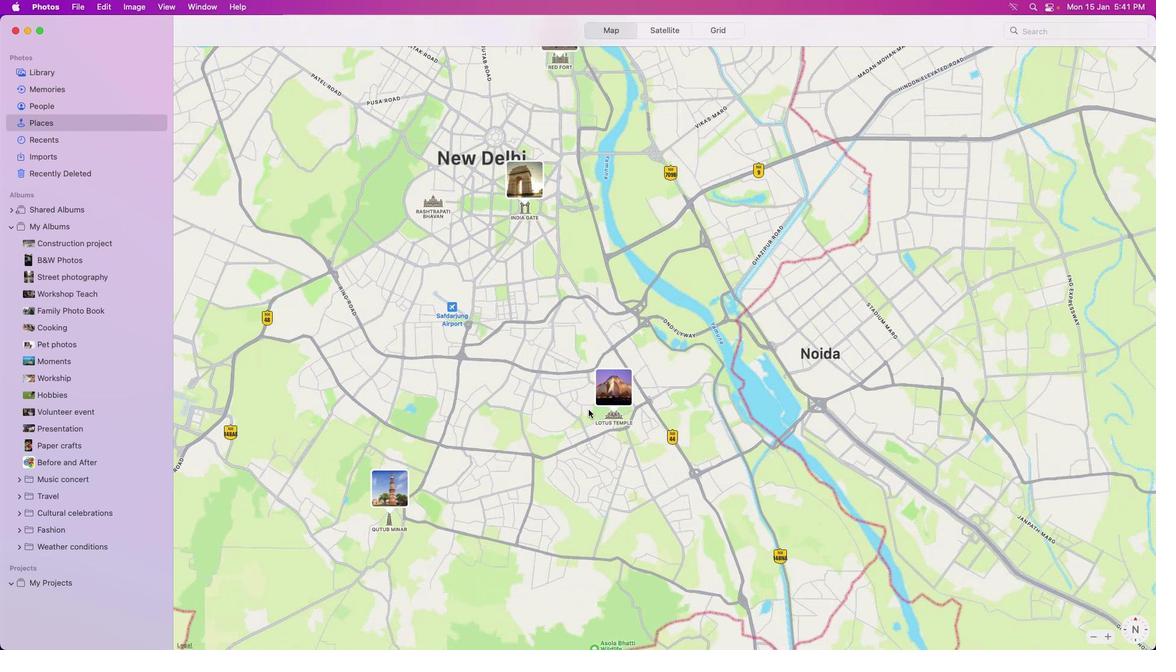 
Action: Mouse scrolled (588, 410) with delta (0, 0)
Screenshot: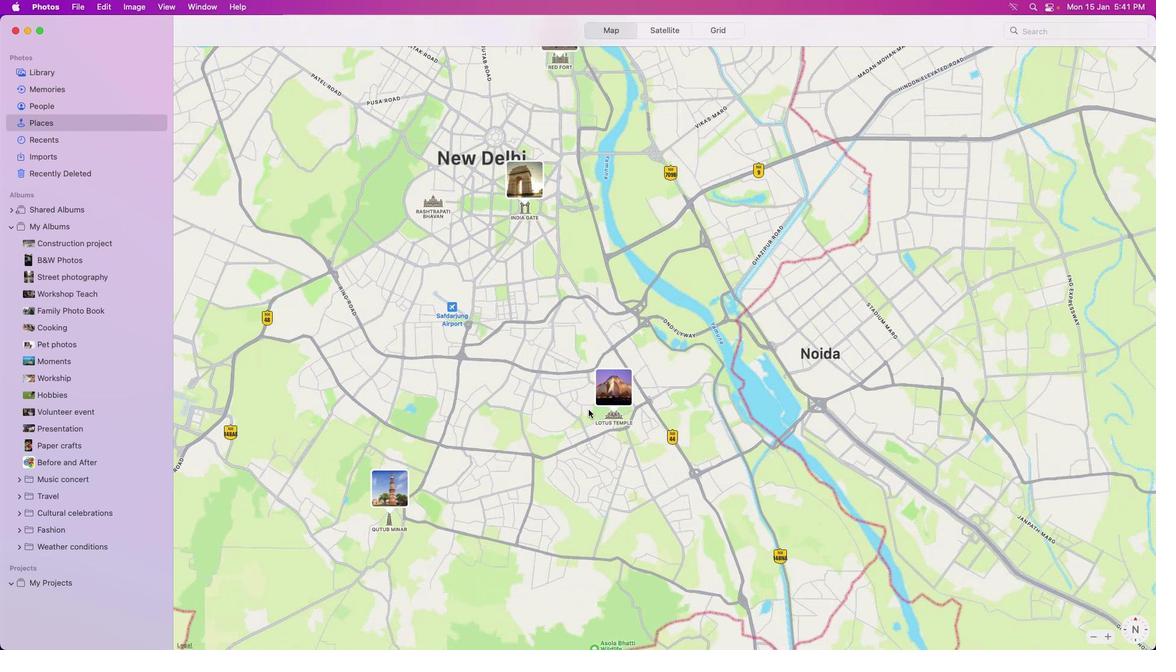 
Action: Mouse scrolled (588, 410) with delta (0, 0)
Screenshot: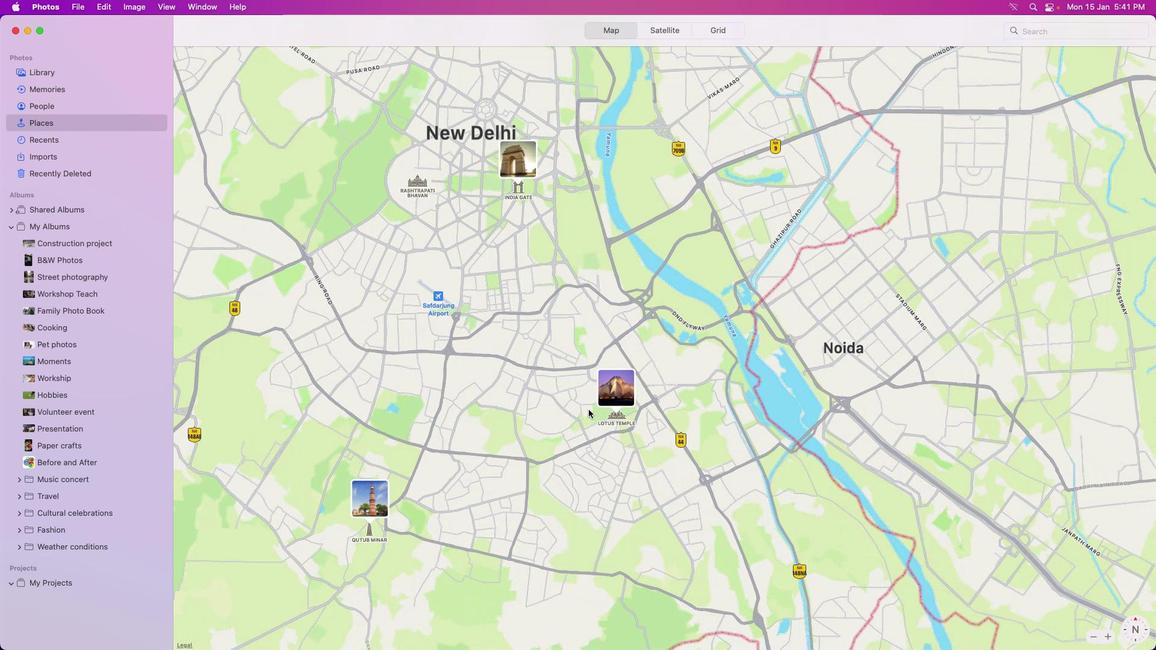 
Action: Mouse moved to (588, 410)
Screenshot: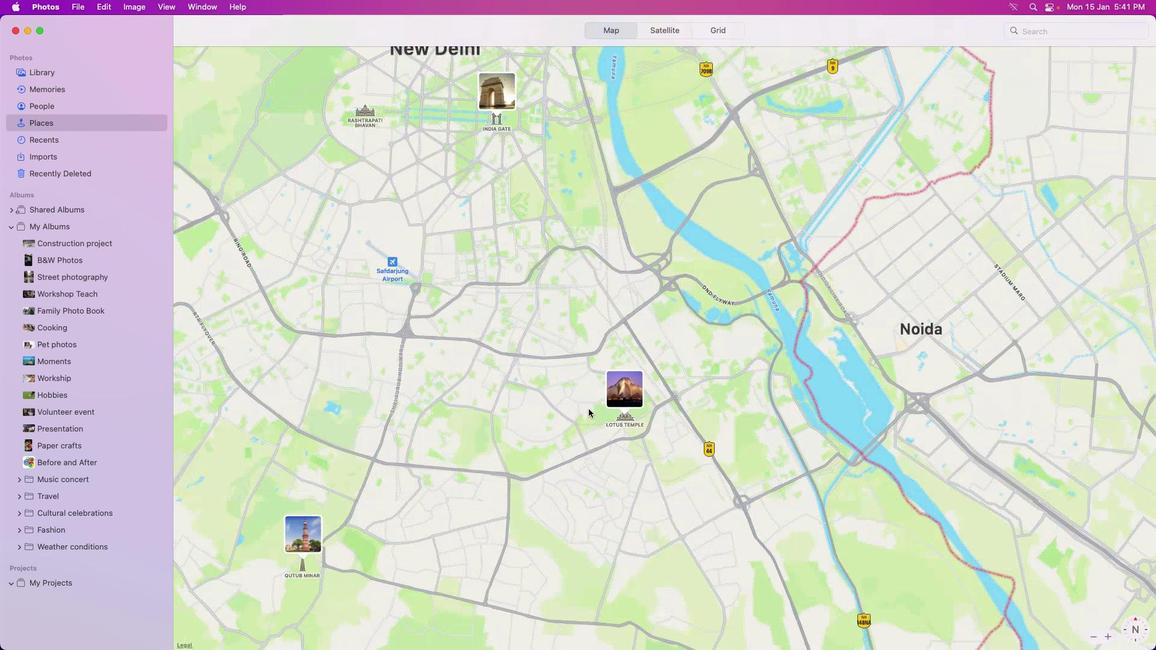 
Action: Mouse scrolled (588, 410) with delta (0, 0)
Screenshot: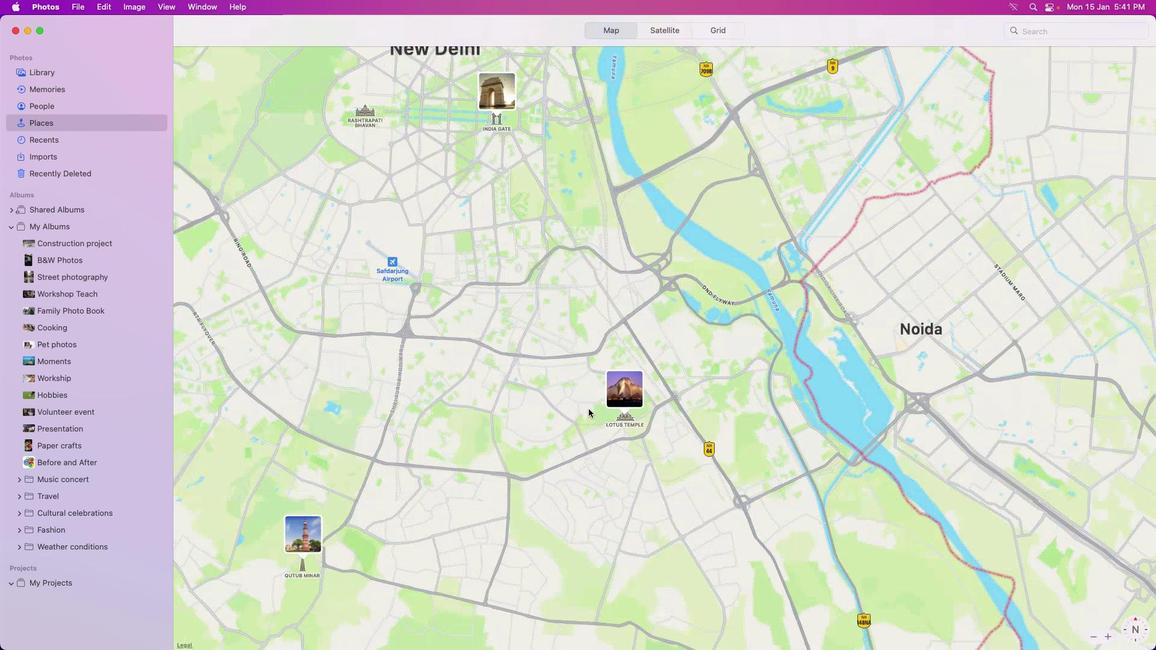 
Action: Mouse moved to (588, 409)
Screenshot: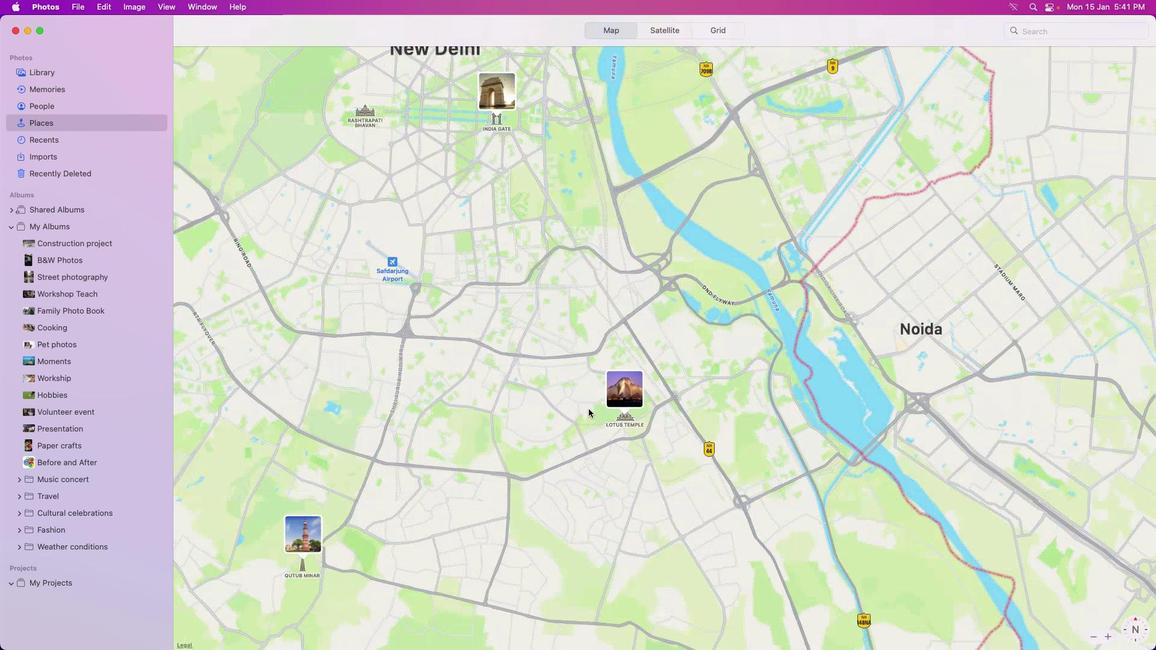 
Action: Mouse scrolled (588, 409) with delta (0, 1)
Screenshot: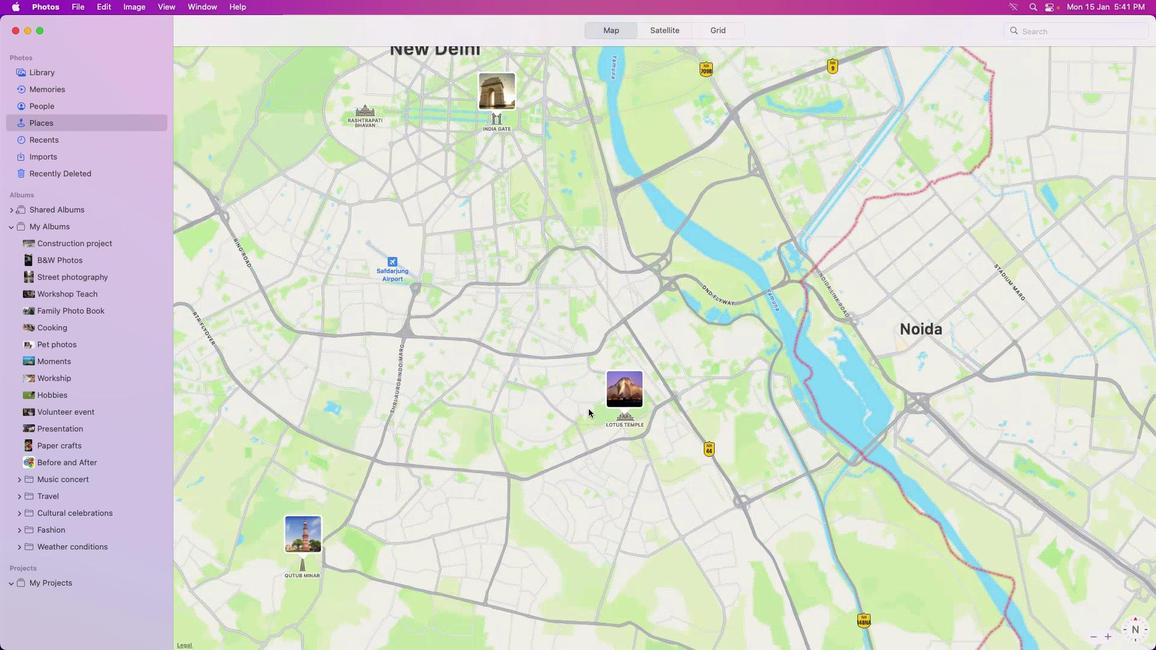 
Action: Mouse moved to (588, 408)
Screenshot: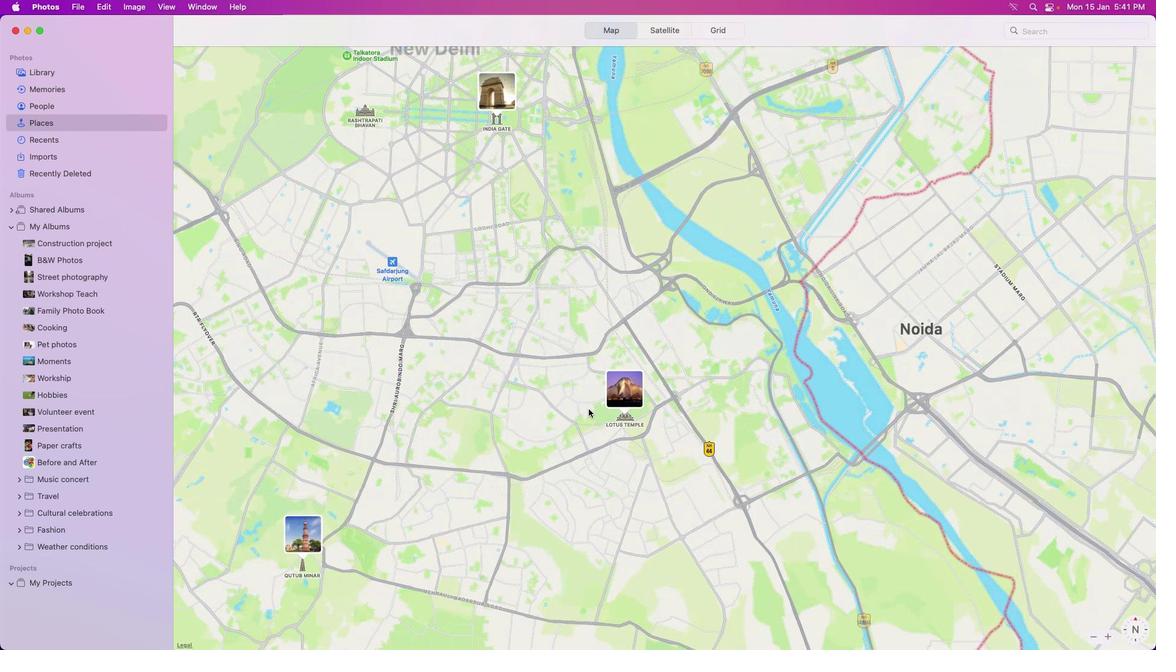
Action: Mouse scrolled (588, 408) with delta (0, 1)
Screenshot: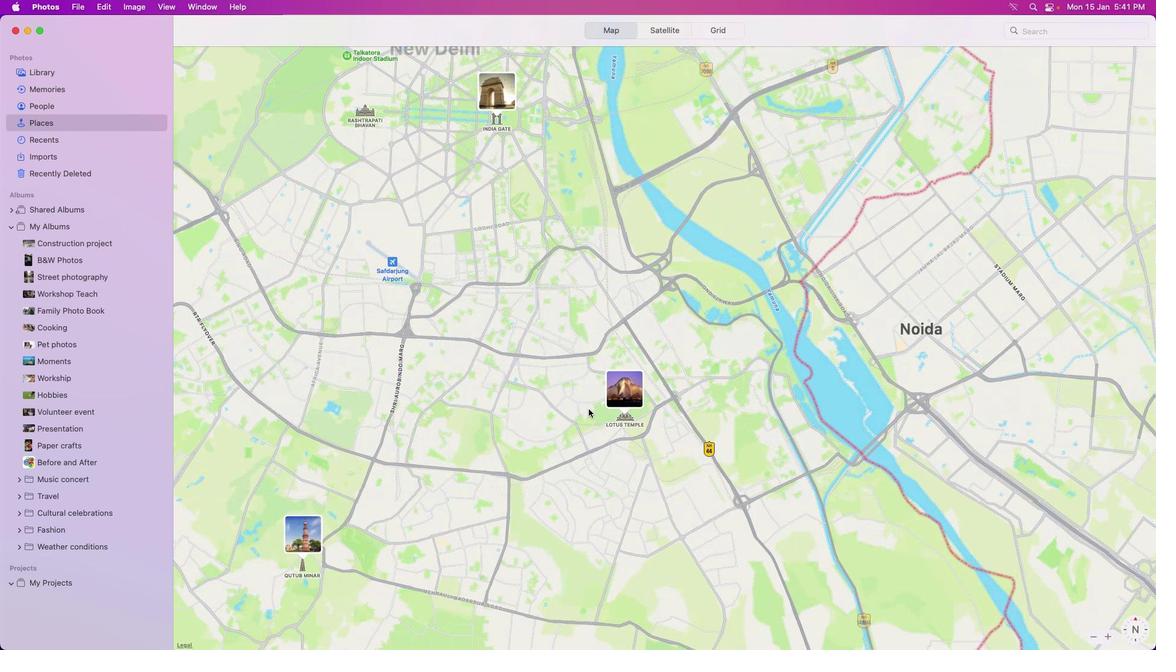
Action: Mouse scrolled (588, 408) with delta (0, 0)
Screenshot: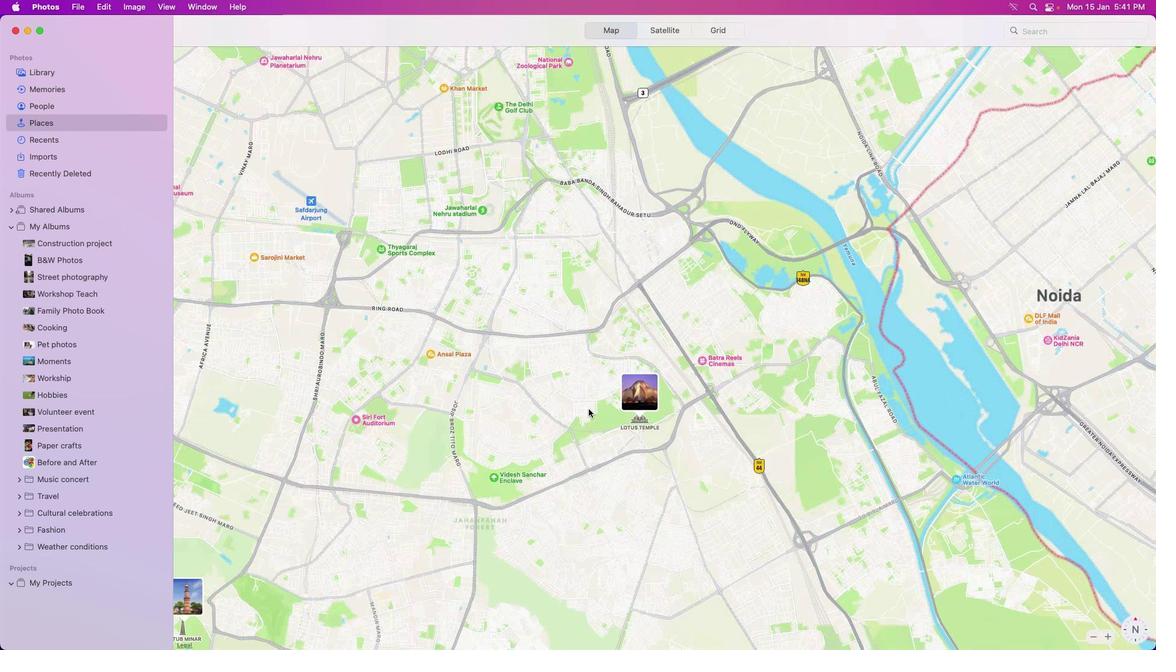 
Action: Mouse moved to (588, 408)
Screenshot: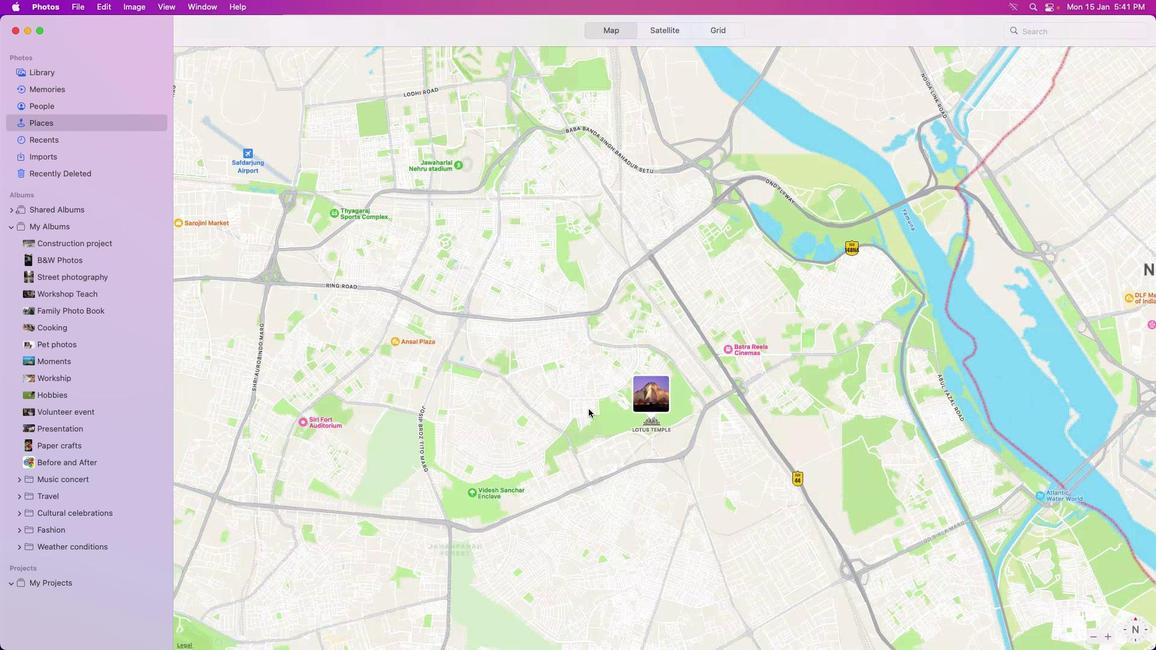 
Action: Mouse scrolled (588, 408) with delta (0, 0)
Screenshot: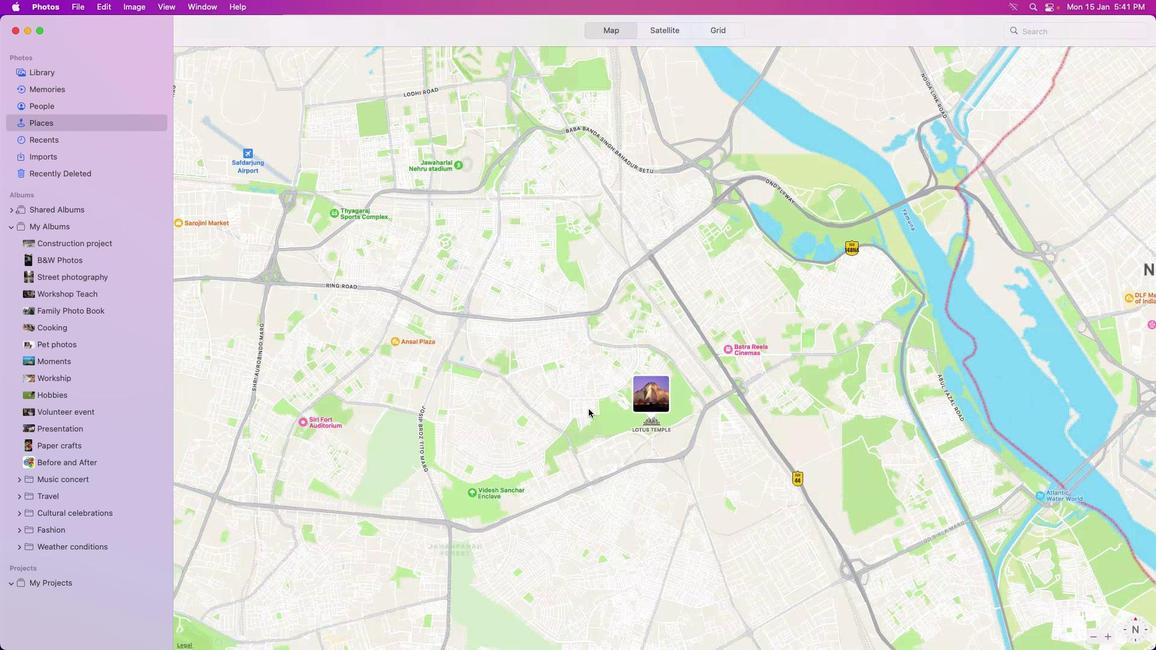 
Action: Mouse moved to (588, 408)
Screenshot: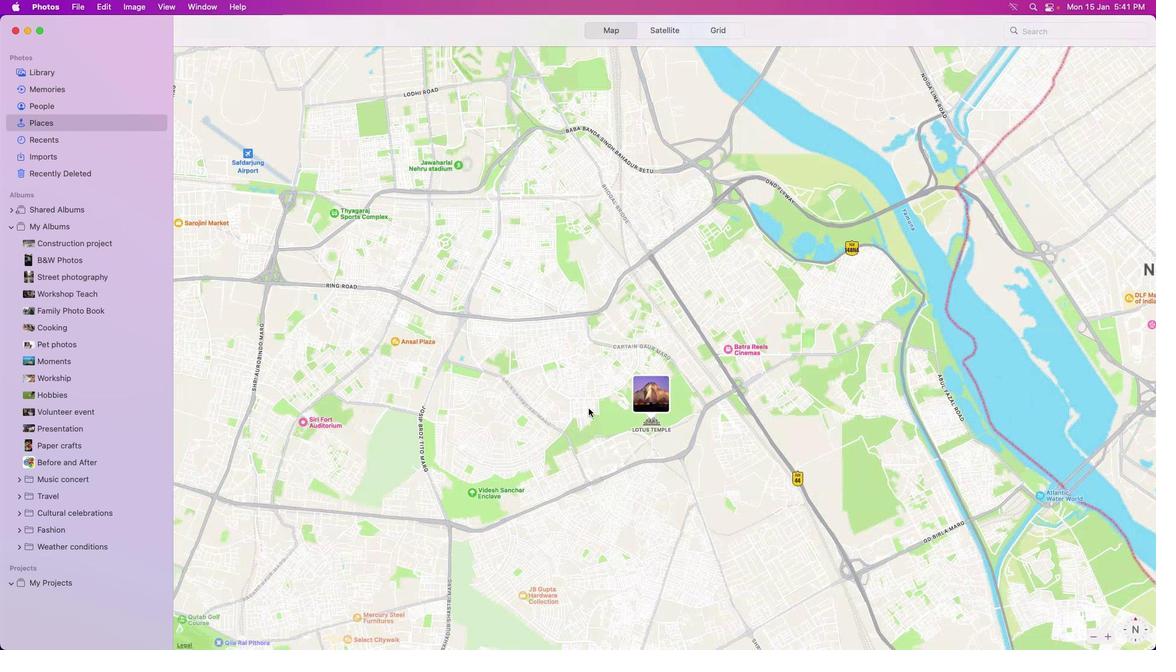 
Action: Mouse scrolled (588, 408) with delta (0, 1)
Screenshot: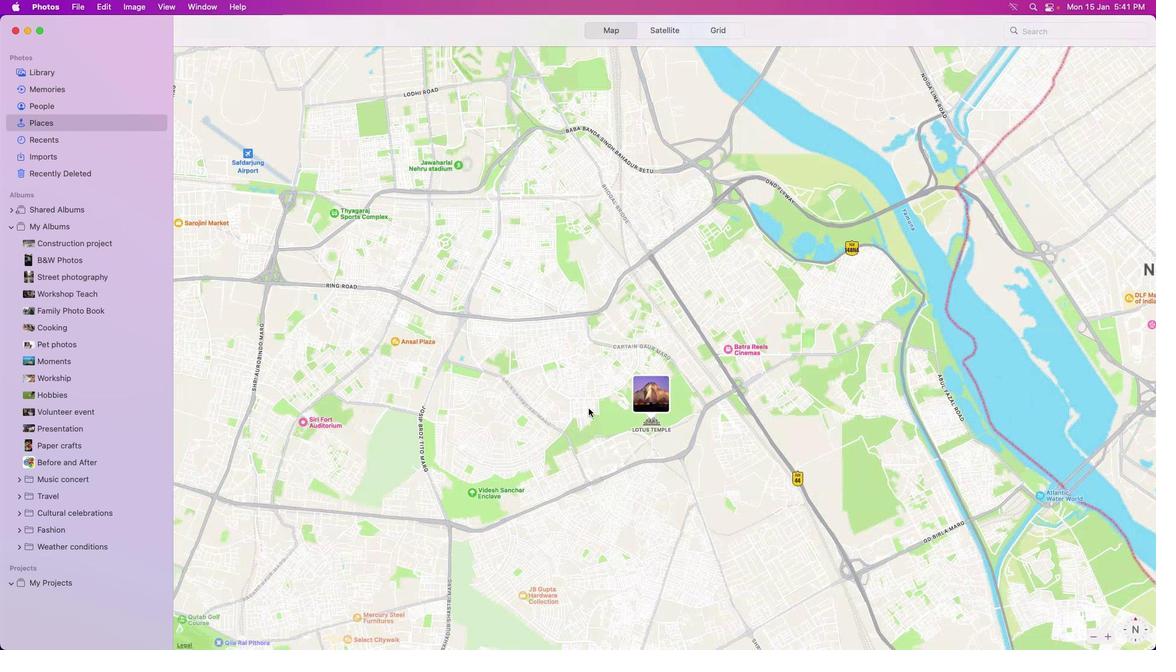 
Action: Mouse scrolled (588, 408) with delta (0, 2)
Screenshot: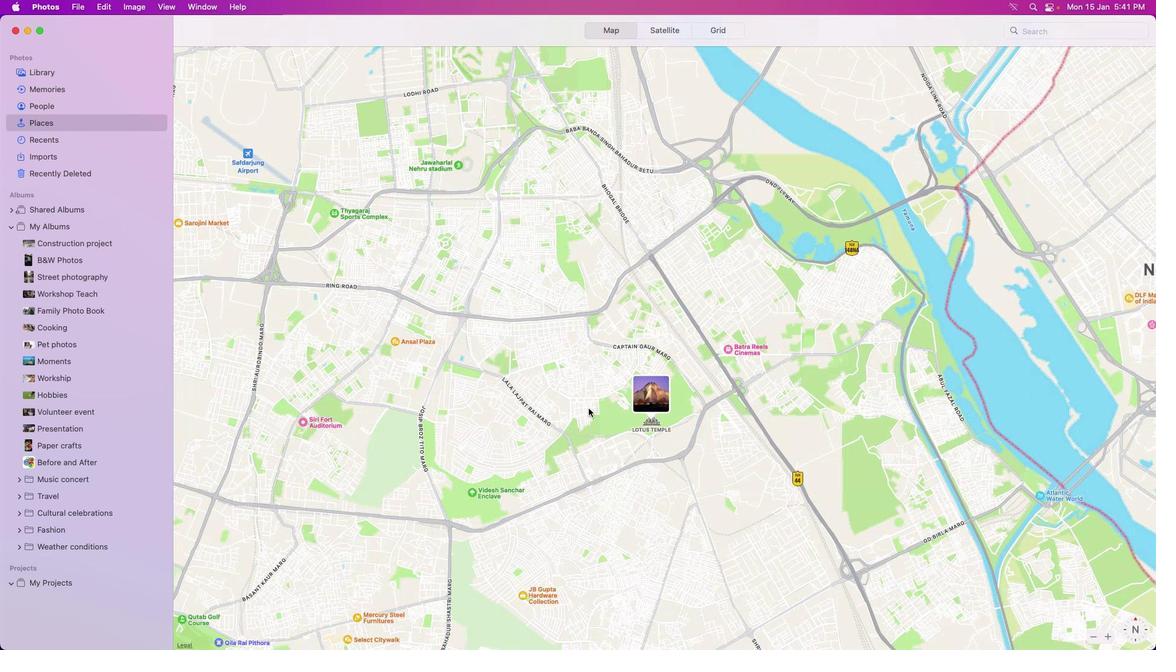 
Action: Mouse moved to (588, 408)
Screenshot: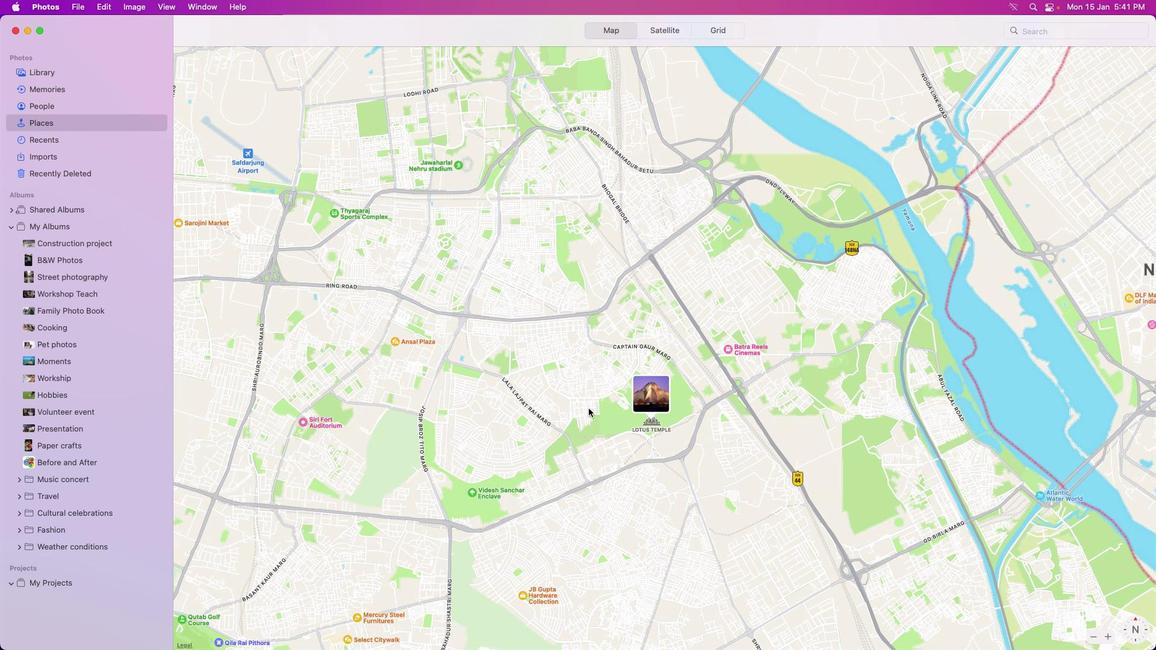 
Action: Mouse scrolled (588, 408) with delta (0, 0)
Screenshot: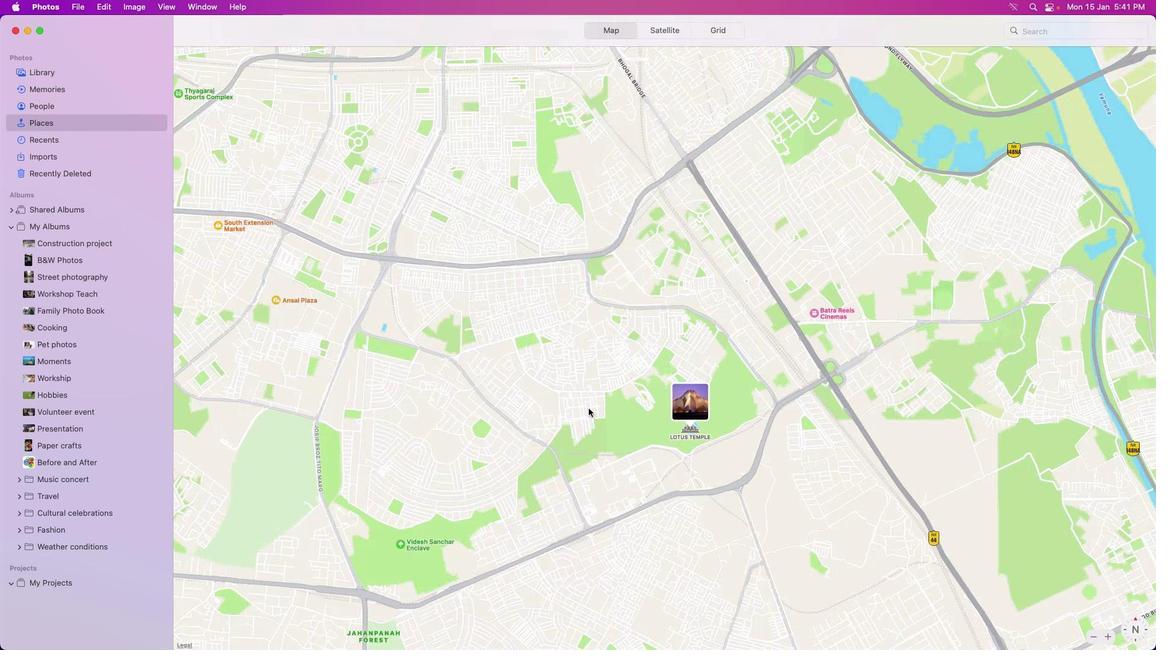 
Action: Mouse scrolled (588, 408) with delta (0, 0)
Screenshot: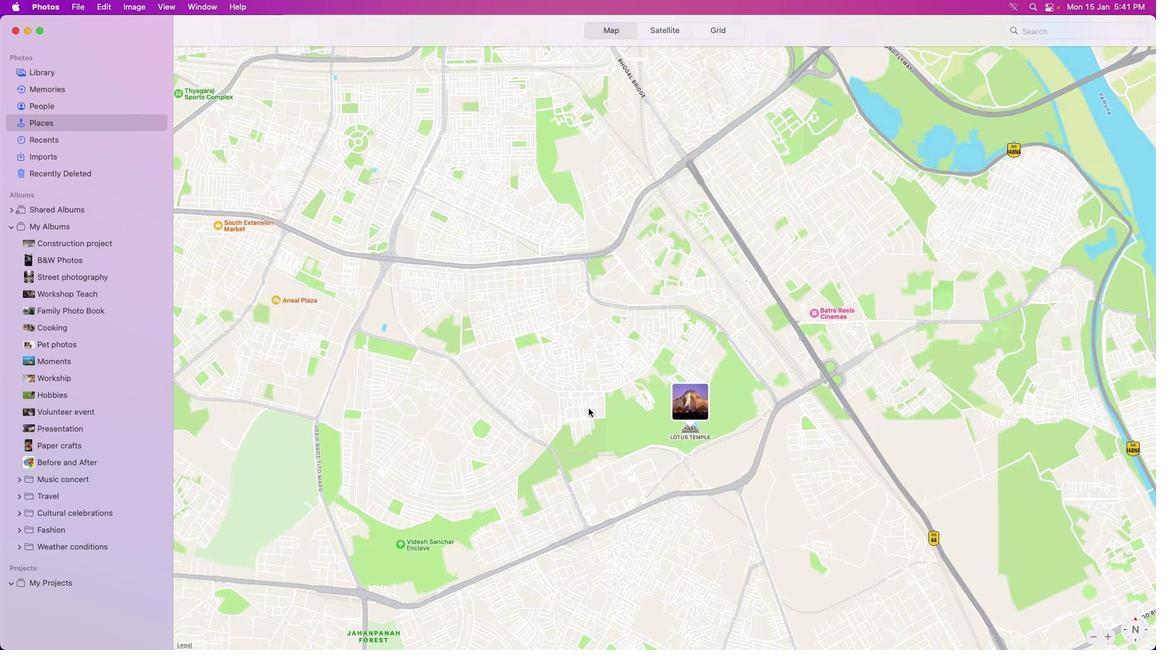 
Action: Mouse scrolled (588, 408) with delta (0, 1)
Screenshot: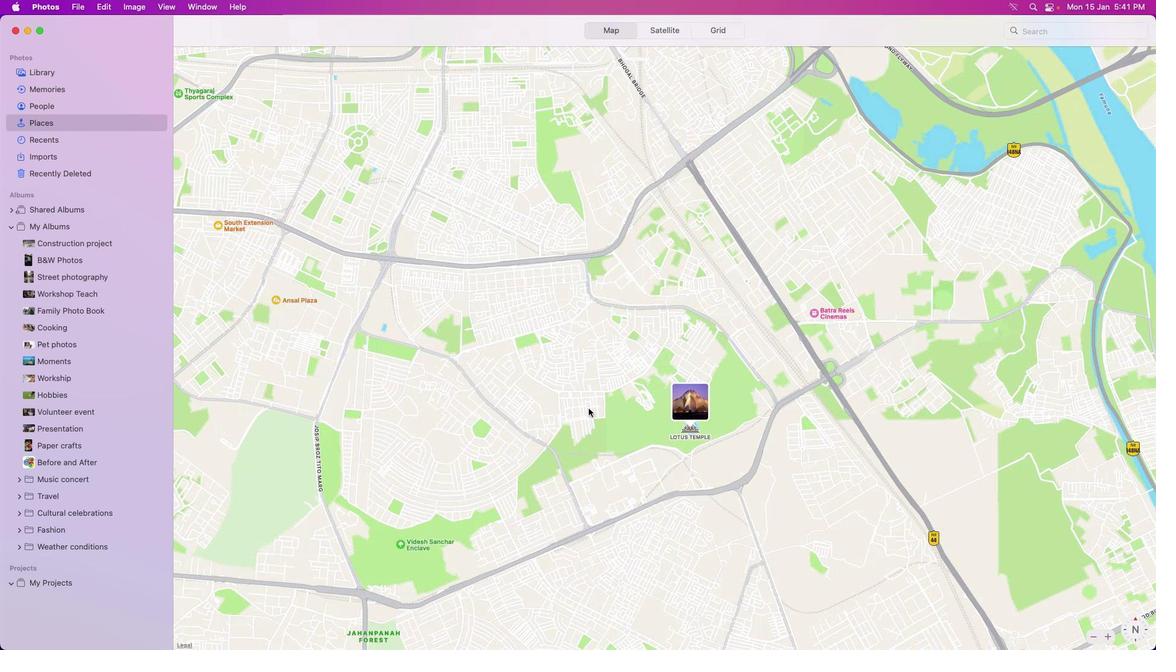 
Action: Mouse scrolled (588, 408) with delta (0, 1)
Screenshot: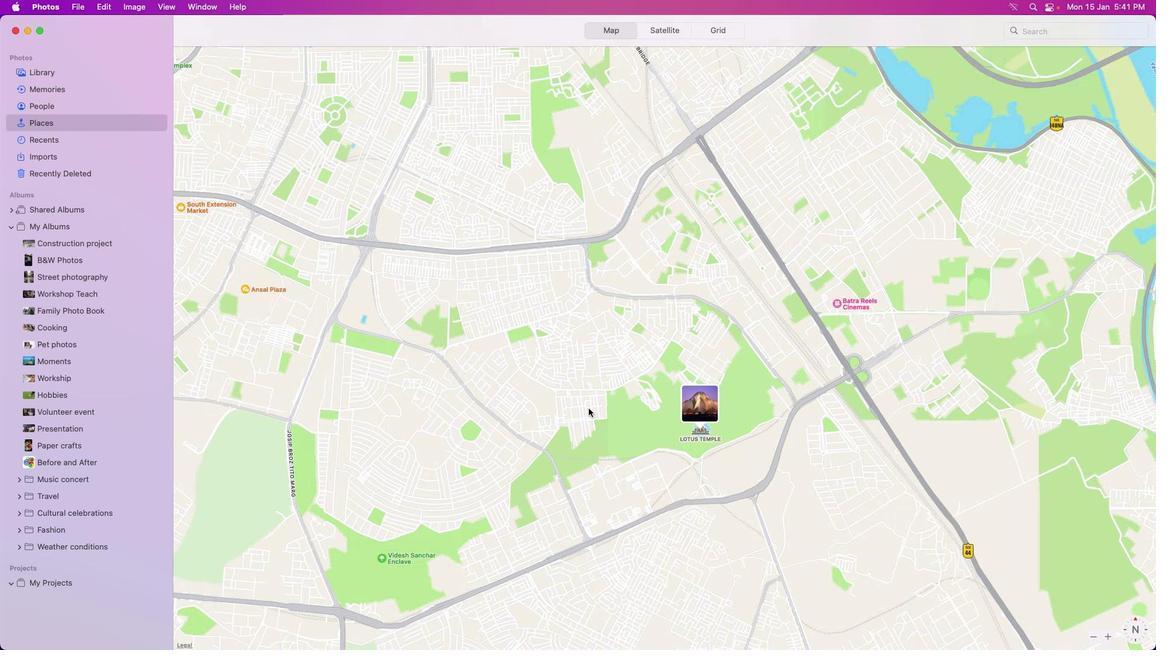 
Action: Mouse scrolled (588, 408) with delta (0, 0)
Screenshot: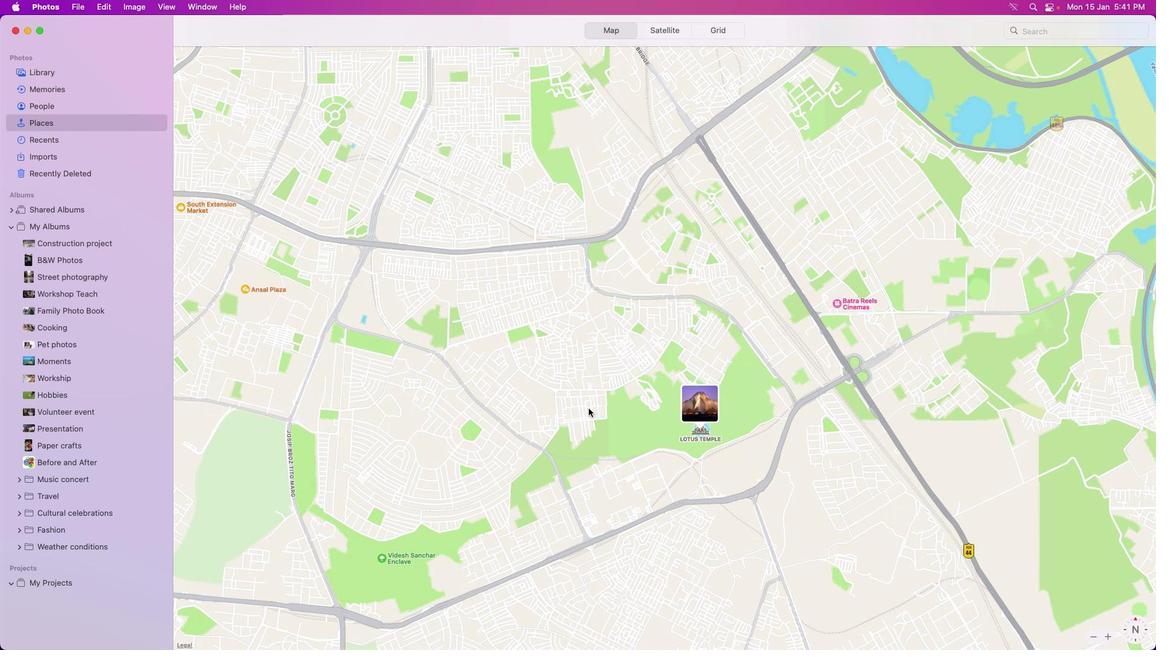 
Action: Mouse moved to (725, 421)
Screenshot: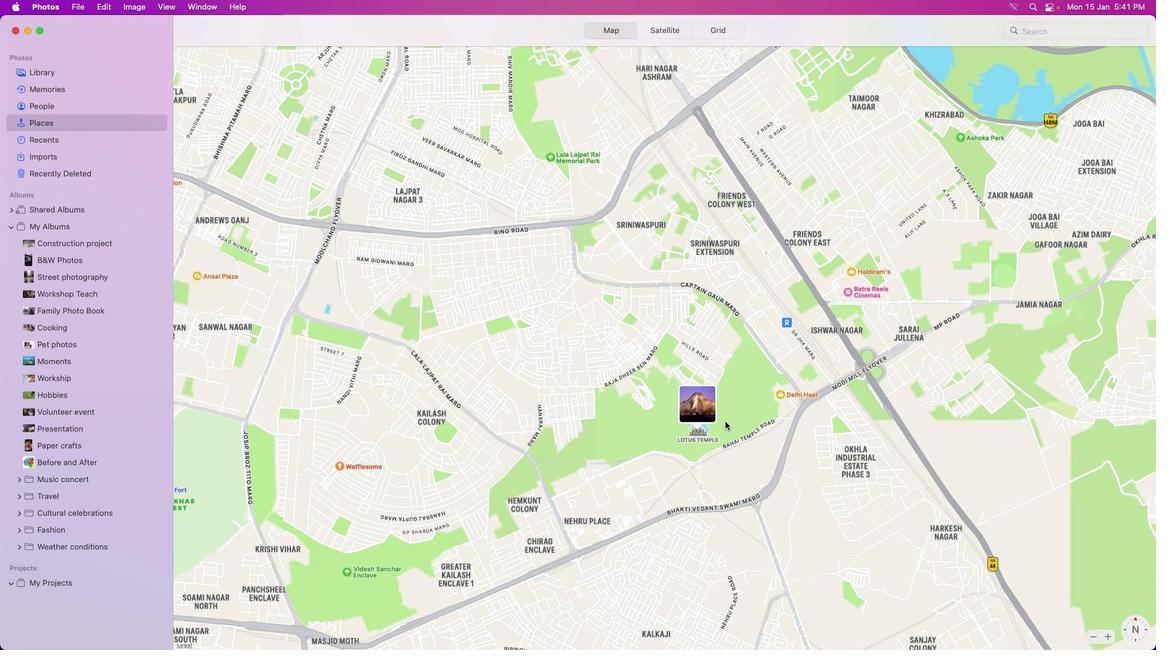 
Action: Mouse scrolled (725, 421) with delta (0, 0)
Screenshot: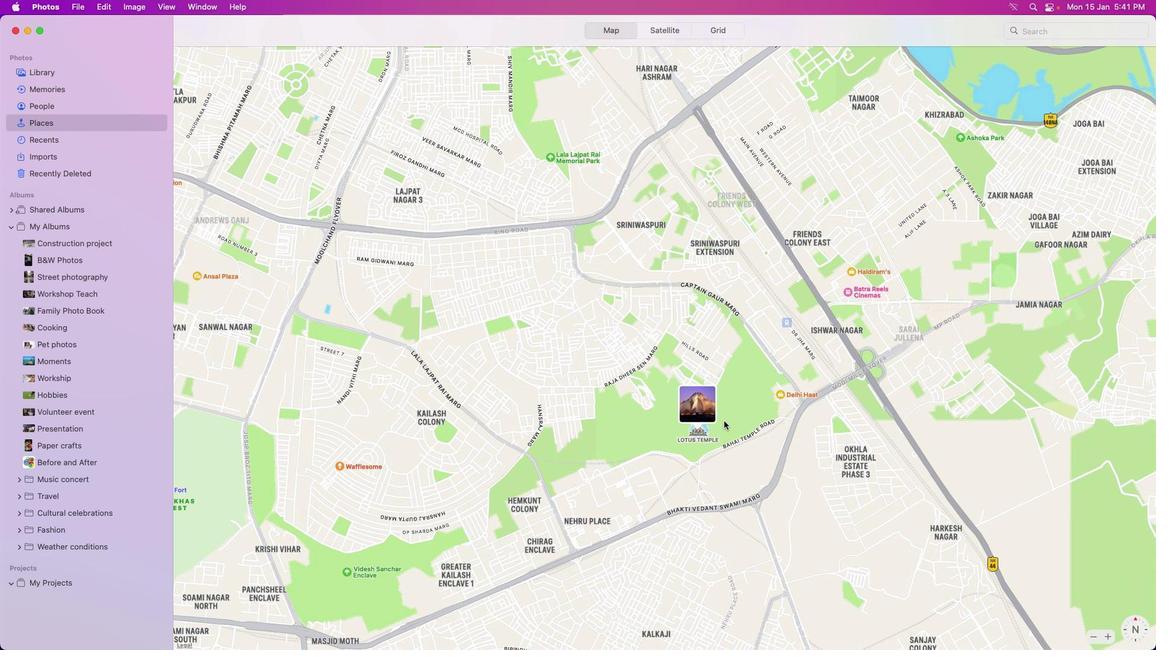 
Action: Mouse moved to (702, 405)
Screenshot: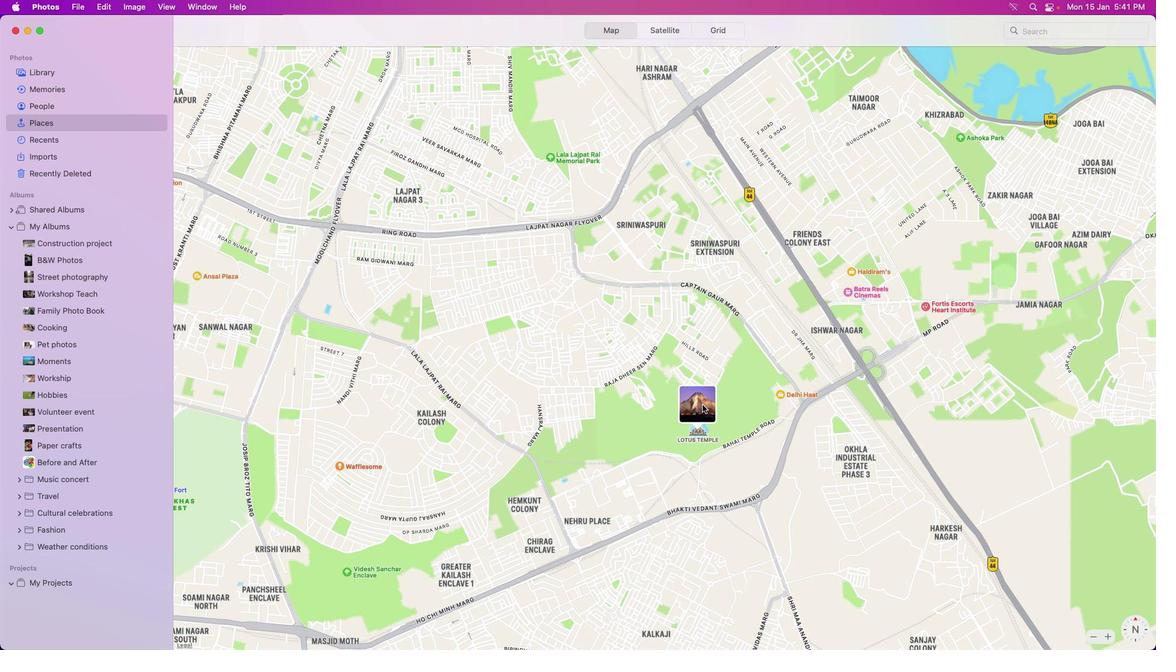 
Action: Mouse pressed left at (702, 405)
Screenshot: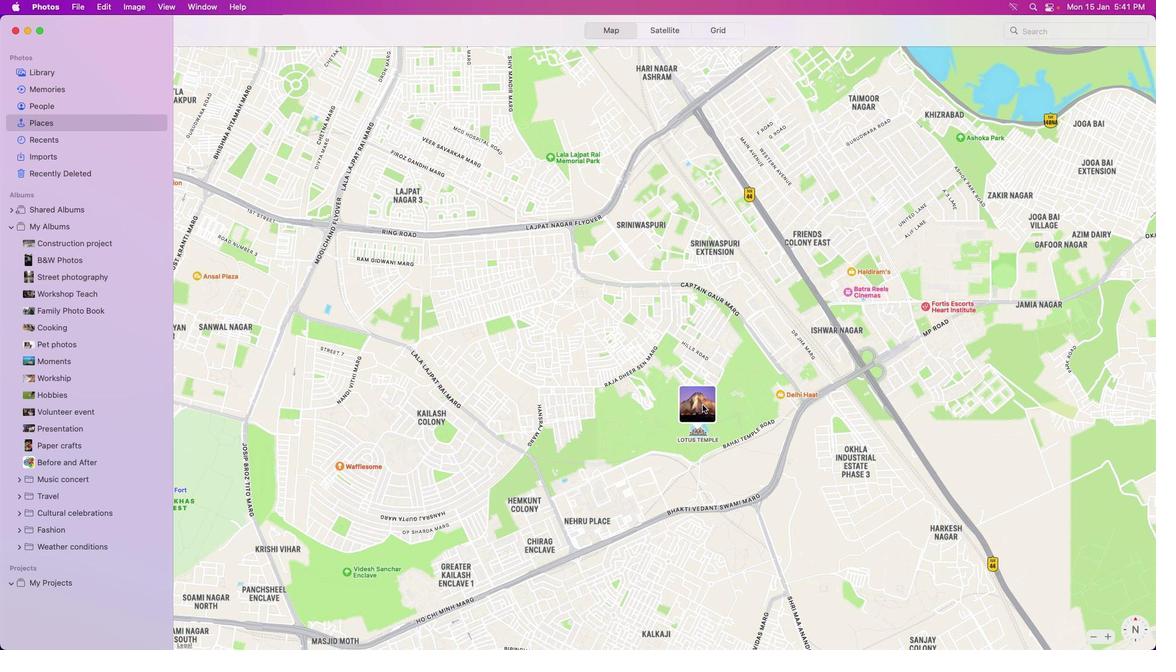 
Action: Mouse moved to (190, 31)
Screenshot: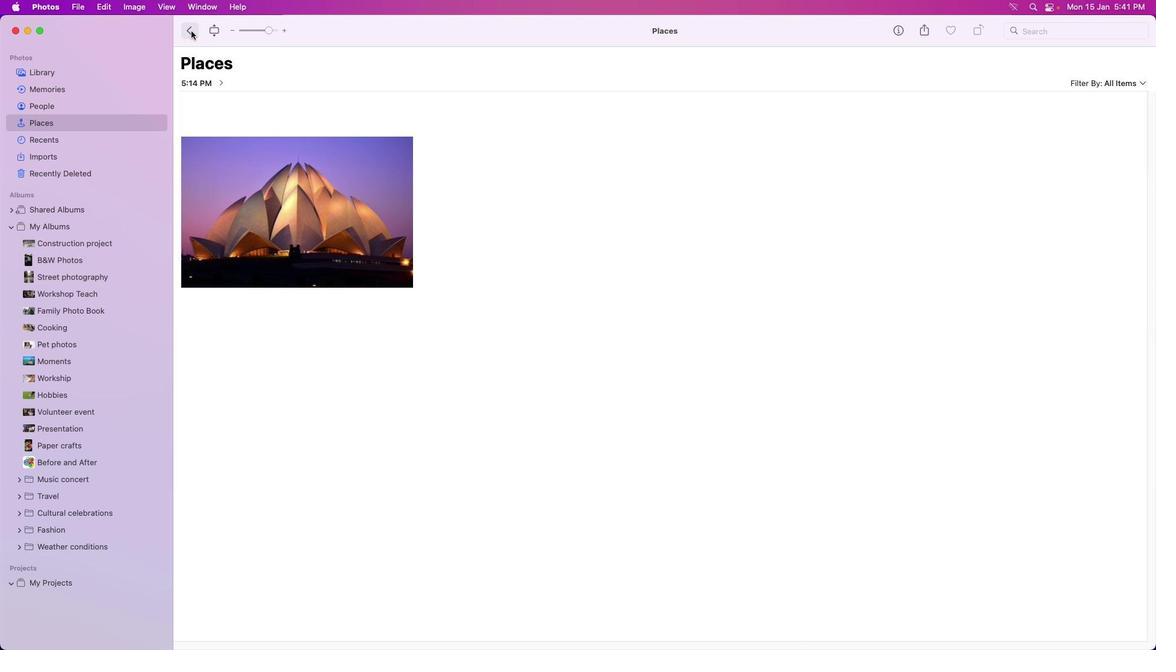 
Action: Mouse pressed left at (190, 31)
Screenshot: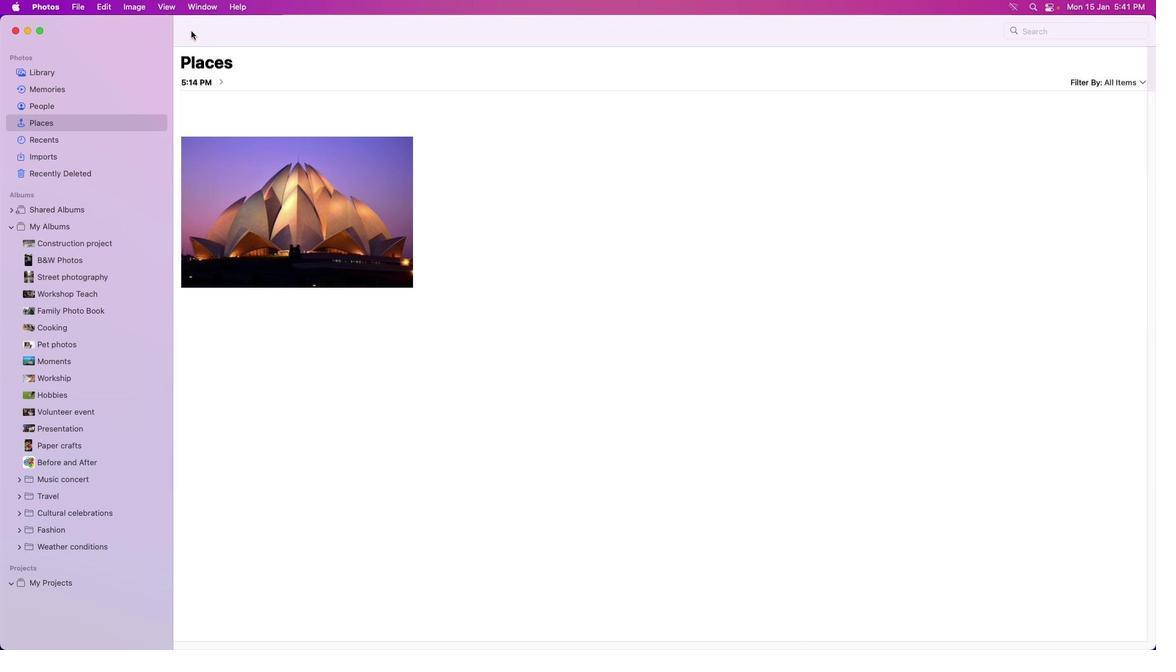 
Action: Mouse moved to (418, 311)
Screenshot: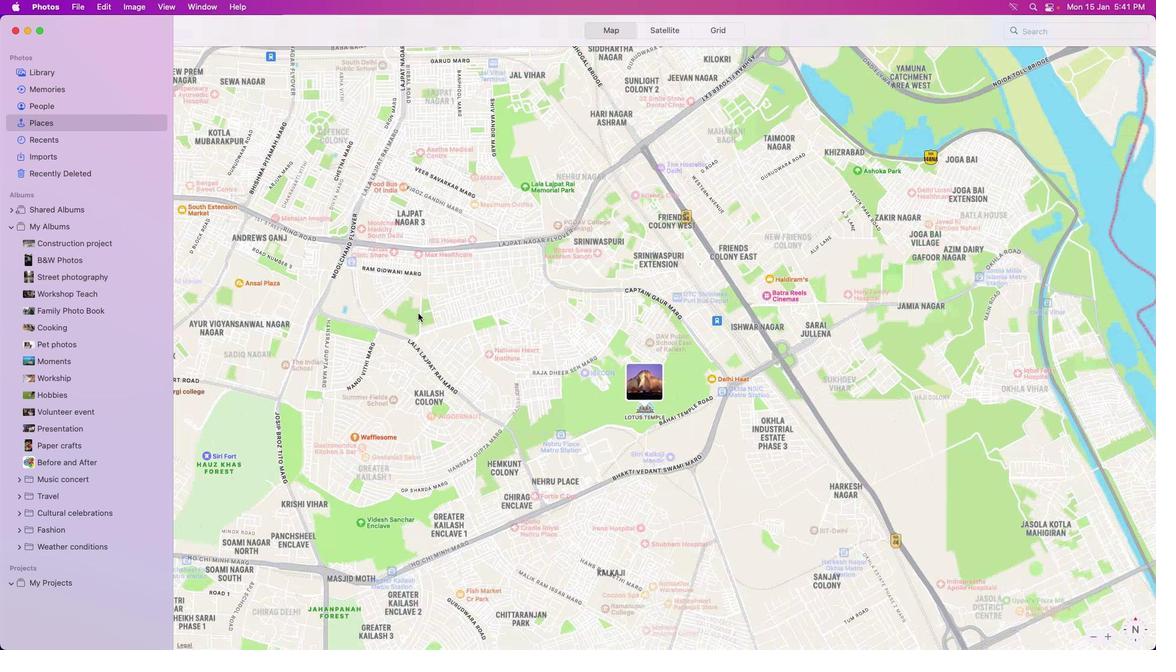 
Action: Mouse scrolled (418, 311) with delta (0, 0)
Screenshot: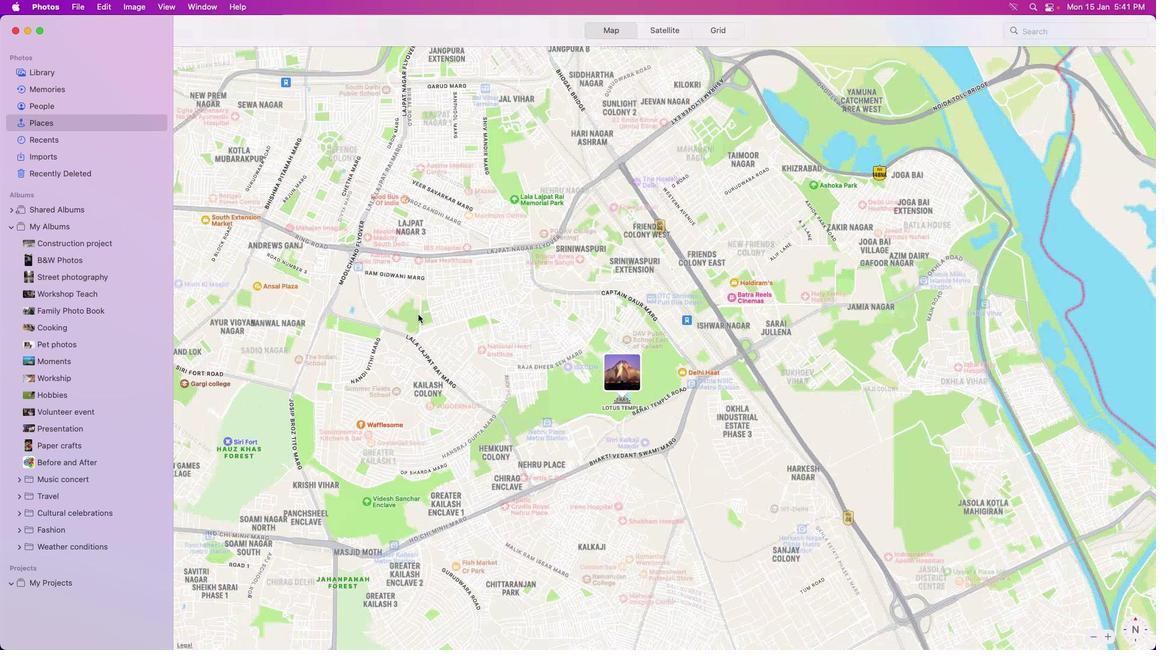 
Action: Mouse moved to (418, 312)
Screenshot: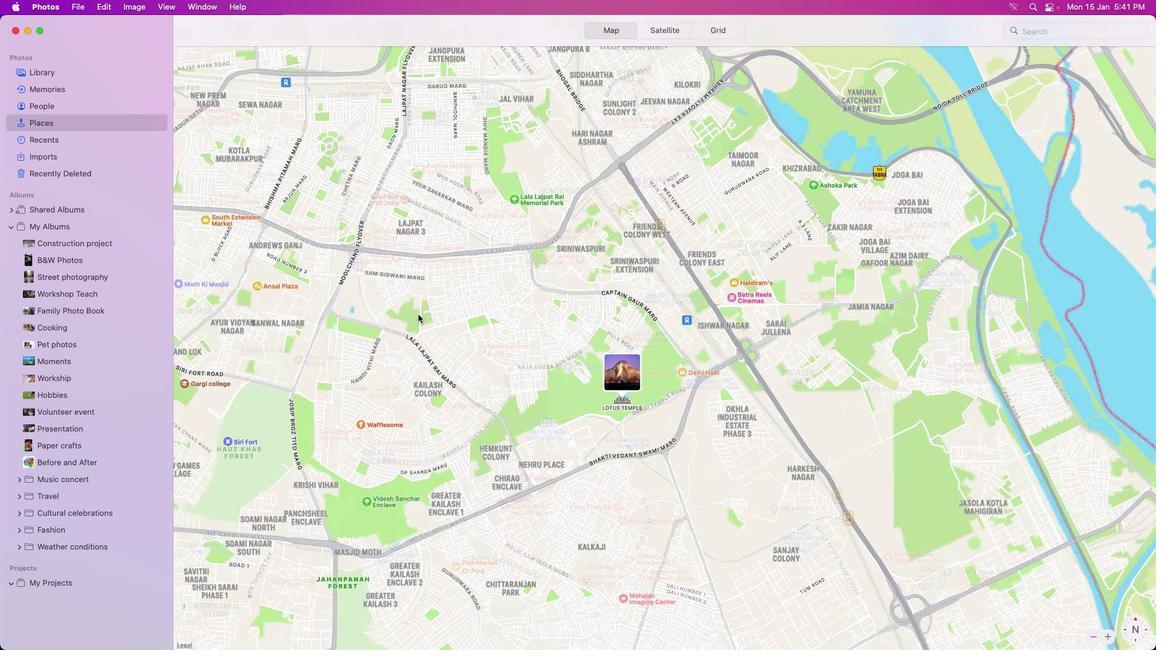 
Action: Mouse scrolled (418, 312) with delta (0, 0)
Screenshot: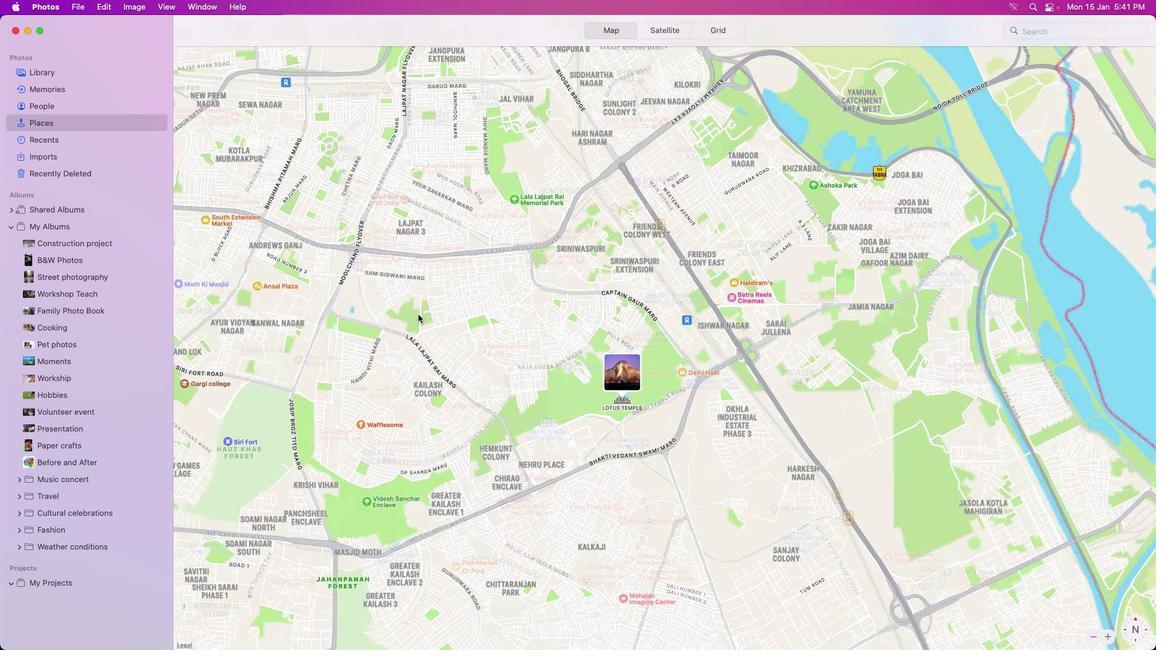 
Action: Mouse moved to (418, 313)
Screenshot: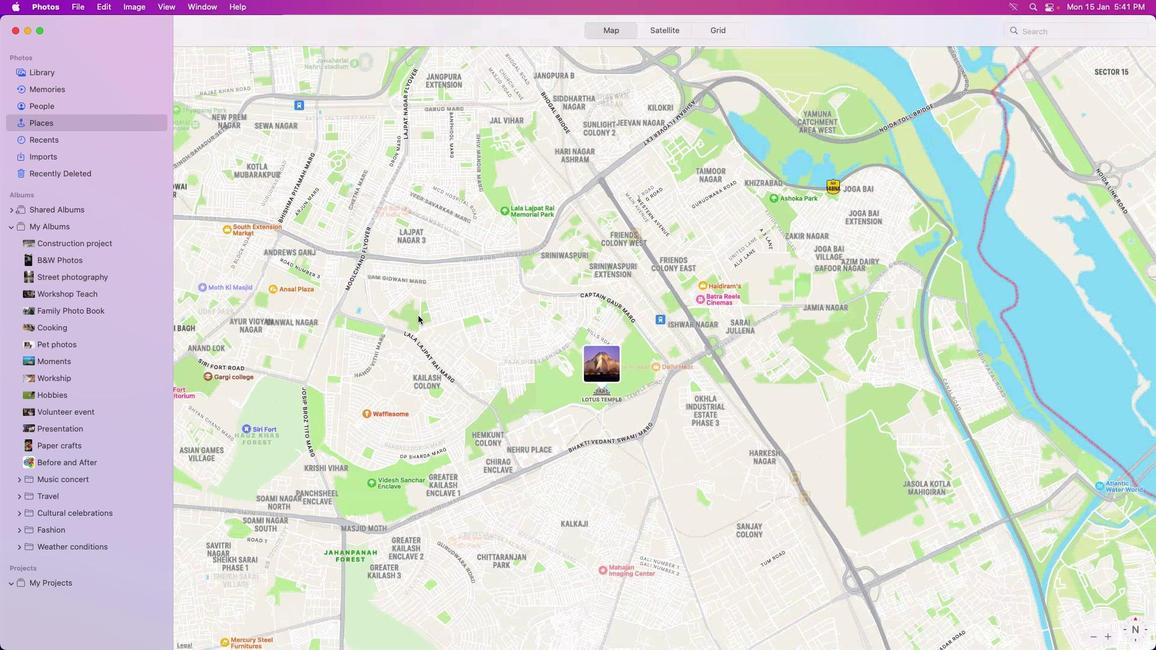 
Action: Mouse scrolled (418, 313) with delta (0, 0)
Screenshot: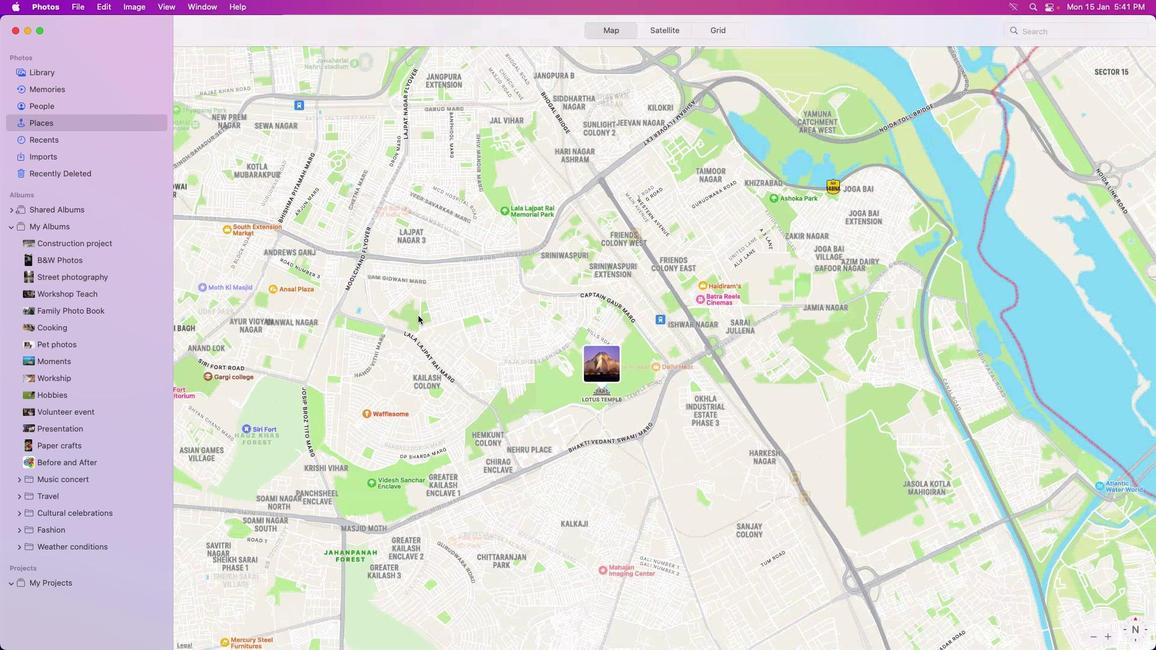 
Action: Mouse moved to (418, 314)
Screenshot: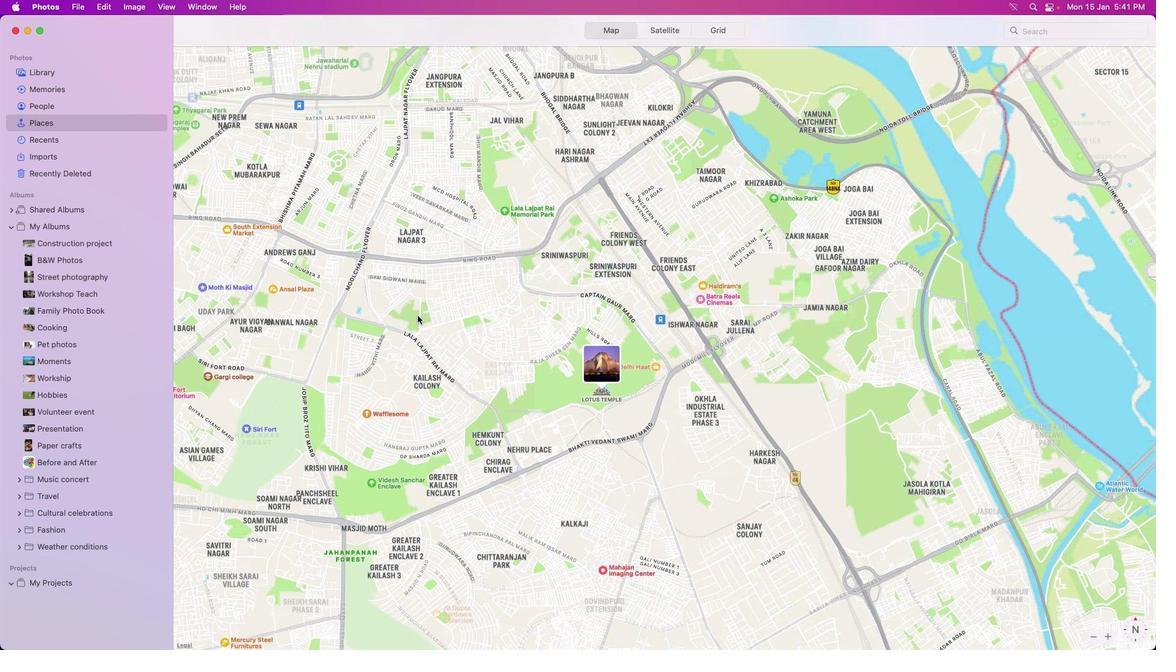 
Action: Mouse scrolled (418, 314) with delta (0, 0)
Screenshot: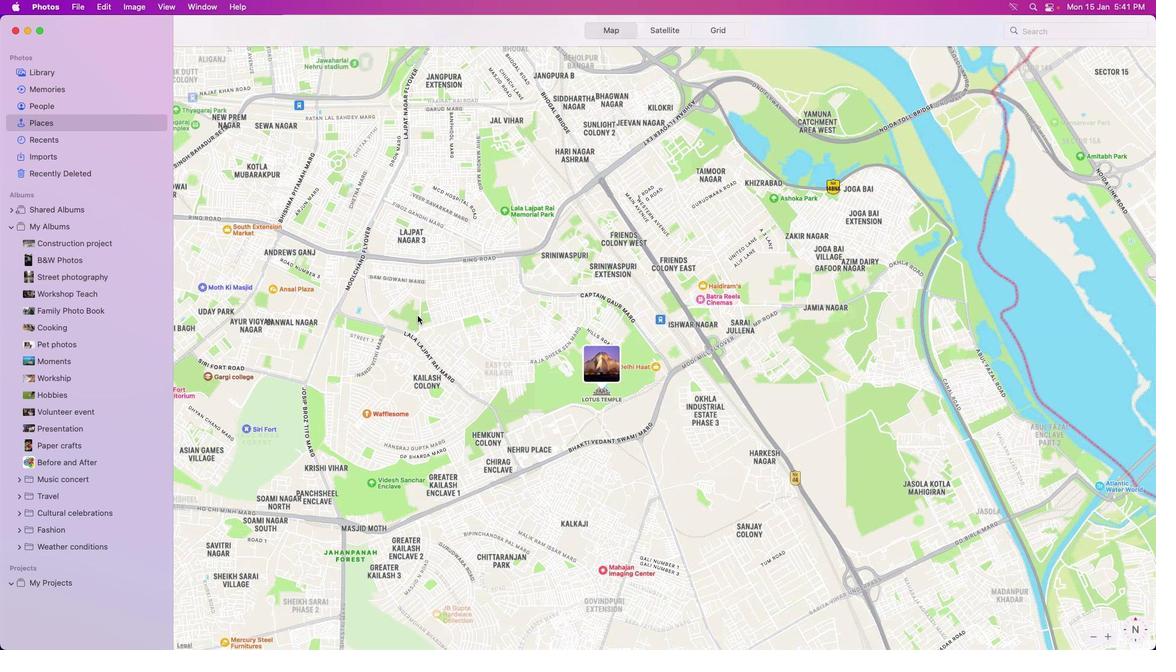 
Action: Mouse moved to (417, 315)
Screenshot: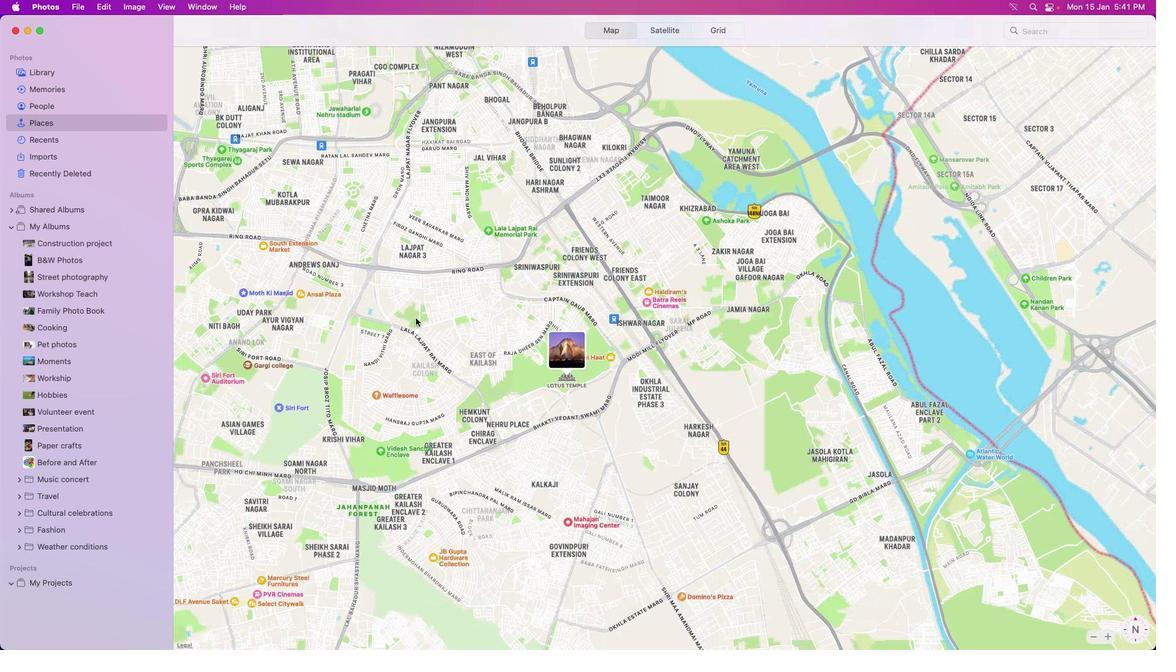 
Action: Mouse scrolled (417, 315) with delta (0, 0)
Screenshot: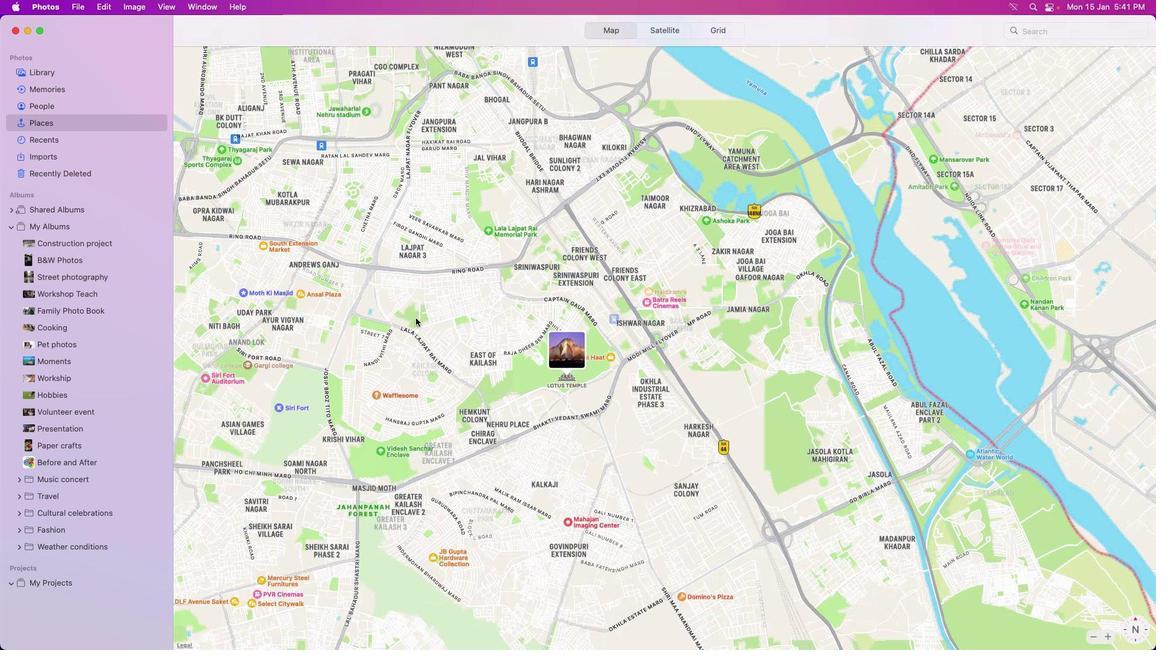 
Action: Mouse moved to (417, 317)
Screenshot: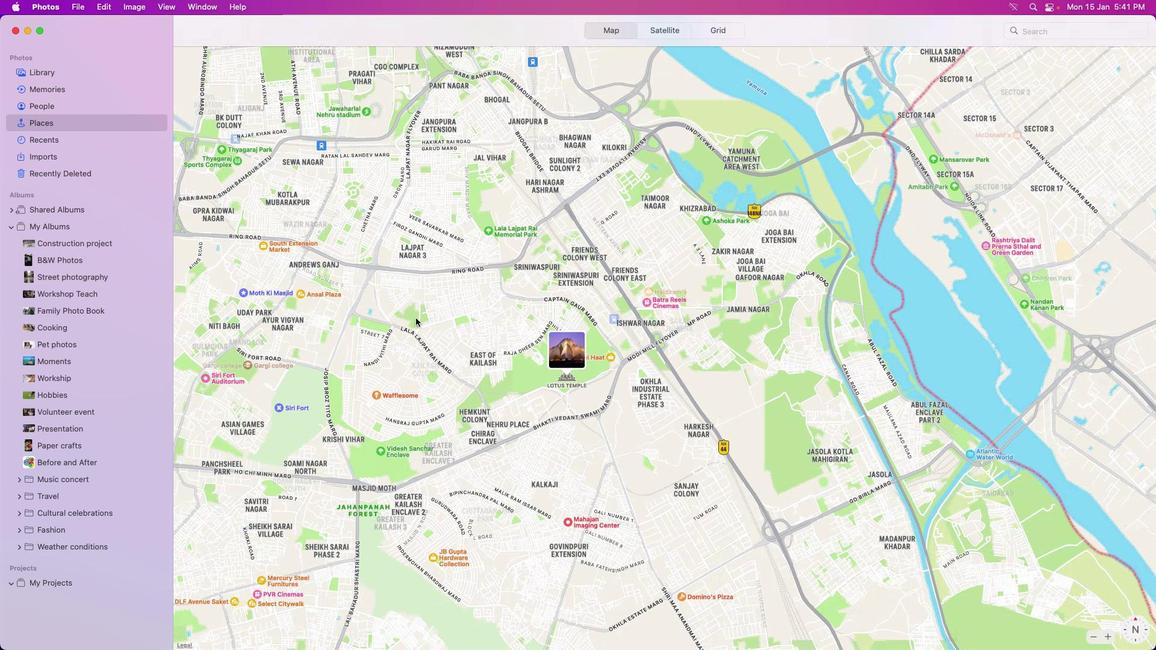 
Action: Mouse scrolled (417, 317) with delta (0, 0)
Screenshot: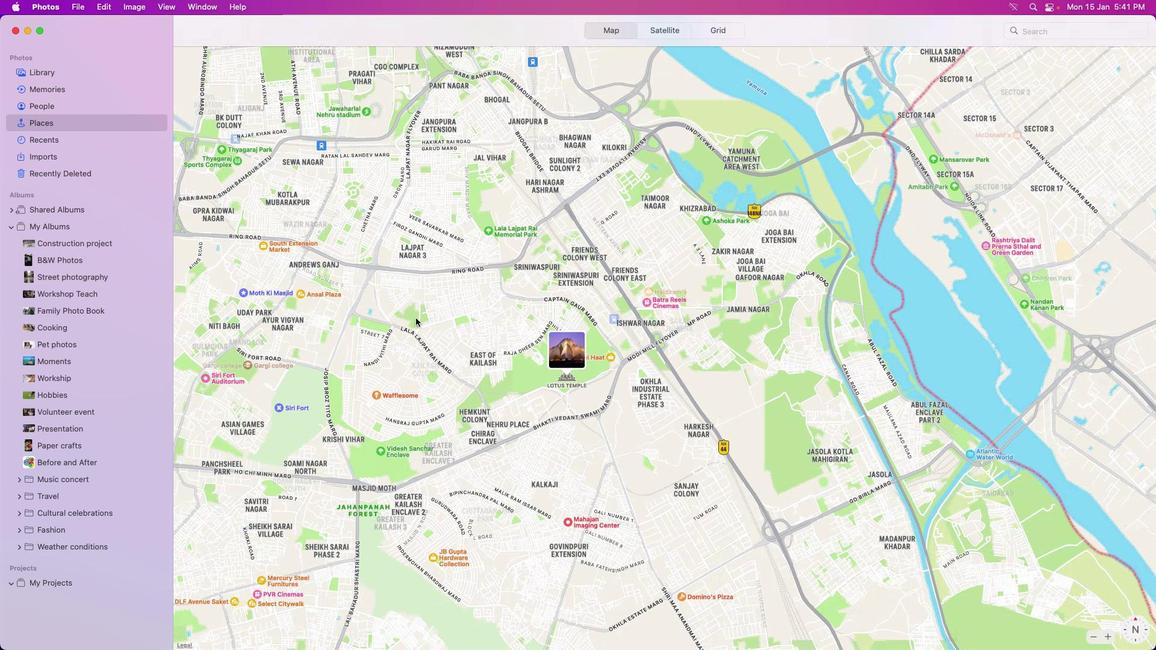 
Action: Mouse moved to (359, 360)
Screenshot: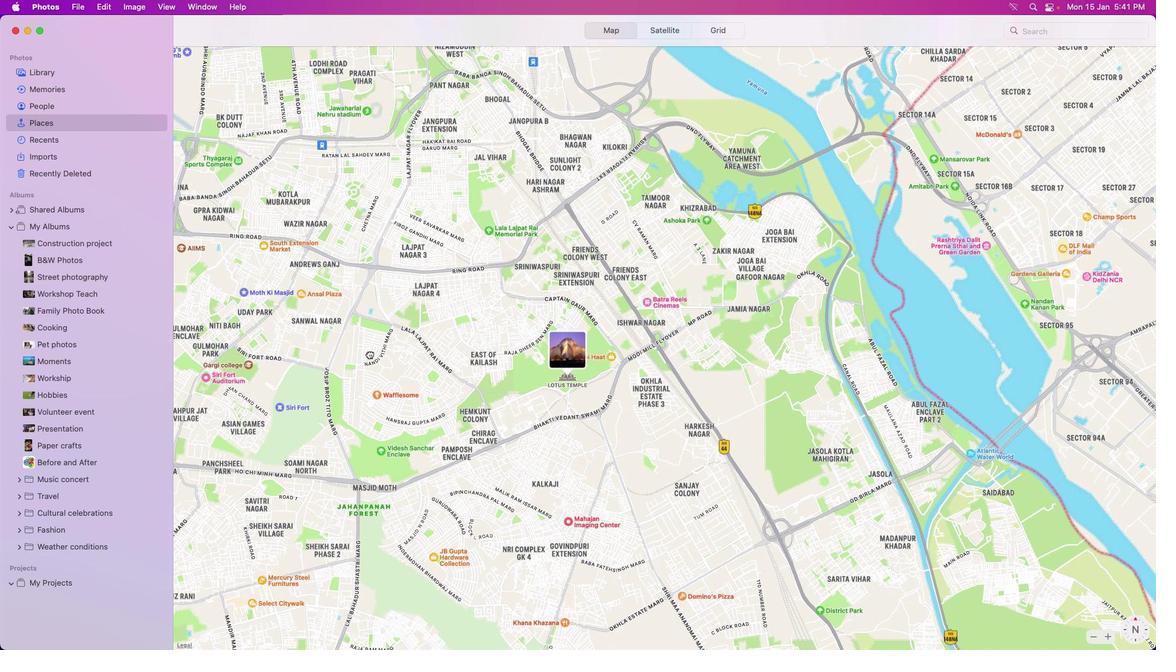 
Action: Mouse pressed left at (359, 360)
Screenshot: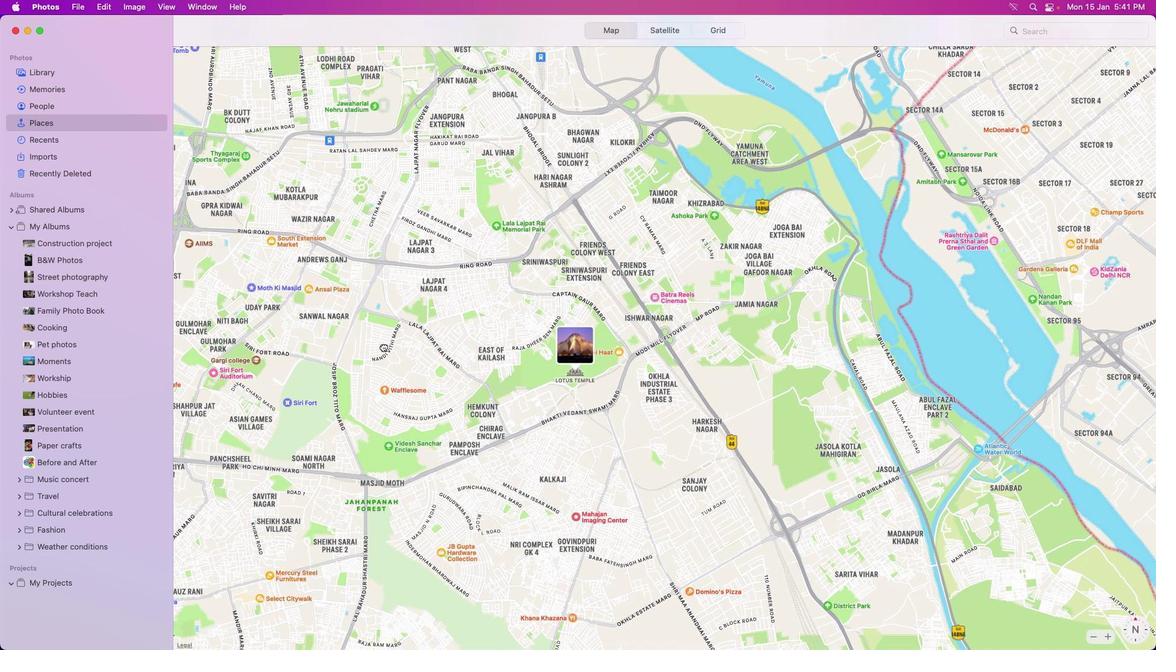 
Action: Mouse moved to (398, 384)
Screenshot: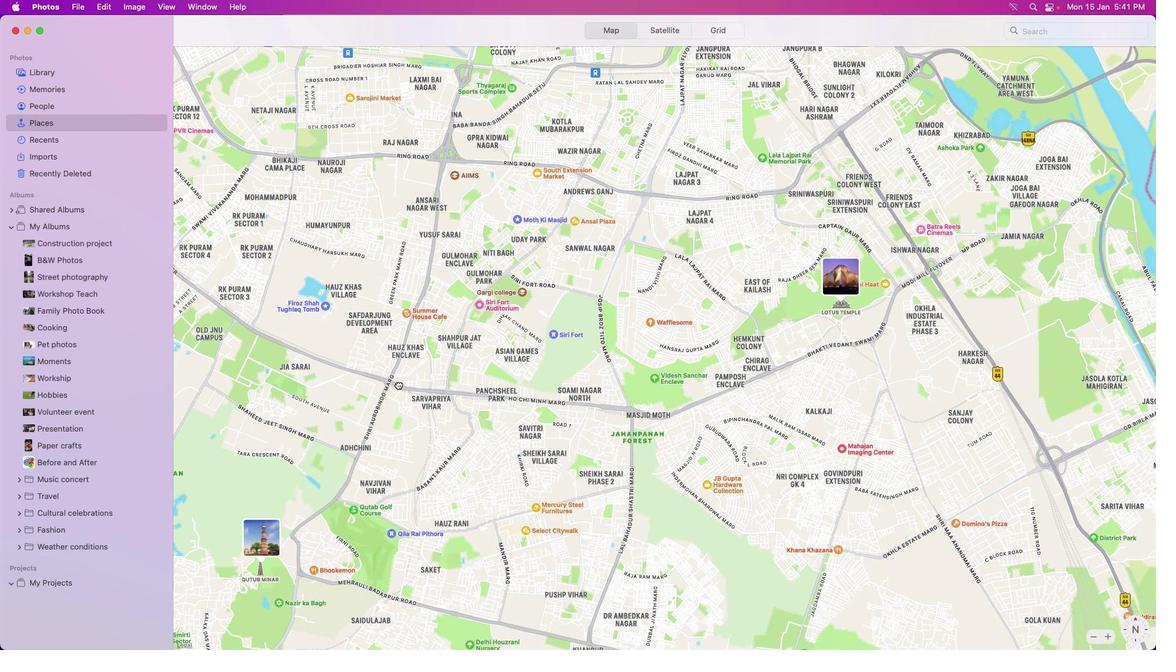 
Action: Mouse pressed left at (398, 384)
Screenshot: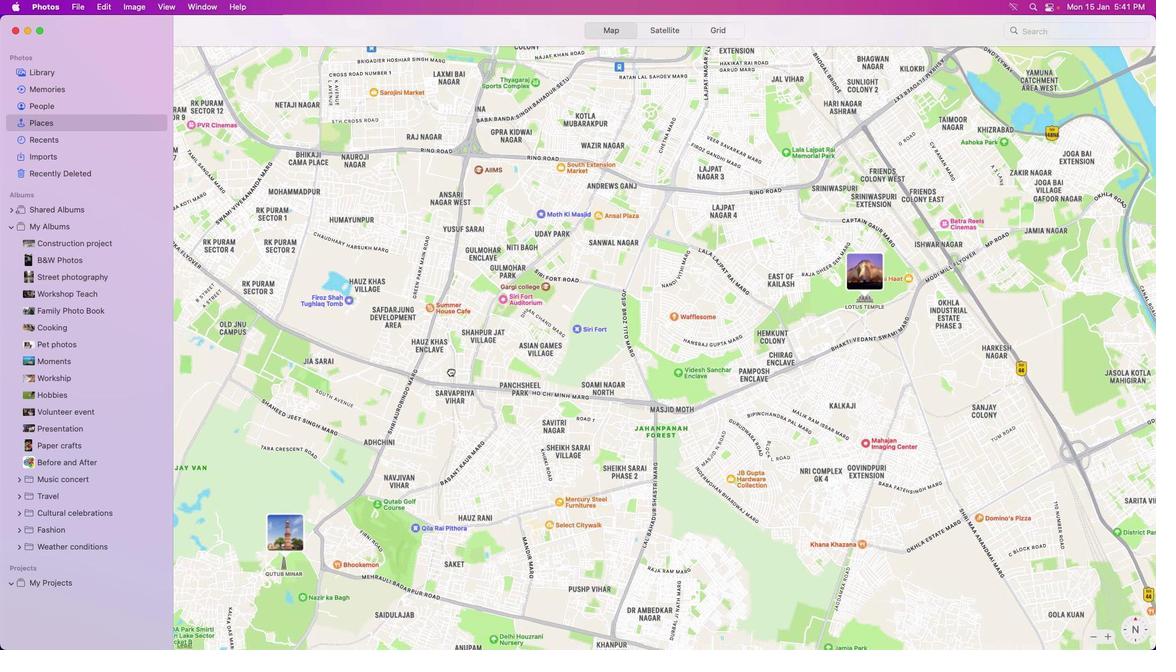 
Action: Mouse moved to (546, 448)
Screenshot: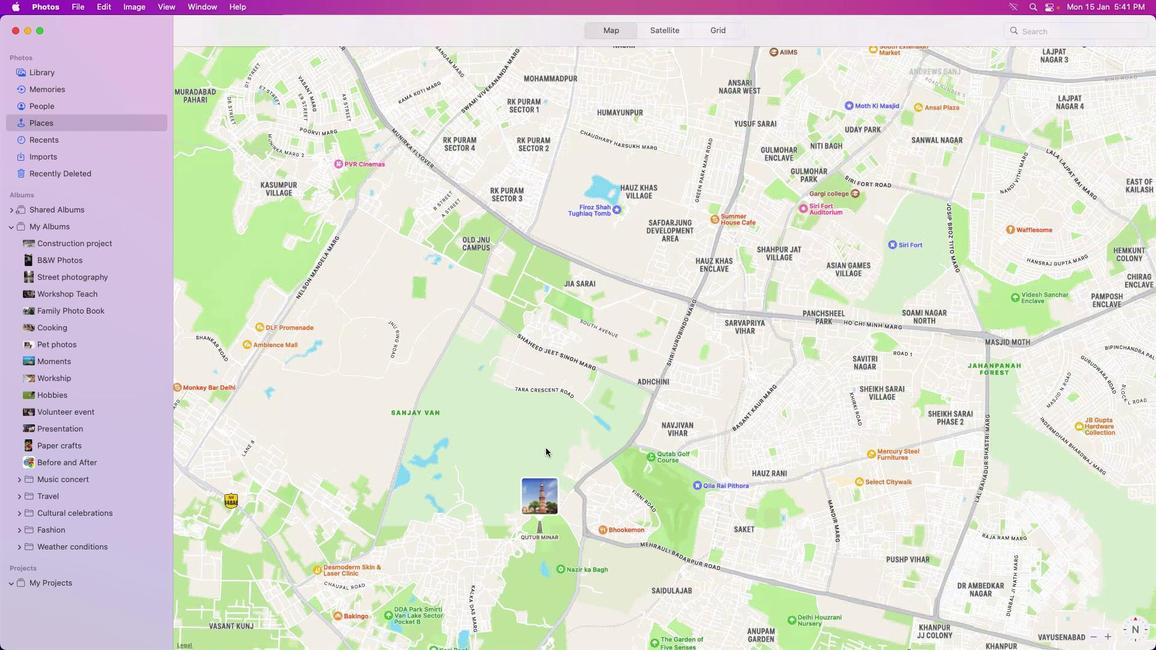 
Action: Mouse scrolled (546, 448) with delta (0, 0)
Screenshot: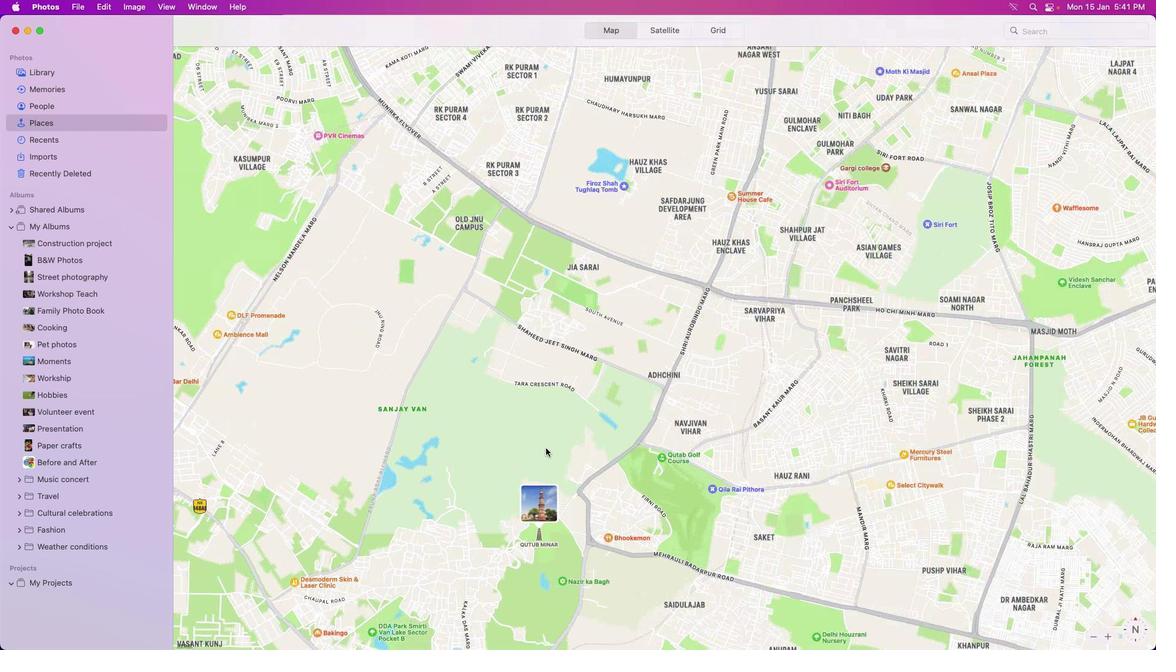 
Action: Mouse moved to (546, 448)
Screenshot: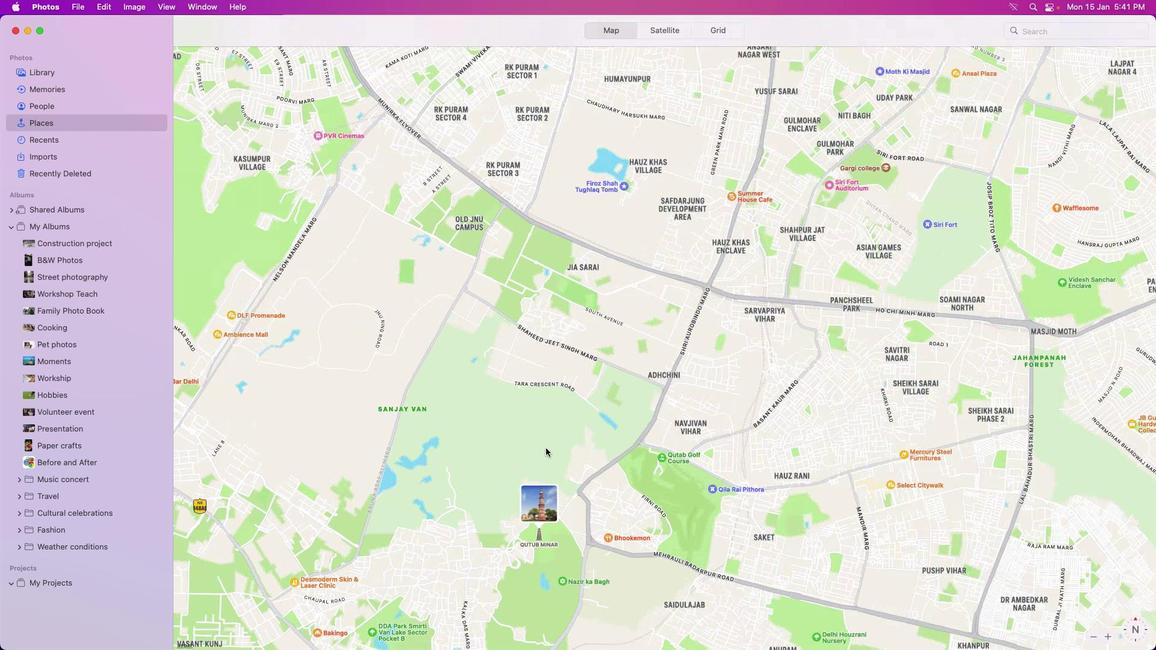
Action: Mouse scrolled (546, 448) with delta (0, 0)
Screenshot: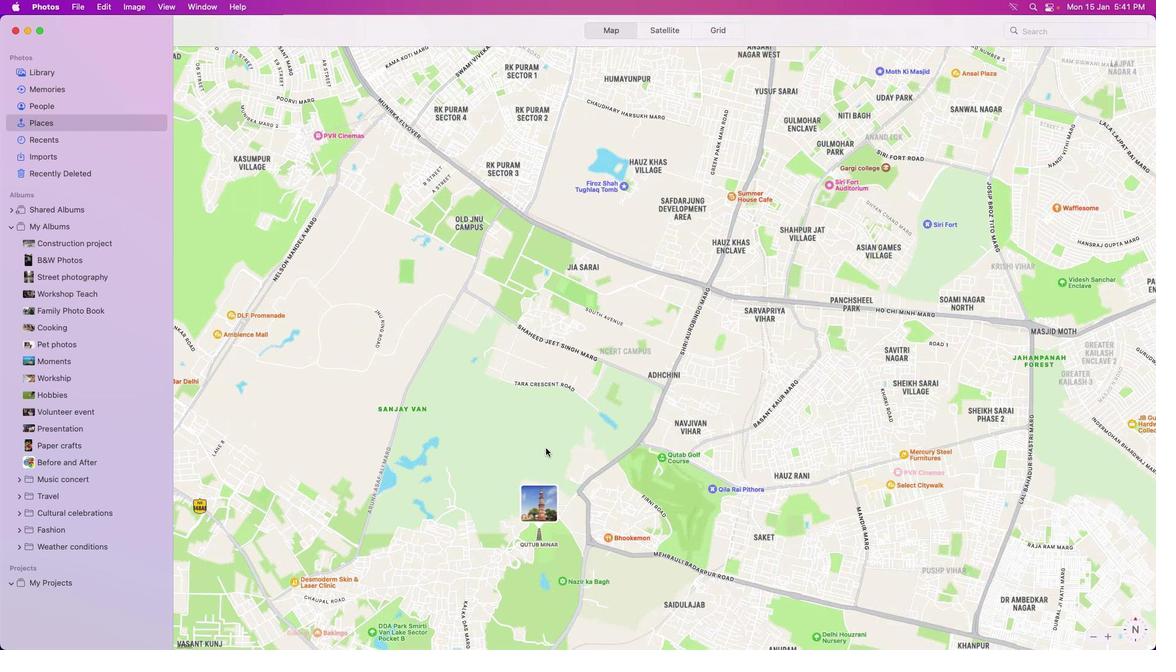 
Action: Mouse moved to (546, 448)
Screenshot: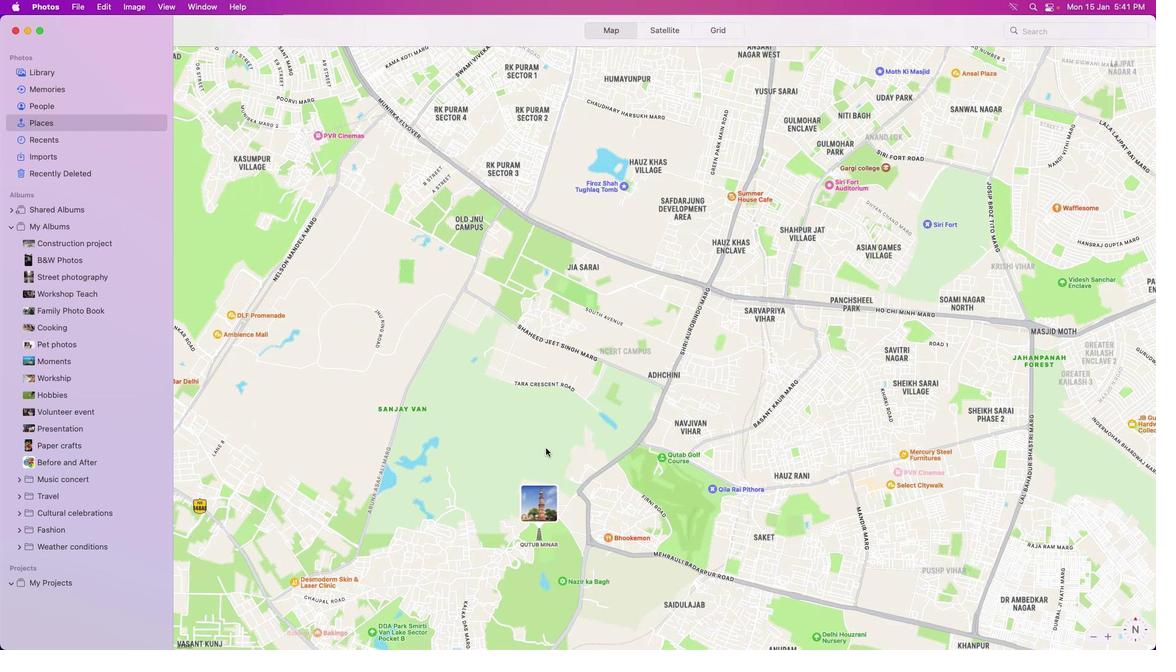 
Action: Mouse scrolled (546, 448) with delta (0, 0)
Screenshot: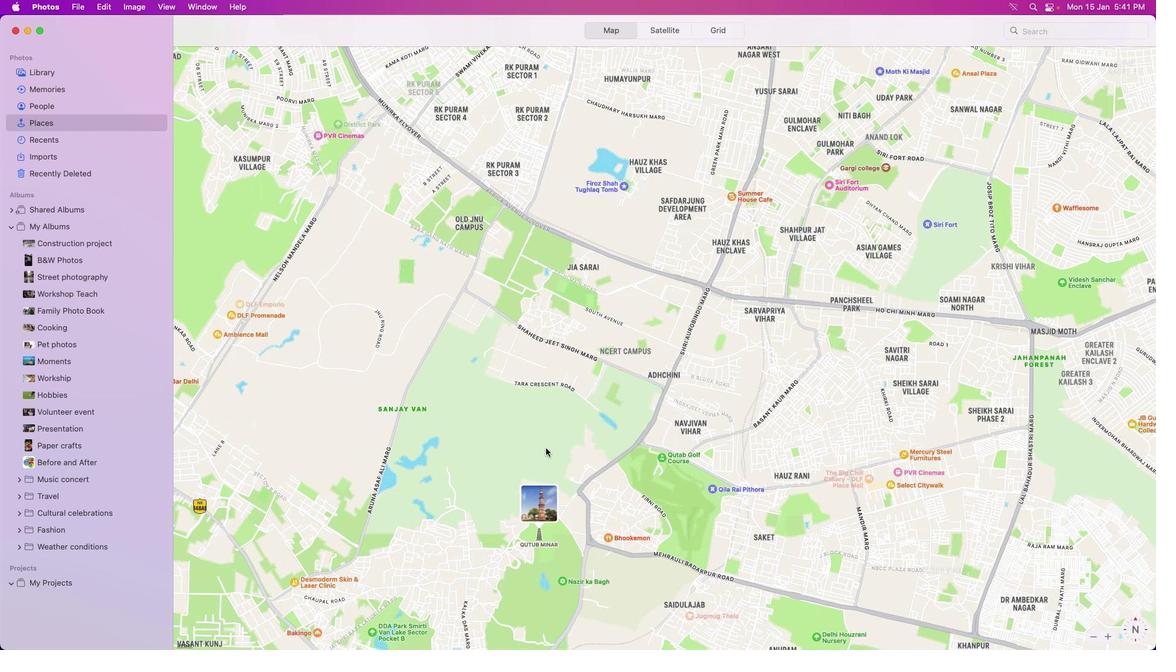 
Action: Mouse moved to (546, 499)
Screenshot: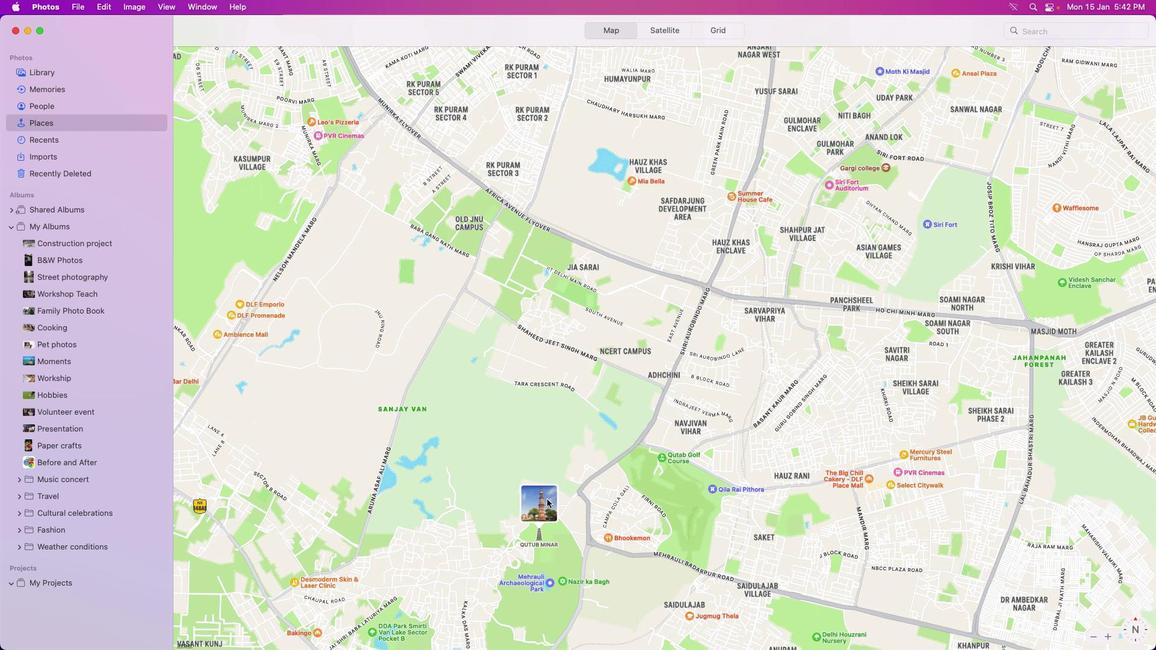 
Action: Mouse pressed left at (546, 499)
Screenshot: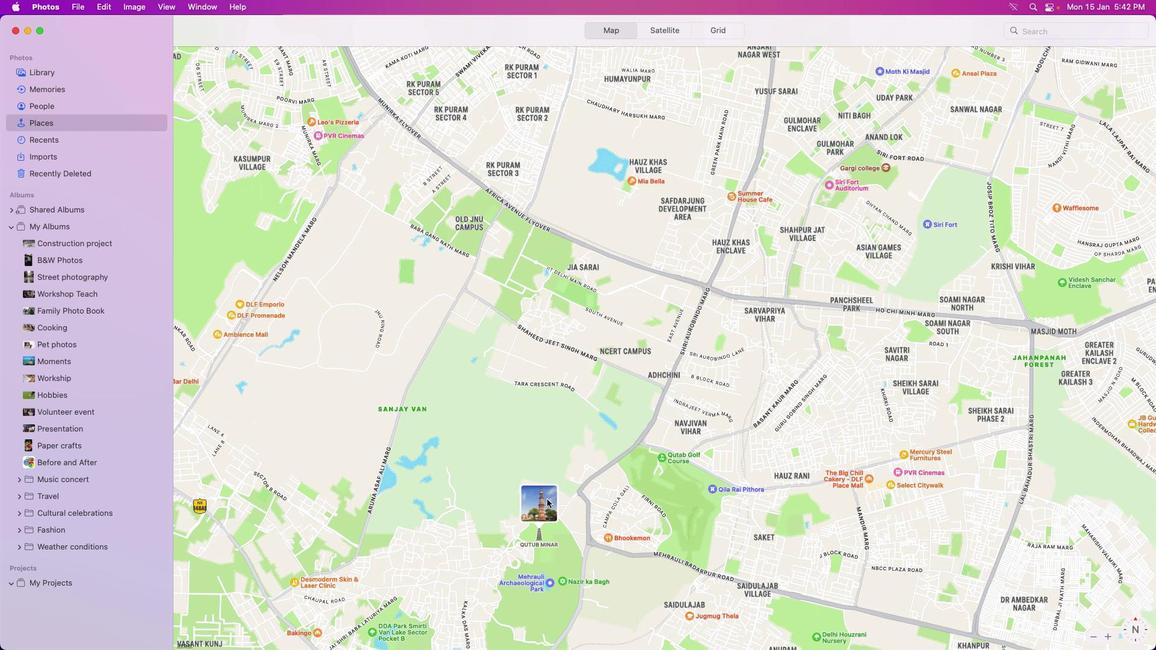 
Action: Mouse pressed left at (546, 499)
Screenshot: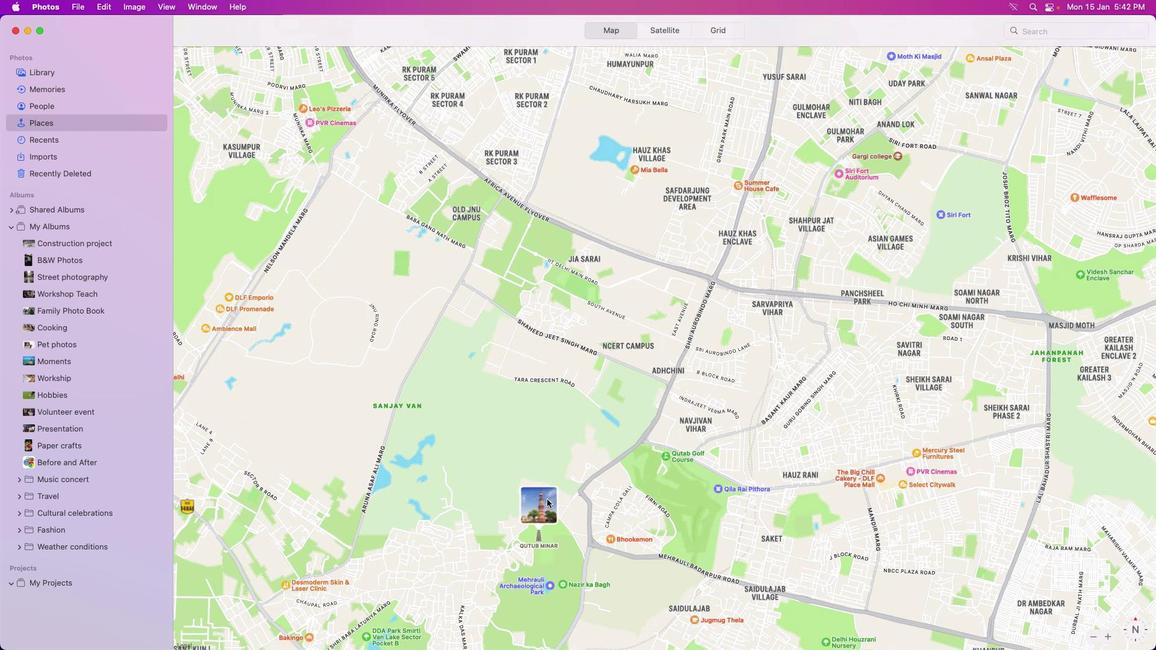 
Action: Mouse moved to (517, 553)
Screenshot: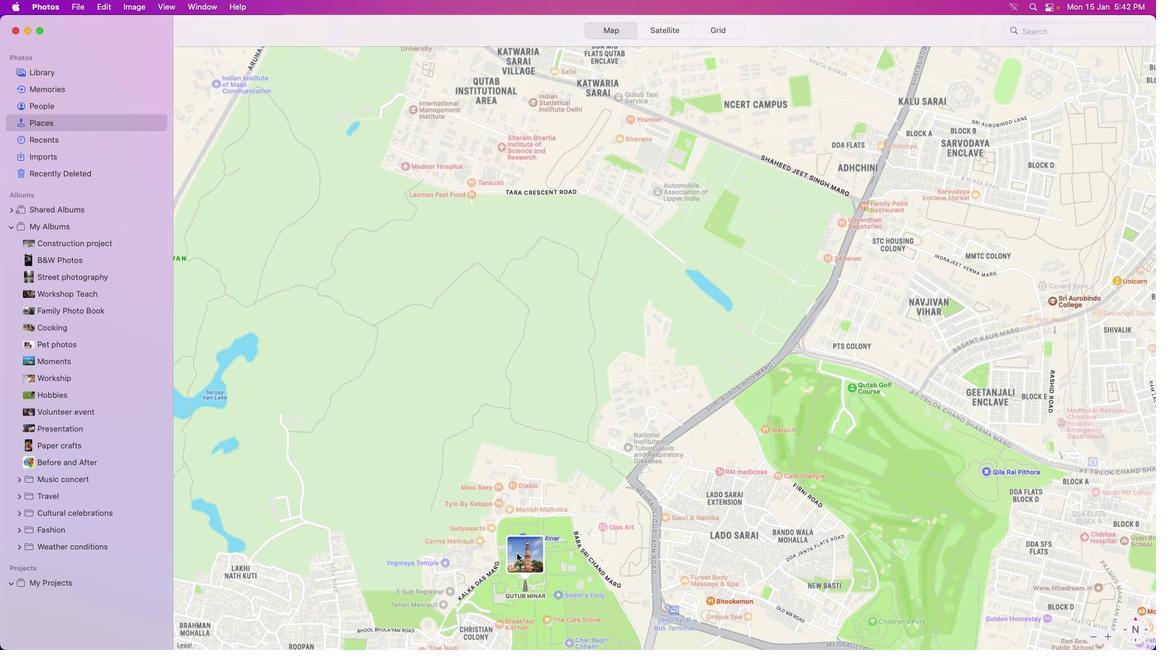 
Action: Mouse pressed left at (517, 553)
Screenshot: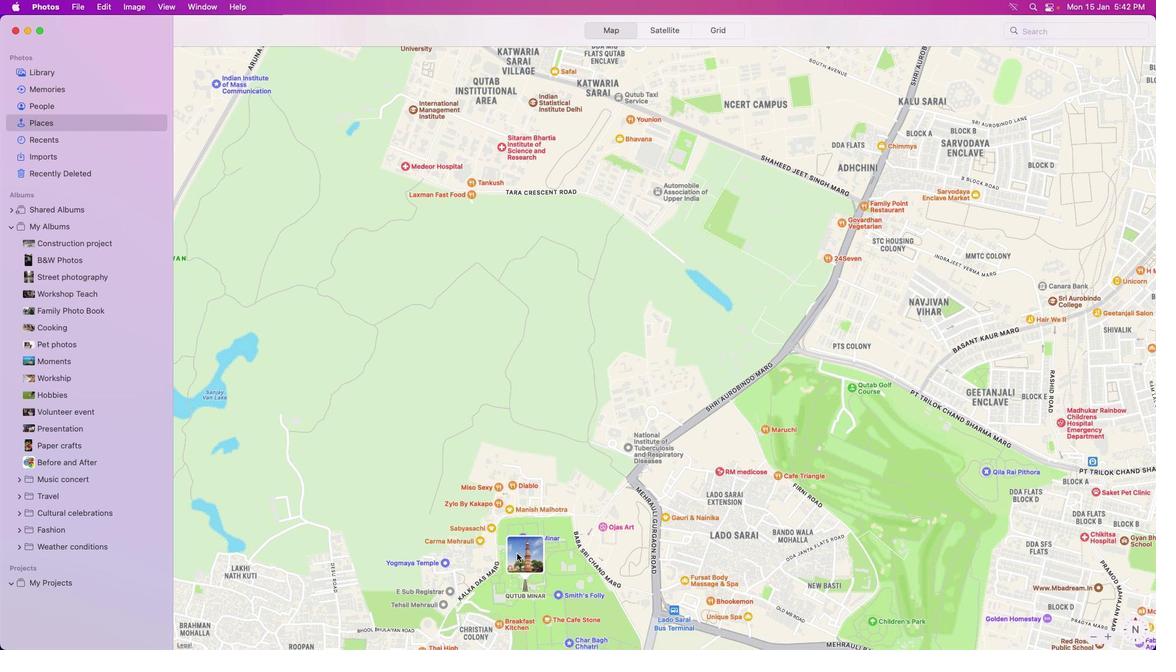 
Action: Mouse pressed left at (517, 553)
Screenshot: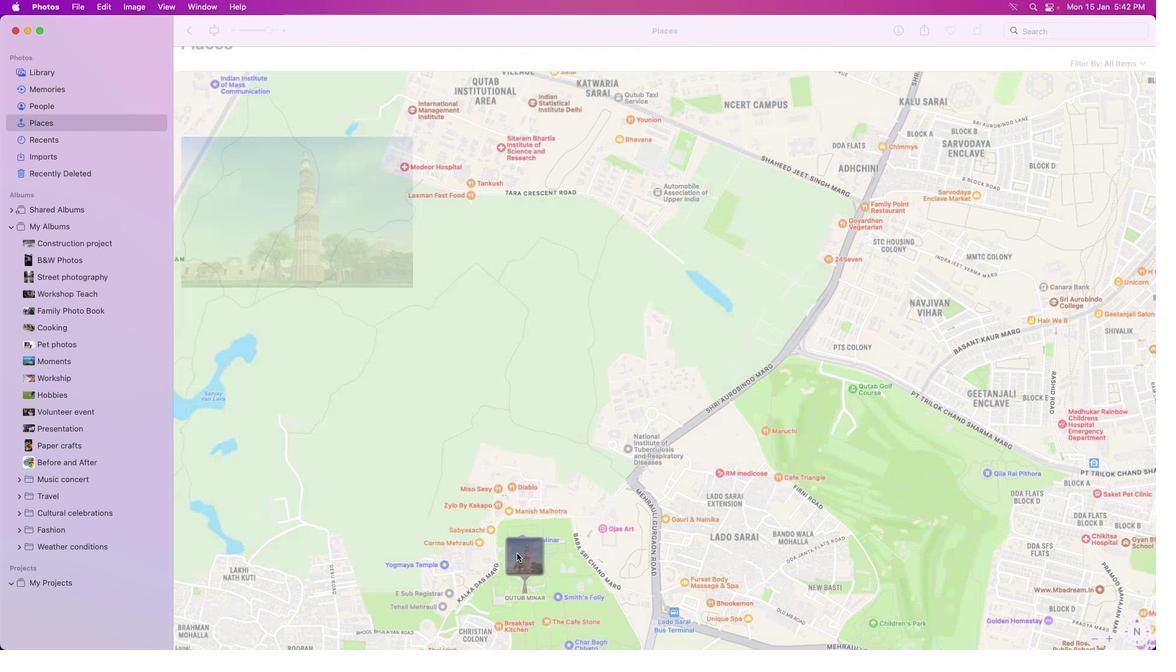 
Action: Mouse moved to (187, 30)
Screenshot: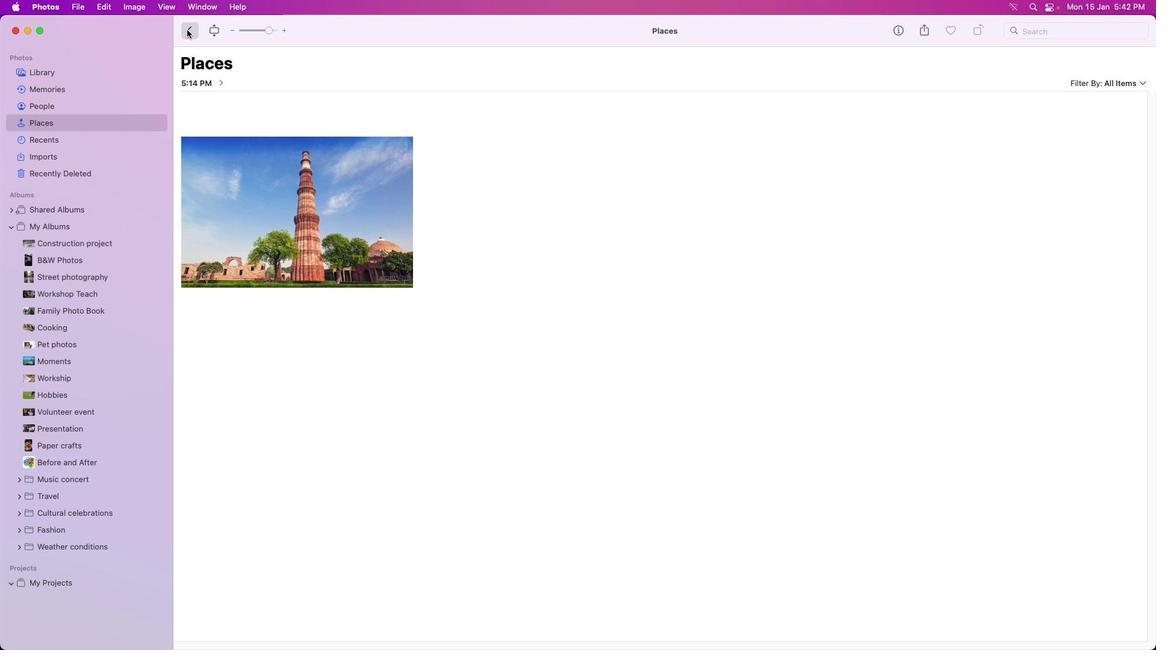 
Action: Mouse pressed left at (187, 30)
Screenshot: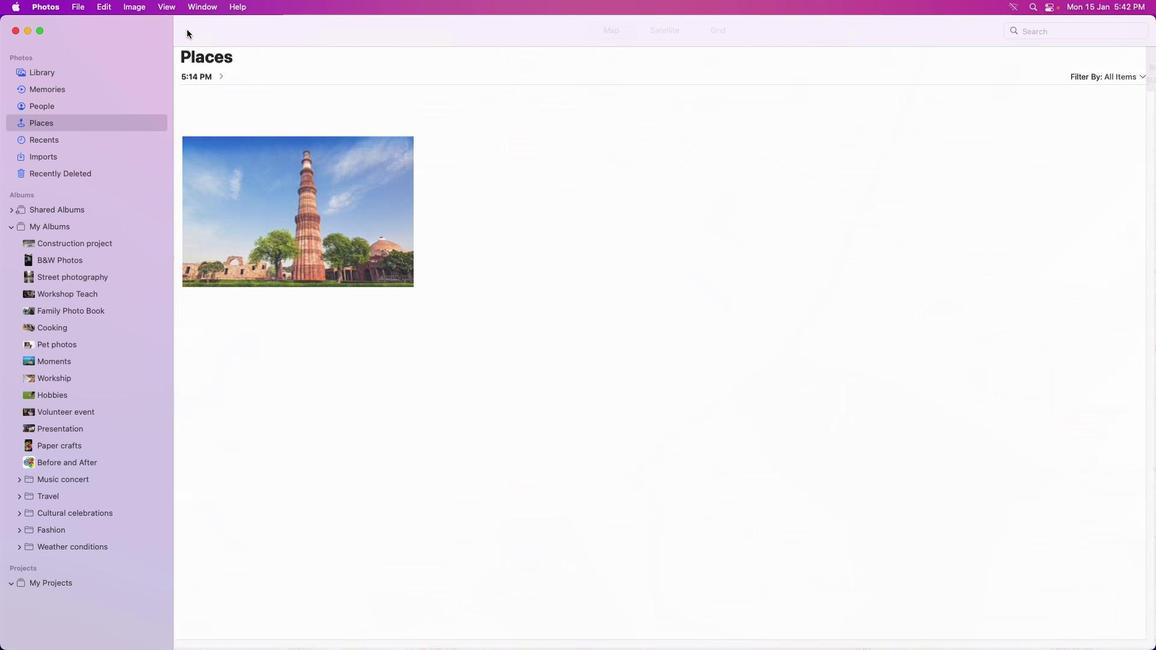 
Action: Mouse moved to (773, 365)
Screenshot: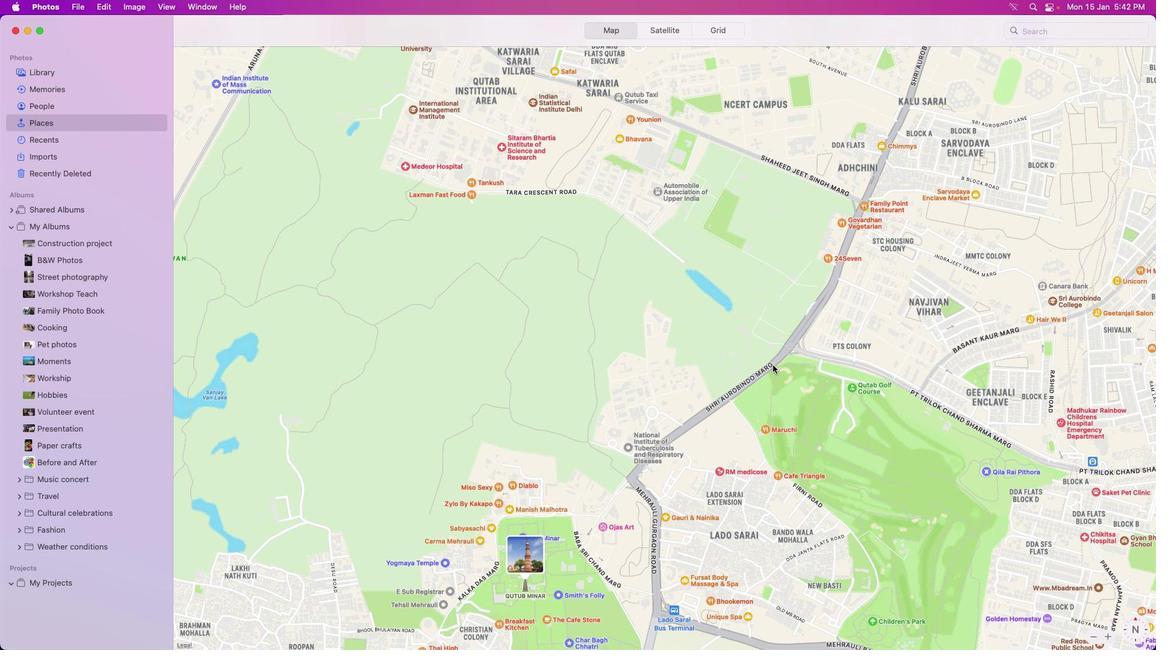 
Action: Mouse scrolled (773, 365) with delta (0, 0)
Screenshot: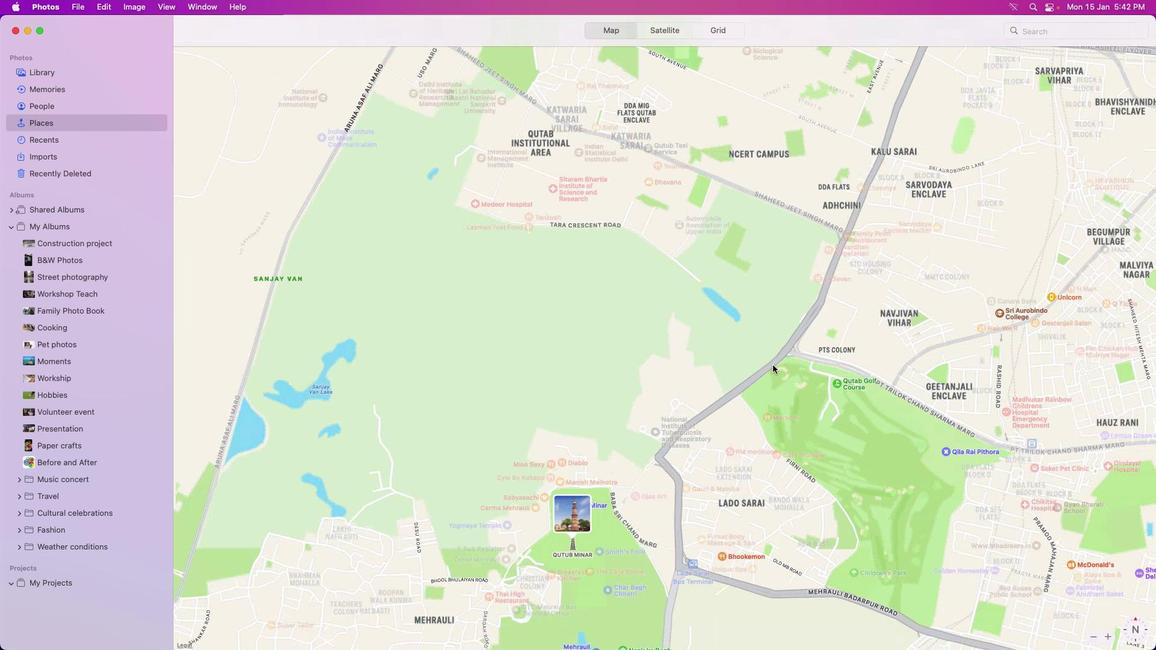 
Action: Mouse scrolled (773, 365) with delta (0, 0)
Screenshot: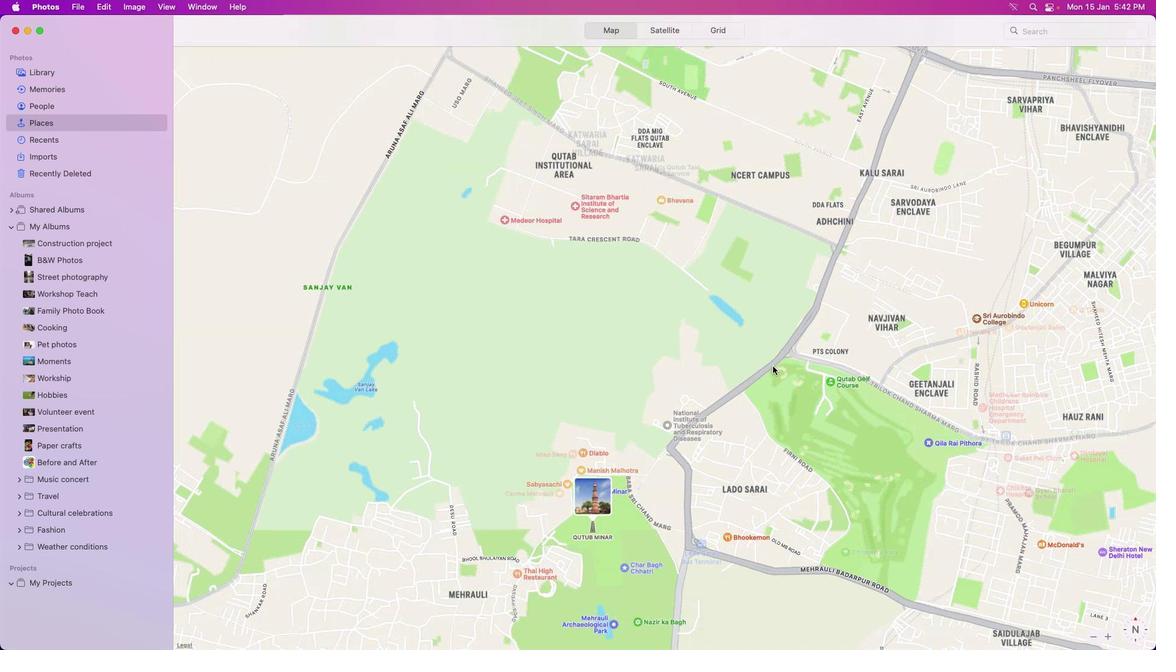 
Action: Mouse scrolled (773, 365) with delta (0, 0)
Screenshot: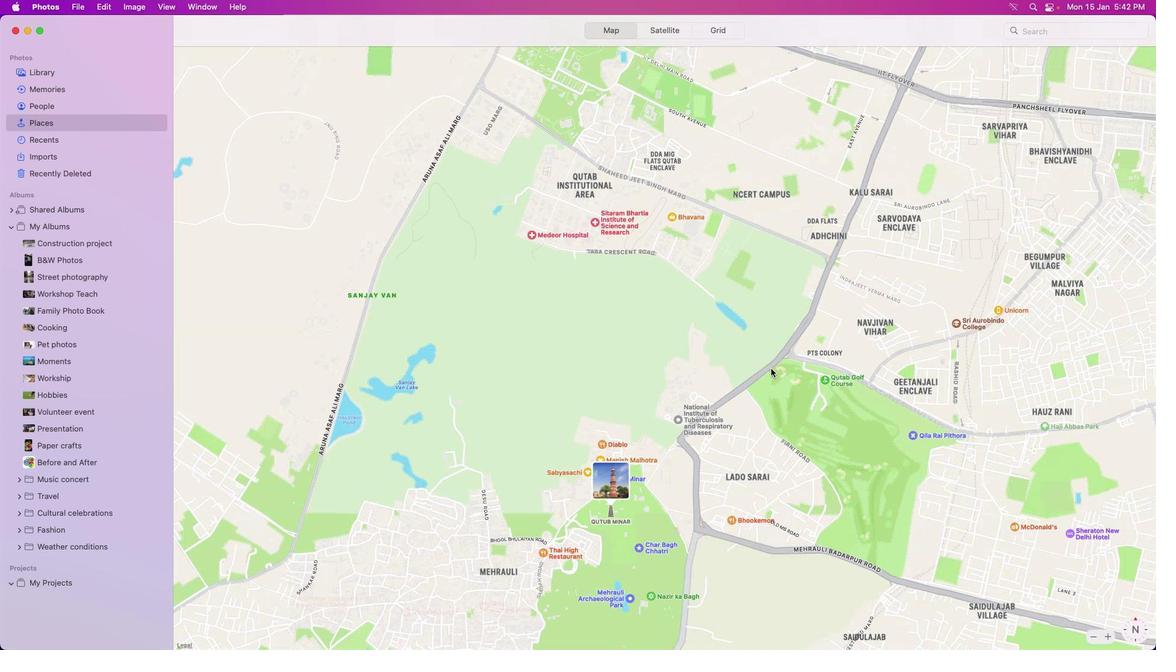 
Action: Mouse moved to (772, 366)
Screenshot: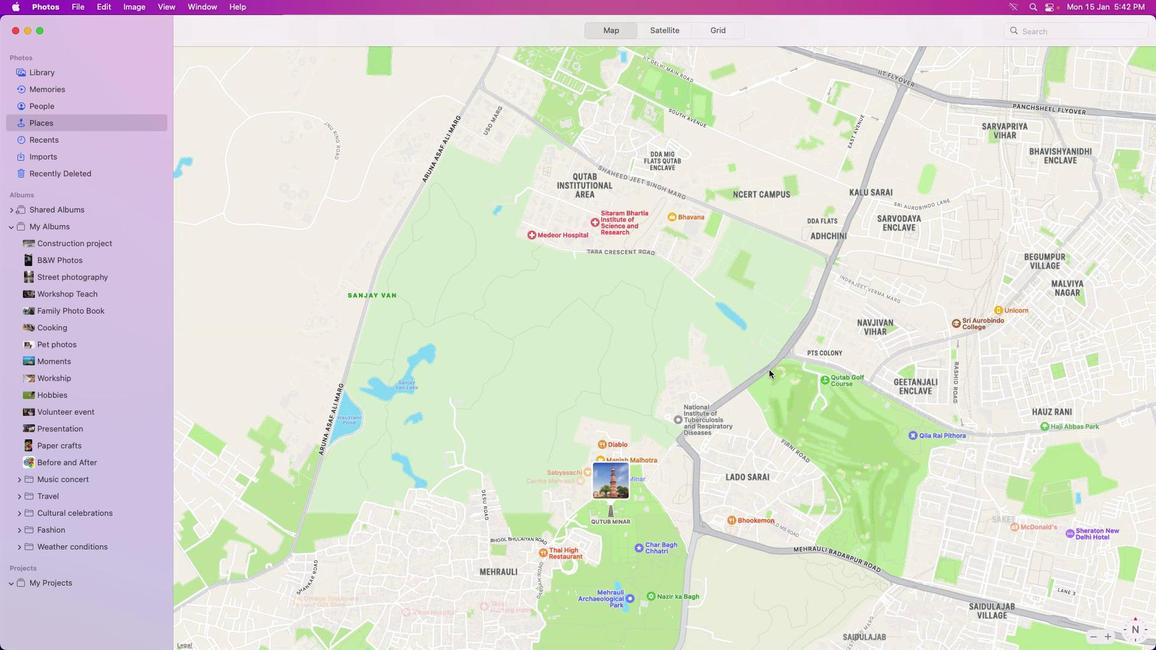 
Action: Mouse scrolled (772, 366) with delta (0, 0)
Screenshot: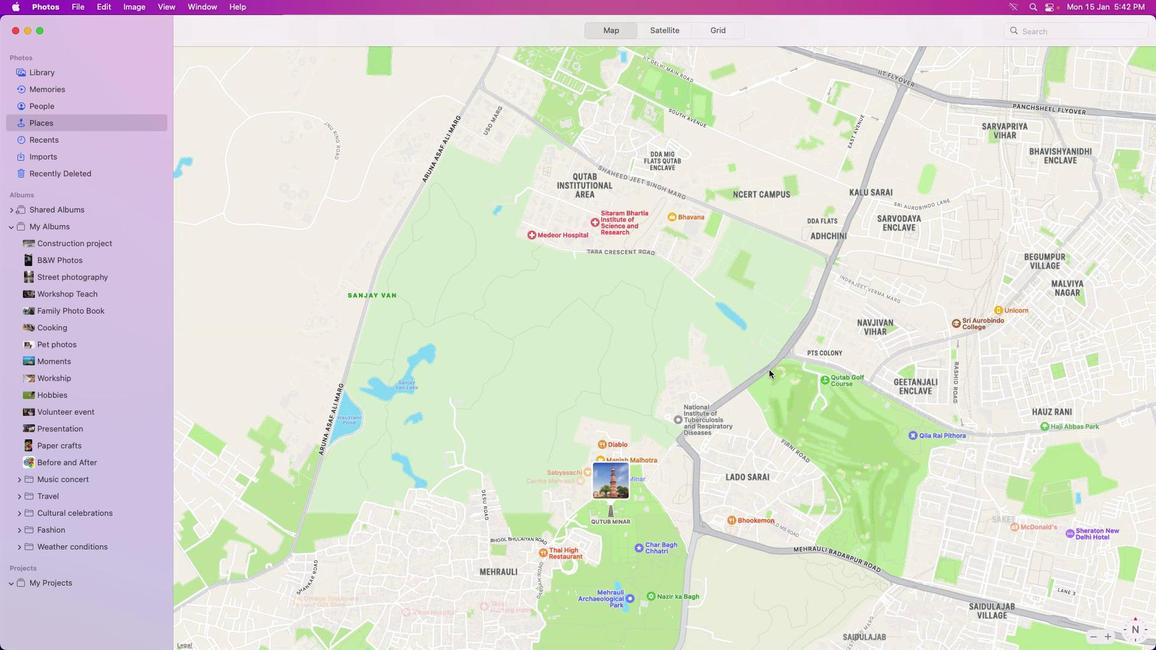 
Action: Mouse moved to (771, 367)
Screenshot: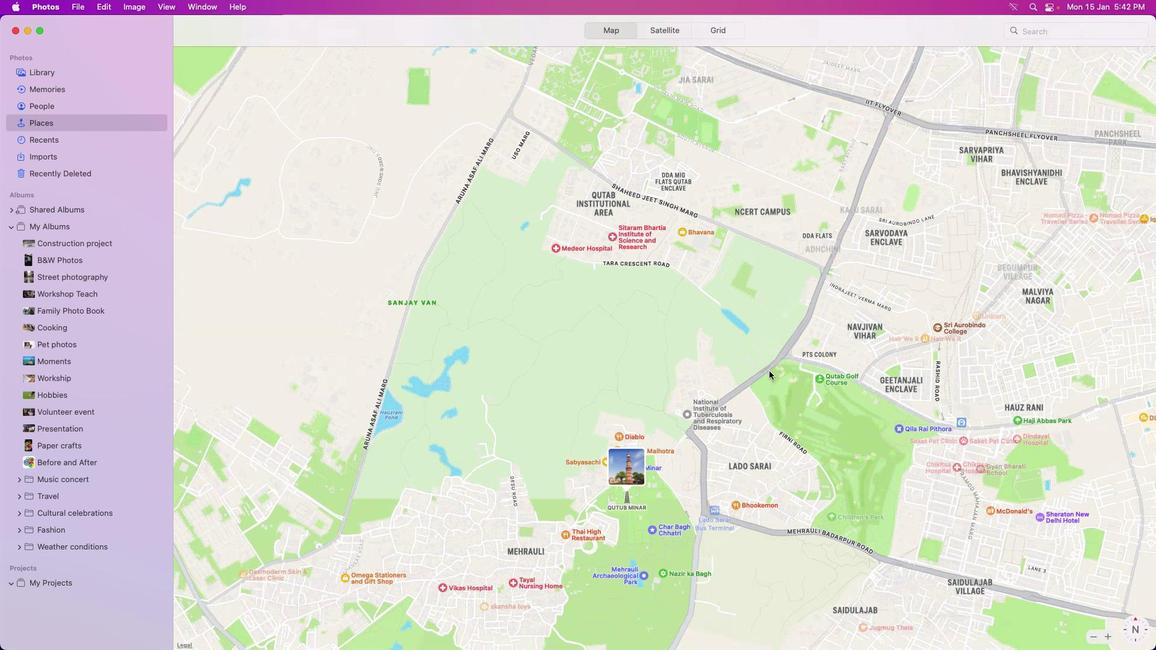 
Action: Mouse scrolled (771, 367) with delta (0, 0)
Screenshot: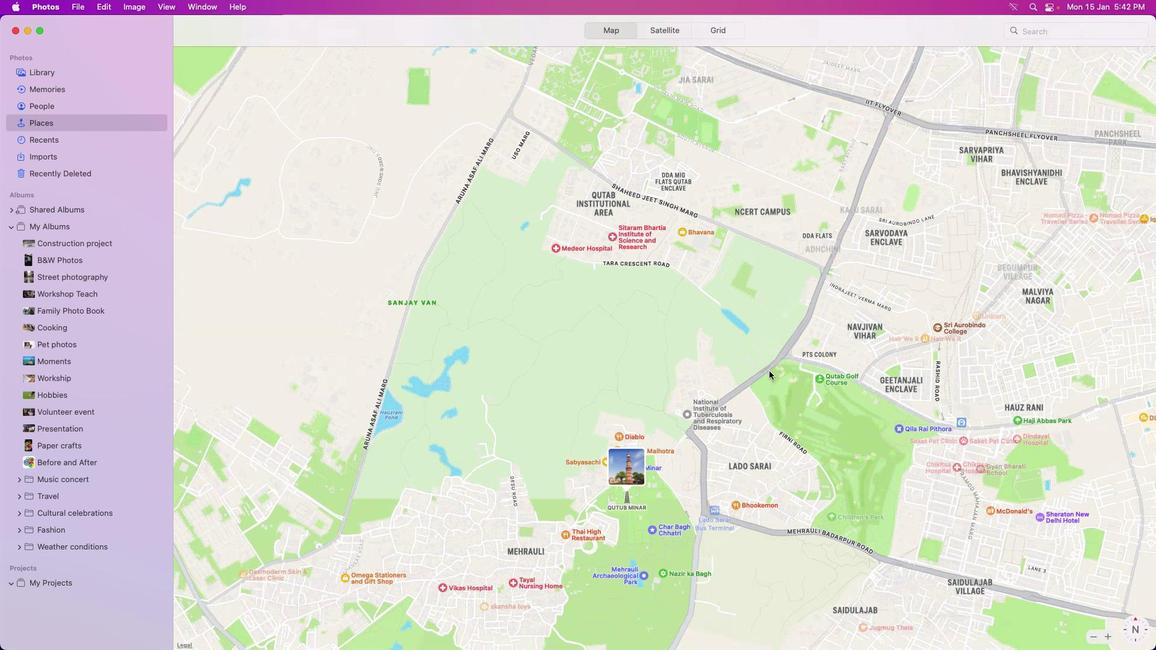 
Action: Mouse moved to (783, 416)
Screenshot: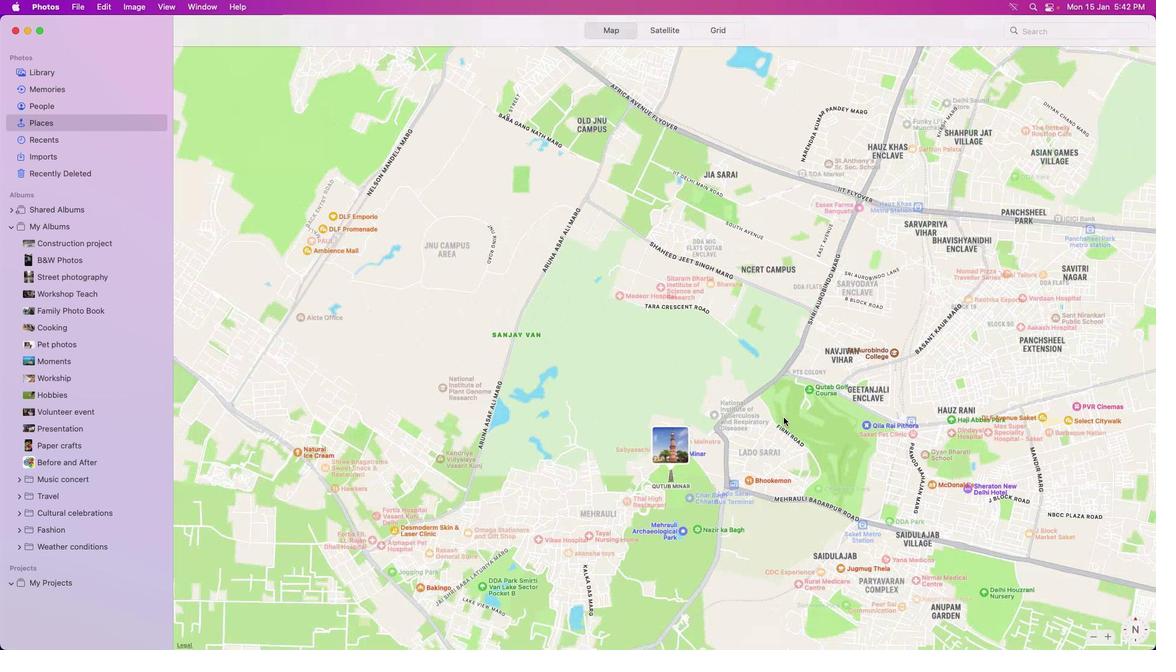 
Action: Mouse scrolled (783, 416) with delta (0, 0)
